 Task: Access and enable experimental features in Chrome.
Action: Mouse moved to (299, 35)
Screenshot: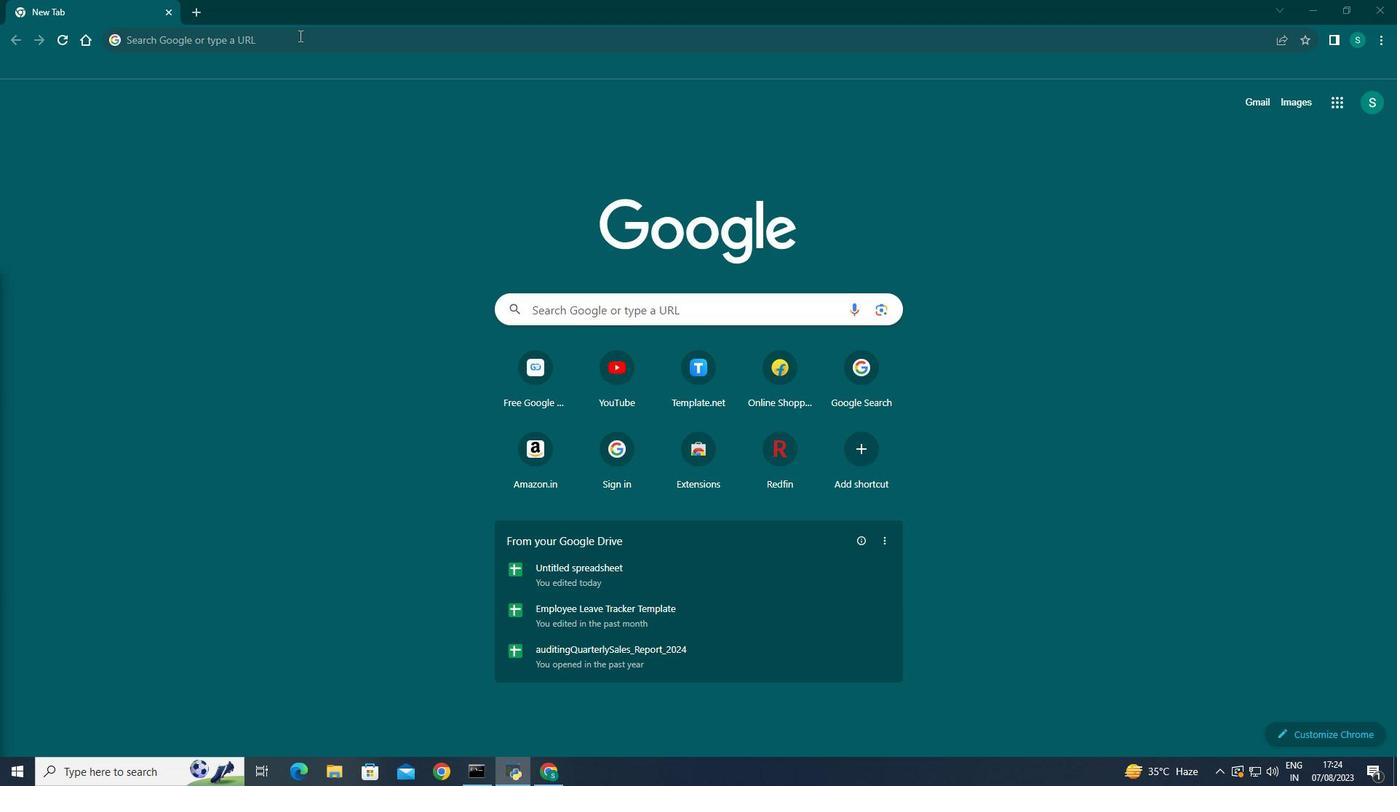 
Action: Mouse pressed left at (299, 35)
Screenshot: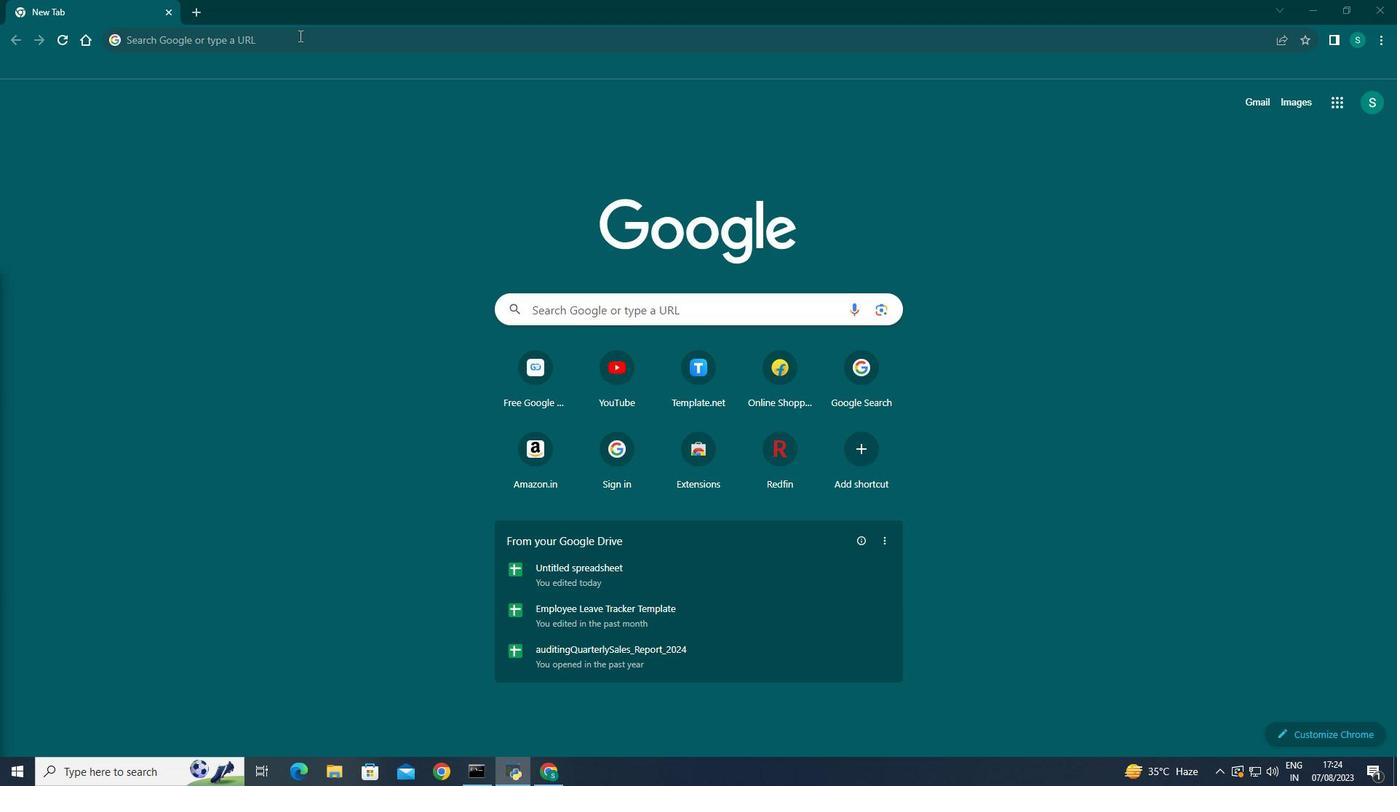 
Action: Key pressed chrome<Key.shift_r>://
Screenshot: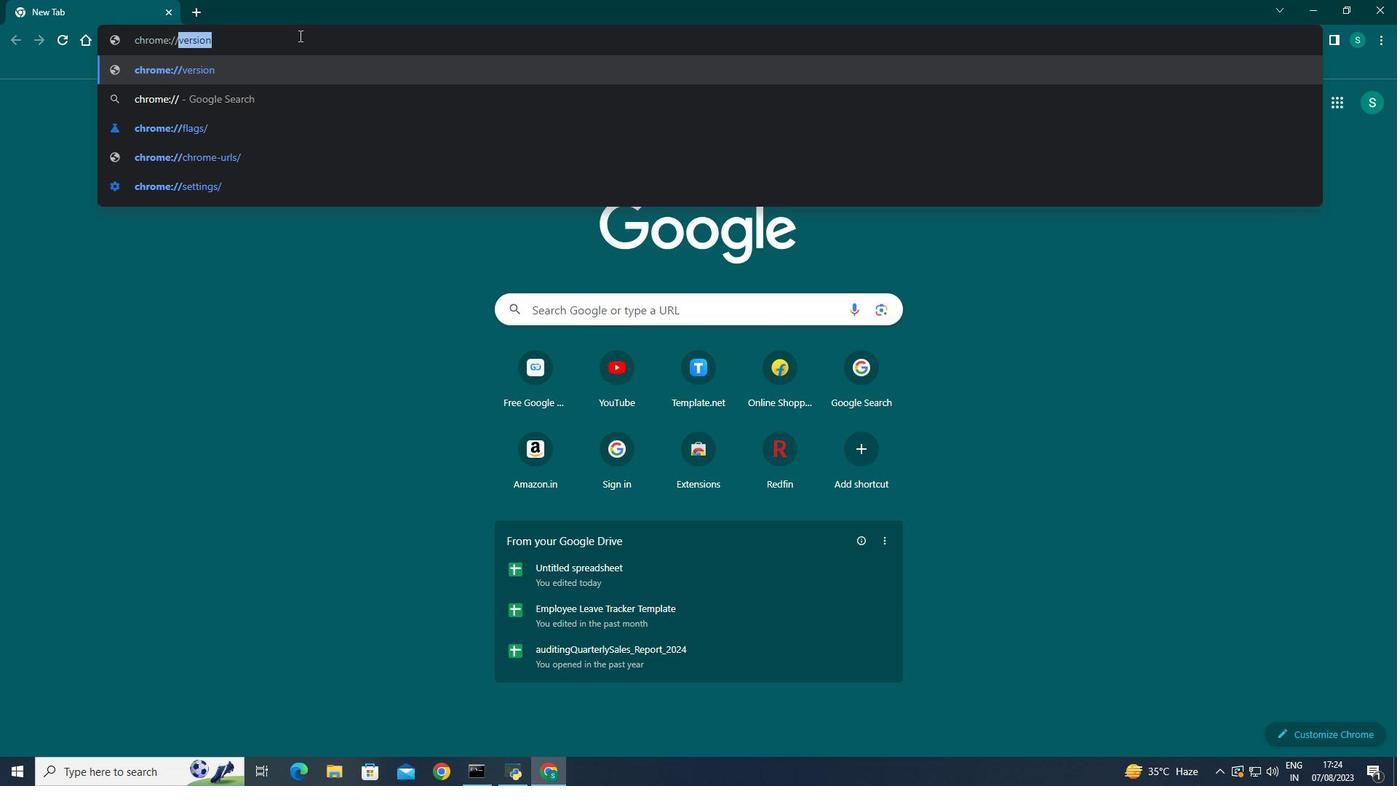 
Action: Mouse moved to (299, 43)
Screenshot: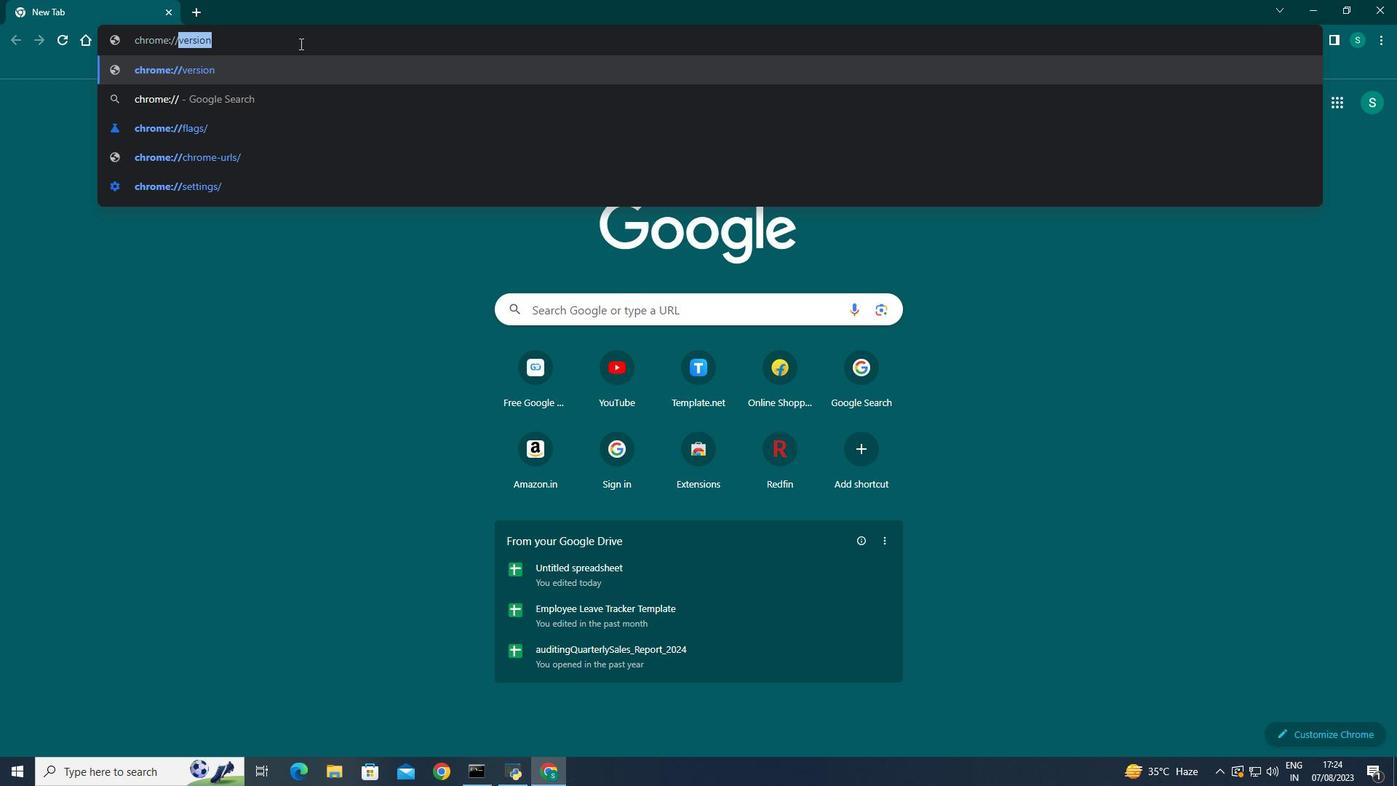 
Action: Key pressed <Key.backspace>fl
Screenshot: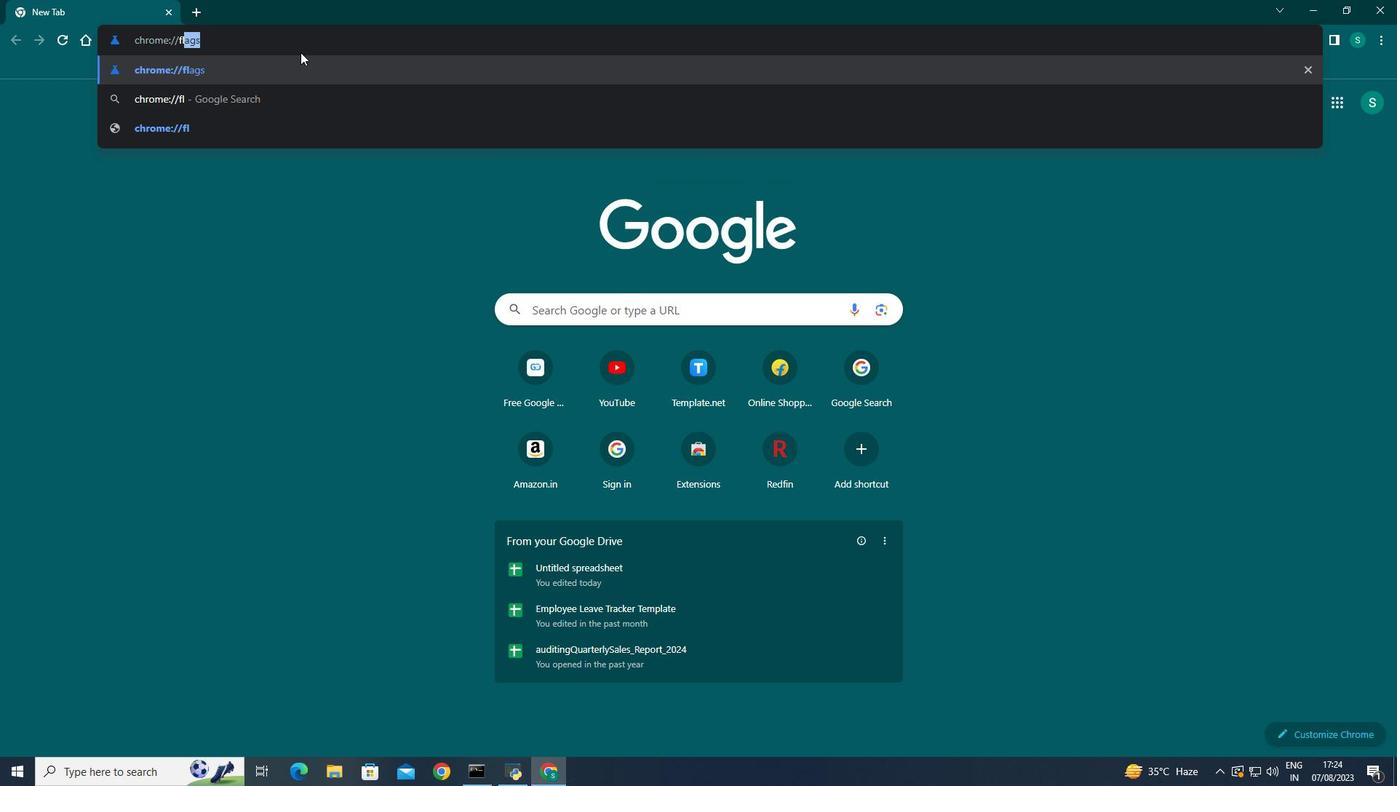 
Action: Mouse moved to (251, 34)
Screenshot: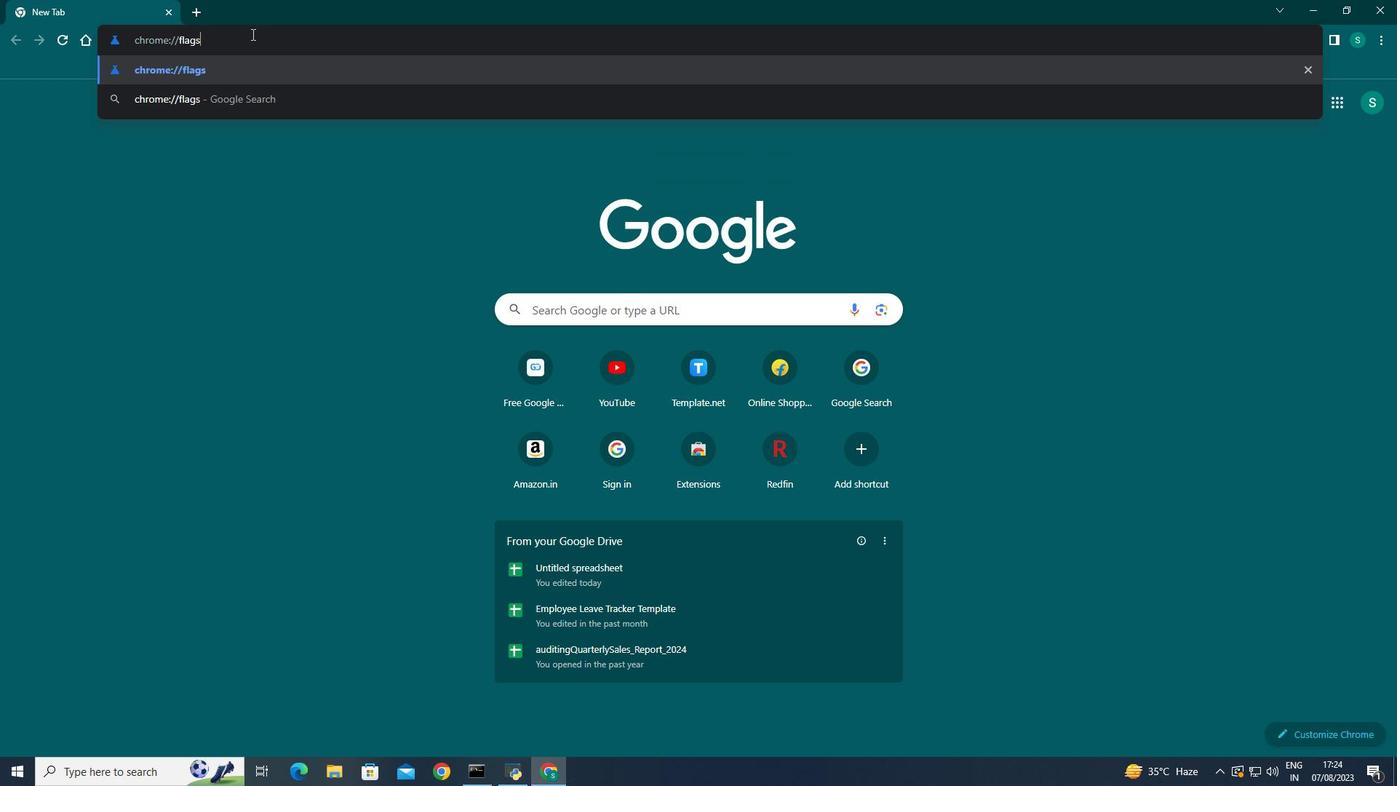 
Action: Mouse pressed left at (251, 34)
Screenshot: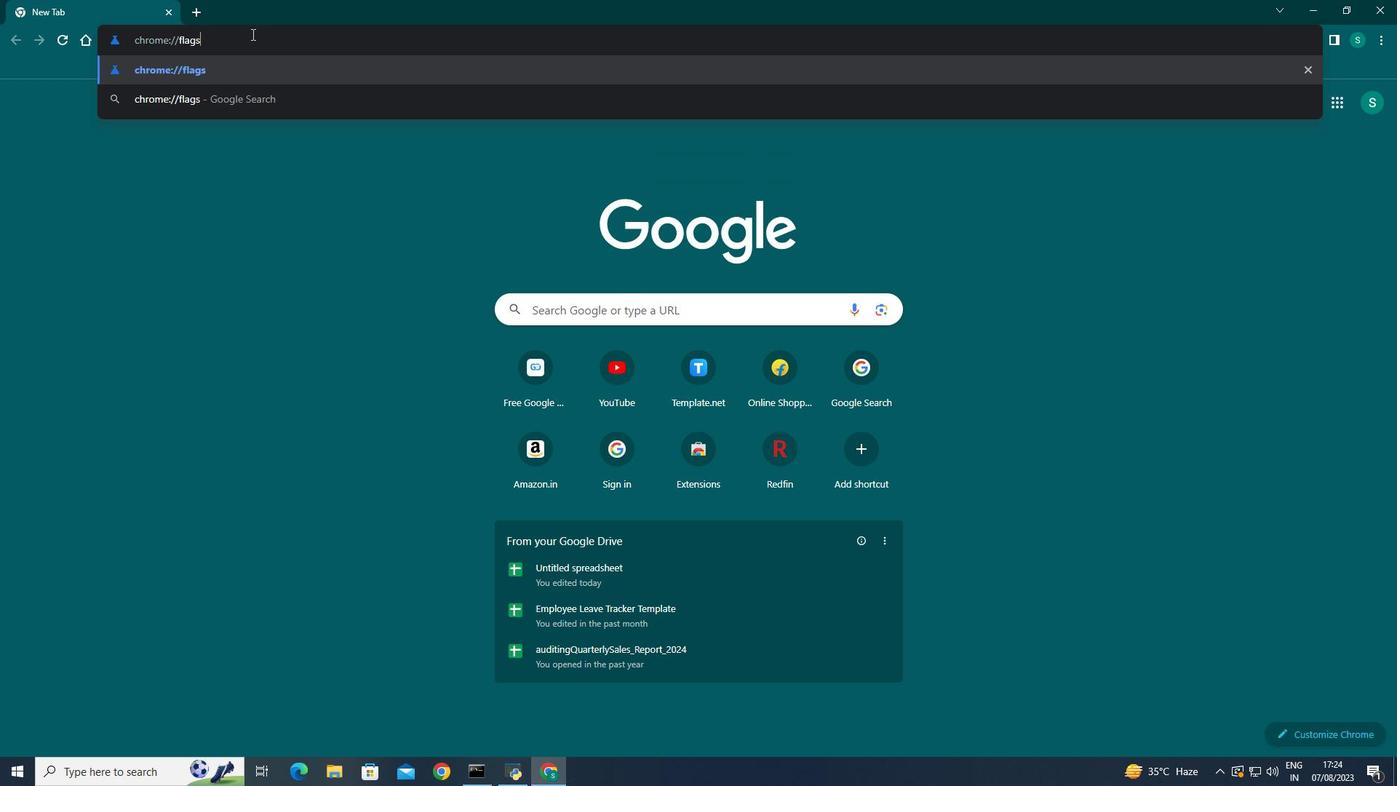 
Action: Key pressed <Key.enter>
Screenshot: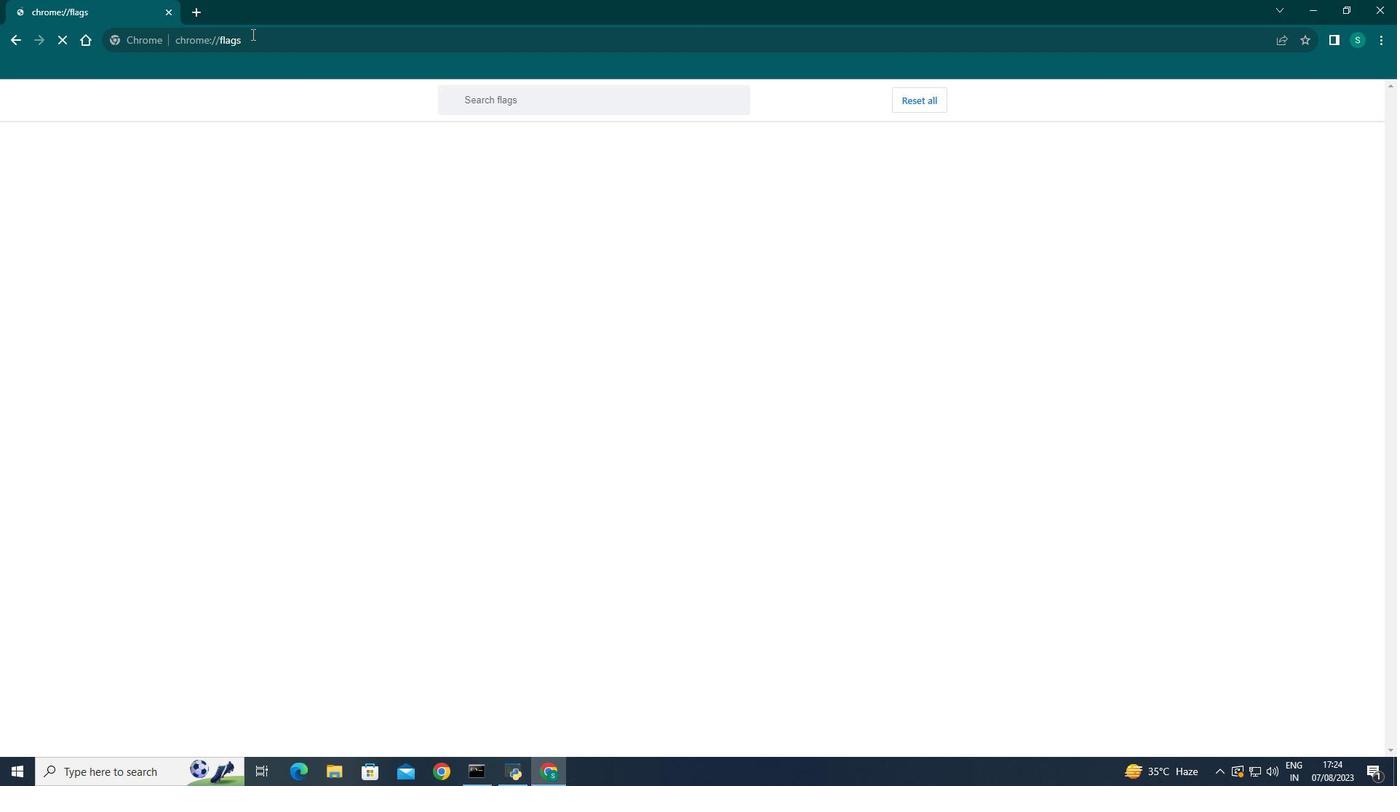 
Action: Mouse moved to (479, 166)
Screenshot: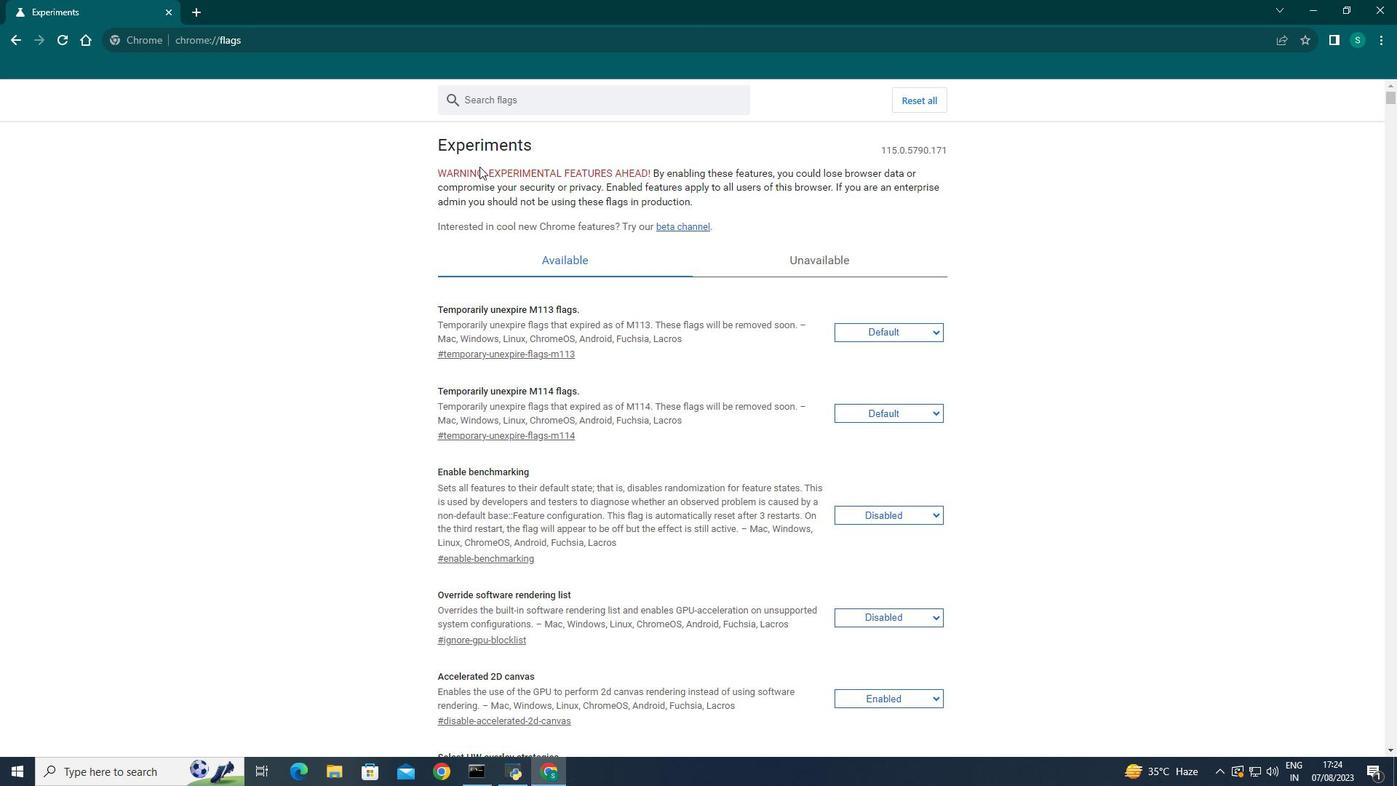 
Action: Mouse pressed left at (479, 166)
Screenshot: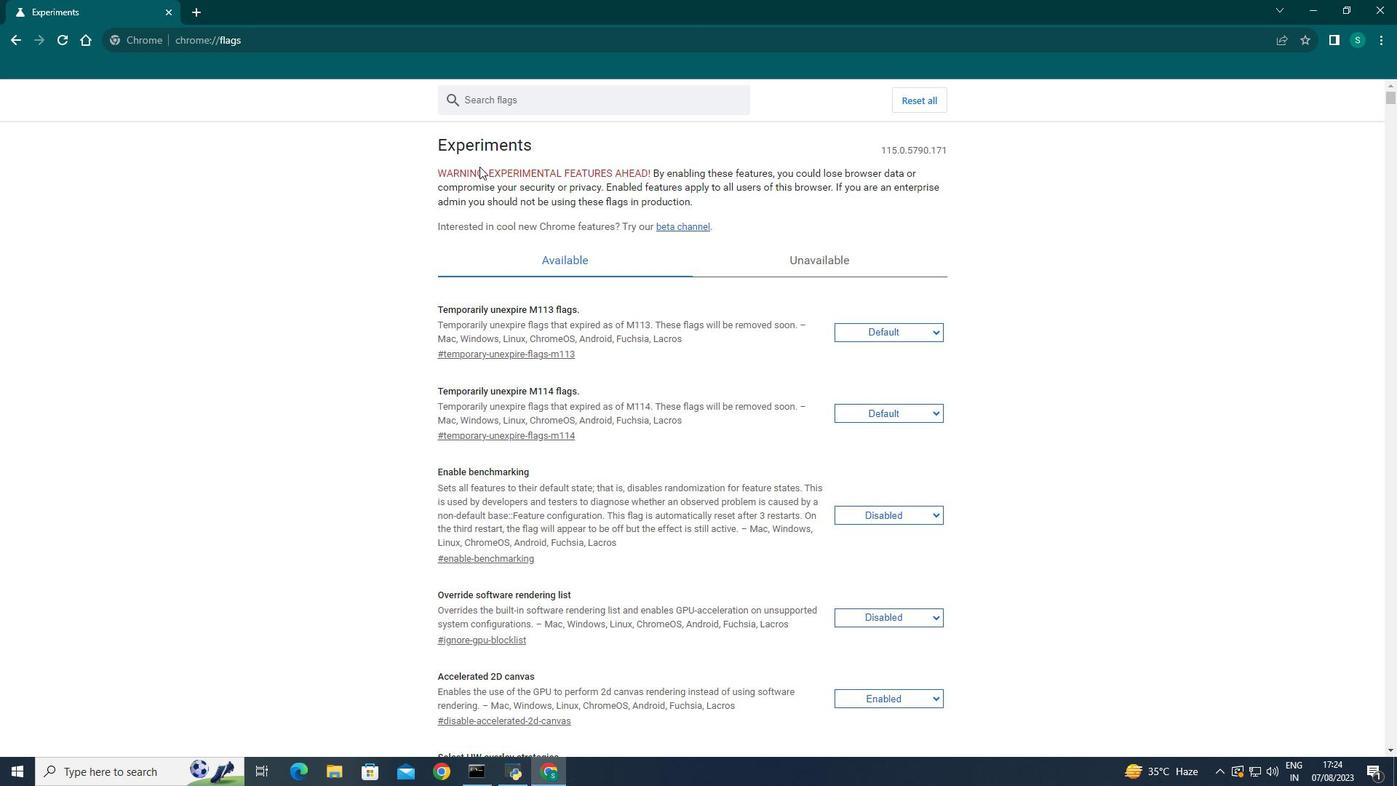
Action: Mouse moved to (674, 326)
Screenshot: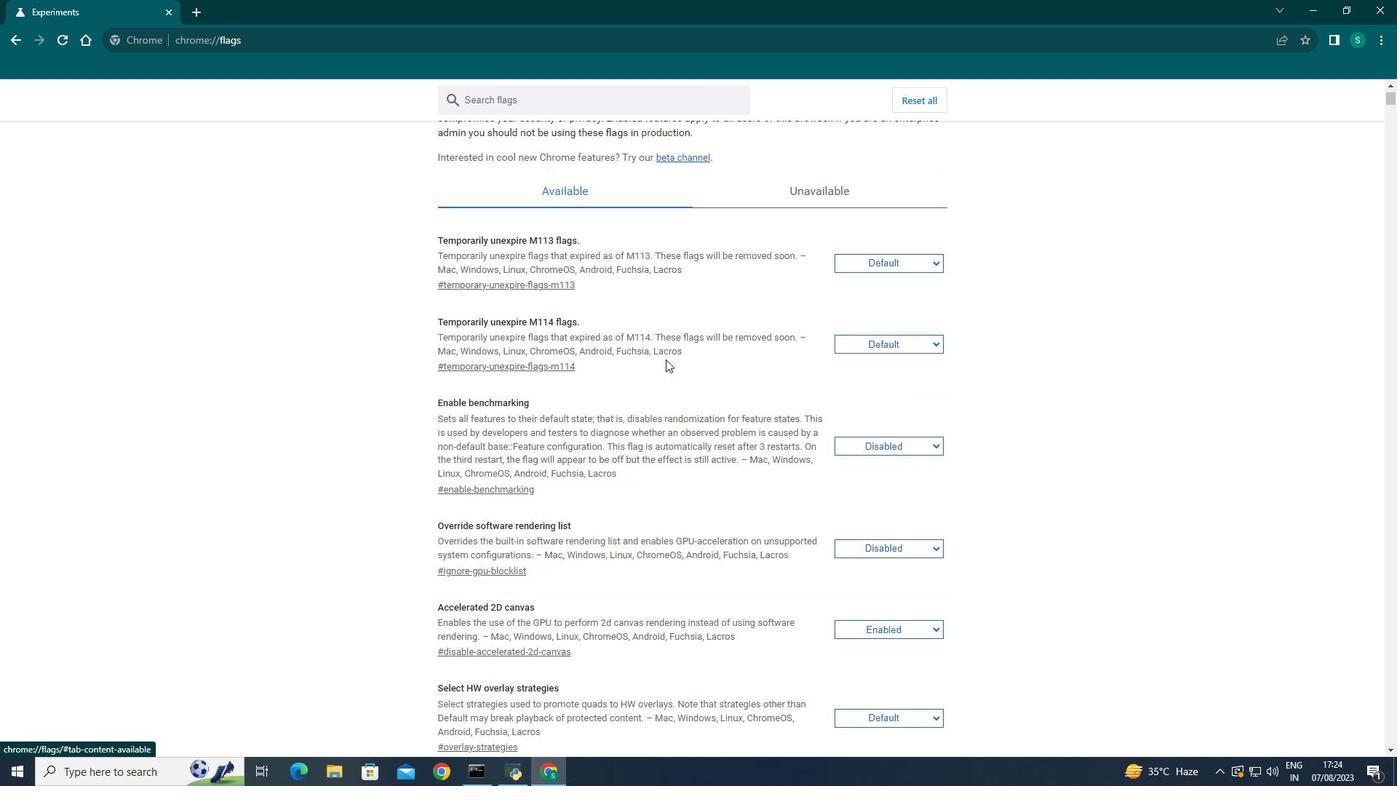 
Action: Mouse scrolled (674, 326) with delta (0, 0)
Screenshot: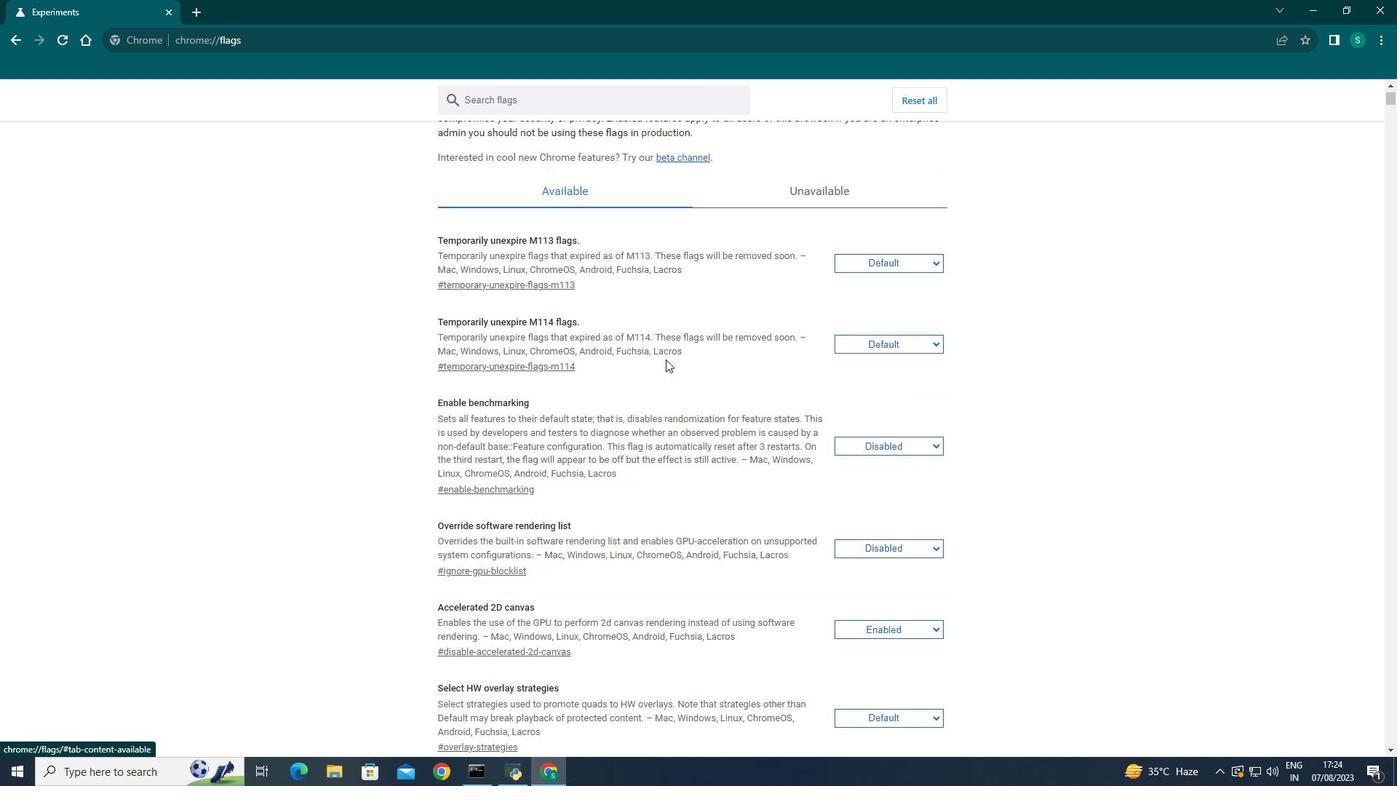 
Action: Mouse moved to (666, 359)
Screenshot: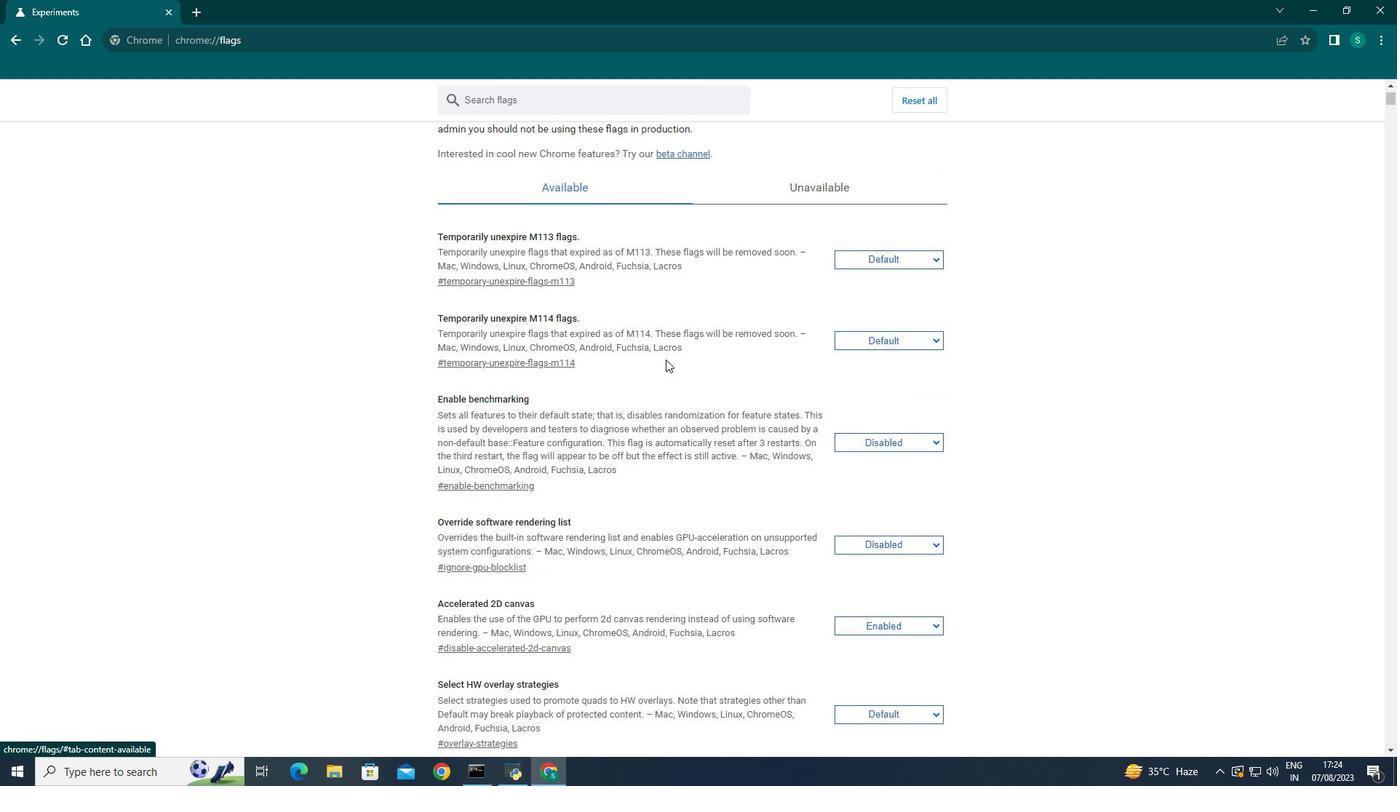 
Action: Mouse scrolled (666, 358) with delta (0, 0)
Screenshot: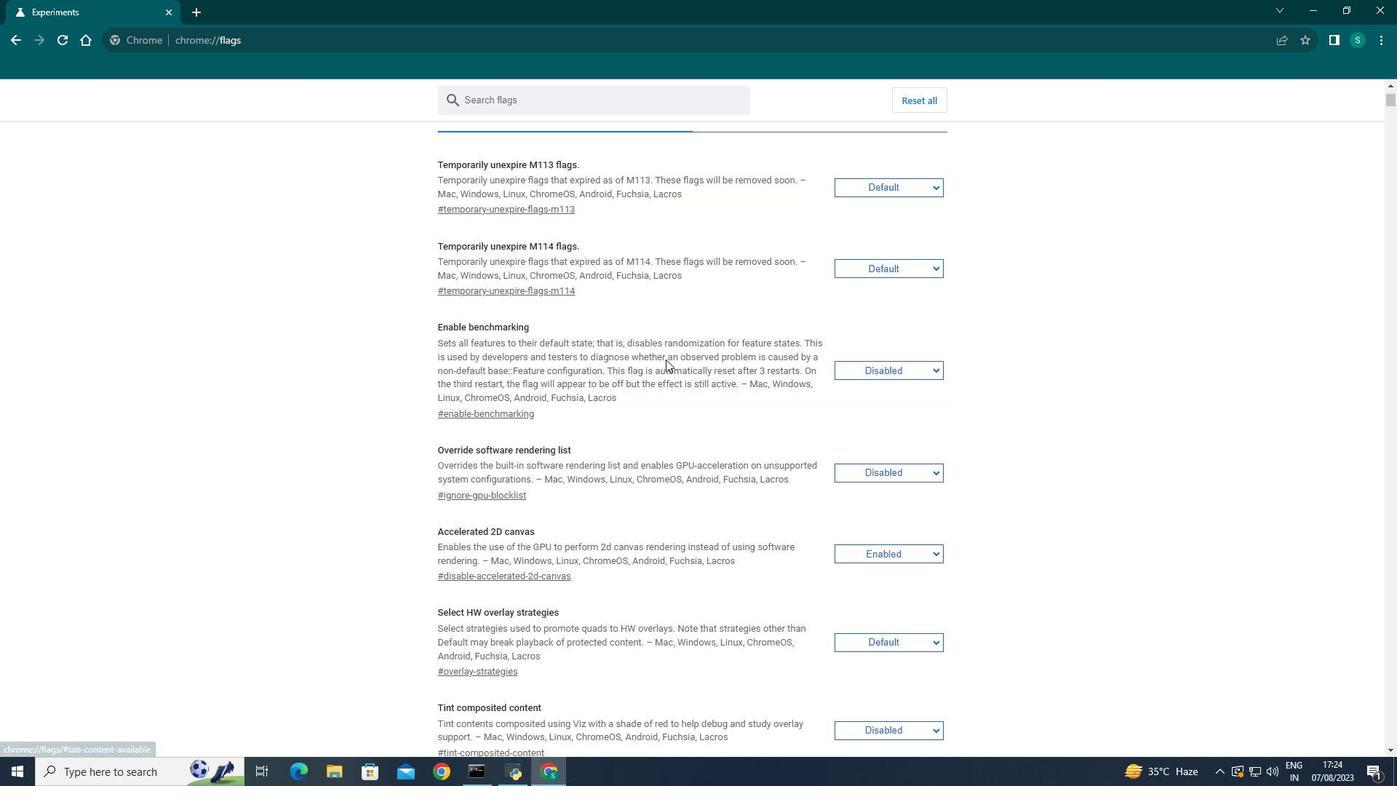 
Action: Mouse scrolled (666, 358) with delta (0, 0)
Screenshot: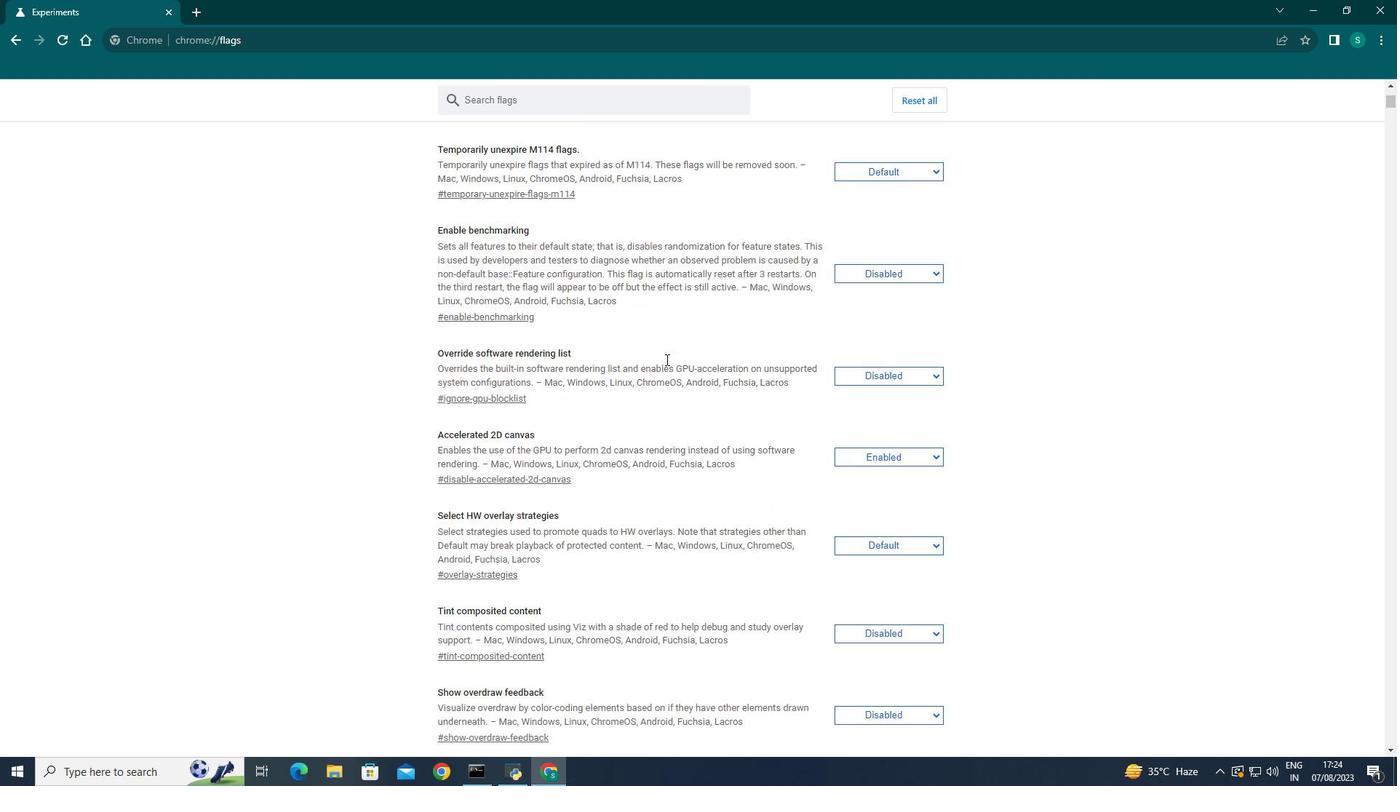 
Action: Mouse scrolled (666, 358) with delta (0, 0)
Screenshot: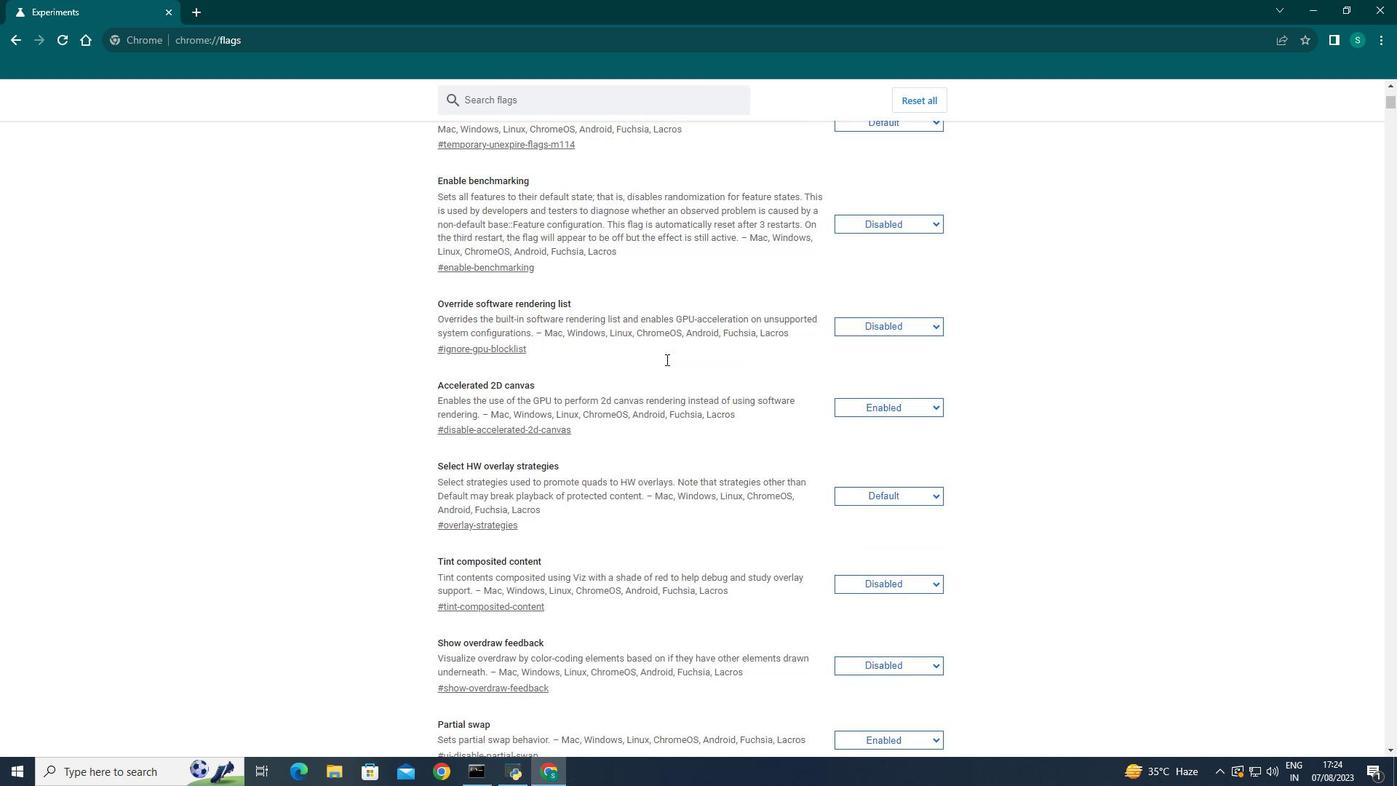 
Action: Mouse moved to (666, 359)
Screenshot: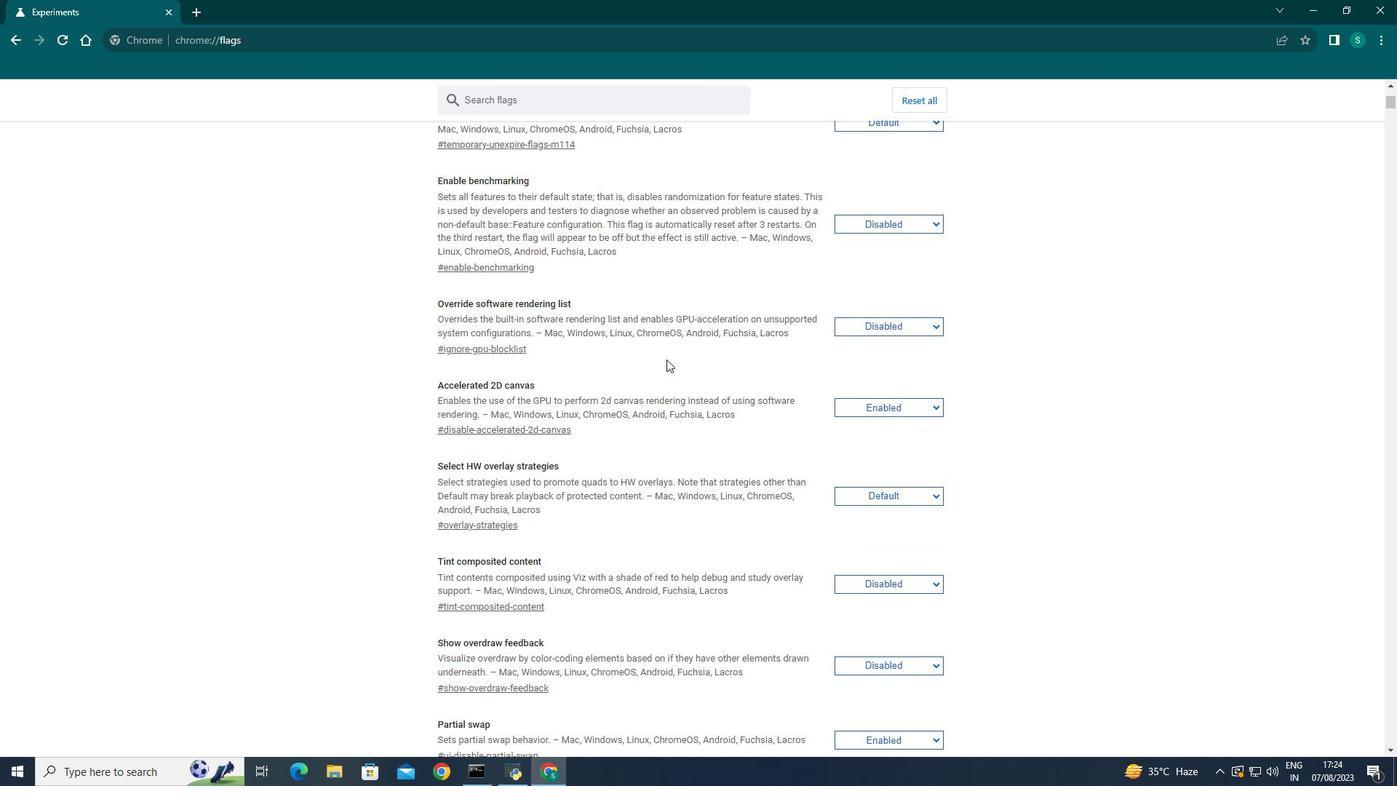 
Action: Mouse scrolled (666, 358) with delta (0, 0)
Screenshot: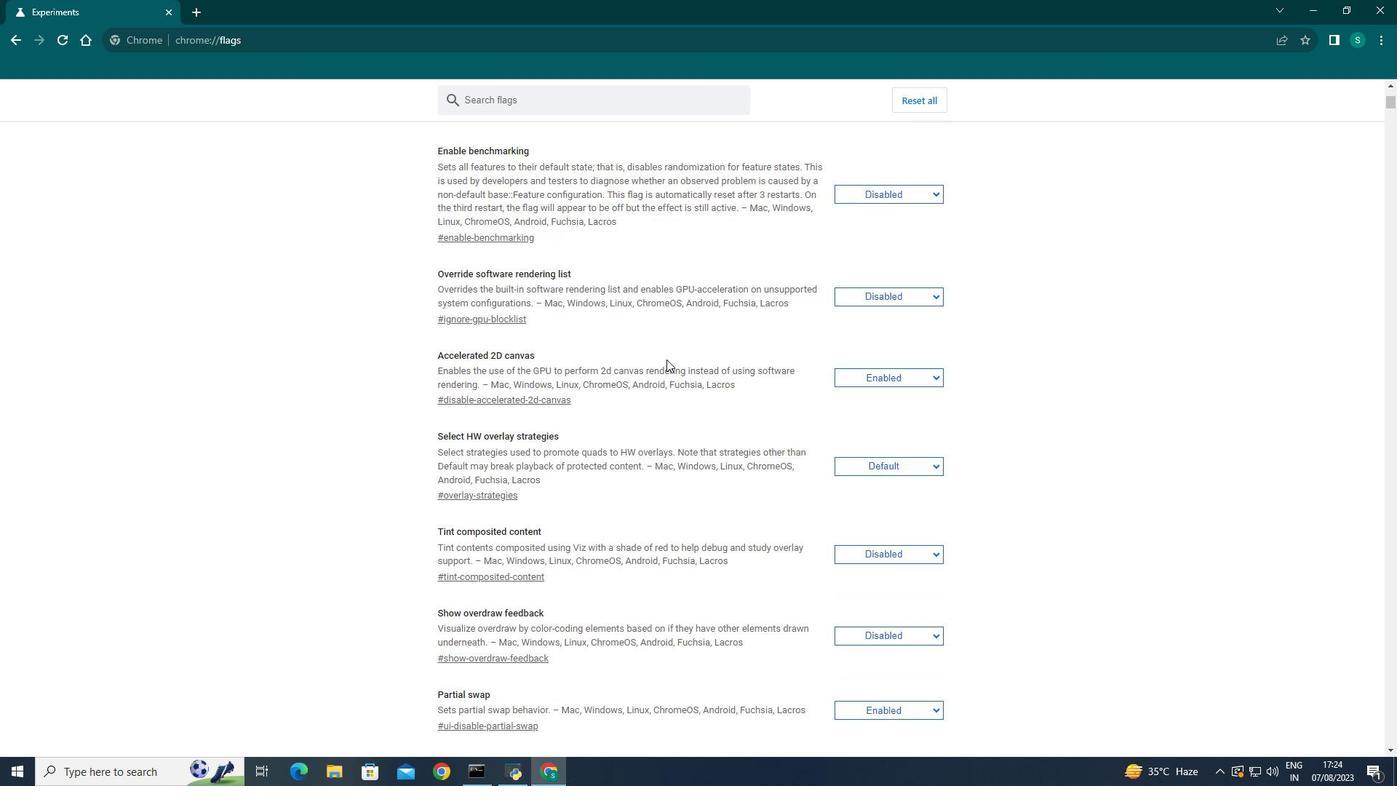 
Action: Mouse scrolled (666, 358) with delta (0, 0)
Screenshot: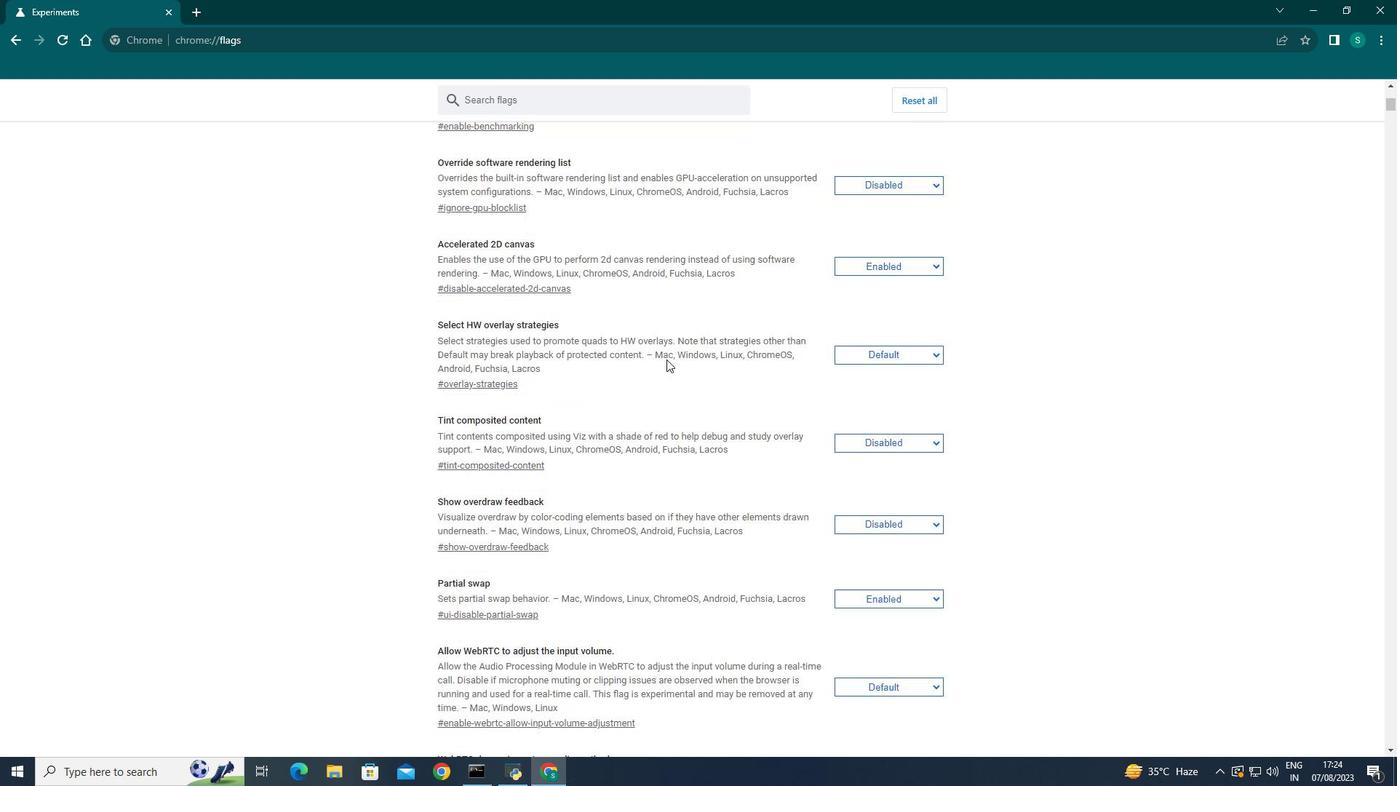 
Action: Mouse scrolled (666, 358) with delta (0, 0)
Screenshot: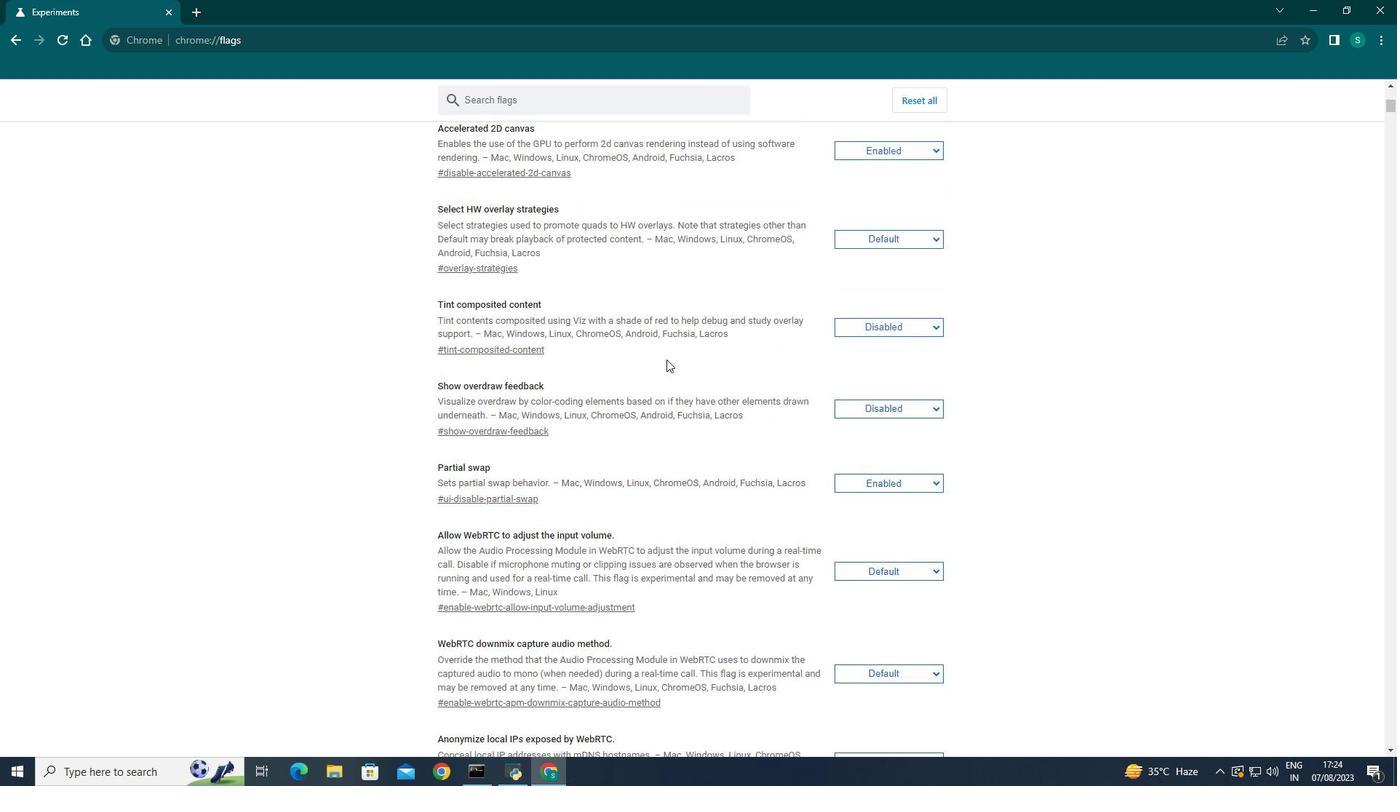 
Action: Mouse scrolled (666, 358) with delta (0, 0)
Screenshot: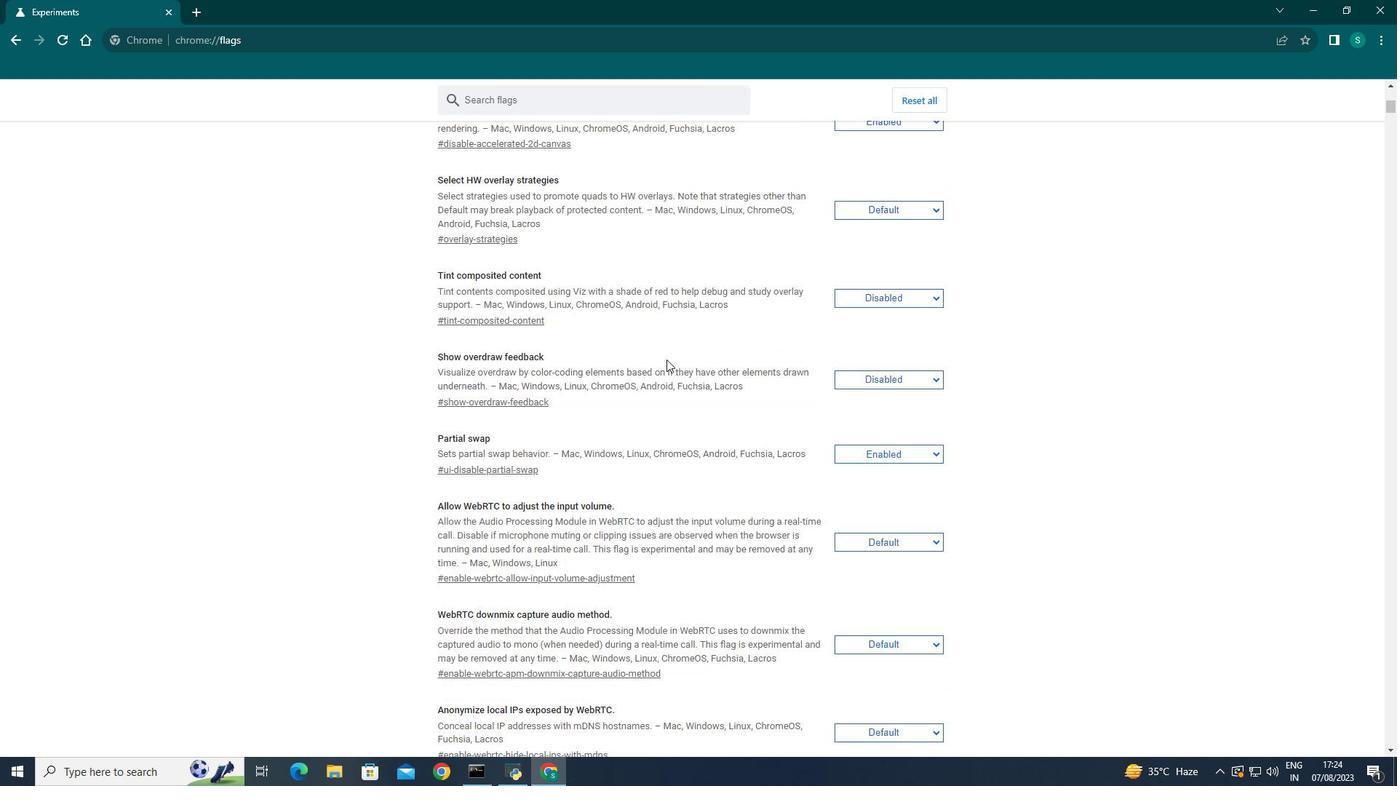 
Action: Mouse moved to (663, 367)
Screenshot: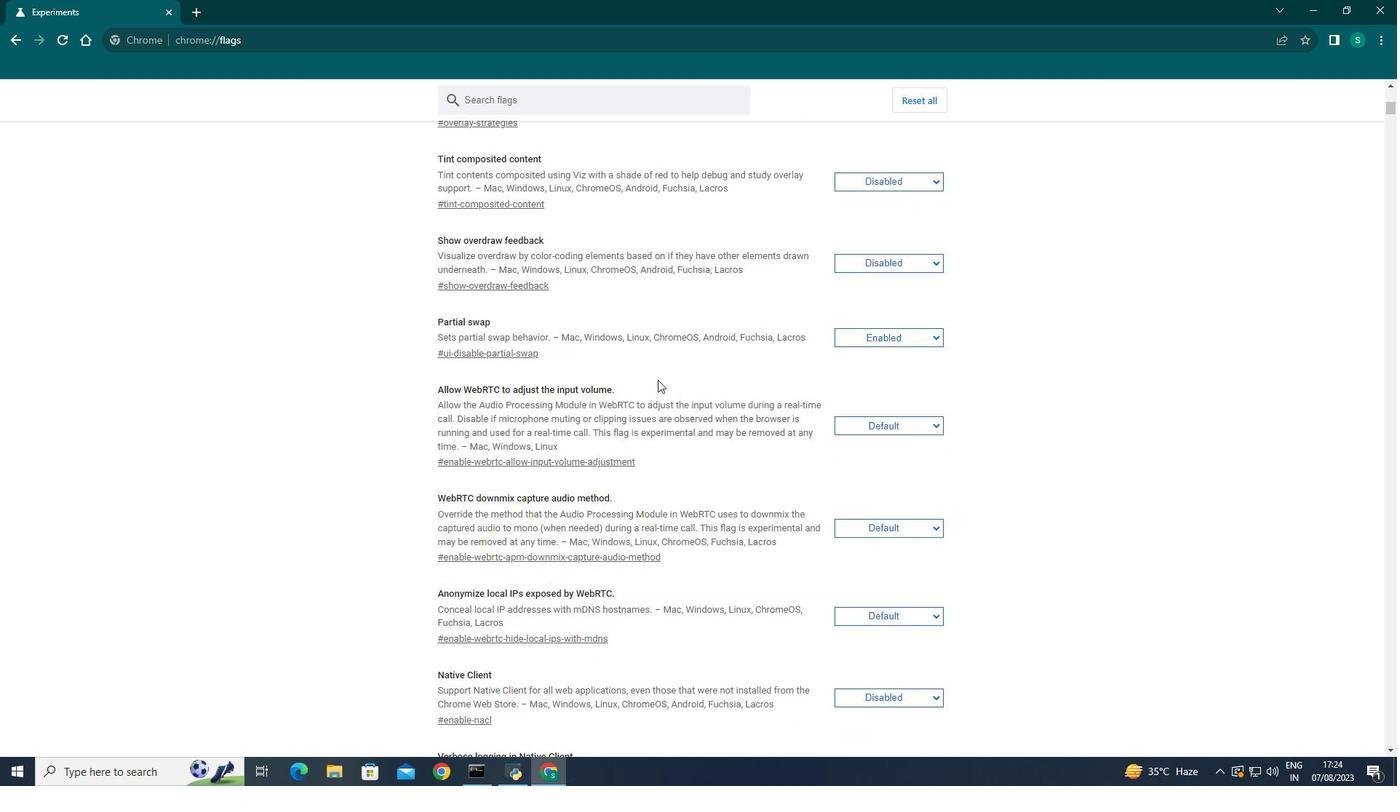 
Action: Mouse scrolled (663, 366) with delta (0, 0)
Screenshot: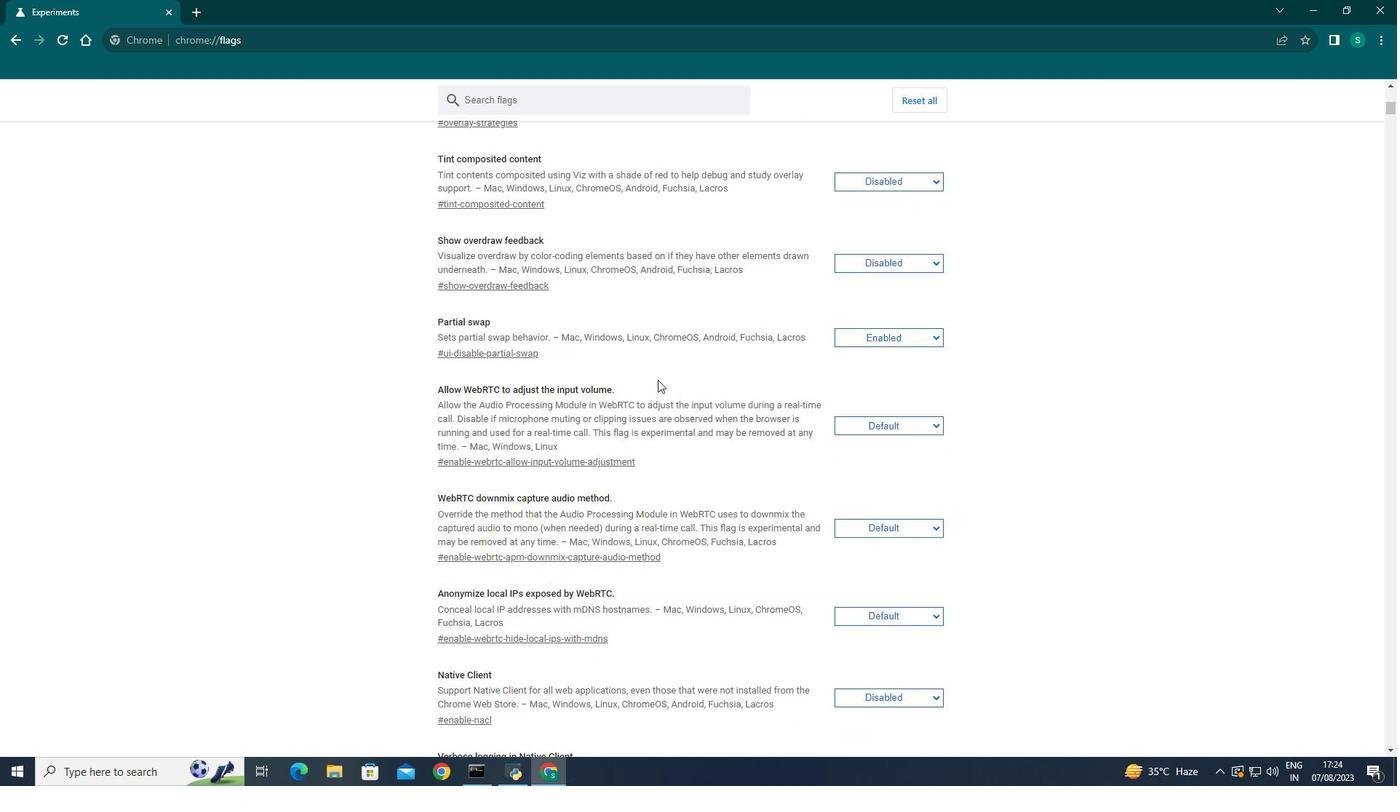
Action: Mouse moved to (660, 373)
Screenshot: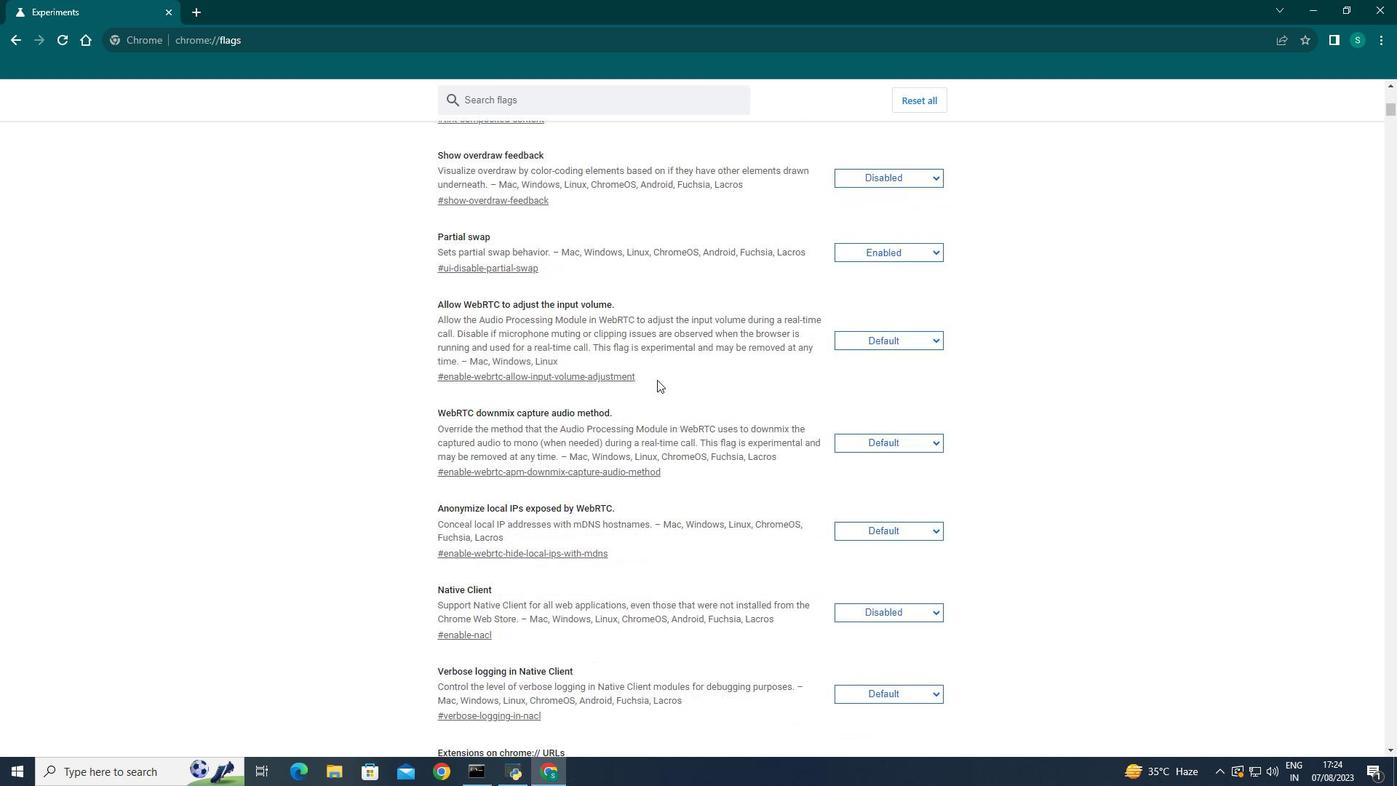 
Action: Mouse scrolled (661, 372) with delta (0, 0)
Screenshot: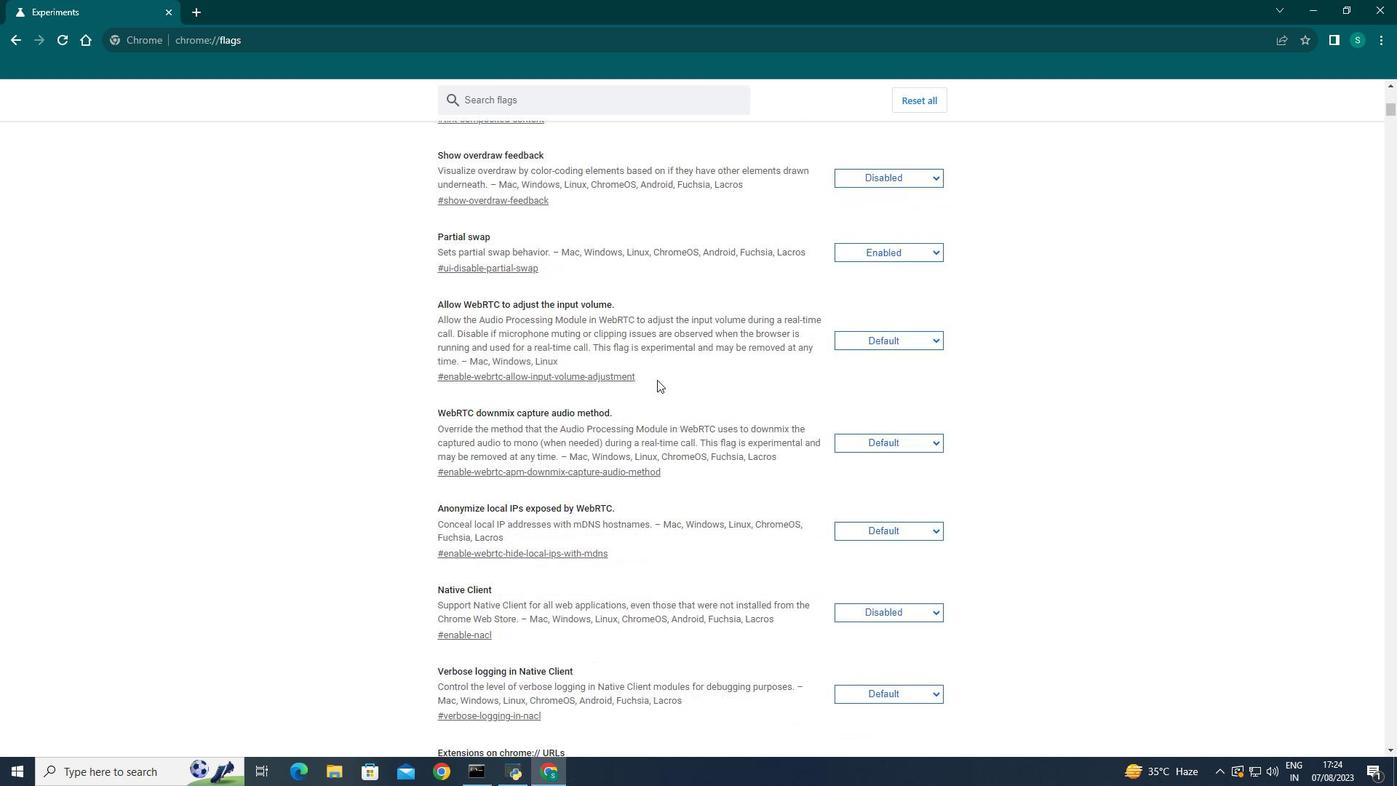 
Action: Mouse moved to (658, 378)
Screenshot: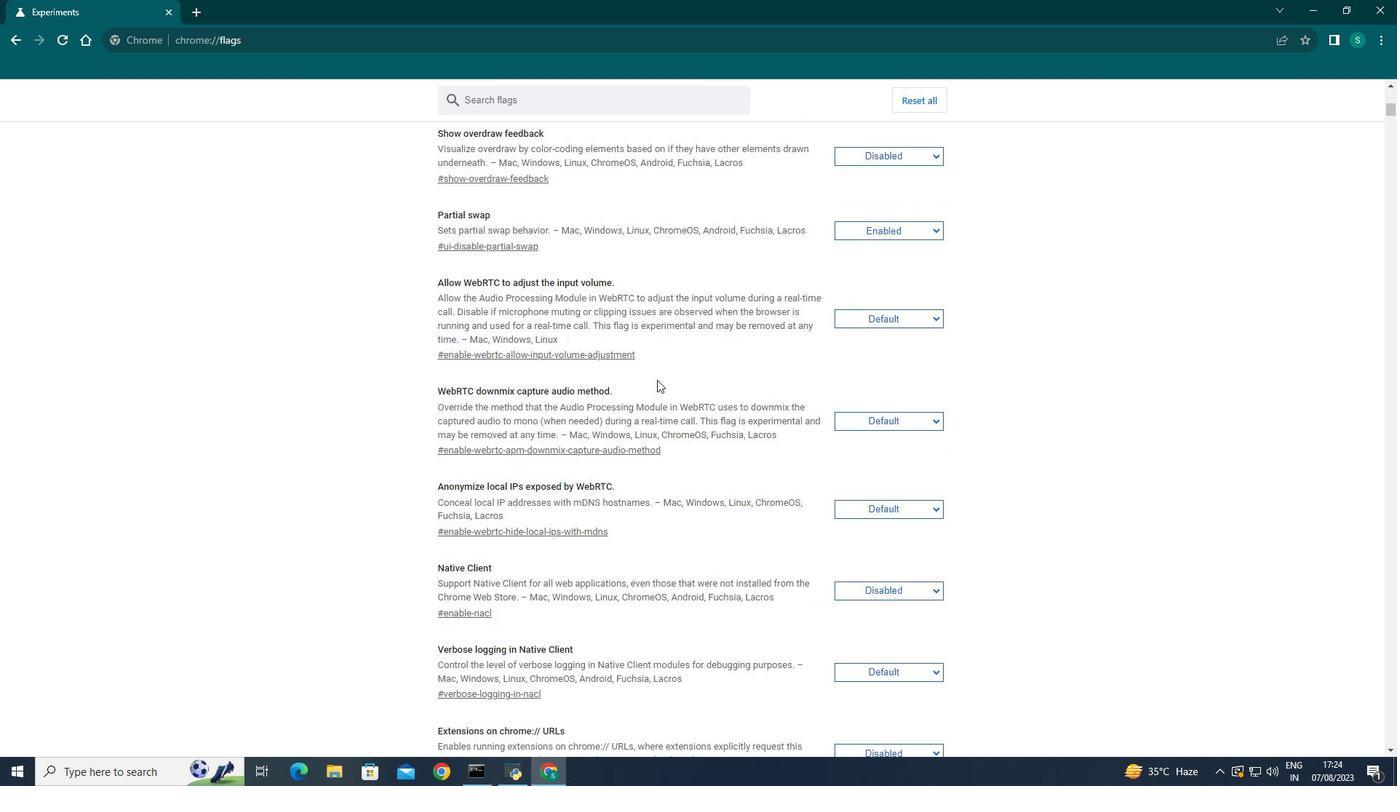 
Action: Mouse scrolled (658, 377) with delta (0, 0)
Screenshot: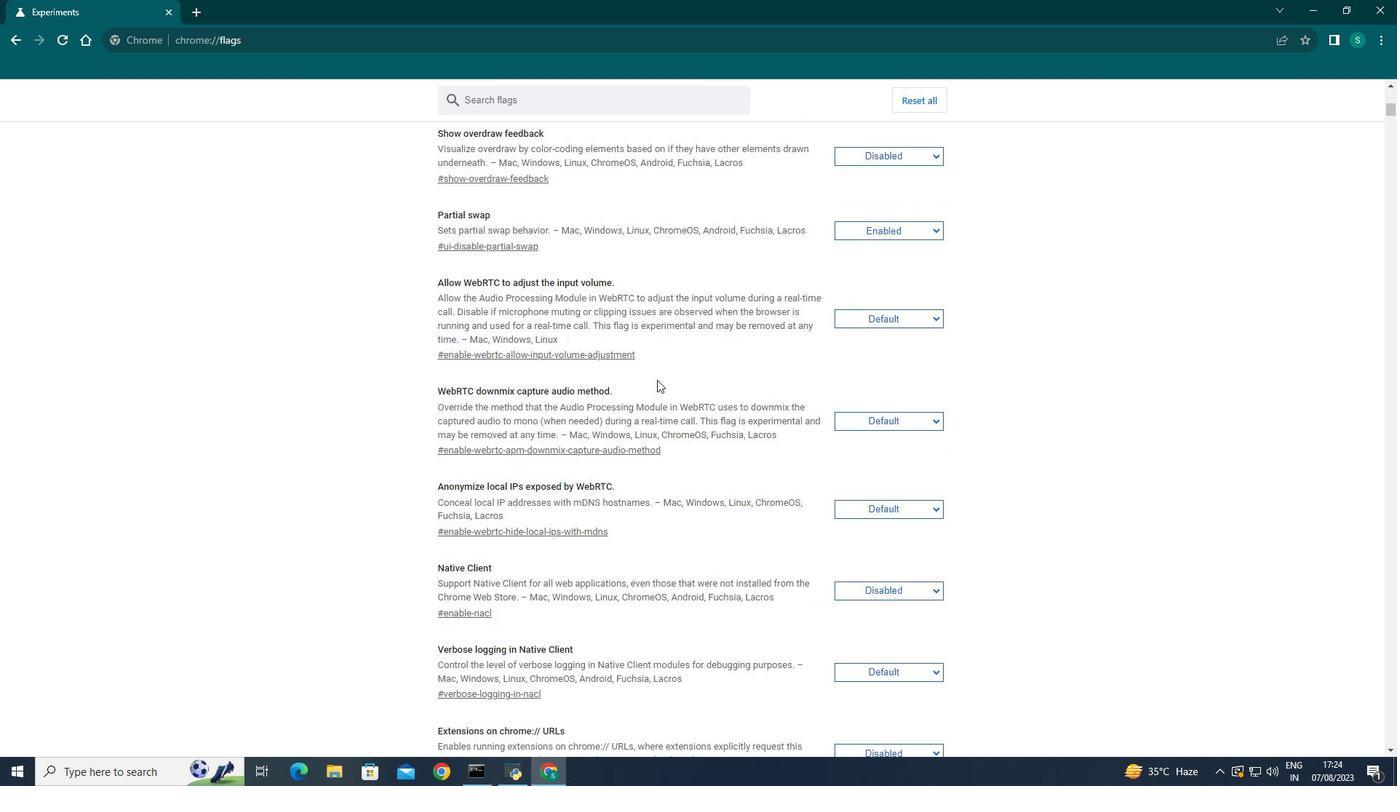 
Action: Mouse moved to (657, 380)
Screenshot: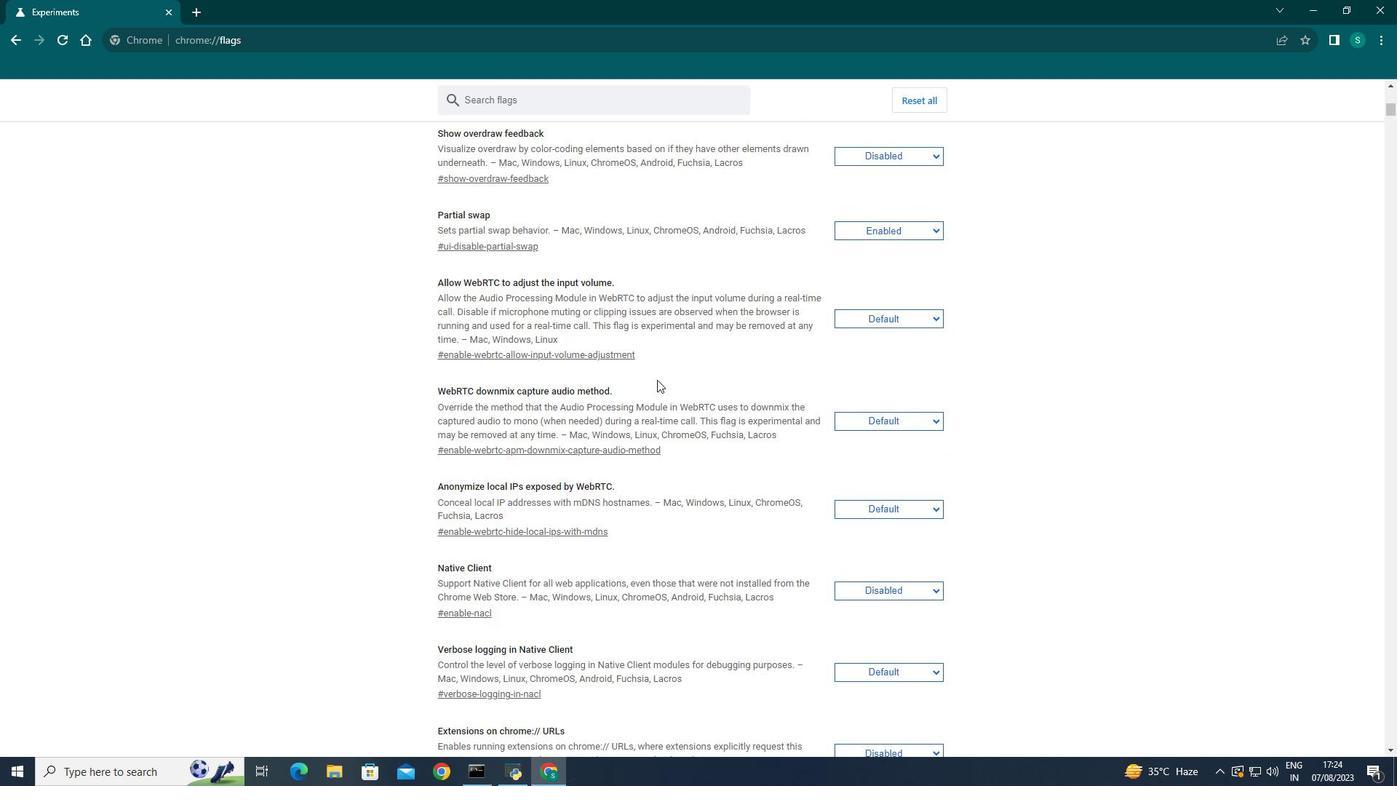 
Action: Mouse scrolled (657, 379) with delta (0, 0)
Screenshot: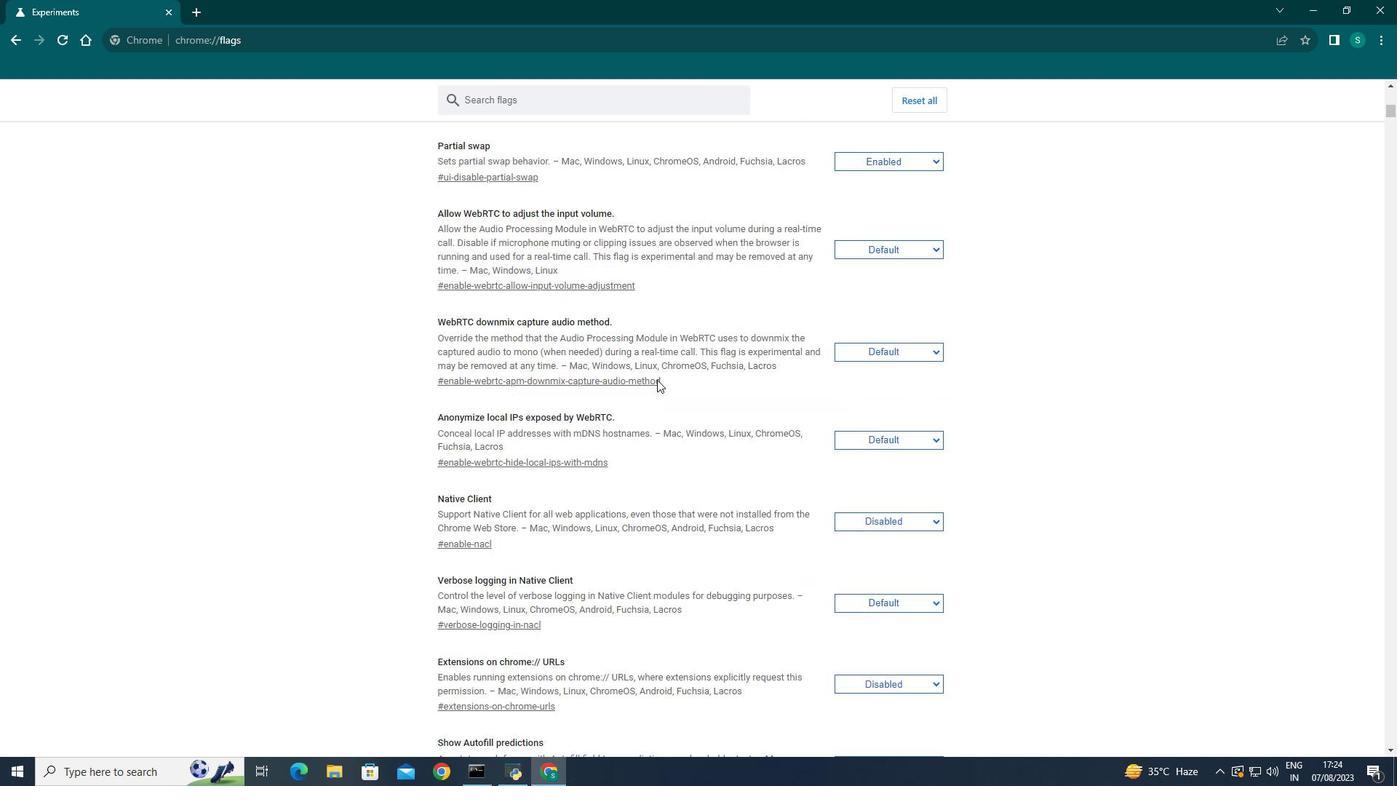 
Action: Mouse scrolled (657, 379) with delta (0, 0)
Screenshot: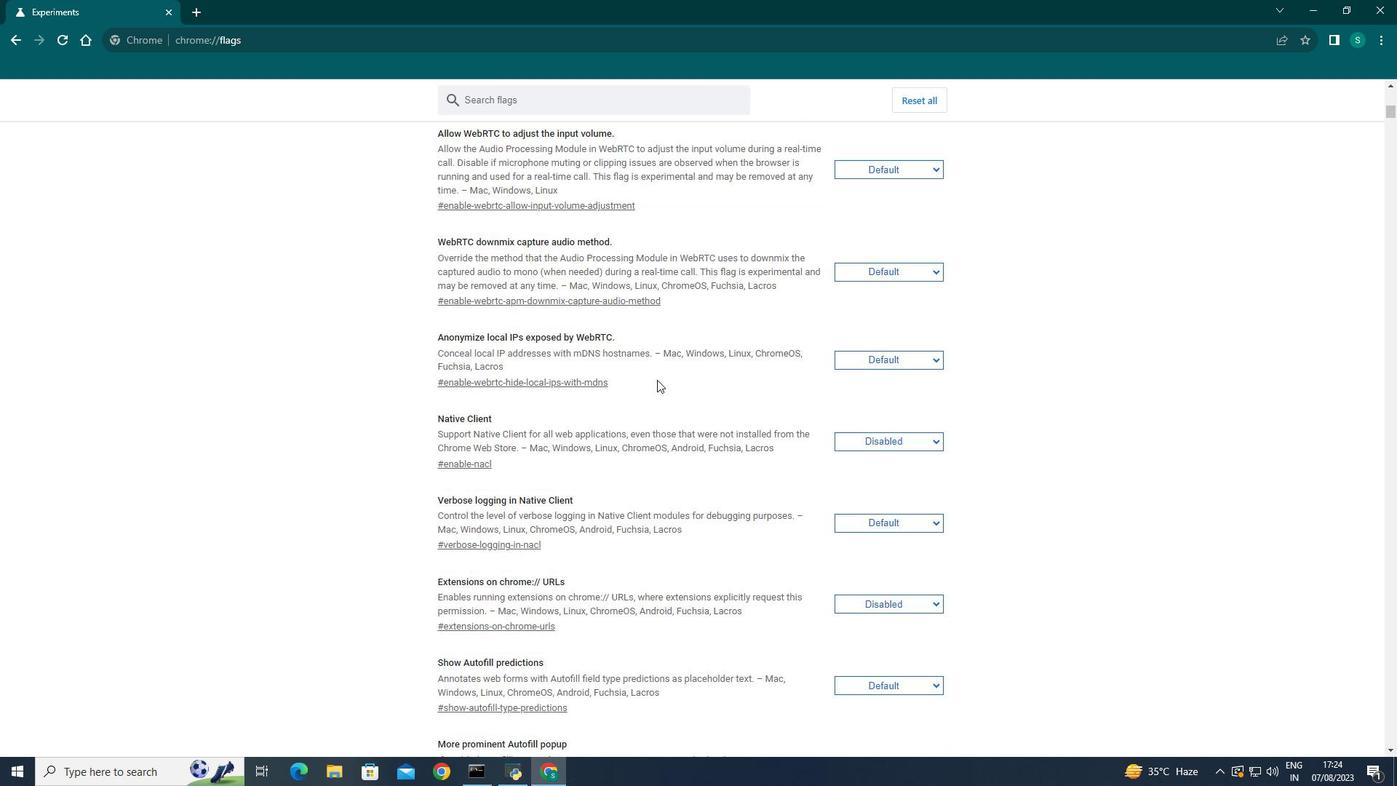 
Action: Mouse scrolled (657, 379) with delta (0, 0)
Screenshot: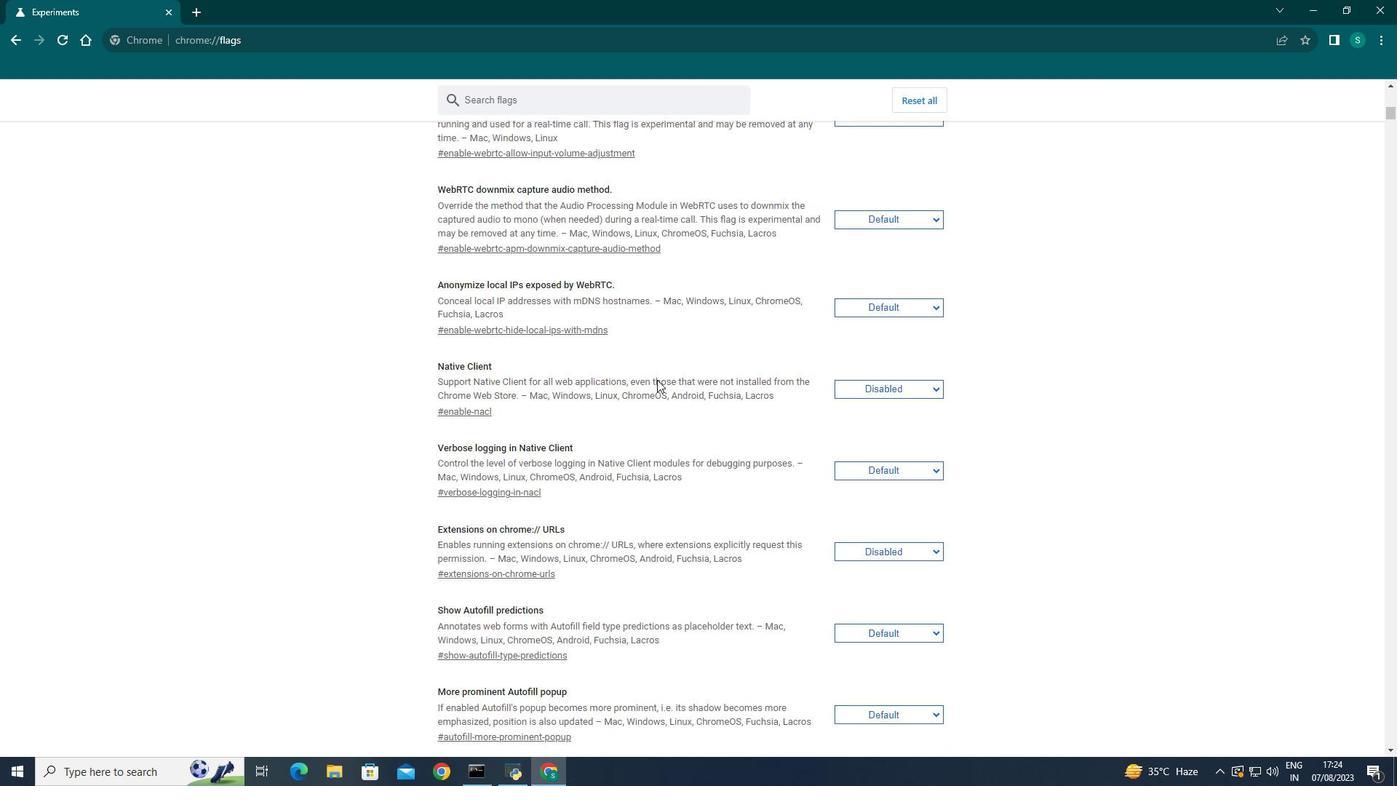
Action: Mouse scrolled (657, 379) with delta (0, 0)
Screenshot: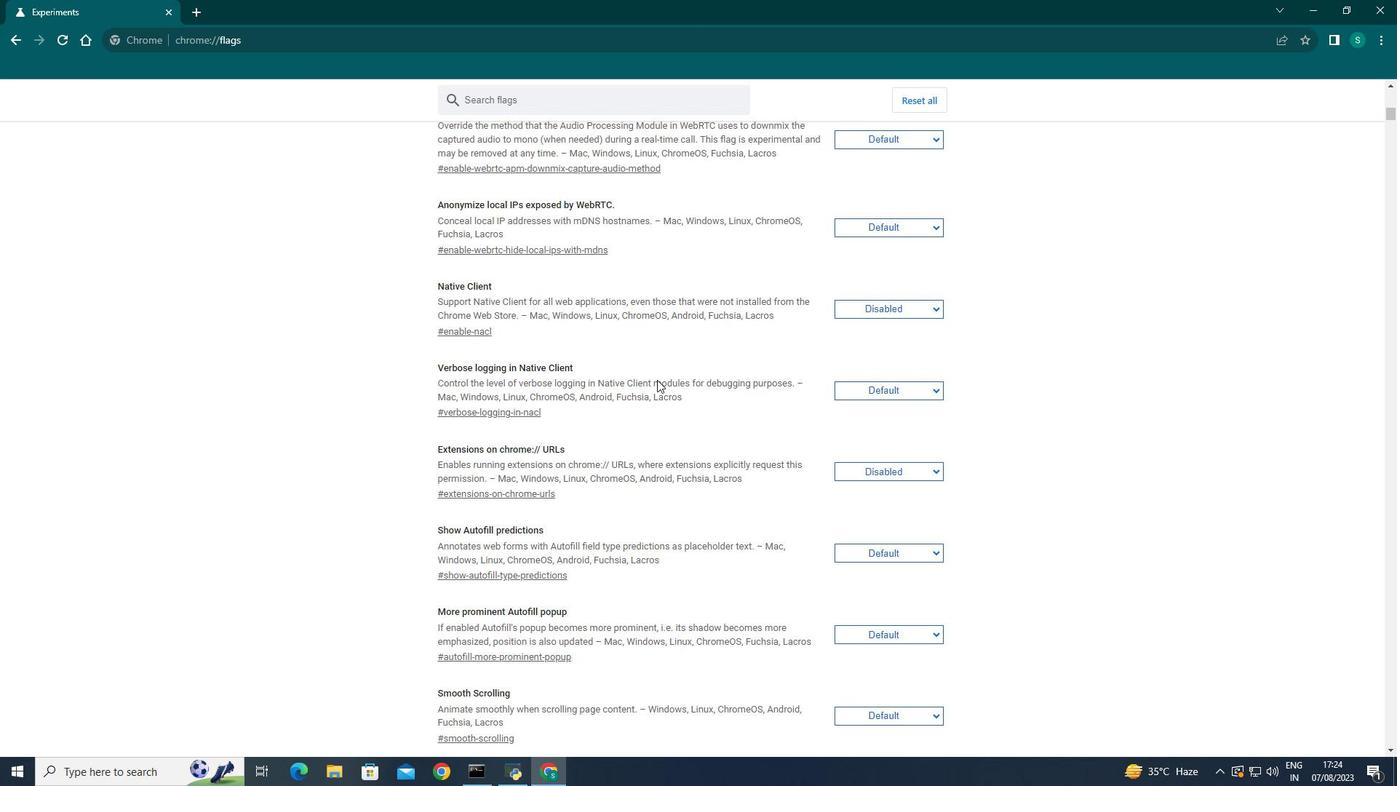
Action: Mouse scrolled (657, 379) with delta (0, 0)
Screenshot: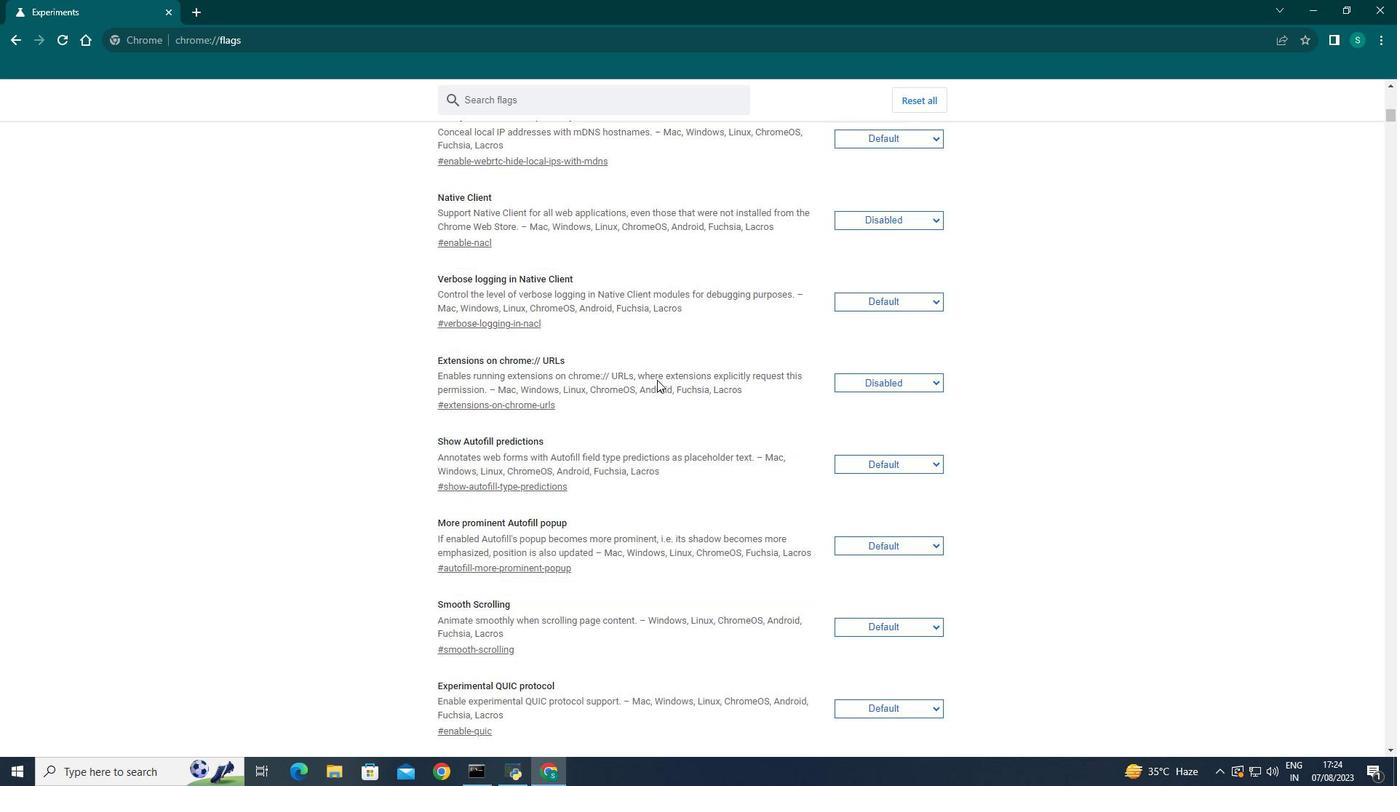 
Action: Mouse scrolled (657, 379) with delta (0, 0)
Screenshot: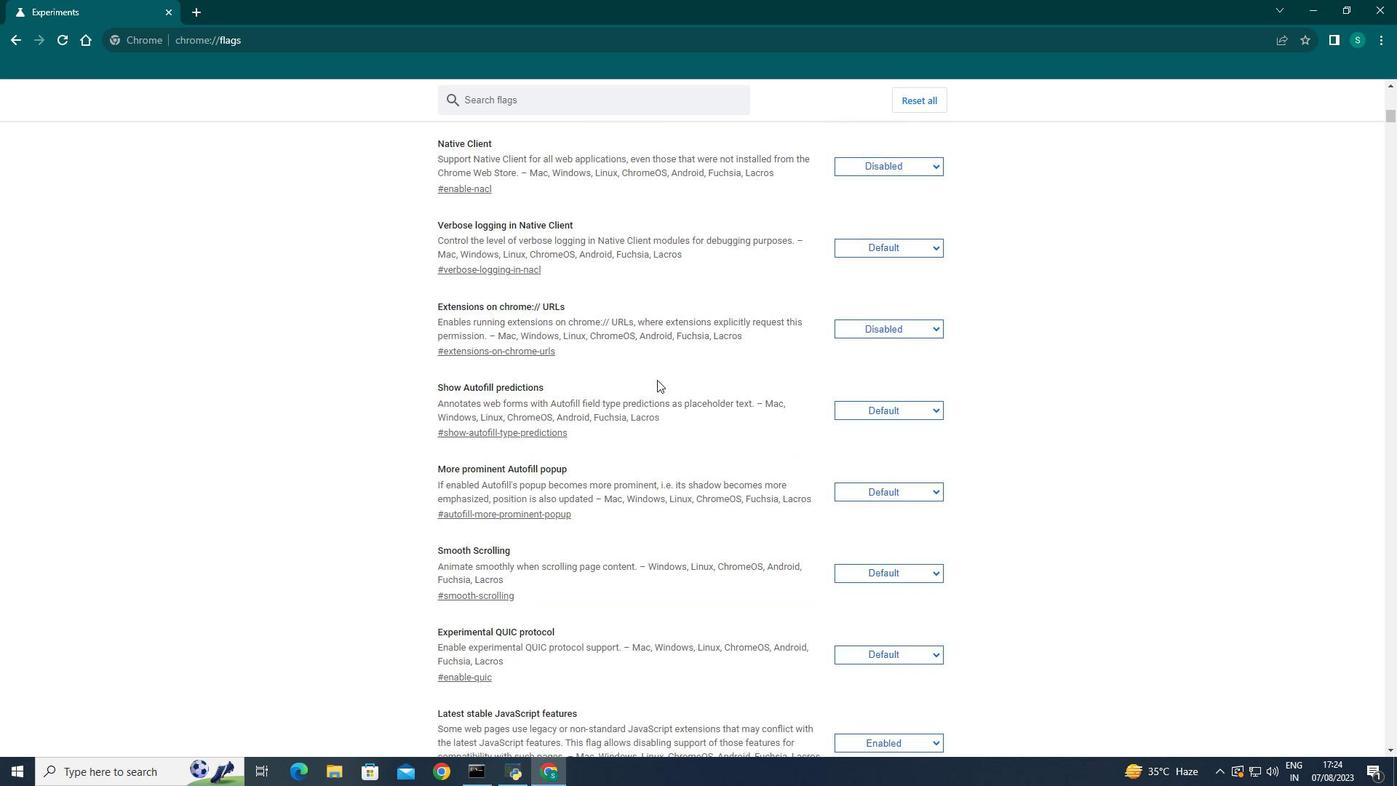 
Action: Mouse scrolled (657, 379) with delta (0, 0)
Screenshot: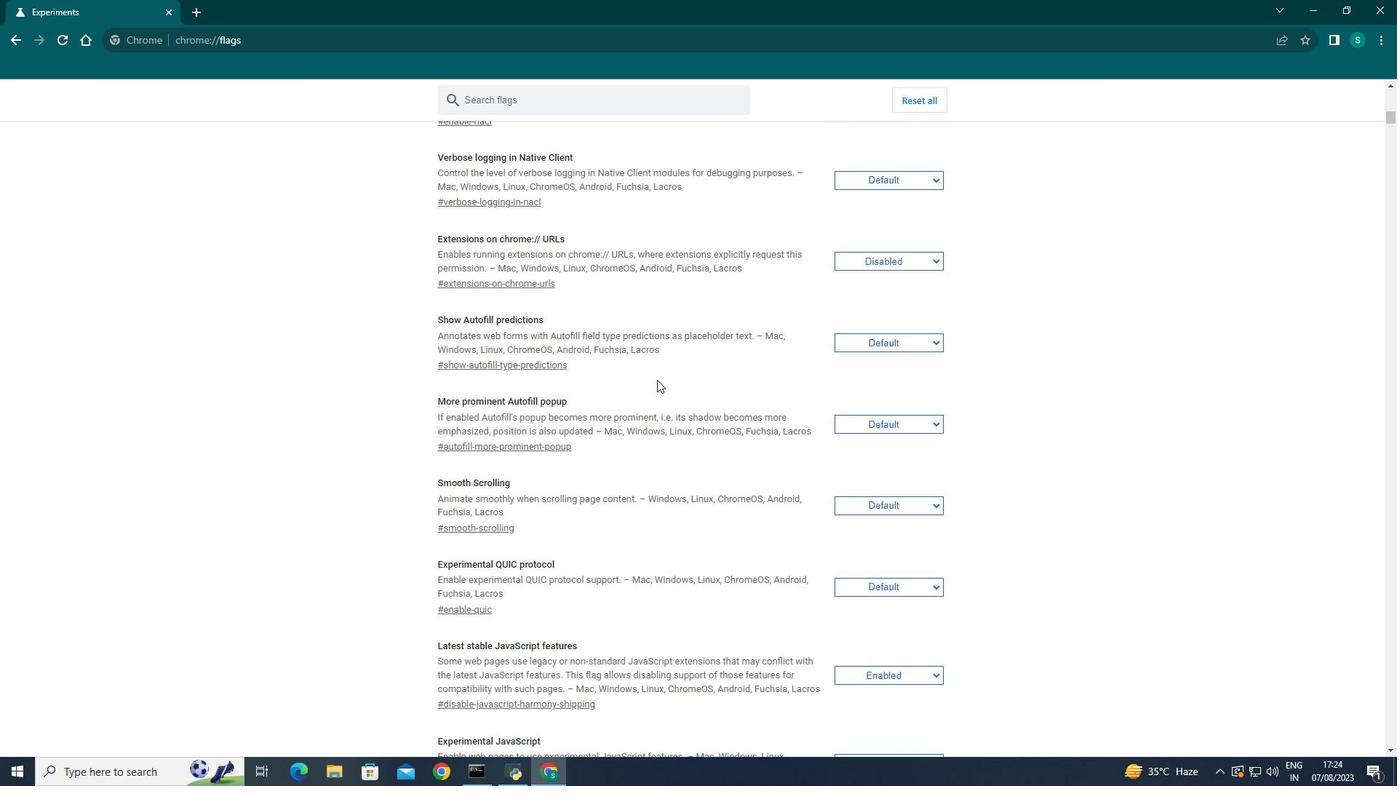 
Action: Mouse scrolled (657, 379) with delta (0, 0)
Screenshot: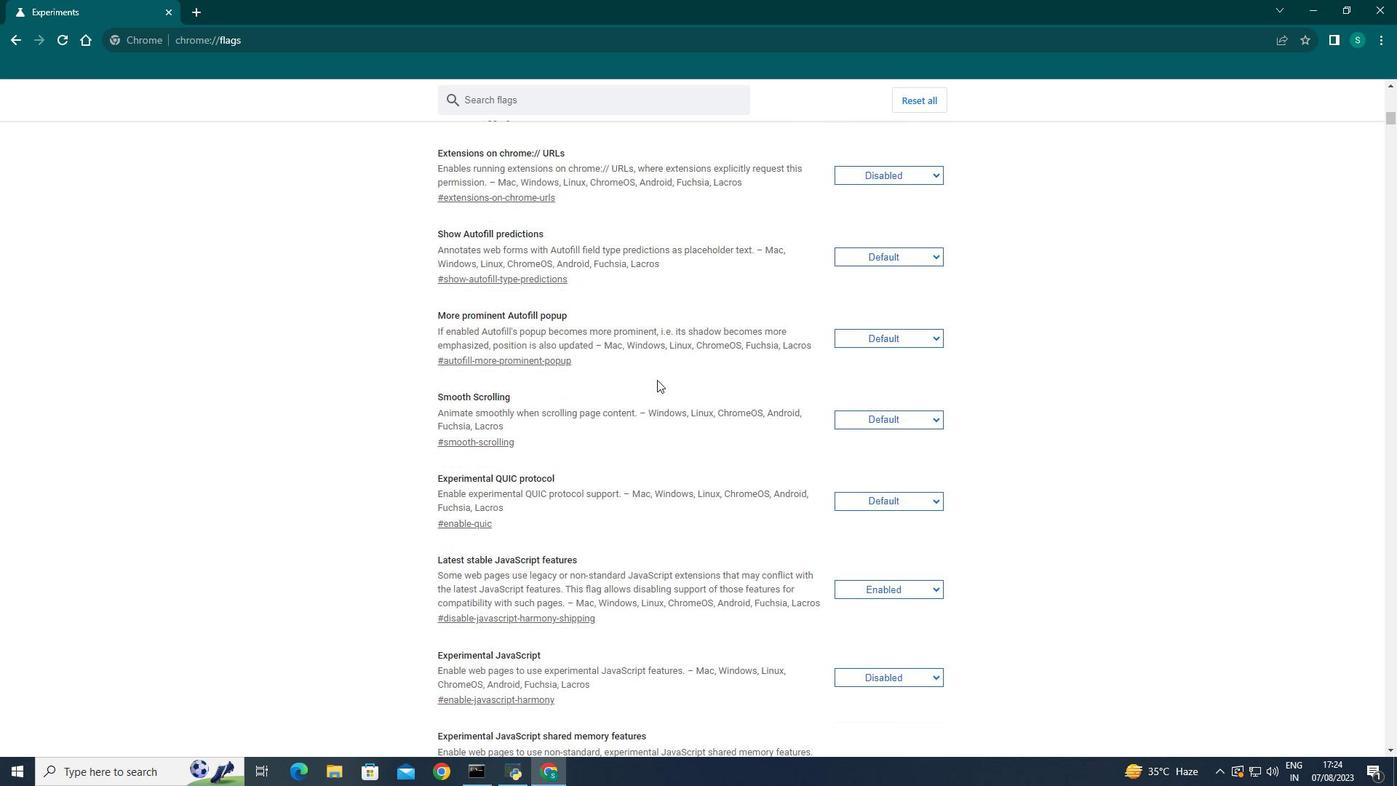 
Action: Mouse scrolled (657, 379) with delta (0, 0)
Screenshot: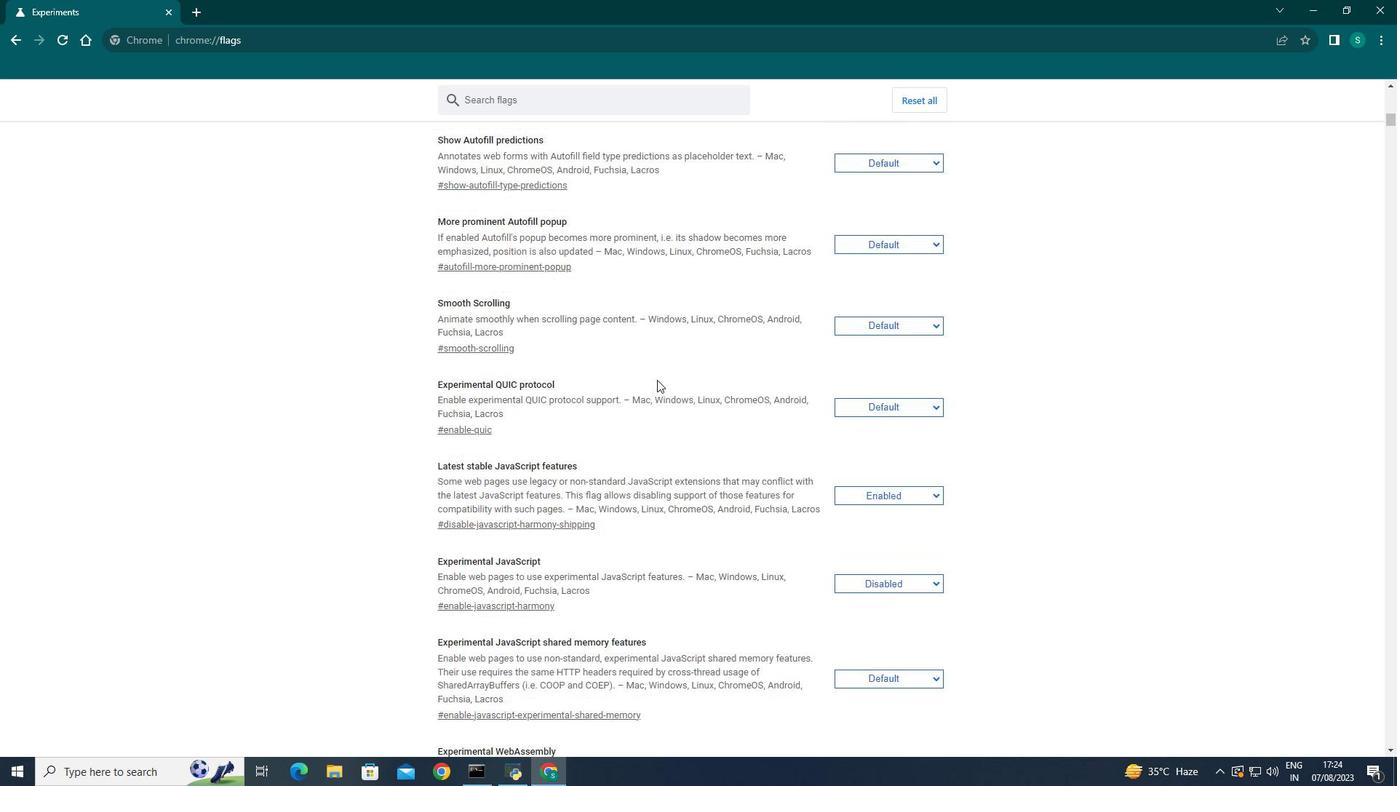 
Action: Mouse scrolled (657, 379) with delta (0, 0)
Screenshot: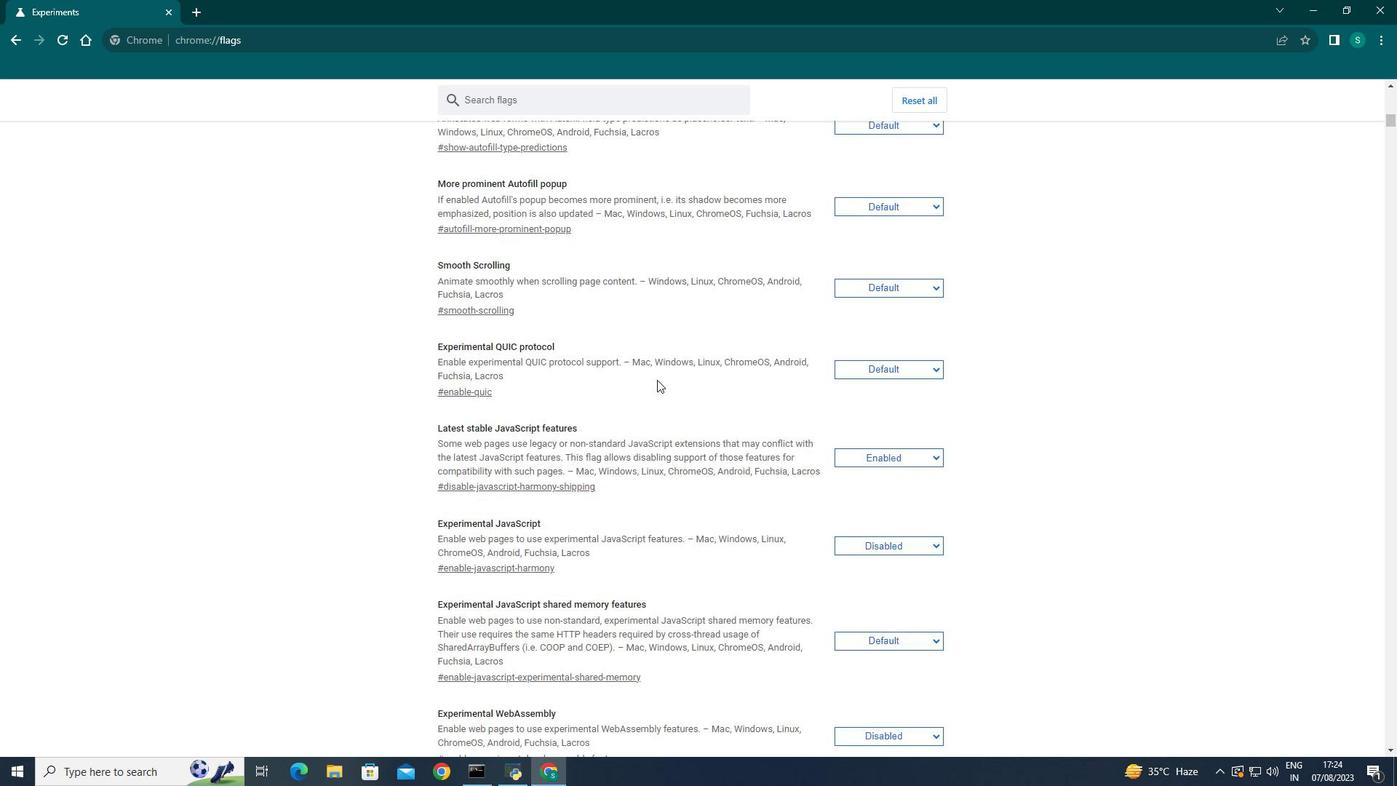 
Action: Mouse scrolled (657, 379) with delta (0, 0)
Screenshot: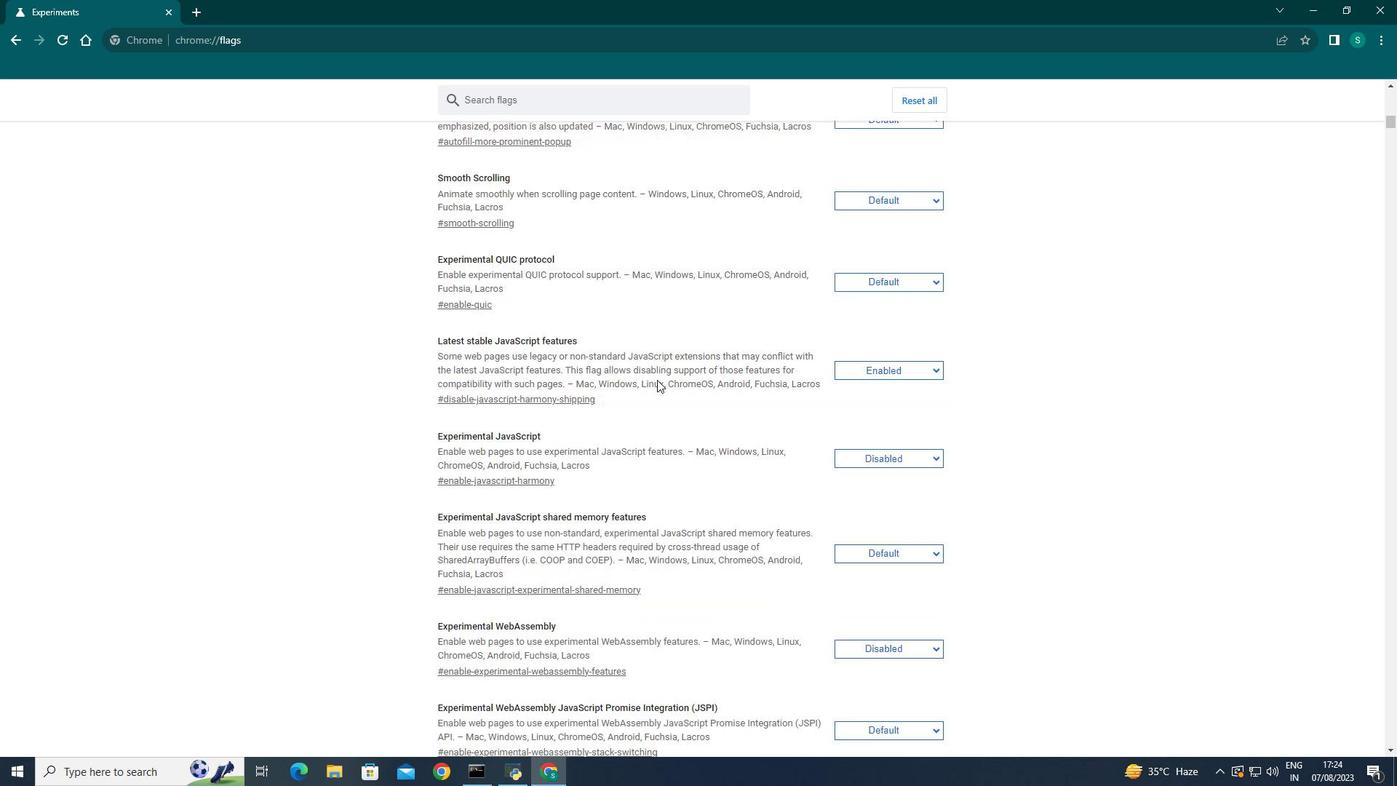 
Action: Mouse moved to (655, 382)
Screenshot: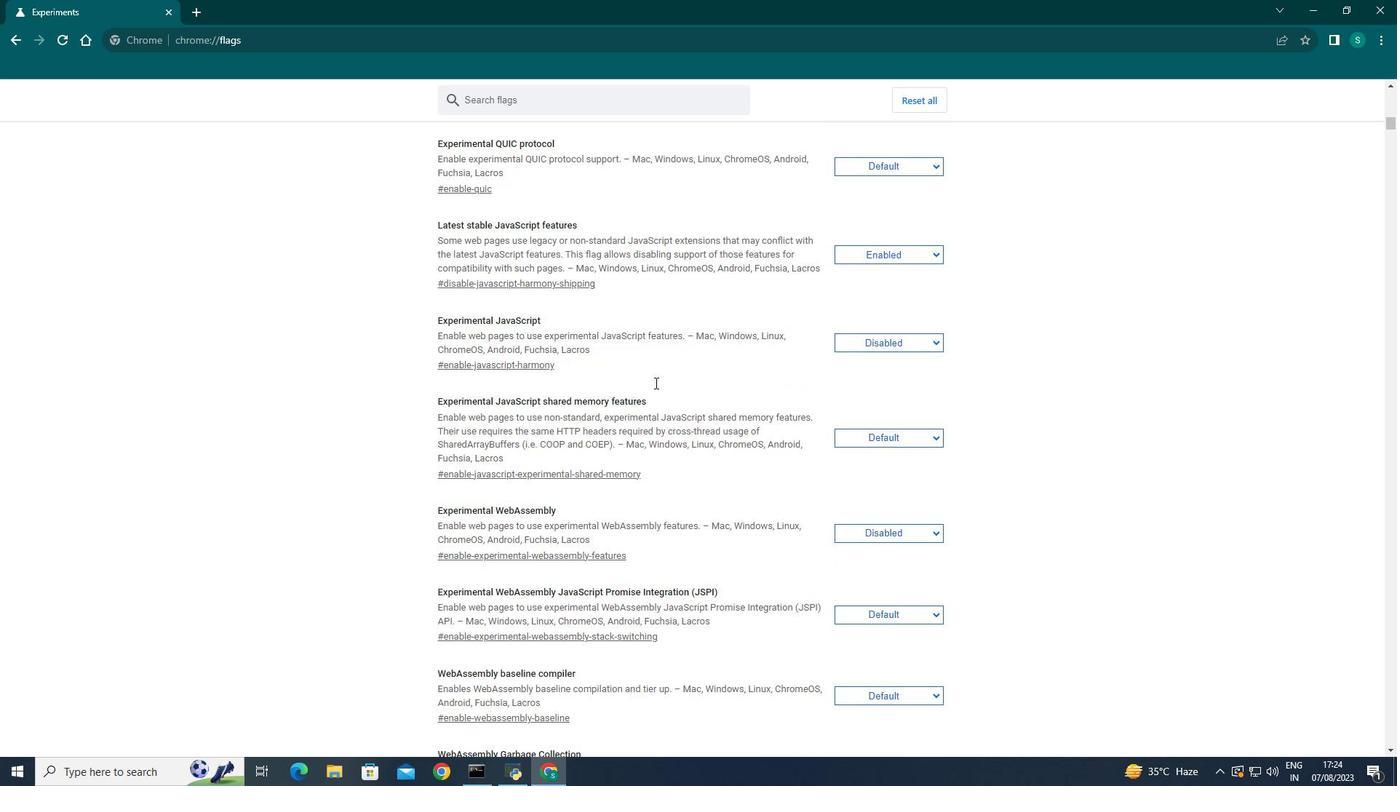 
Action: Mouse scrolled (655, 381) with delta (0, 0)
Screenshot: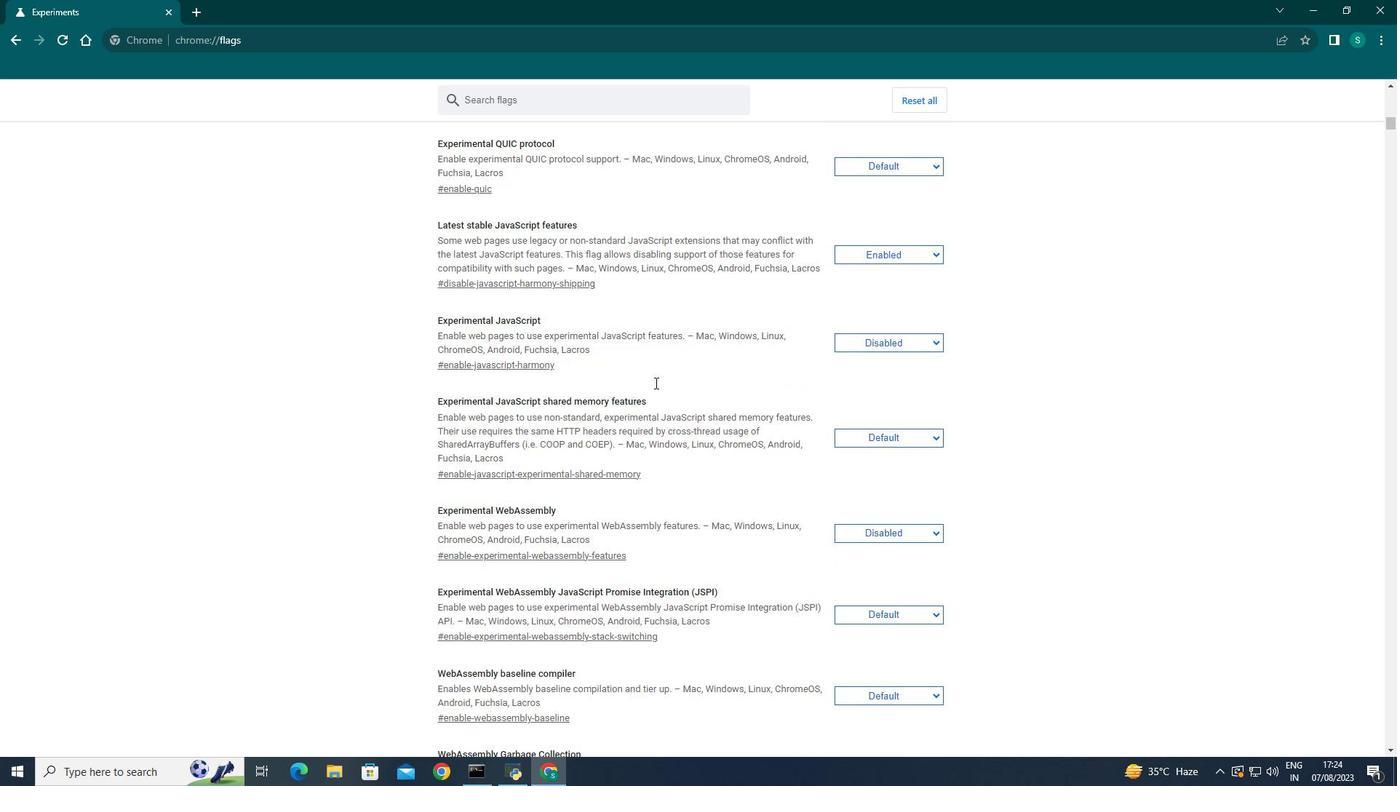 
Action: Mouse scrolled (655, 382) with delta (0, 0)
Screenshot: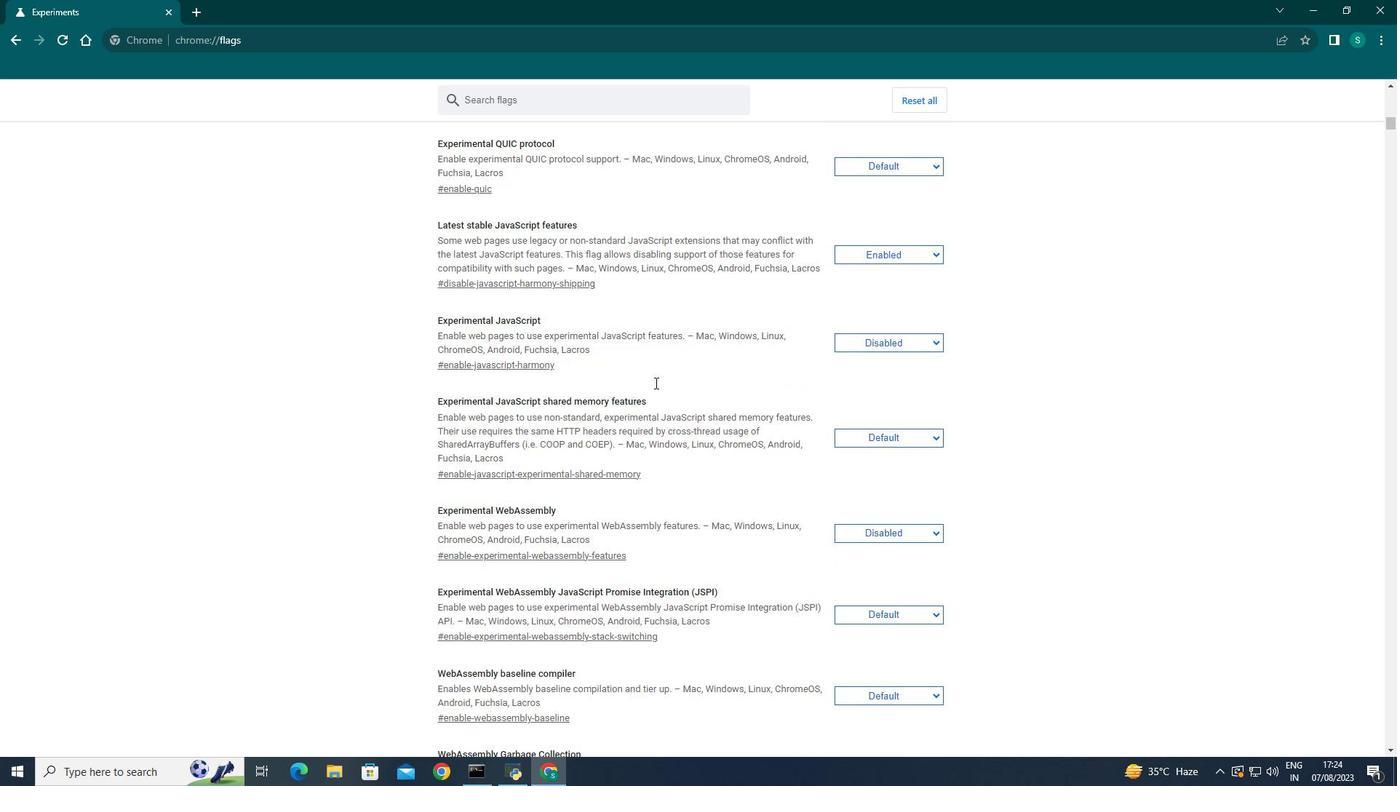 
Action: Mouse scrolled (655, 382) with delta (0, 0)
Screenshot: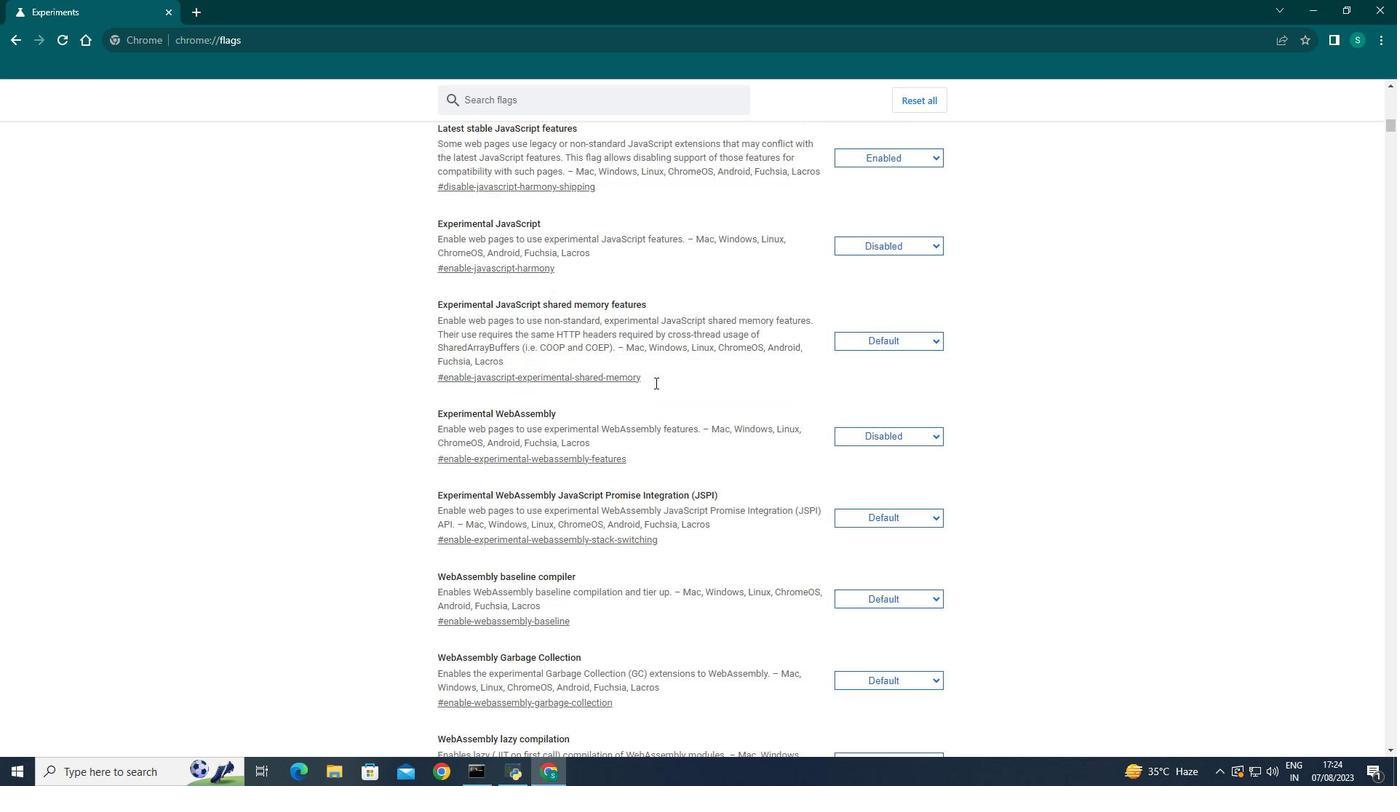 
Action: Mouse scrolled (655, 382) with delta (0, 0)
Screenshot: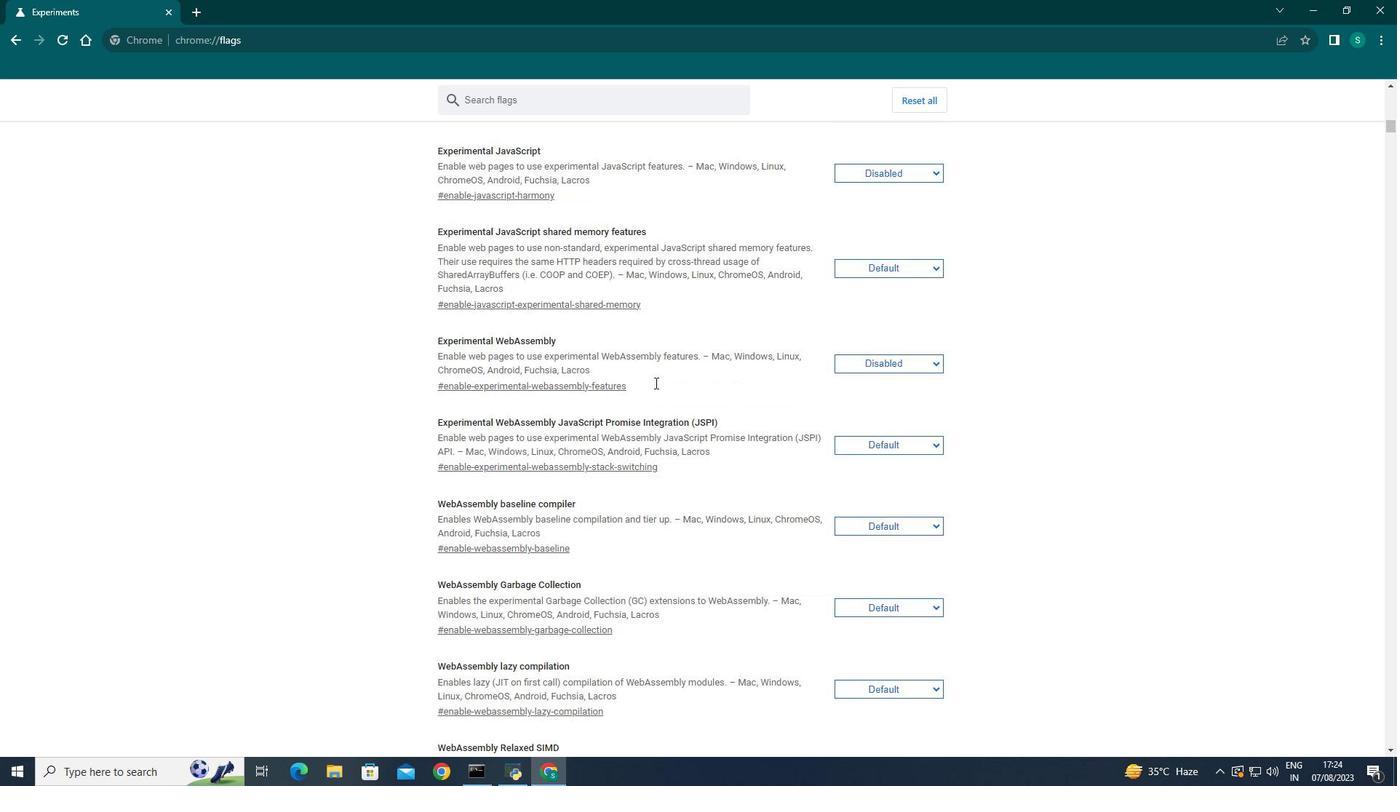 
Action: Mouse scrolled (655, 382) with delta (0, 0)
Screenshot: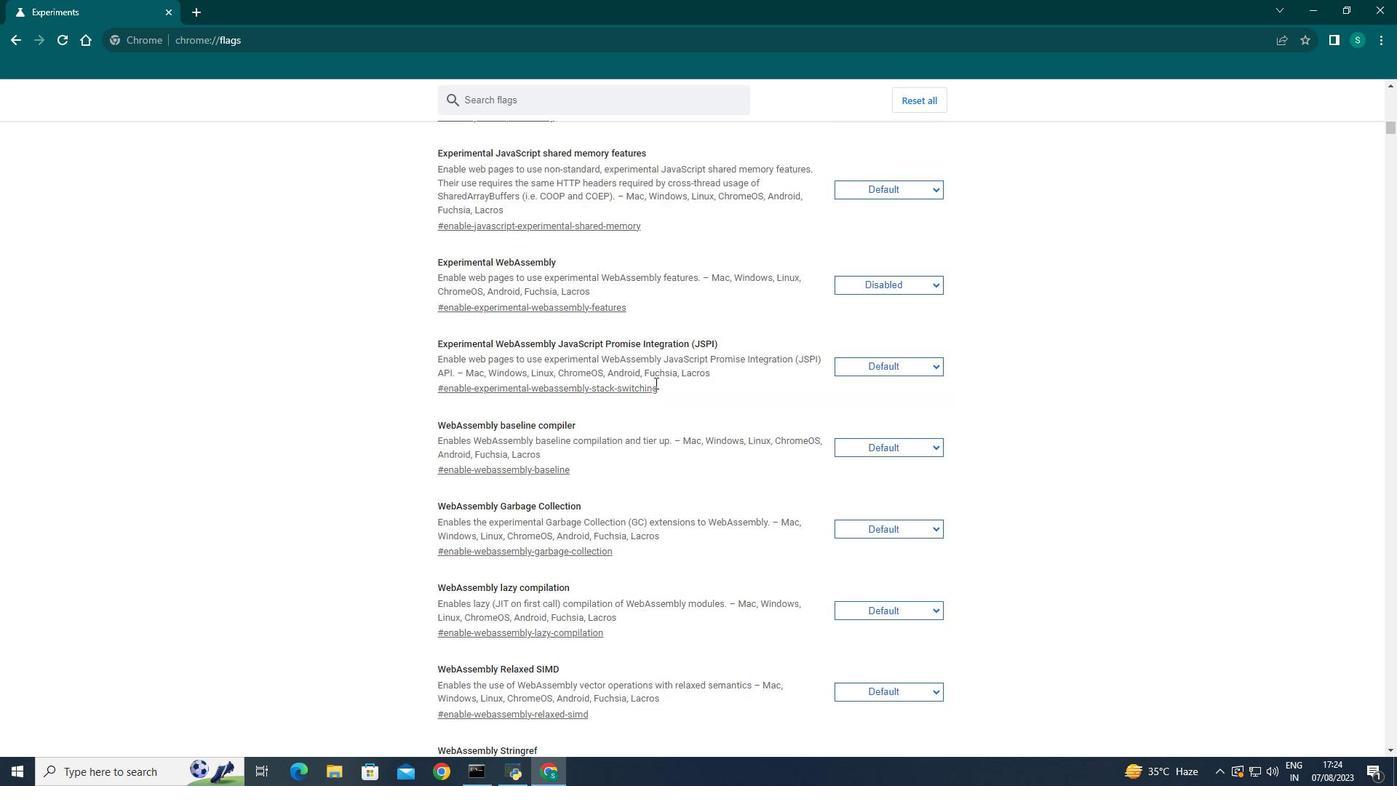 
Action: Mouse scrolled (655, 382) with delta (0, 0)
Screenshot: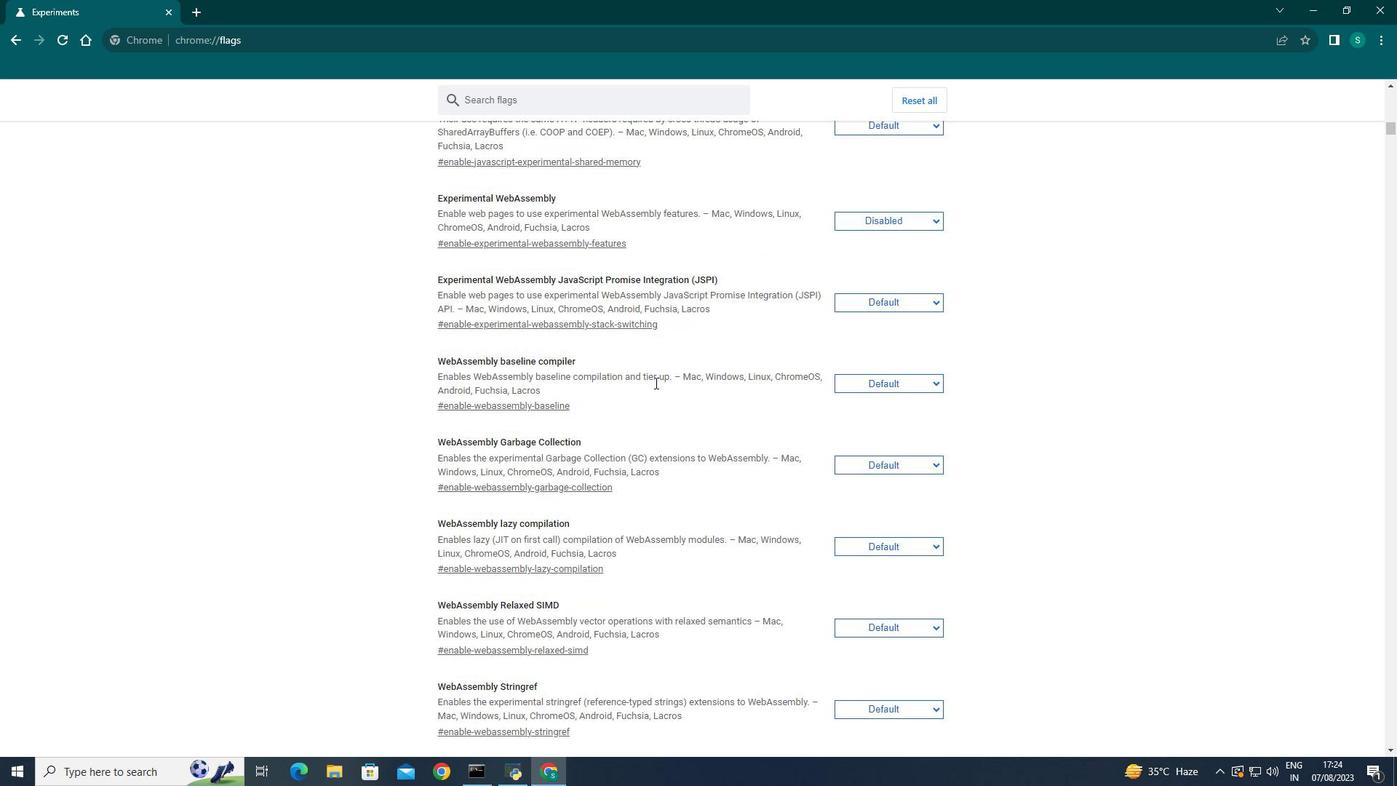 
Action: Mouse scrolled (655, 382) with delta (0, 0)
Screenshot: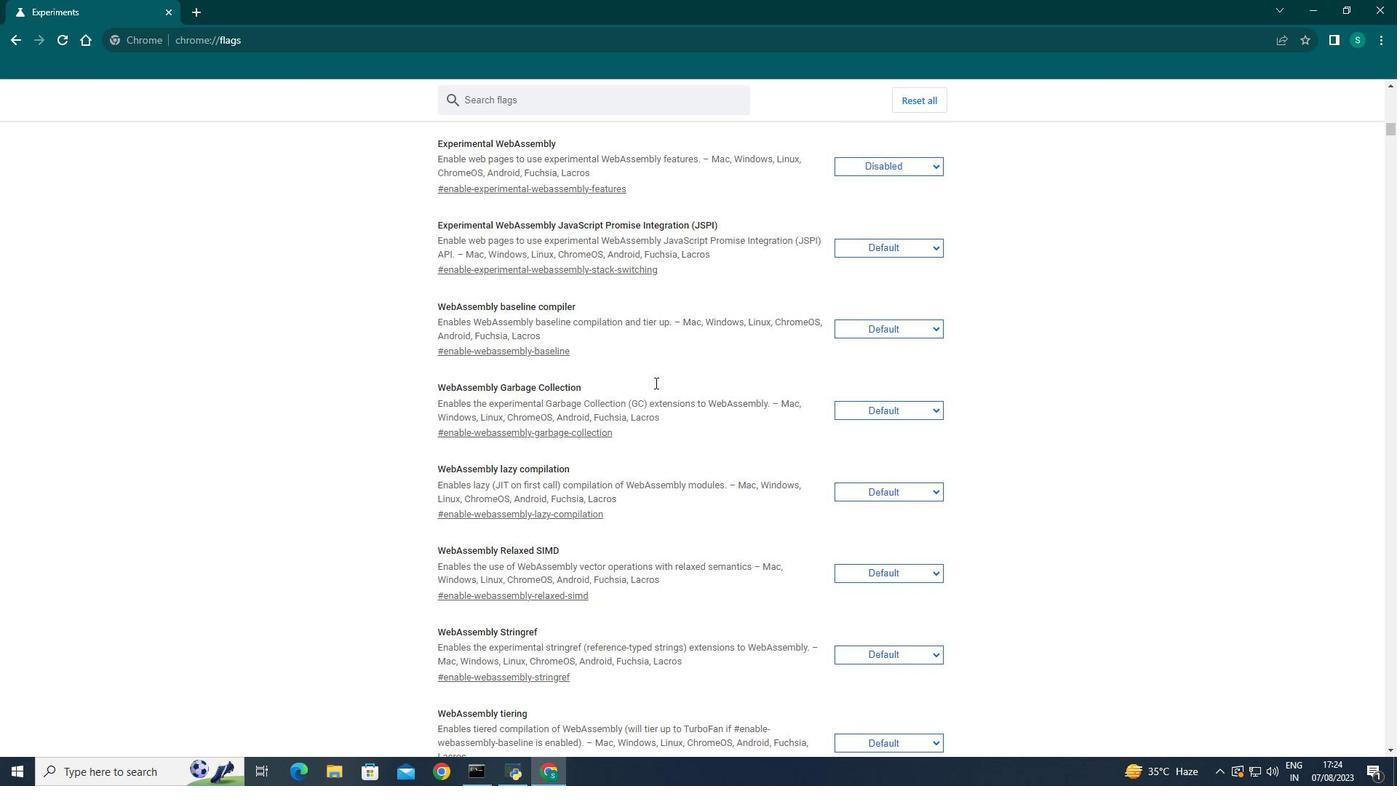 
Action: Mouse scrolled (655, 382) with delta (0, 0)
Screenshot: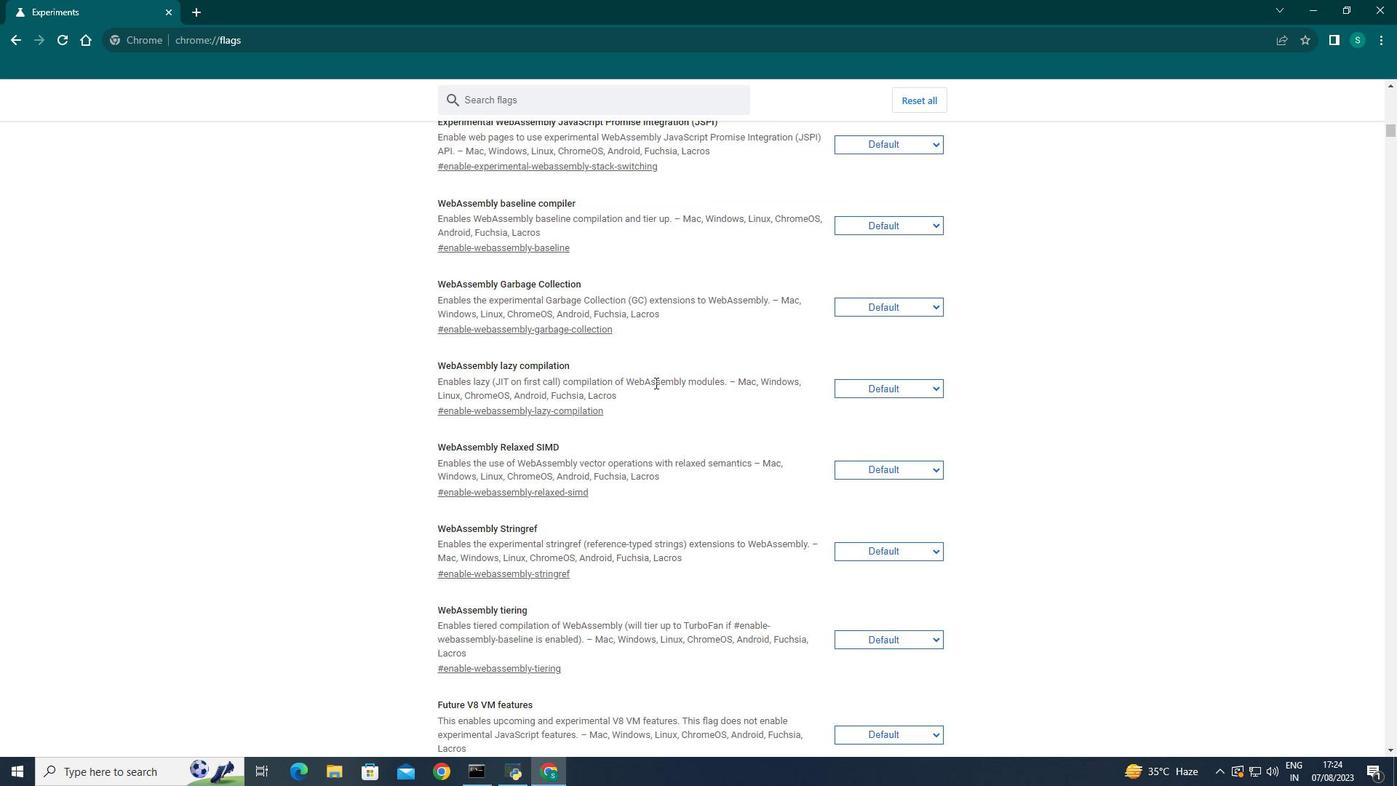 
Action: Mouse scrolled (655, 382) with delta (0, 0)
Screenshot: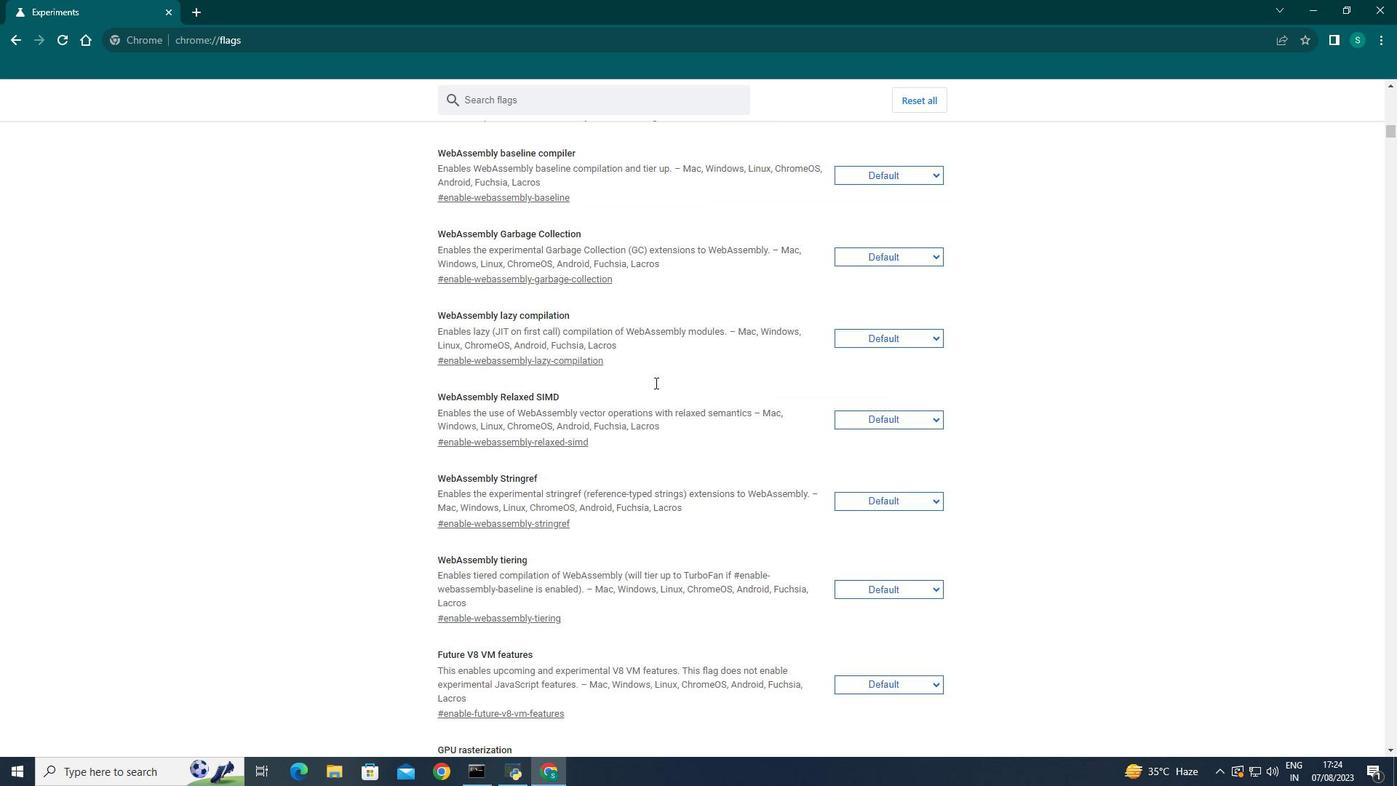 
Action: Mouse scrolled (655, 382) with delta (0, 0)
Screenshot: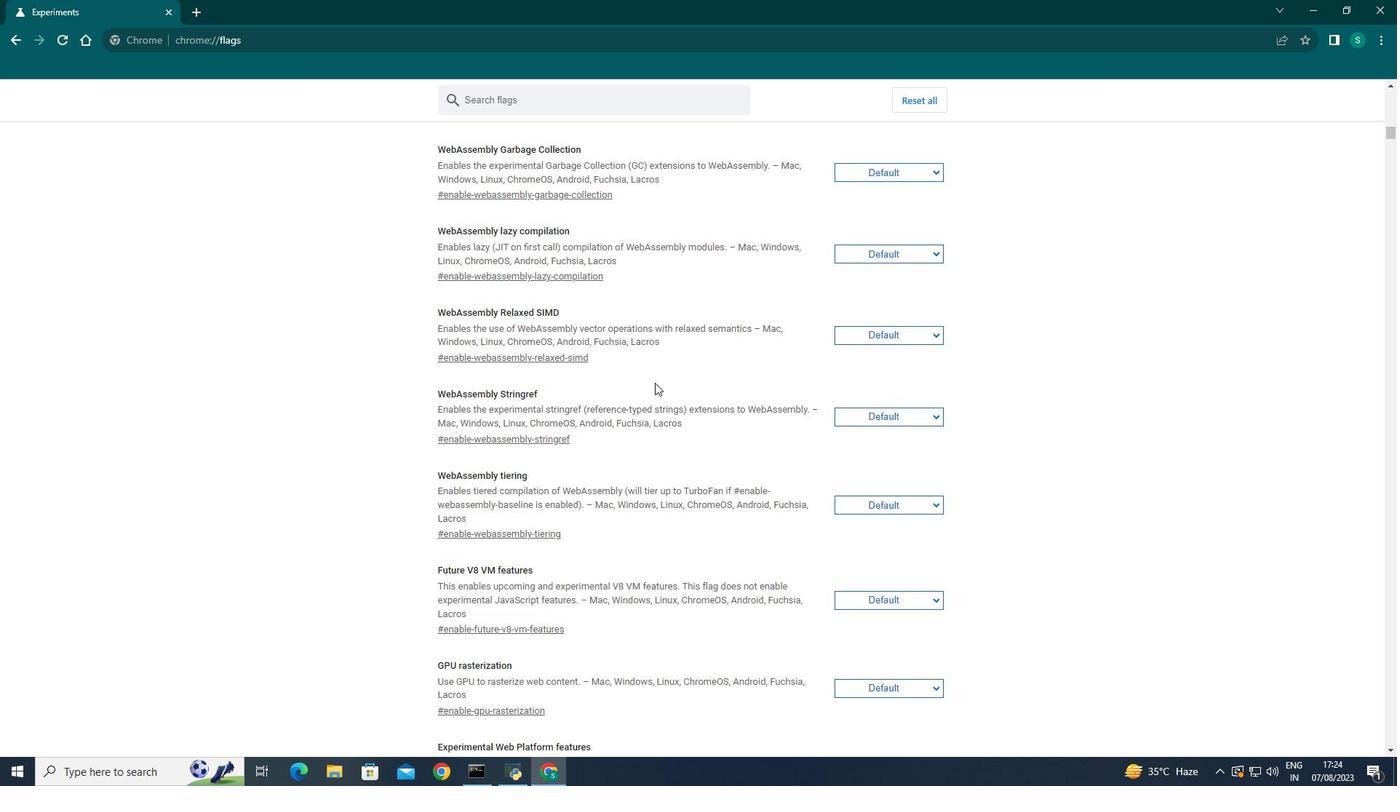 
Action: Mouse scrolled (655, 382) with delta (0, 0)
Screenshot: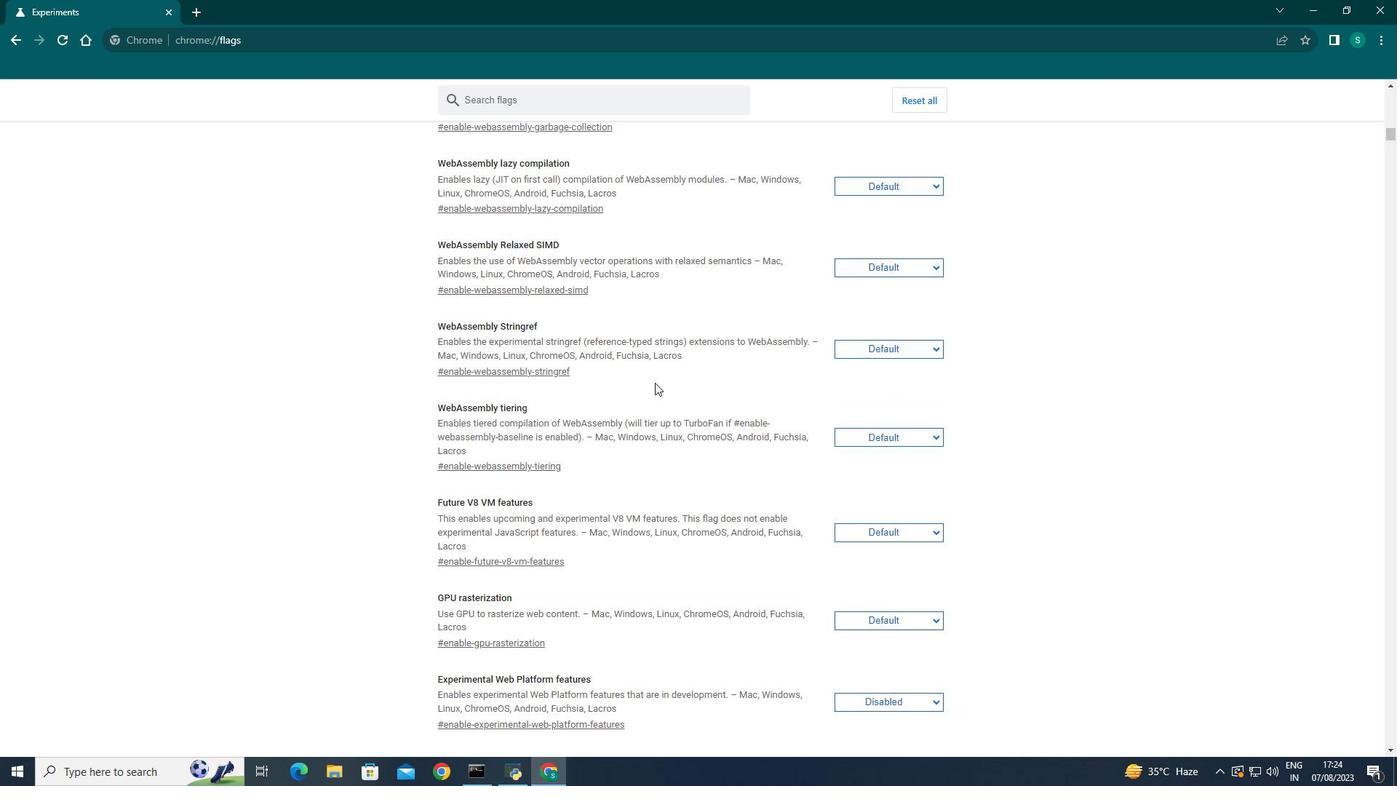 
Action: Mouse scrolled (655, 382) with delta (0, 0)
Screenshot: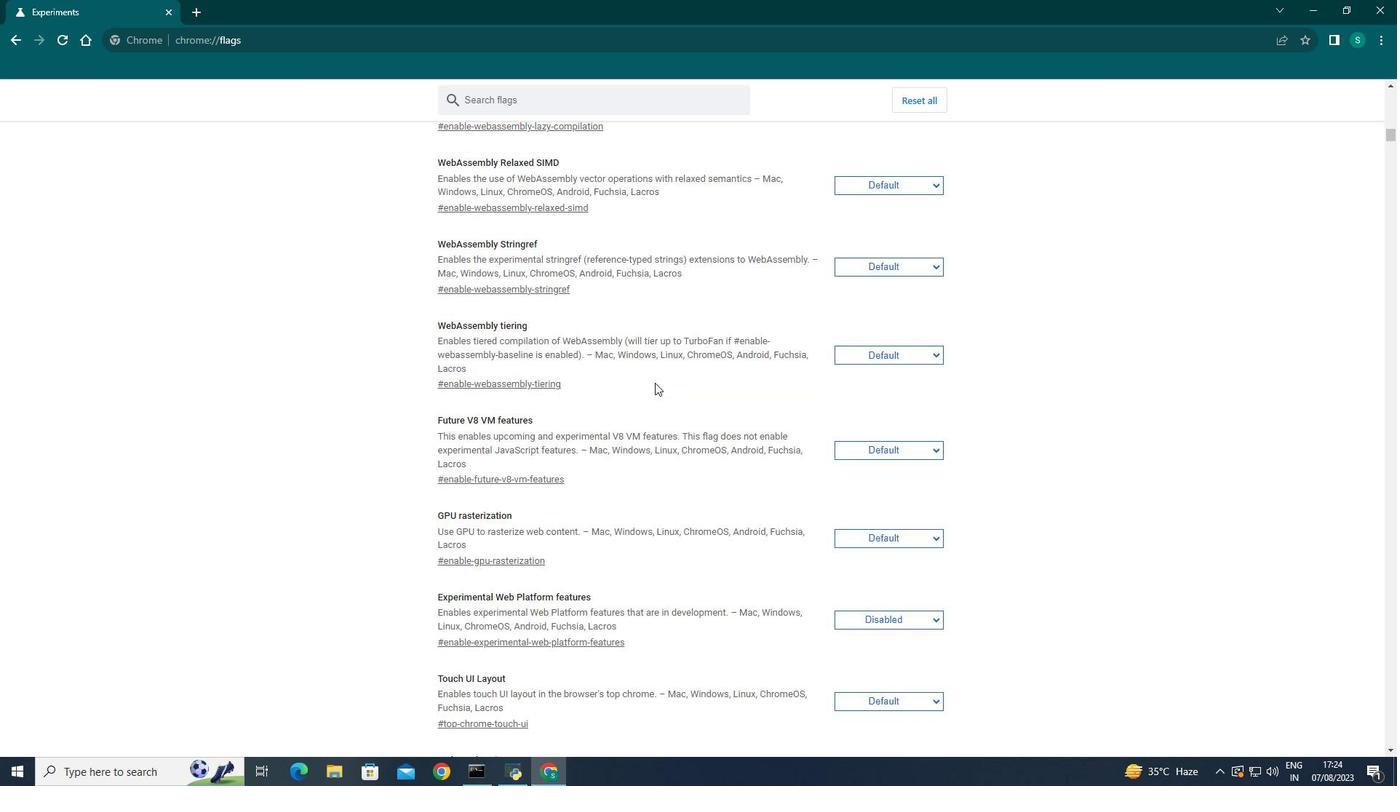 
Action: Mouse scrolled (655, 382) with delta (0, 0)
Screenshot: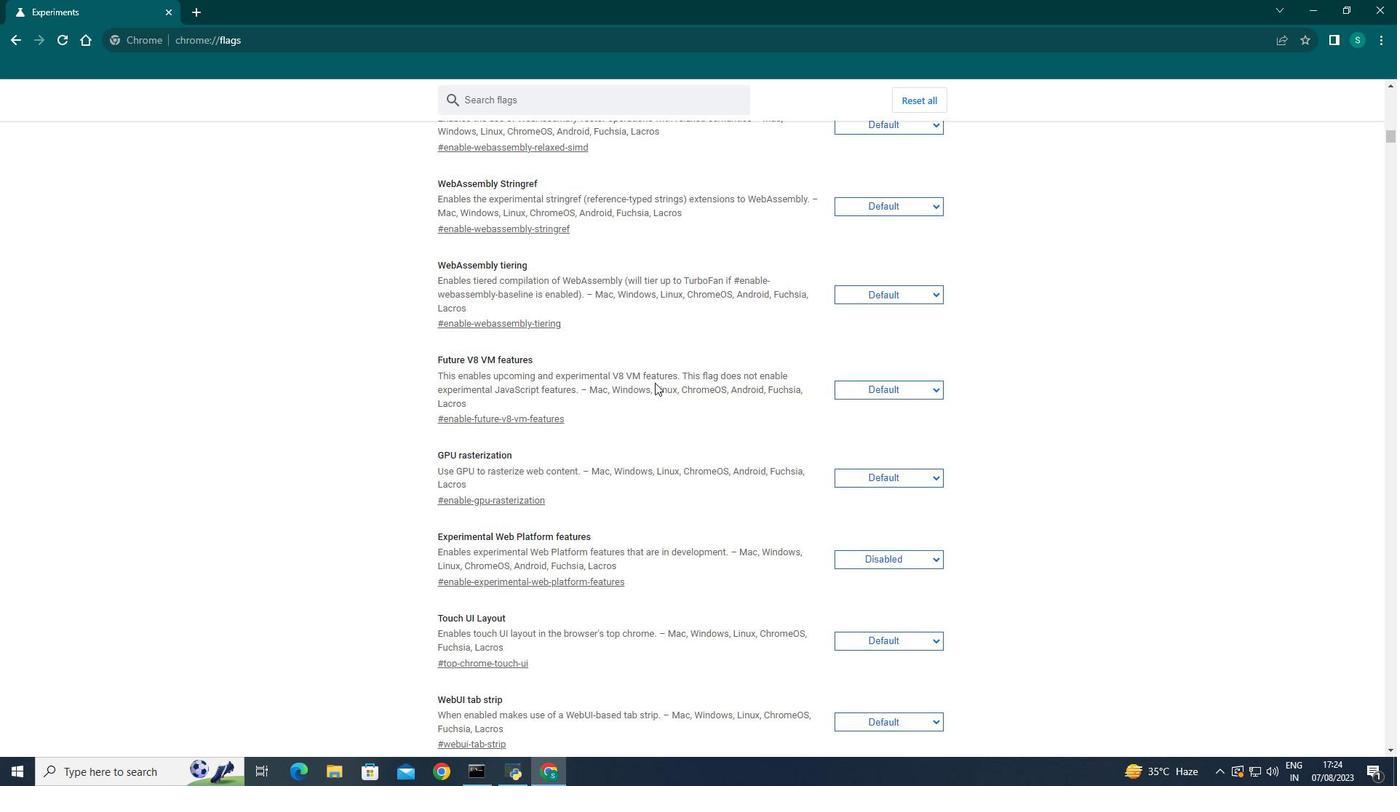 
Action: Mouse scrolled (655, 382) with delta (0, 0)
Screenshot: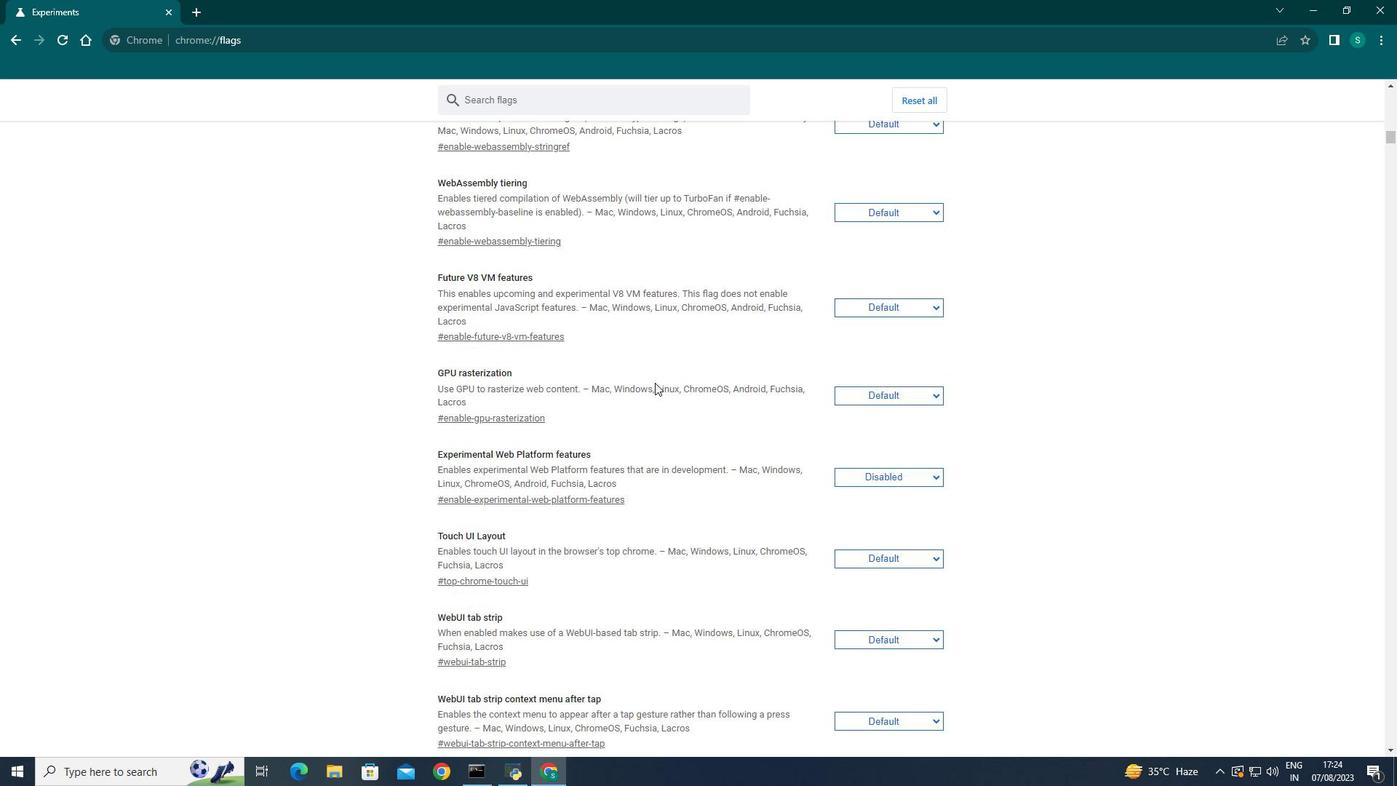 
Action: Mouse scrolled (655, 382) with delta (0, 0)
Screenshot: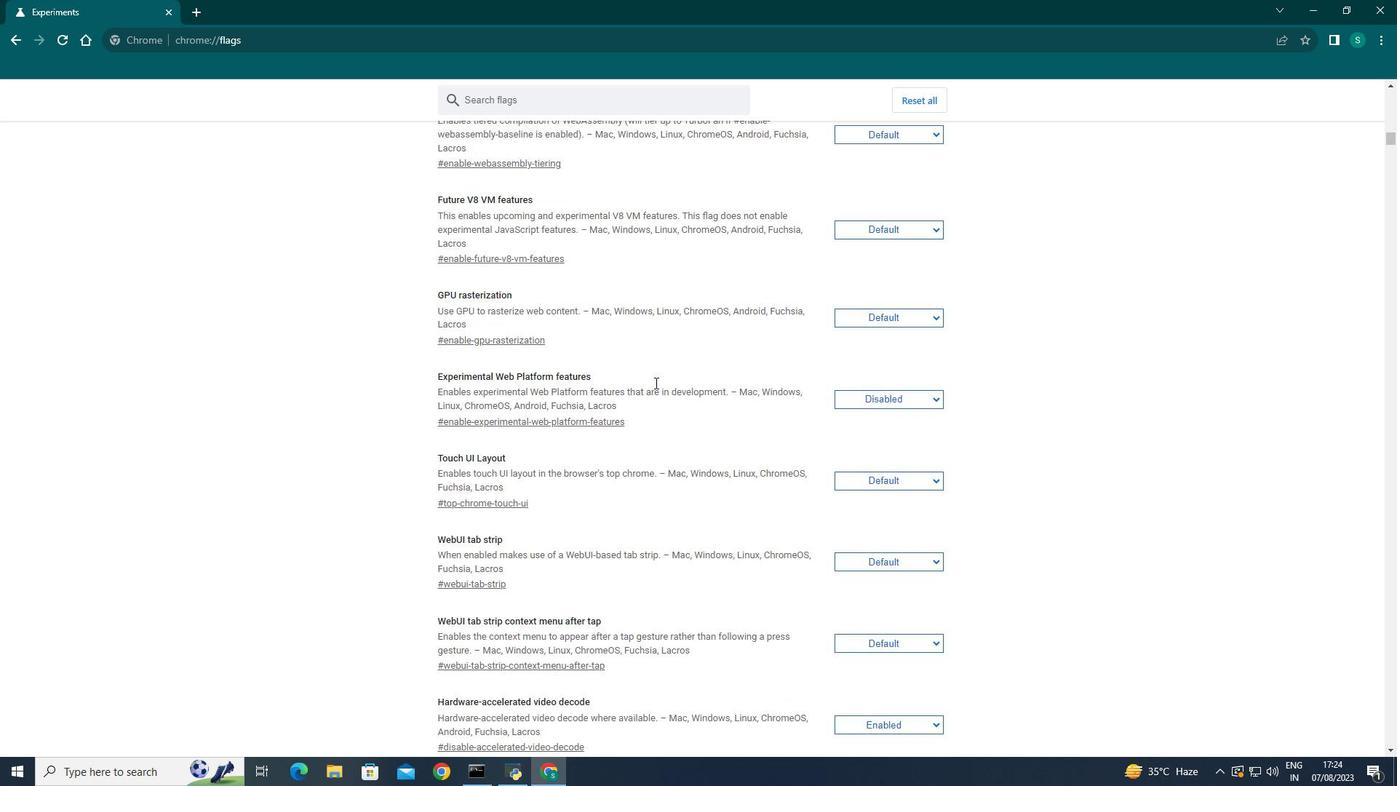 
Action: Mouse scrolled (655, 382) with delta (0, 0)
Screenshot: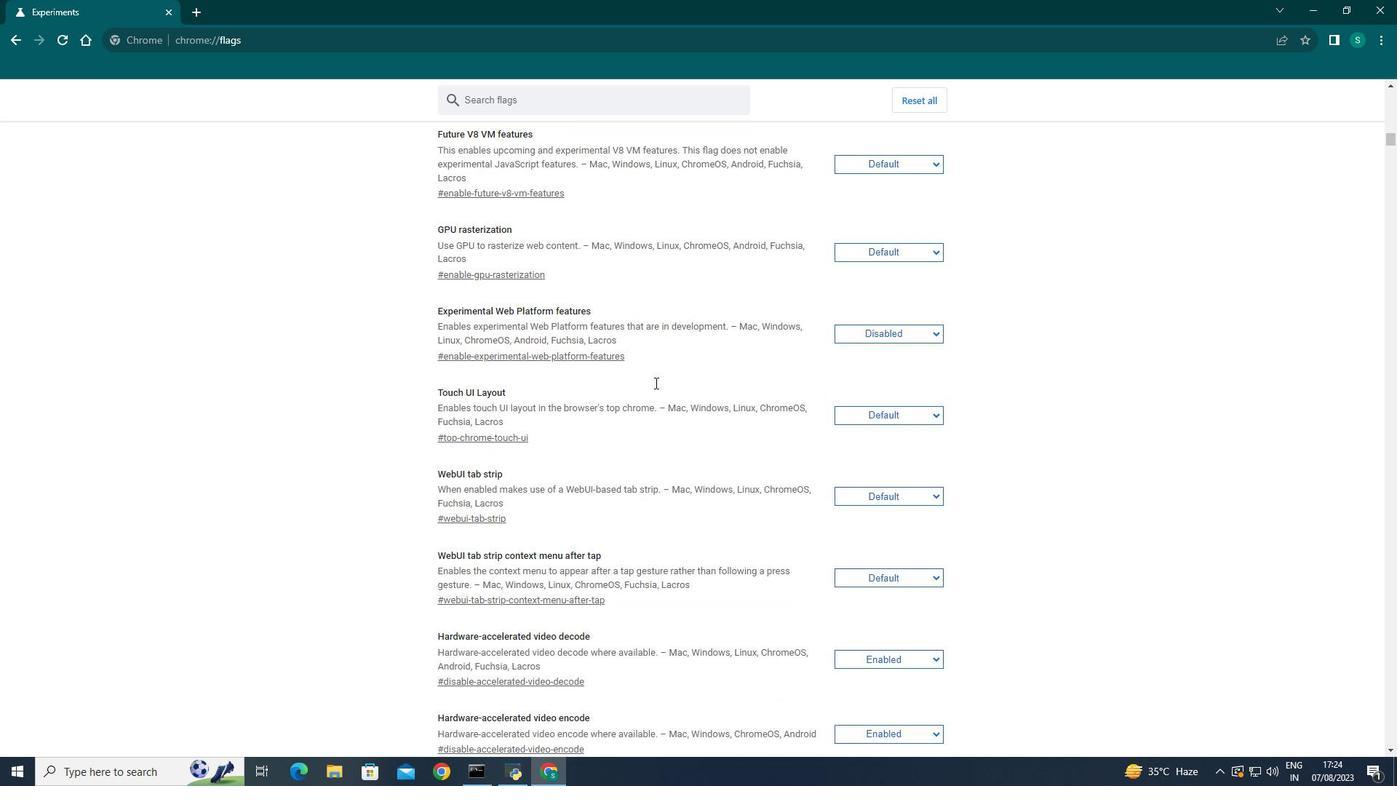 
Action: Mouse scrolled (655, 382) with delta (0, 0)
Screenshot: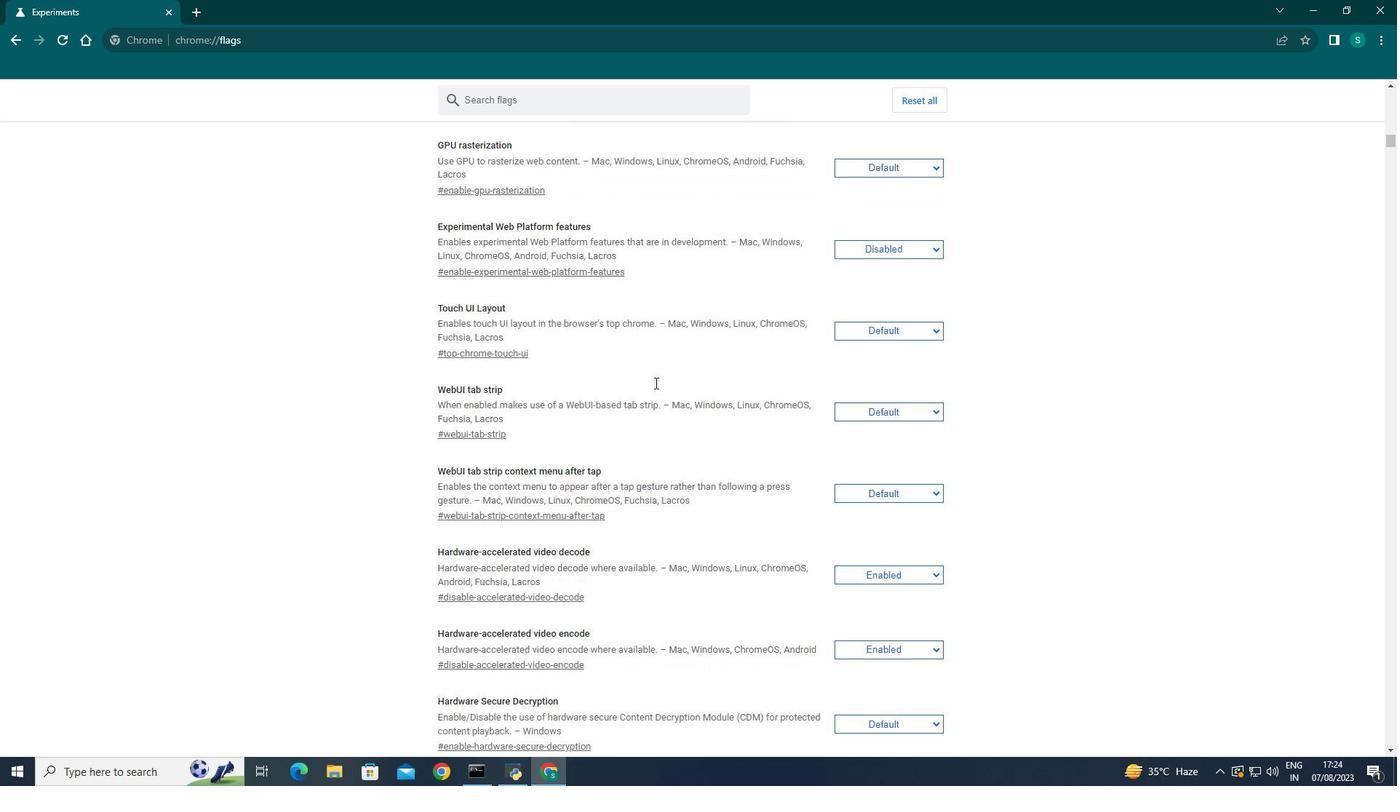 
Action: Mouse scrolled (655, 382) with delta (0, 0)
Screenshot: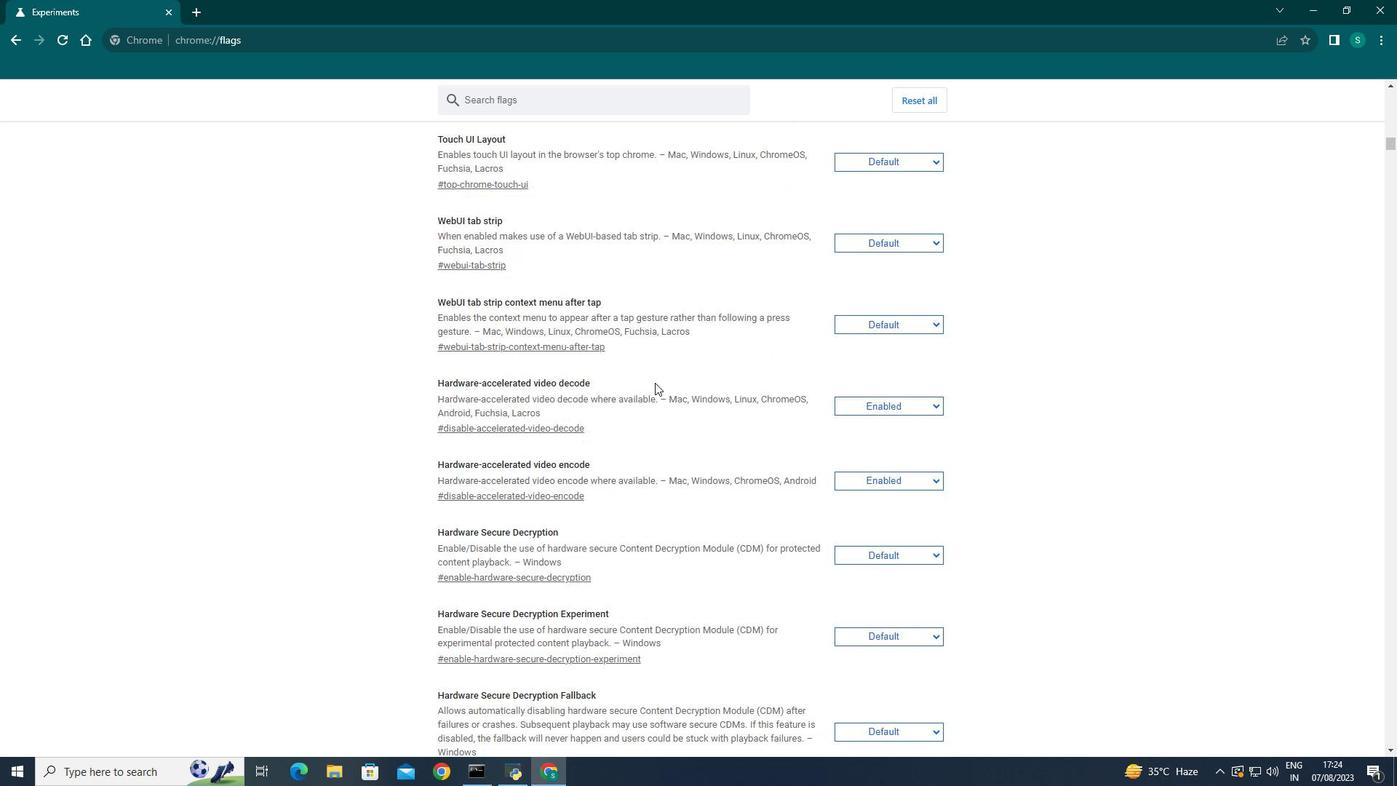 
Action: Mouse scrolled (655, 382) with delta (0, 0)
Screenshot: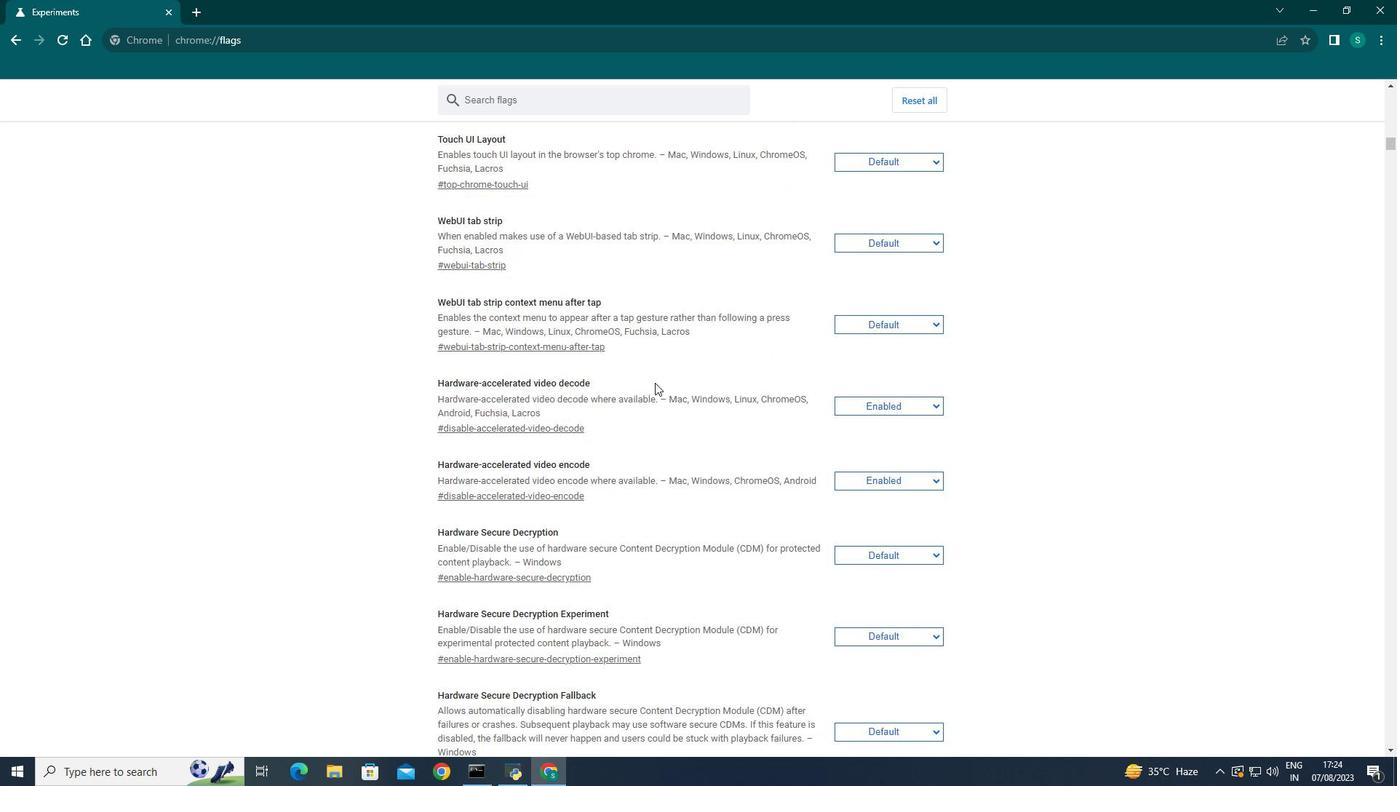 
Action: Mouse scrolled (655, 382) with delta (0, 0)
Screenshot: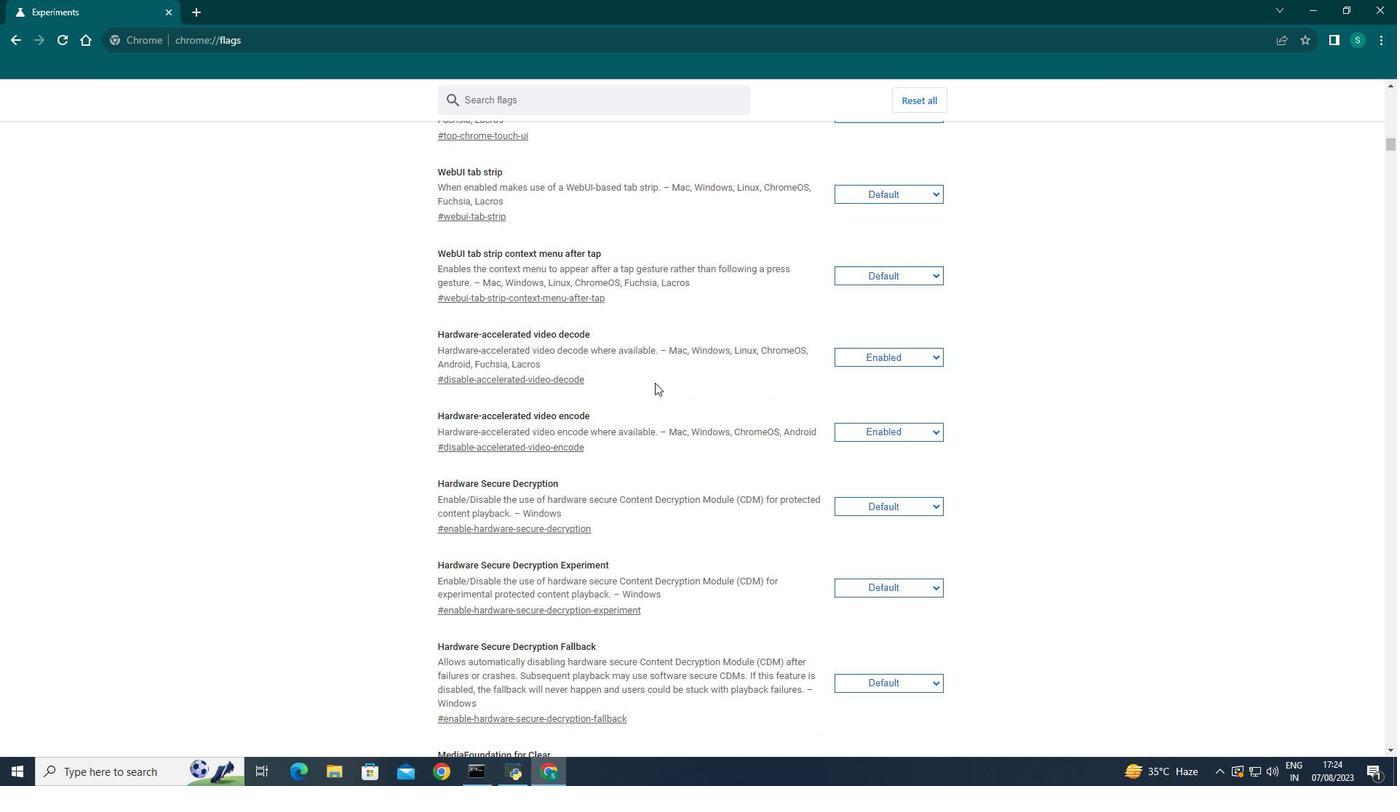 
Action: Mouse scrolled (655, 383) with delta (0, 0)
Screenshot: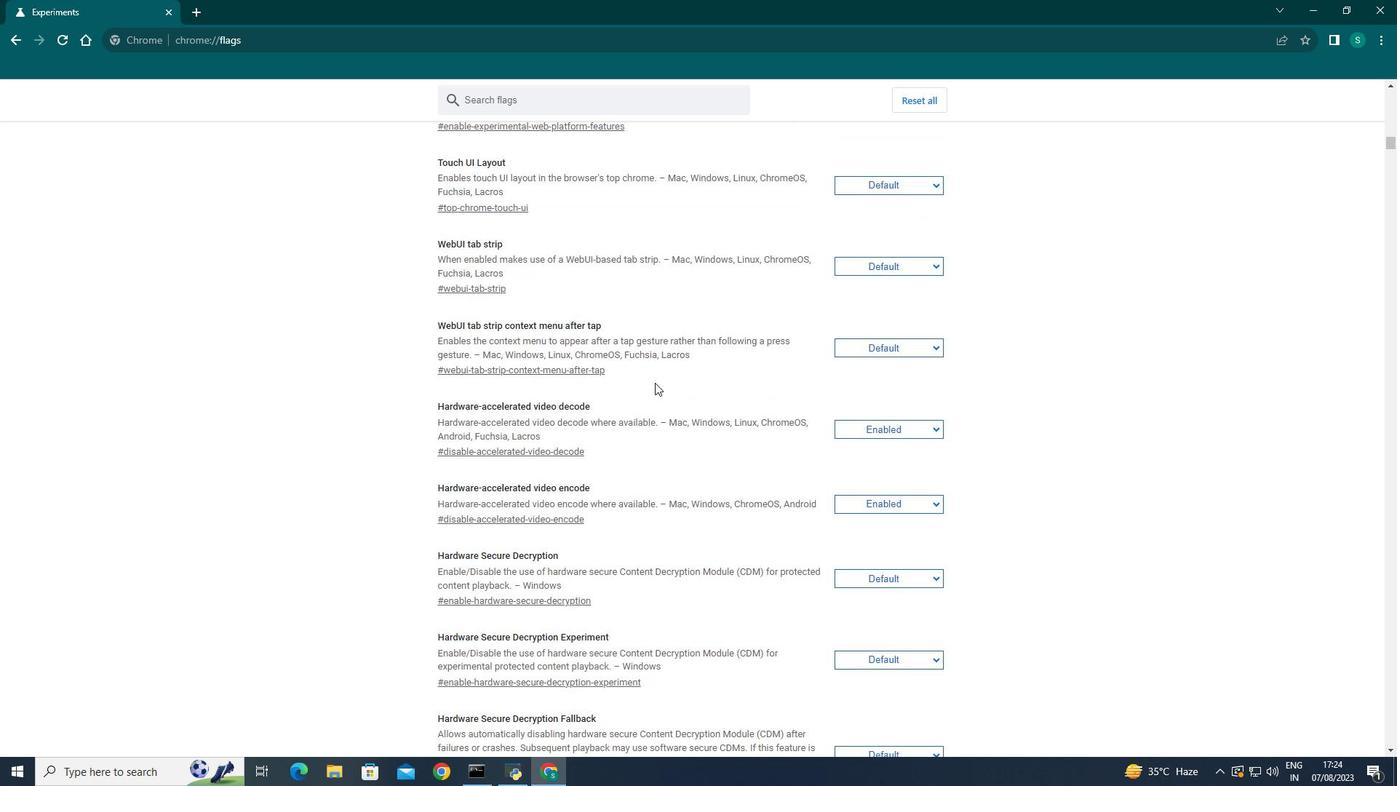 
Action: Mouse scrolled (655, 382) with delta (0, 0)
Screenshot: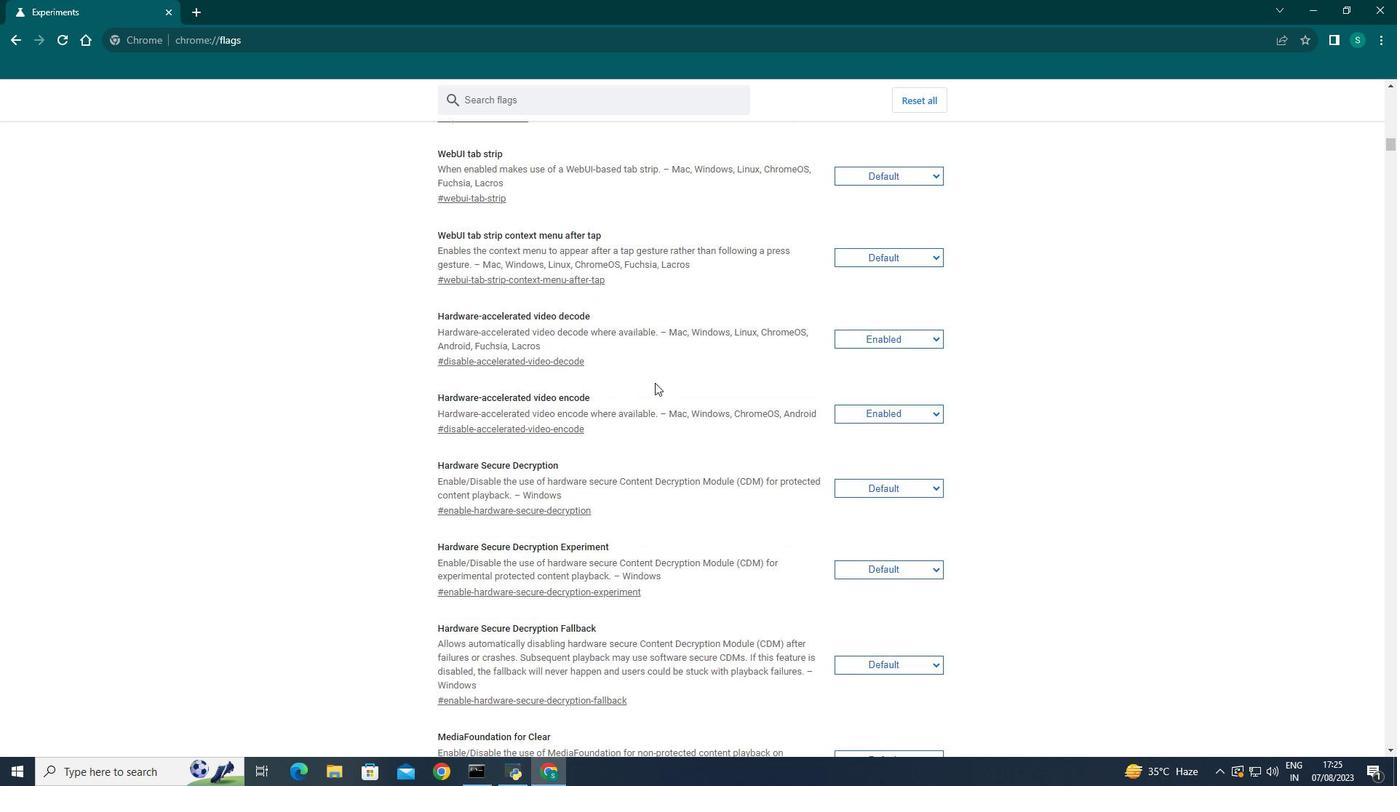 
Action: Mouse scrolled (655, 382) with delta (0, 0)
Screenshot: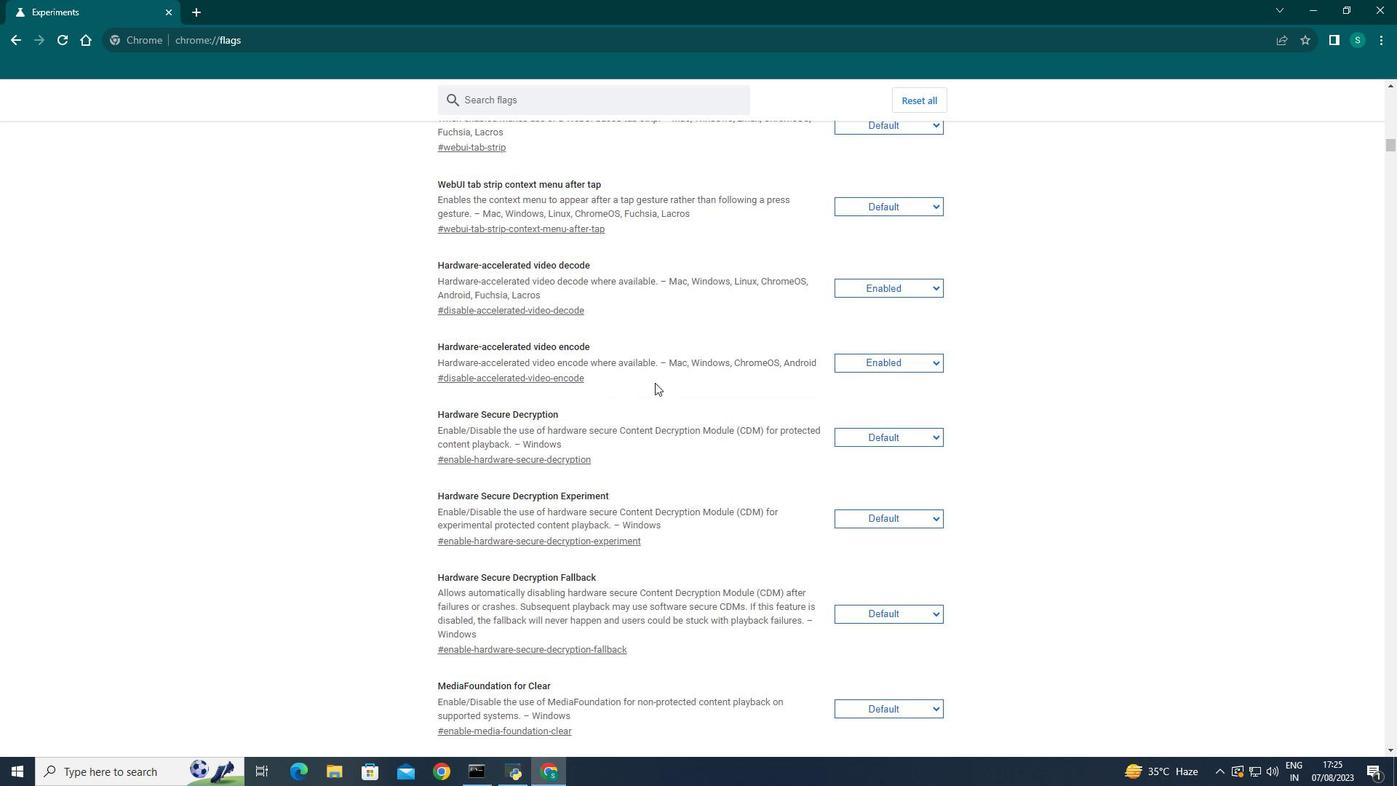 
Action: Mouse scrolled (655, 382) with delta (0, 0)
Screenshot: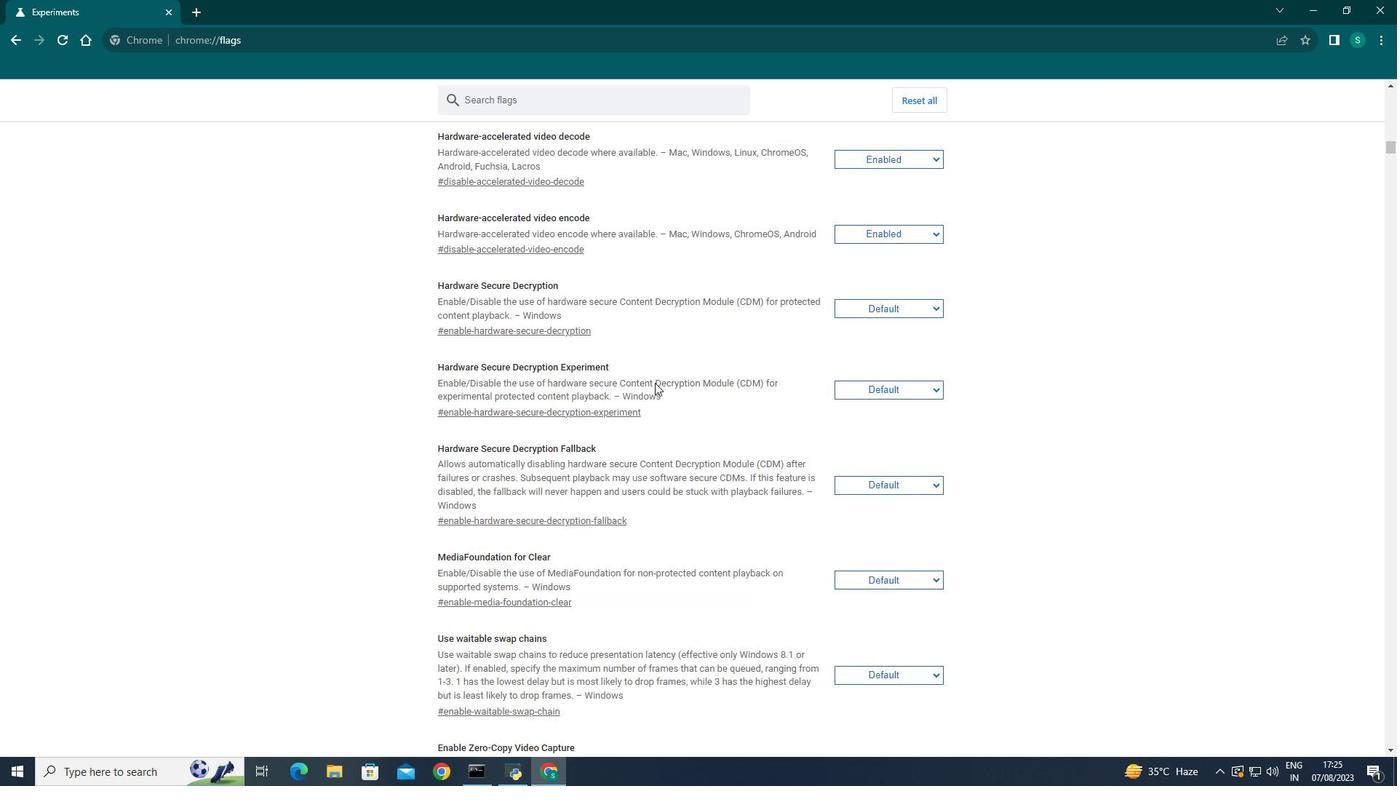 
Action: Mouse scrolled (655, 382) with delta (0, 0)
Screenshot: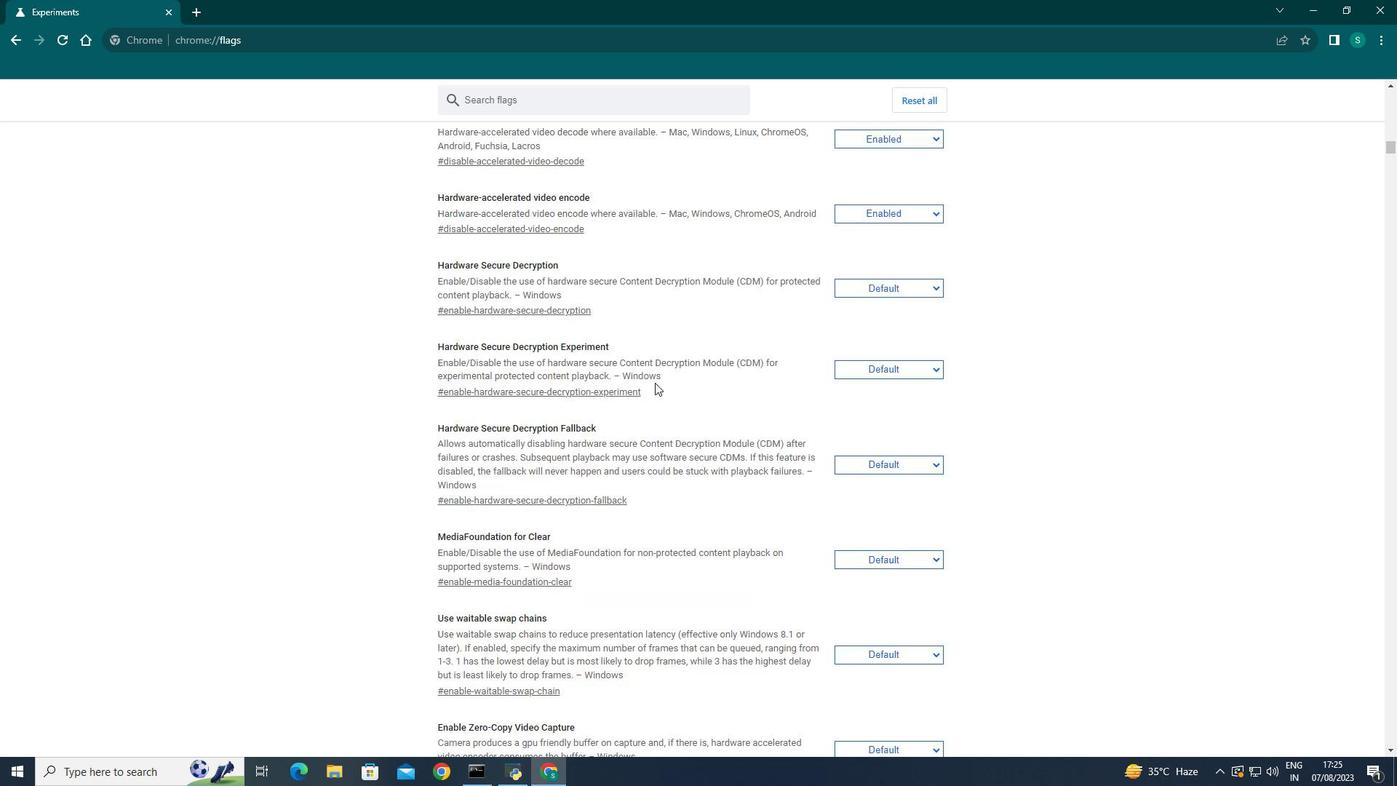 
Action: Mouse scrolled (655, 382) with delta (0, 0)
Screenshot: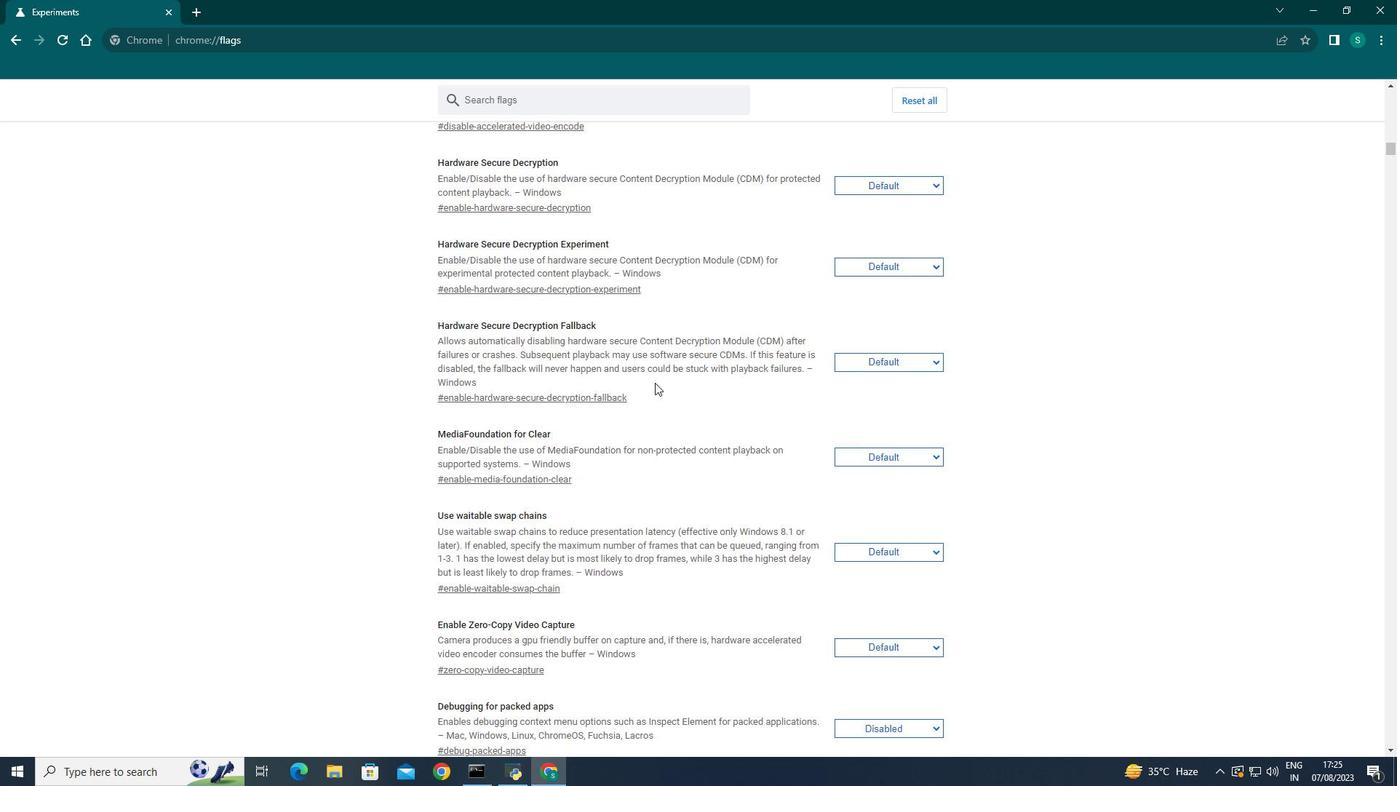 
Action: Mouse scrolled (655, 382) with delta (0, 0)
Screenshot: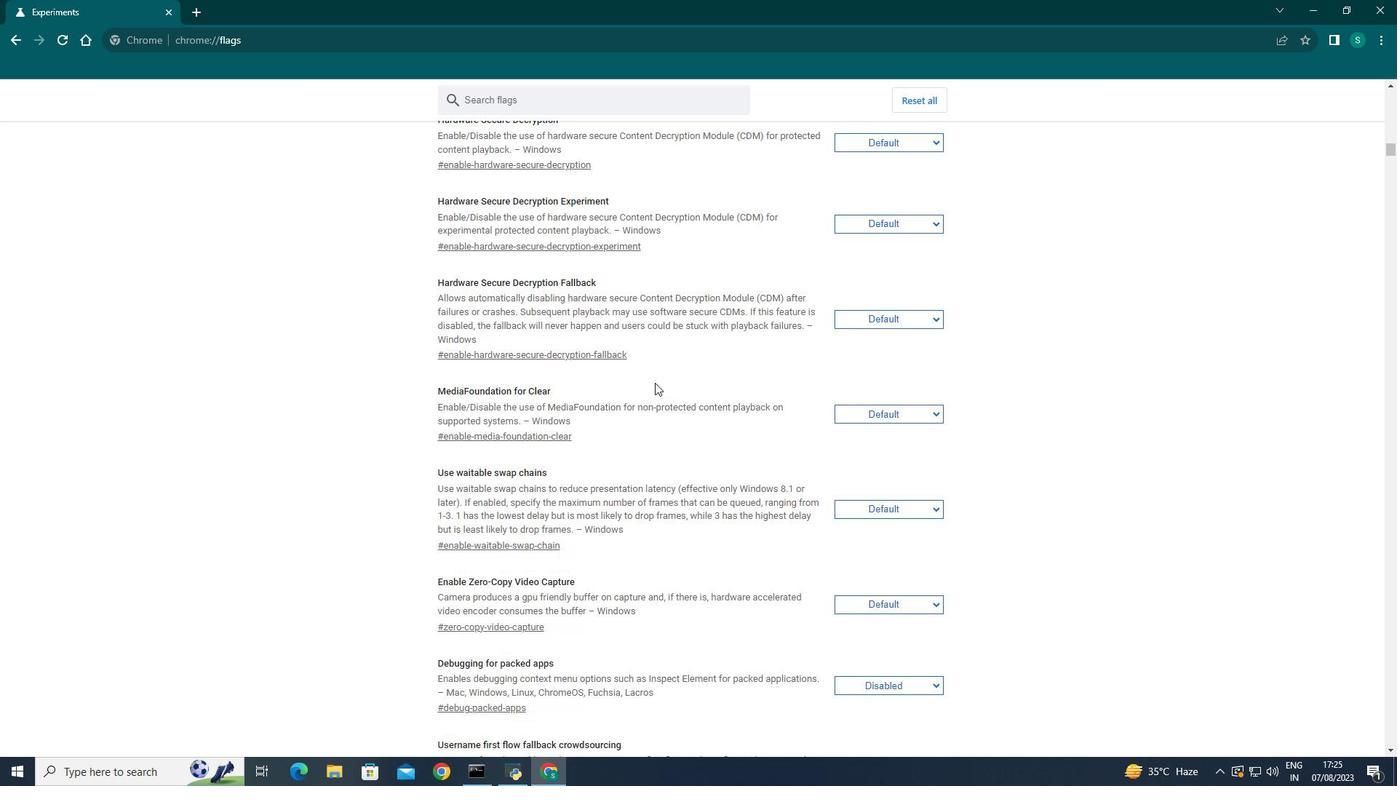 
Action: Mouse scrolled (655, 382) with delta (0, 0)
Screenshot: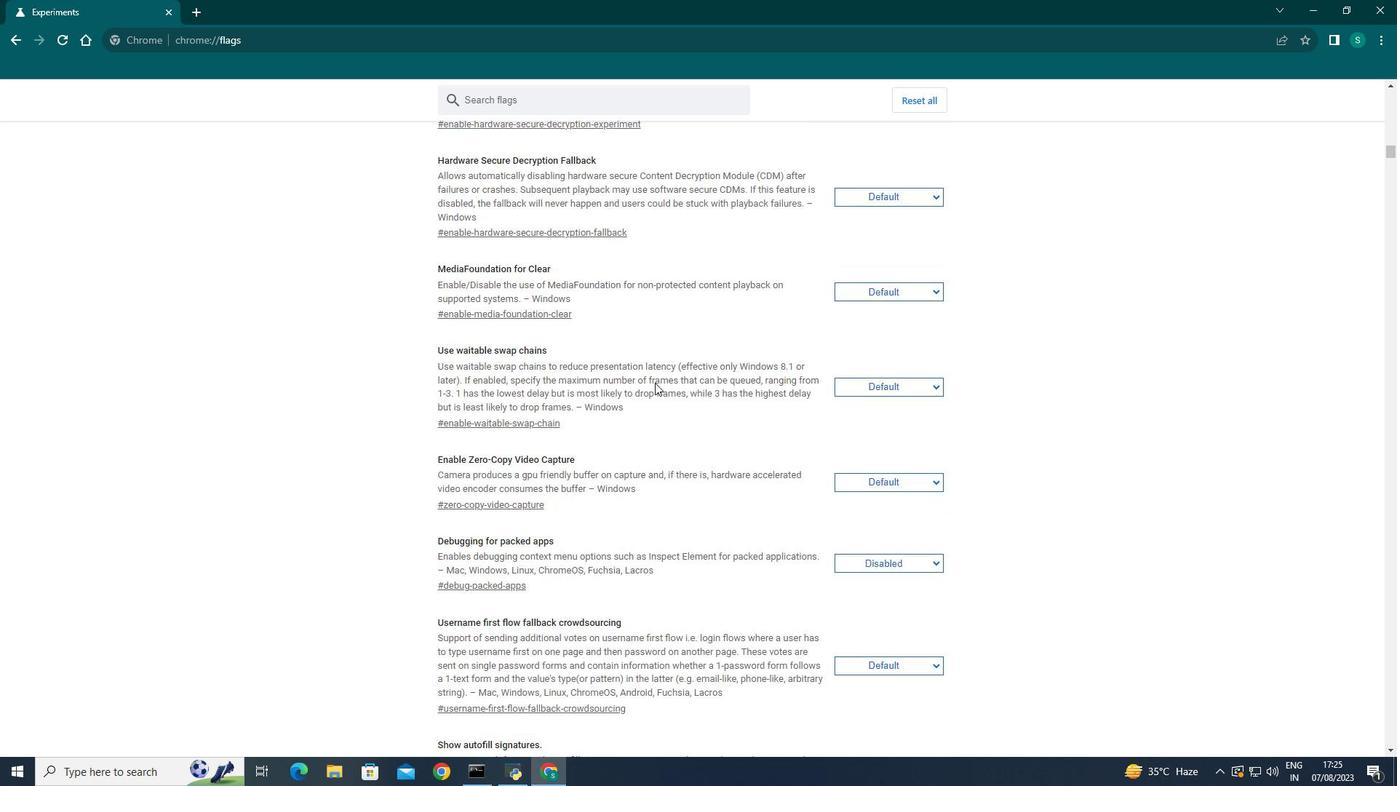 
Action: Mouse scrolled (655, 382) with delta (0, 0)
Screenshot: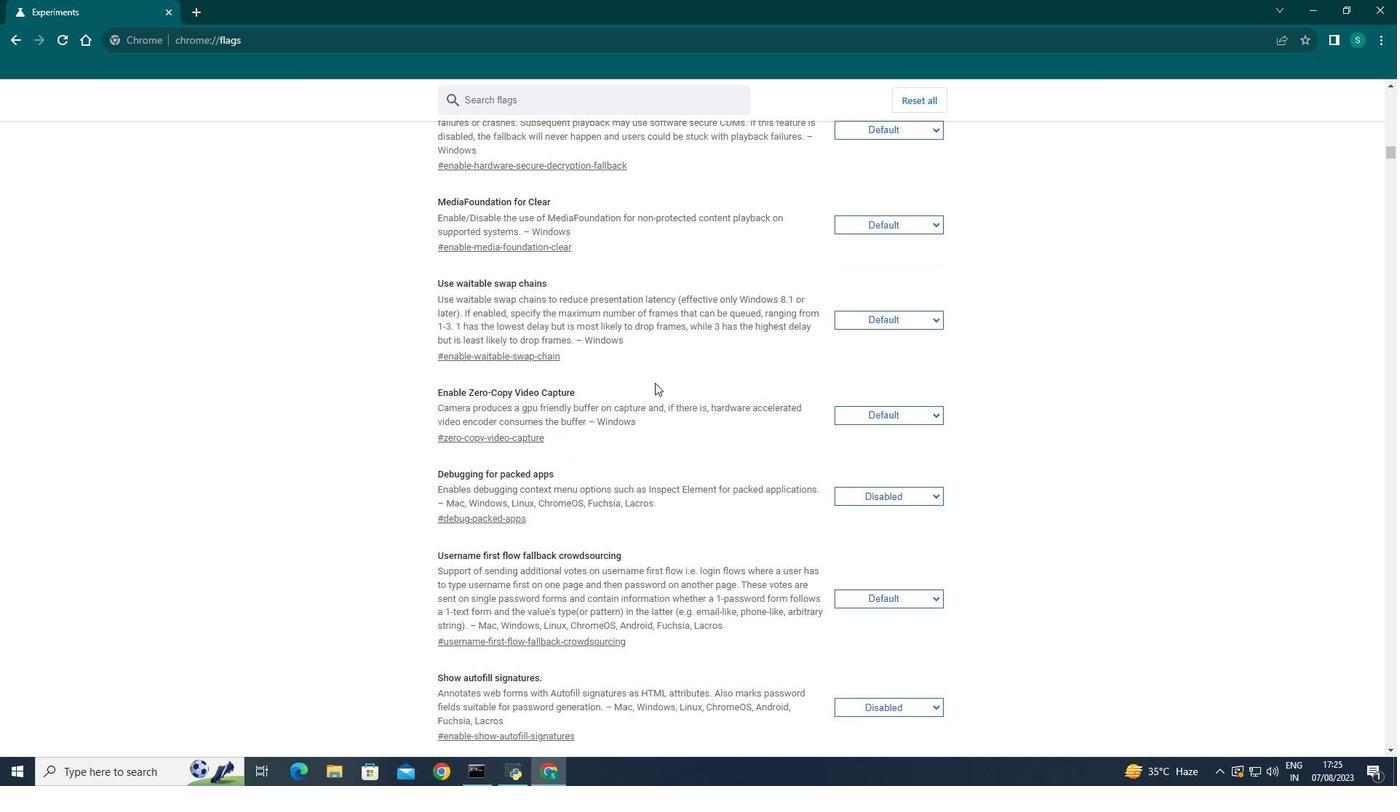 
Action: Mouse scrolled (655, 382) with delta (0, 0)
Screenshot: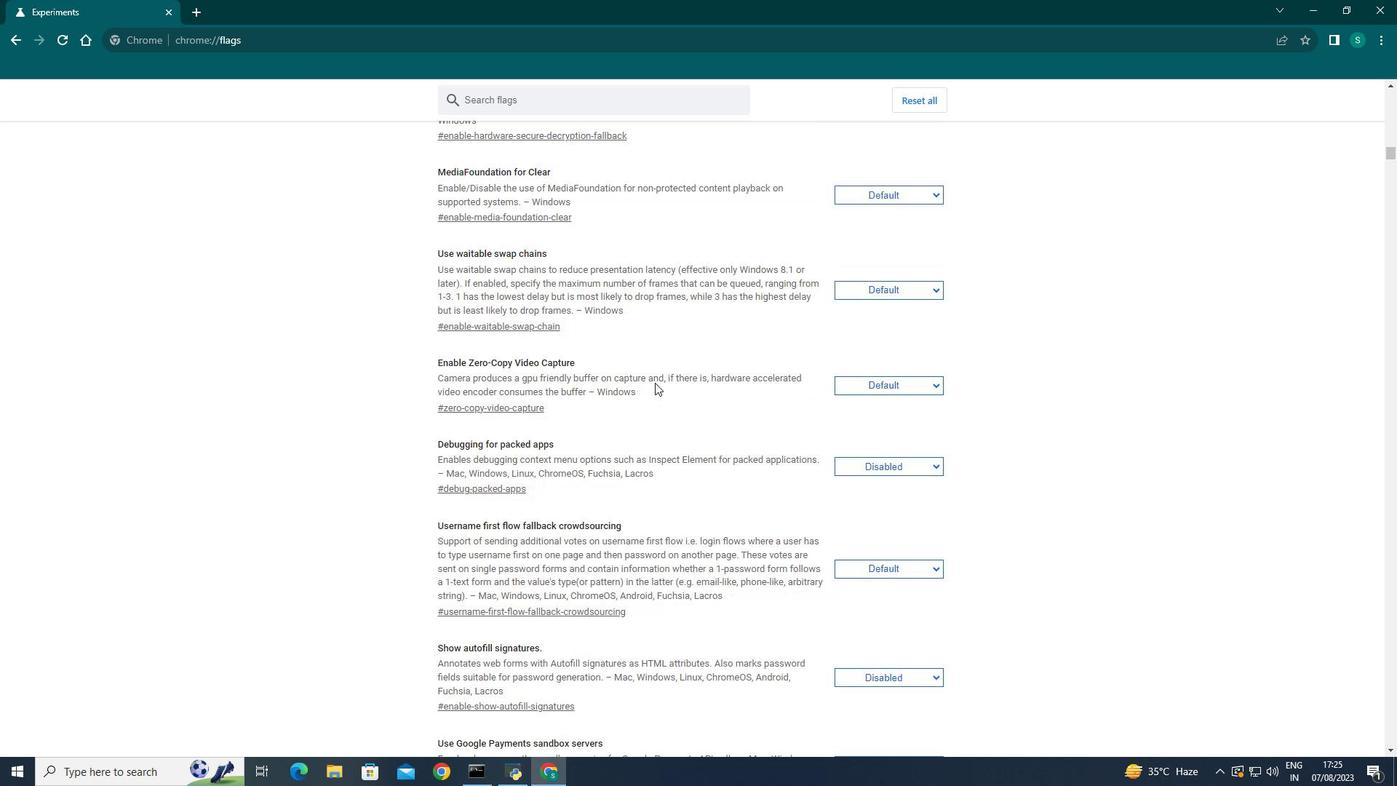 
Action: Mouse scrolled (655, 382) with delta (0, 0)
Screenshot: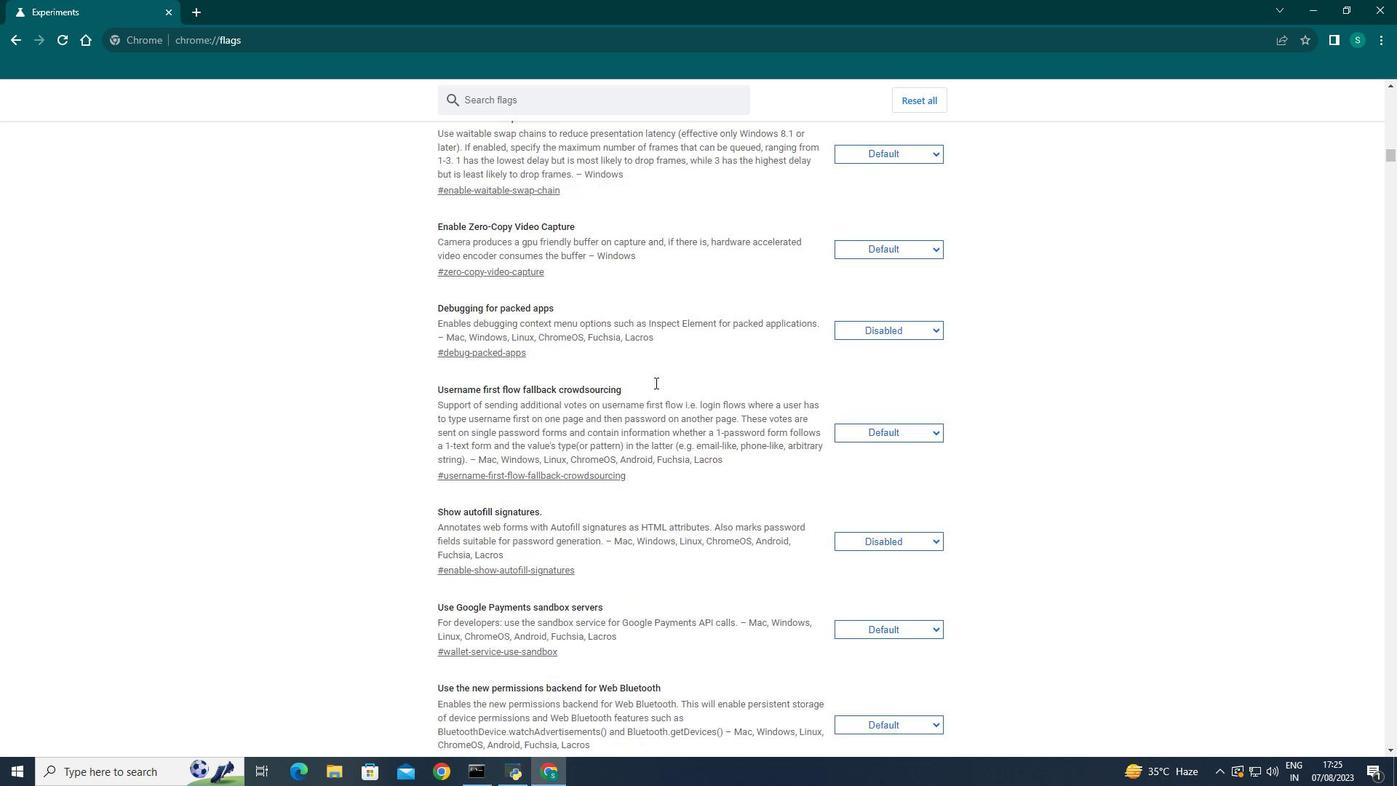 
Action: Mouse scrolled (655, 382) with delta (0, 0)
Screenshot: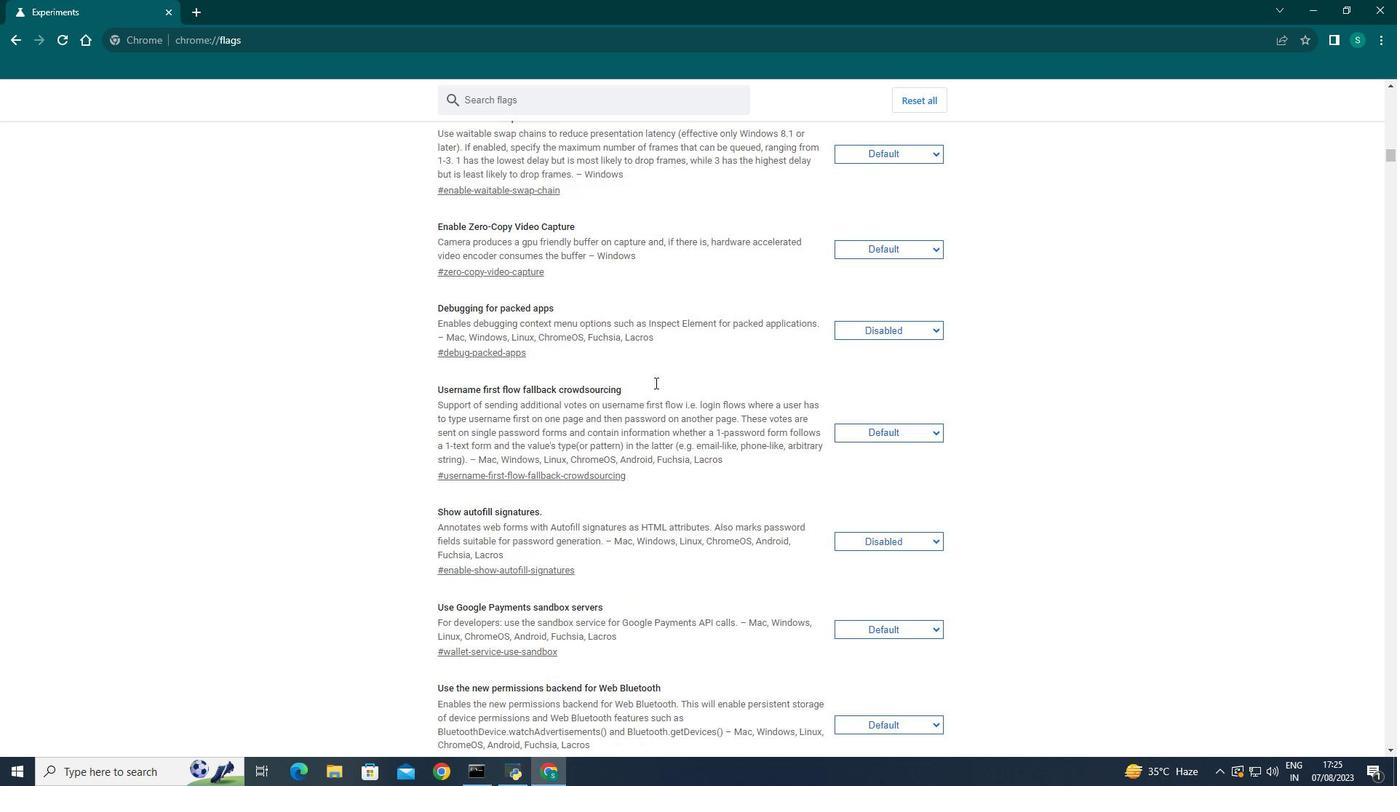 
Action: Mouse scrolled (655, 382) with delta (0, 0)
Screenshot: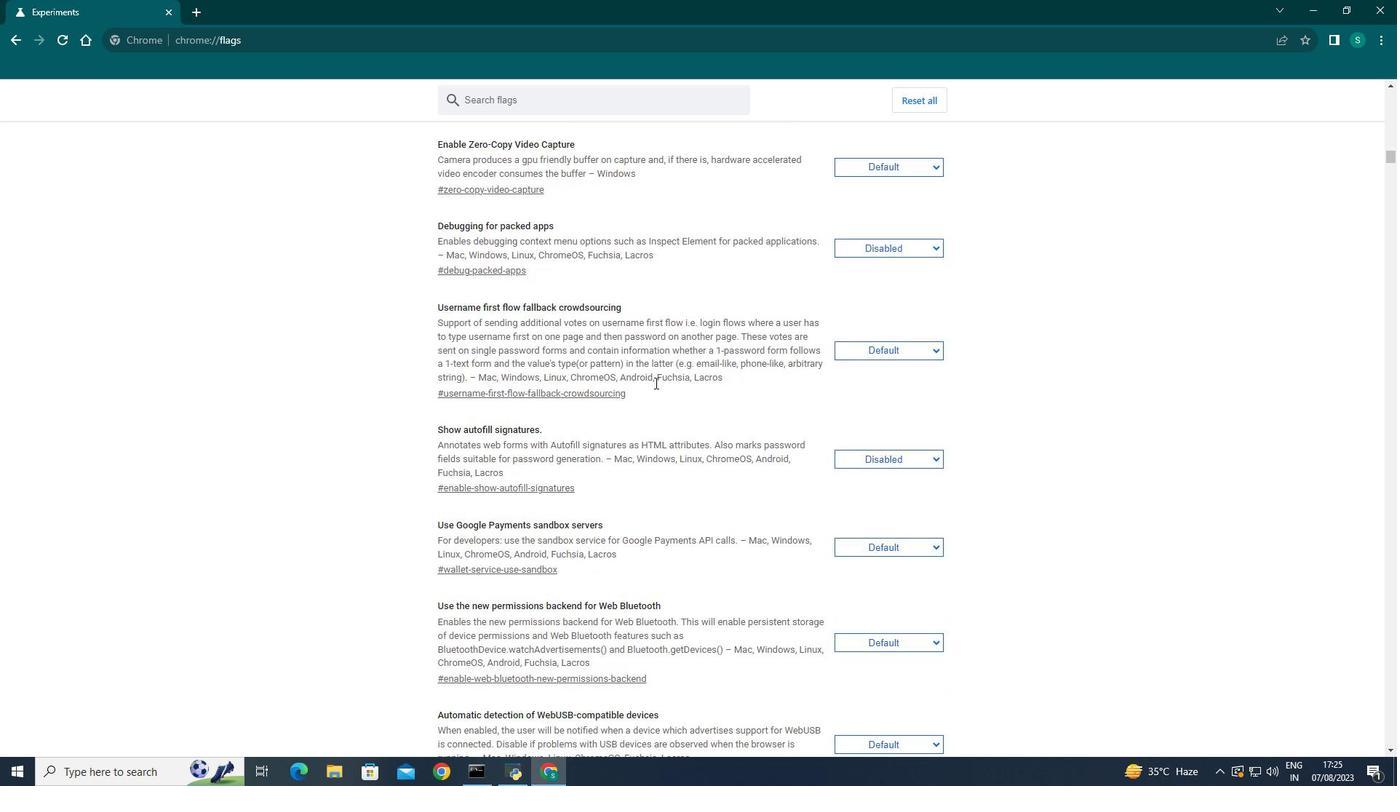 
Action: Mouse scrolled (655, 382) with delta (0, 0)
Screenshot: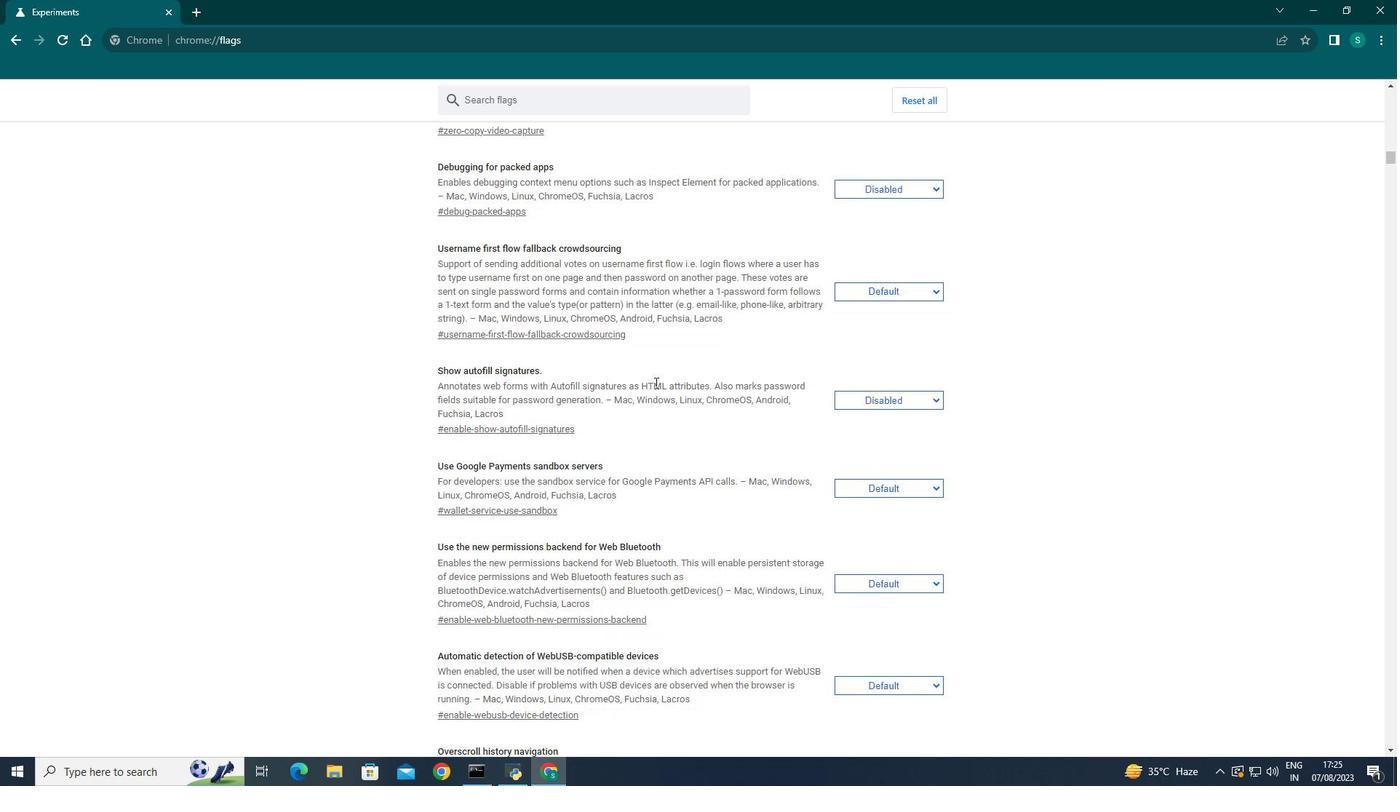 
Action: Mouse scrolled (655, 382) with delta (0, 0)
Screenshot: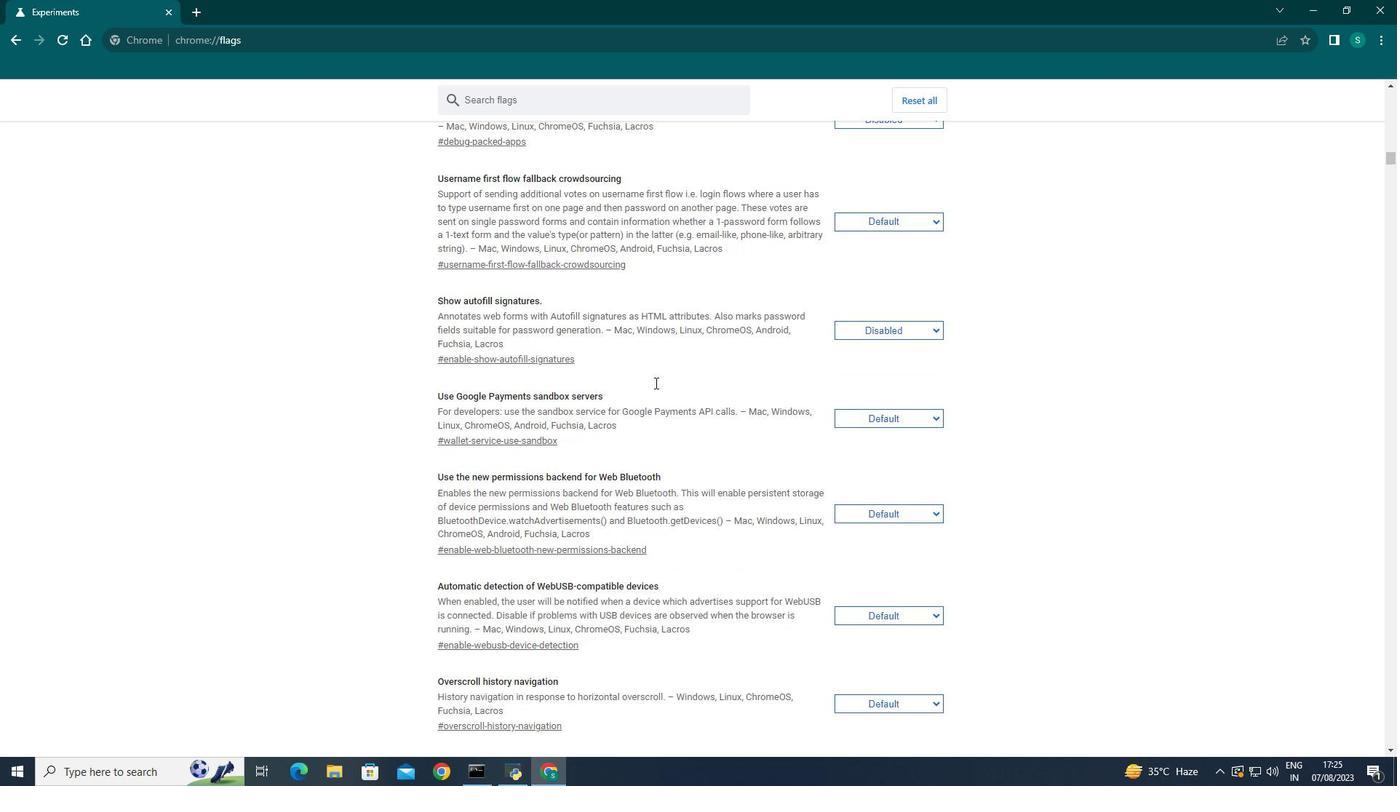 
Action: Mouse scrolled (655, 382) with delta (0, 0)
Screenshot: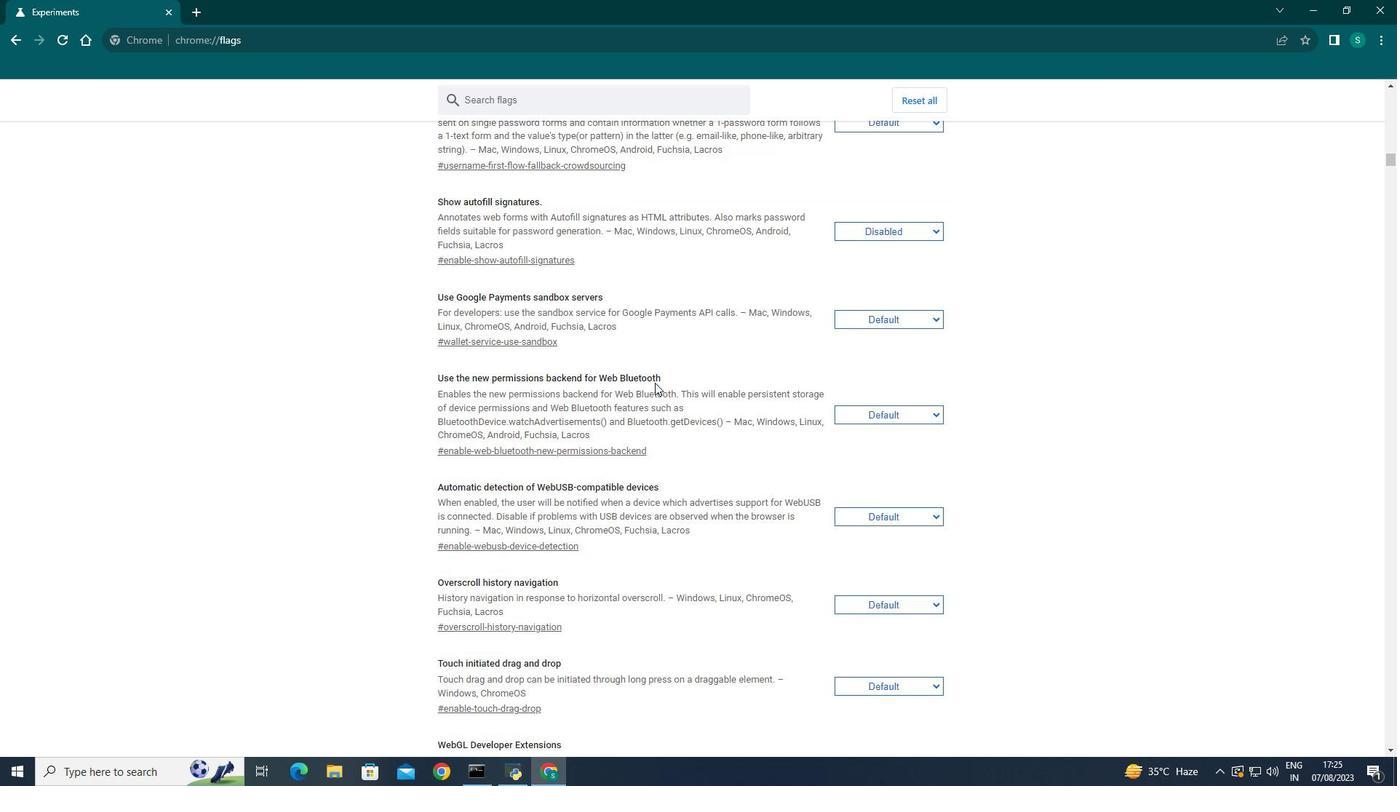 
Action: Mouse scrolled (655, 382) with delta (0, 0)
Screenshot: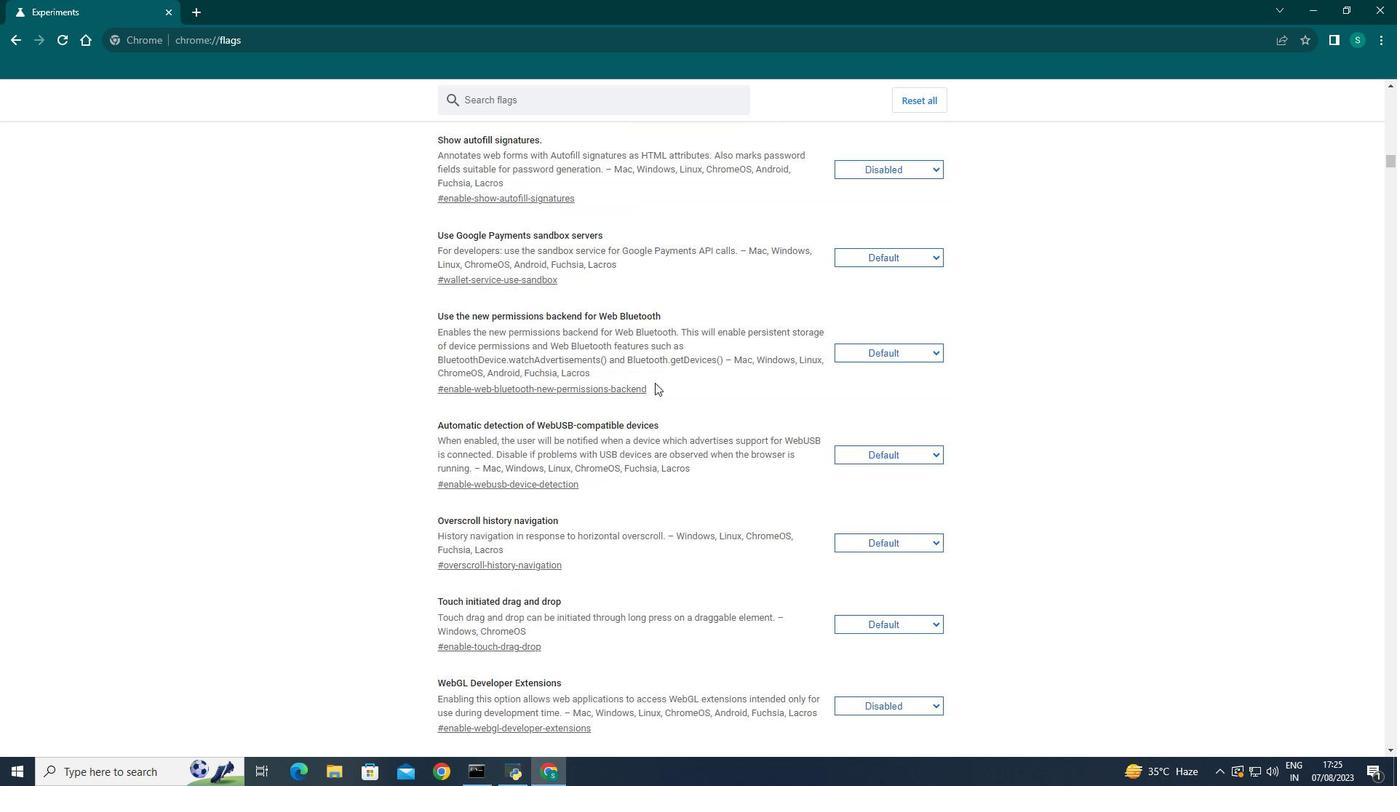 
Action: Mouse scrolled (655, 382) with delta (0, 0)
Screenshot: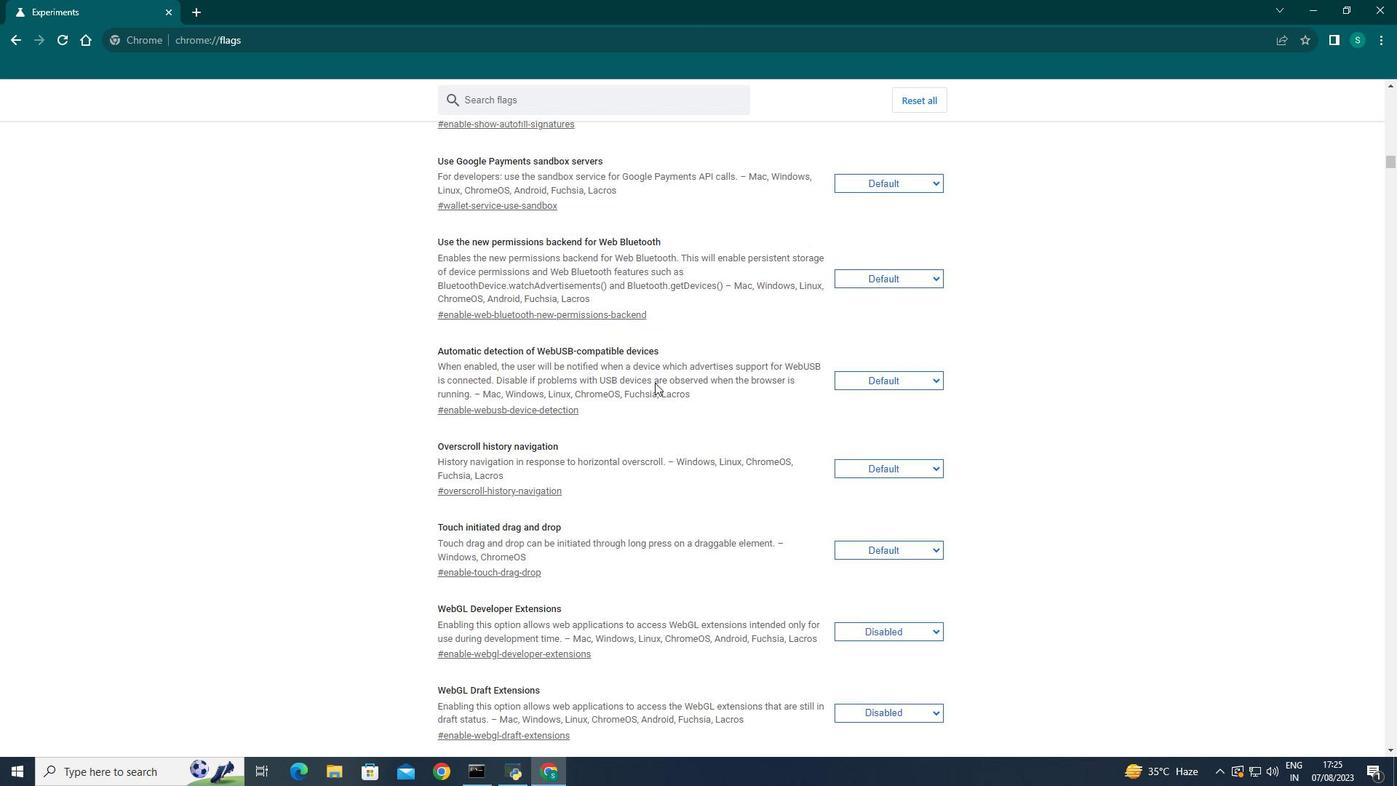 
Action: Mouse scrolled (655, 382) with delta (0, 0)
Screenshot: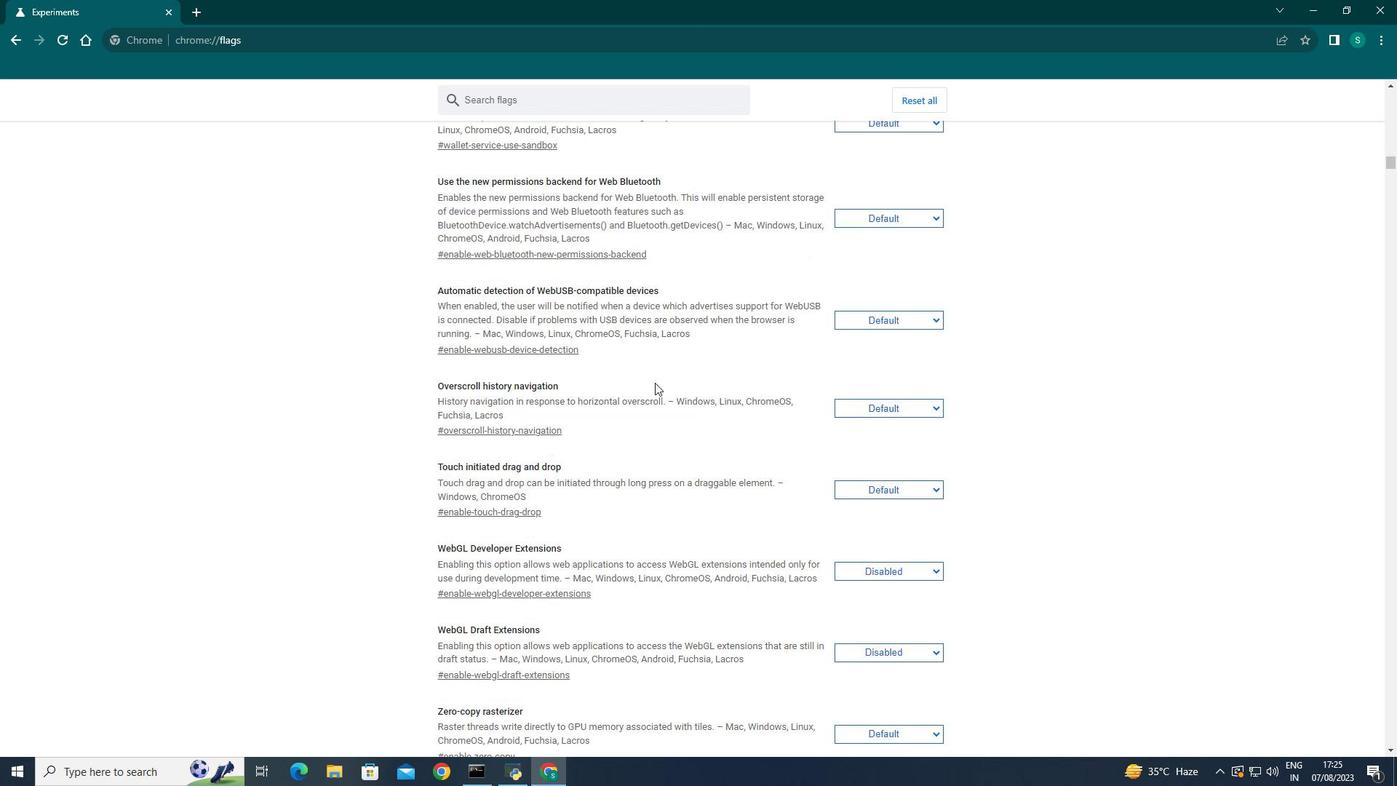 
Action: Mouse scrolled (655, 382) with delta (0, 0)
Screenshot: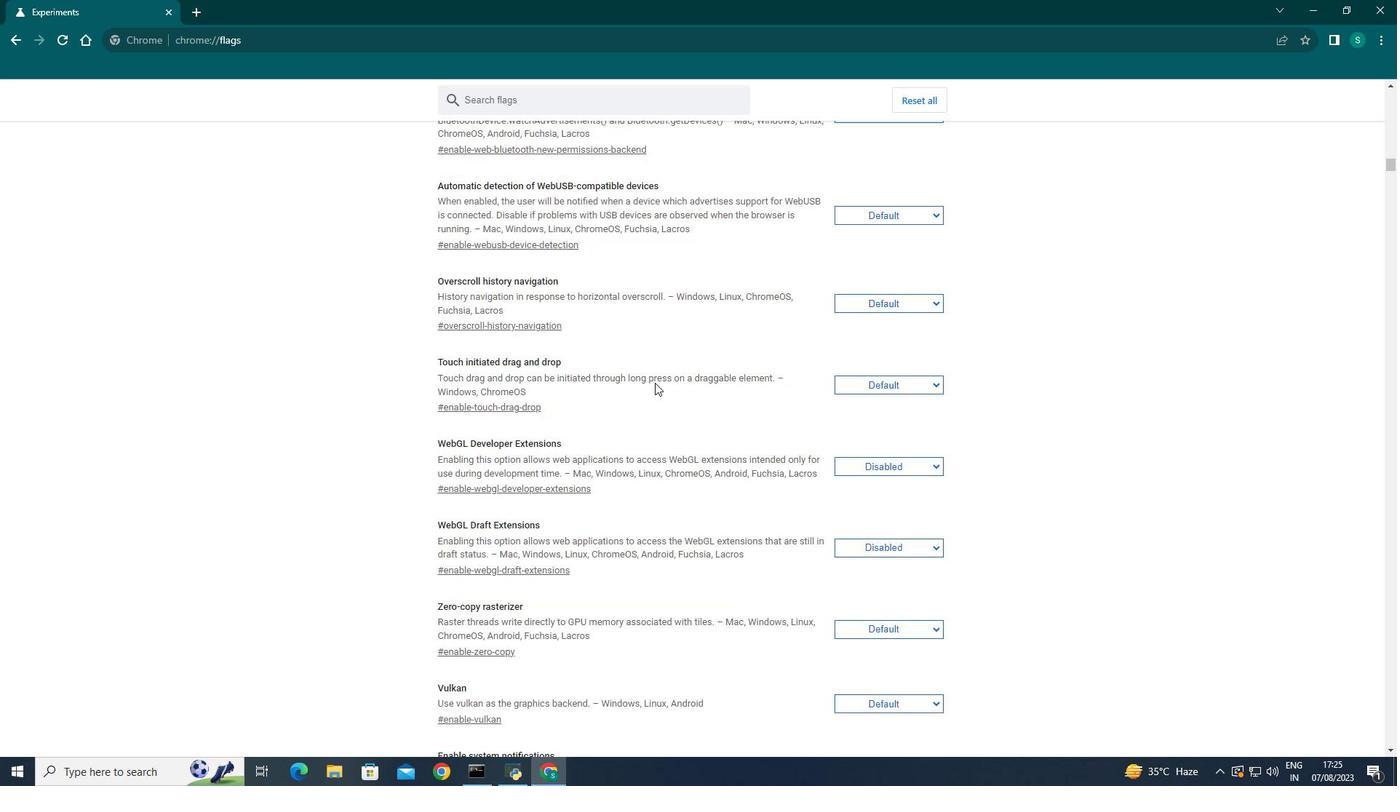 
Action: Mouse scrolled (655, 382) with delta (0, 0)
Screenshot: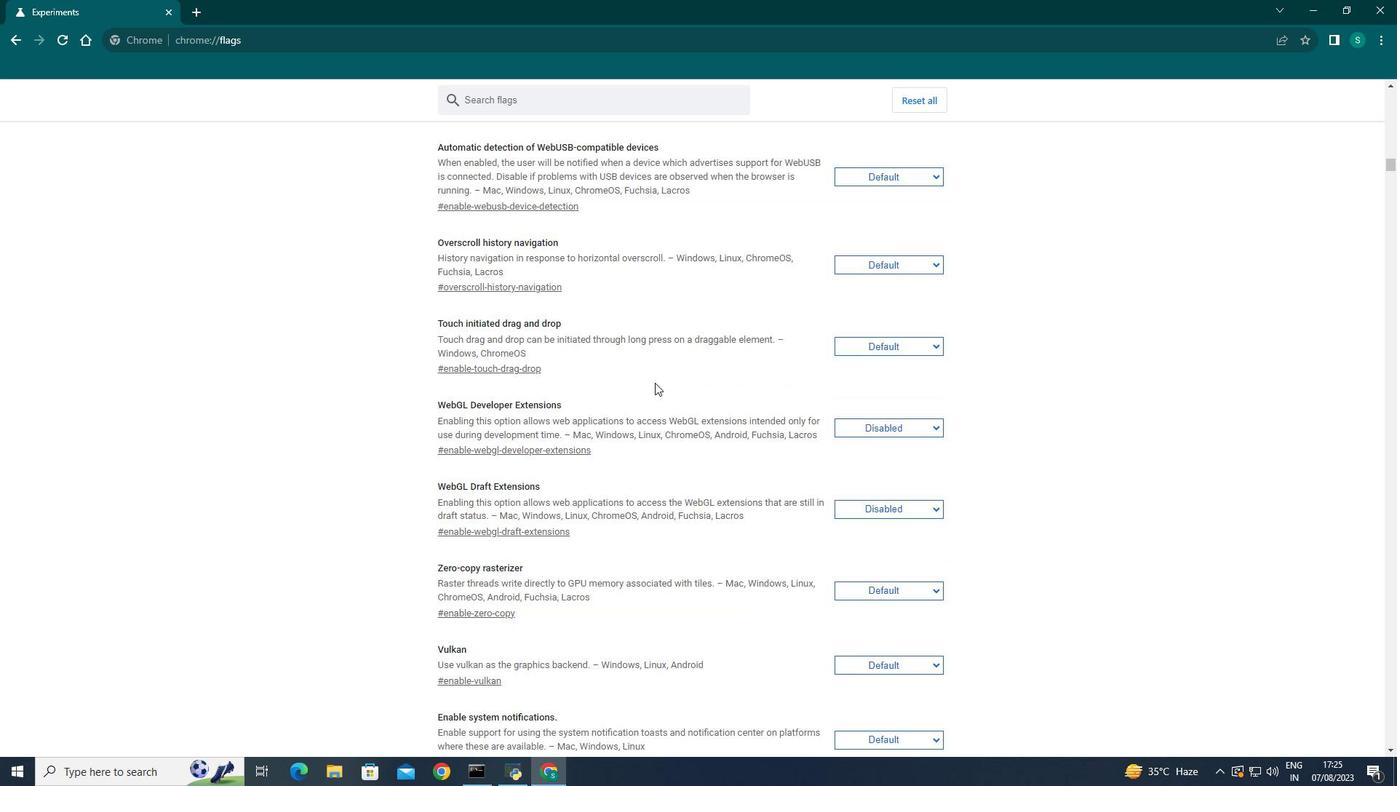 
Action: Mouse scrolled (655, 382) with delta (0, 0)
Screenshot: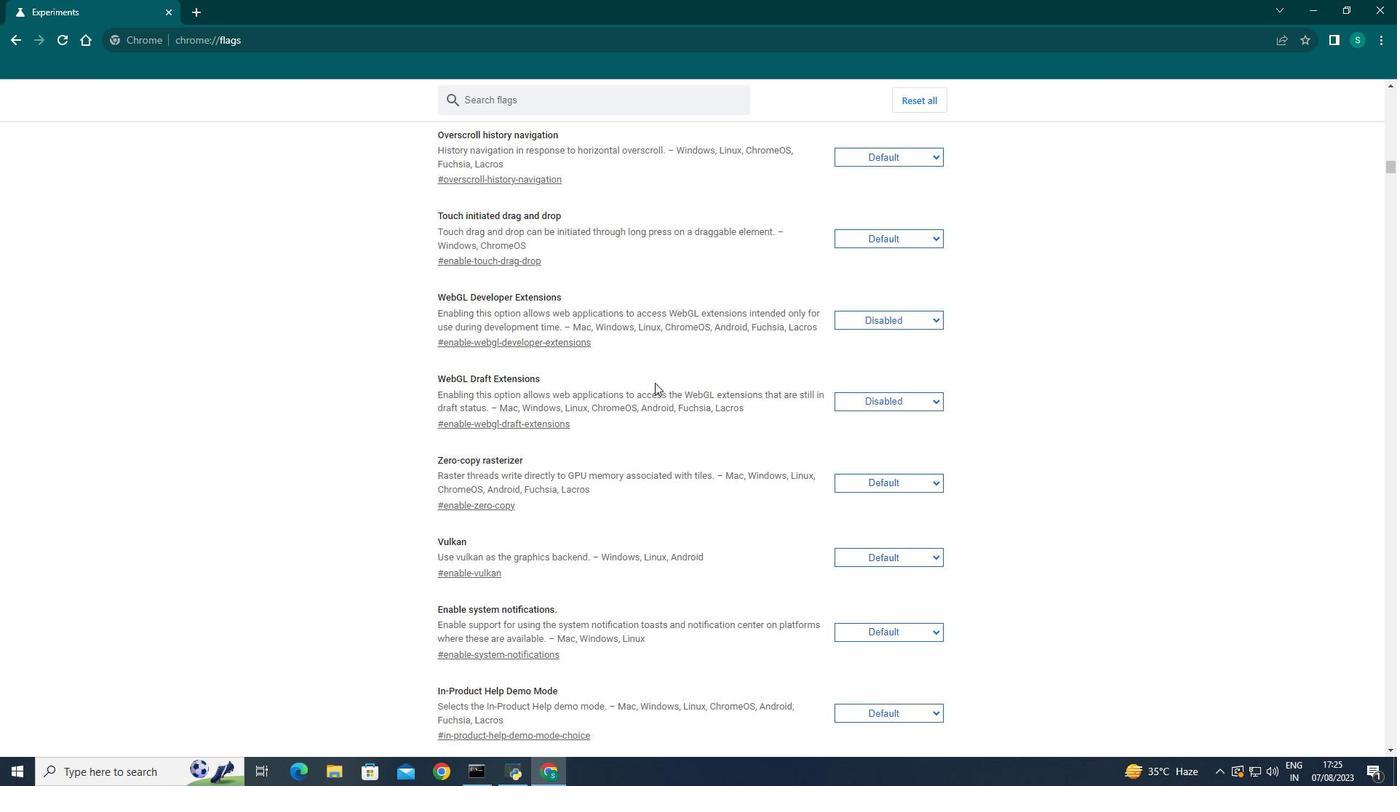 
Action: Mouse scrolled (655, 382) with delta (0, 0)
Screenshot: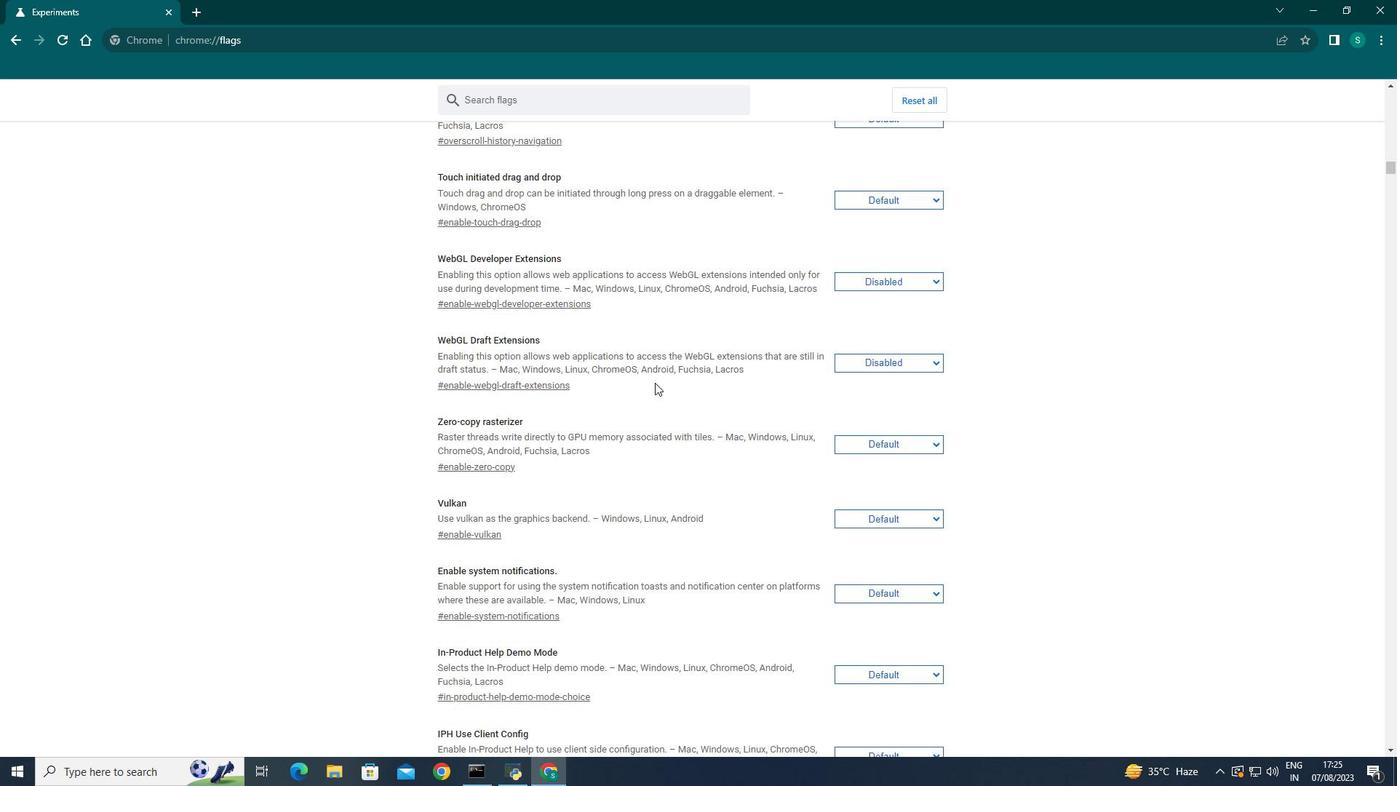 
Action: Mouse scrolled (655, 382) with delta (0, 0)
Screenshot: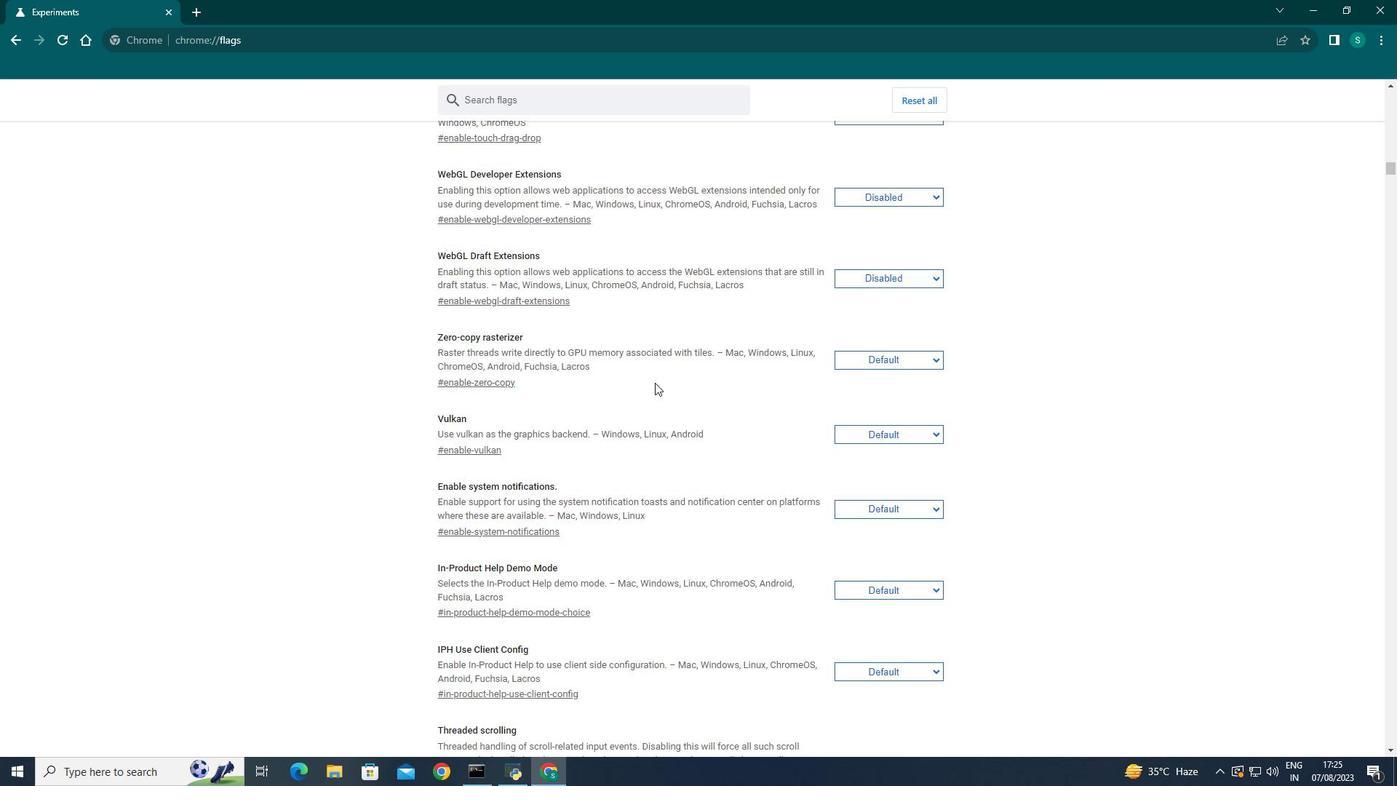 
Action: Mouse scrolled (655, 382) with delta (0, 0)
Screenshot: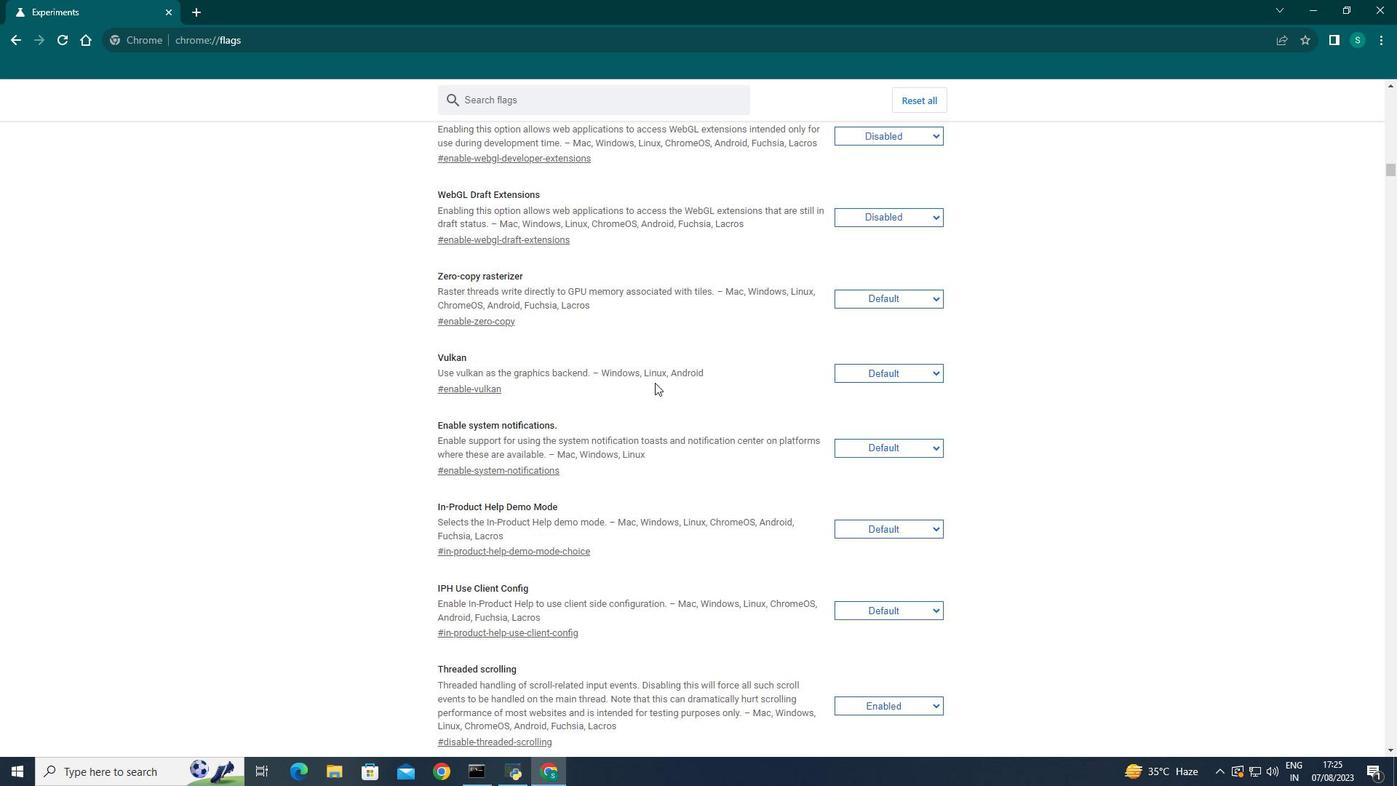 
Action: Mouse scrolled (655, 382) with delta (0, 0)
Screenshot: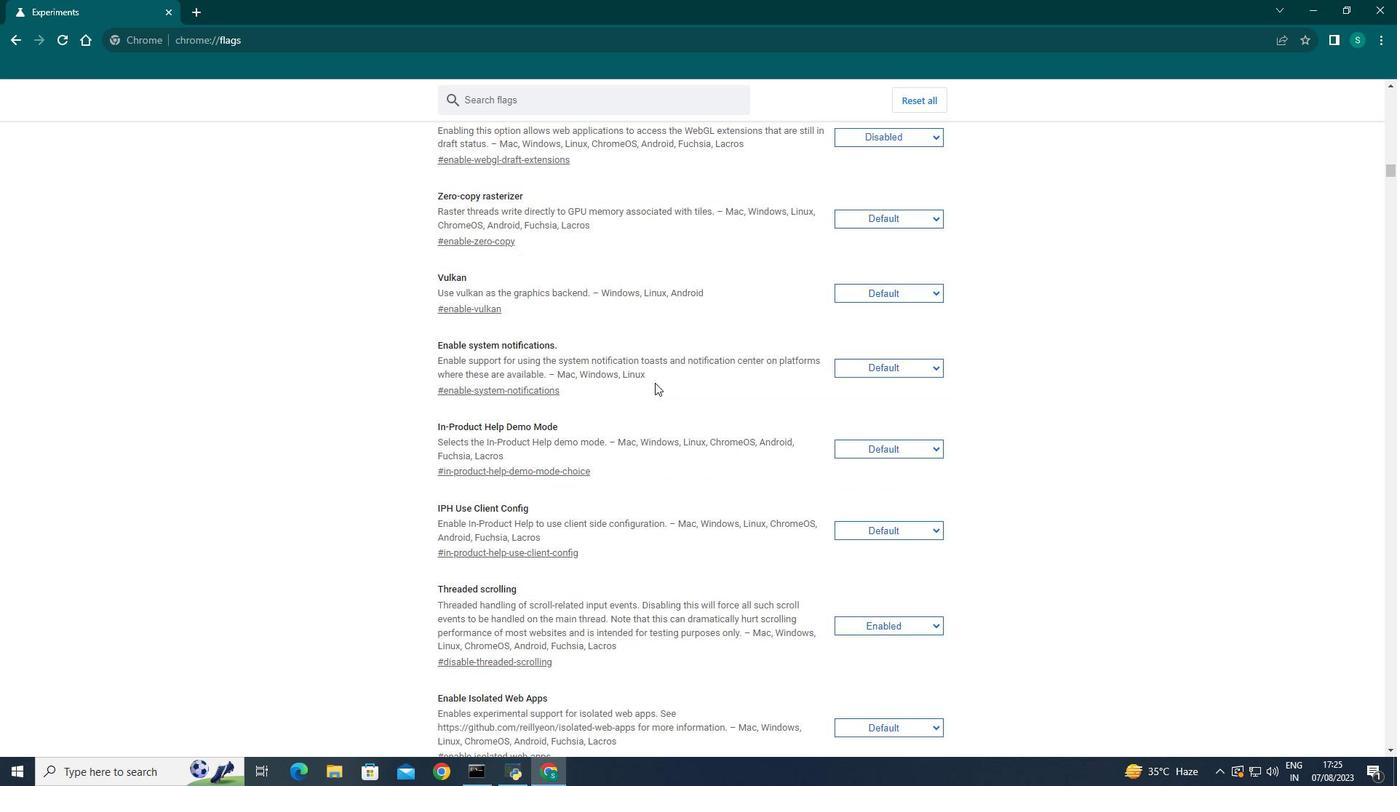 
Action: Mouse scrolled (655, 382) with delta (0, 0)
Screenshot: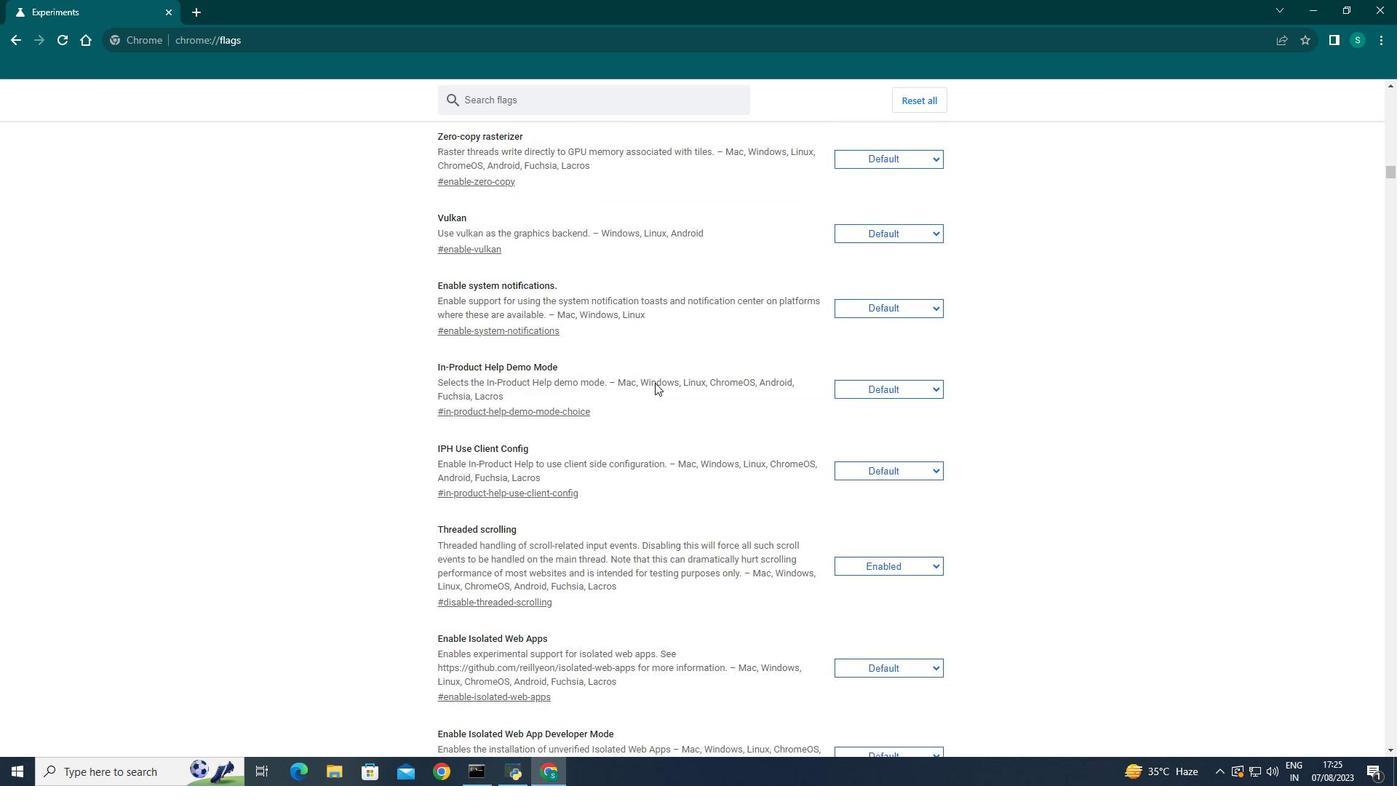 
Action: Mouse scrolled (655, 382) with delta (0, 0)
Screenshot: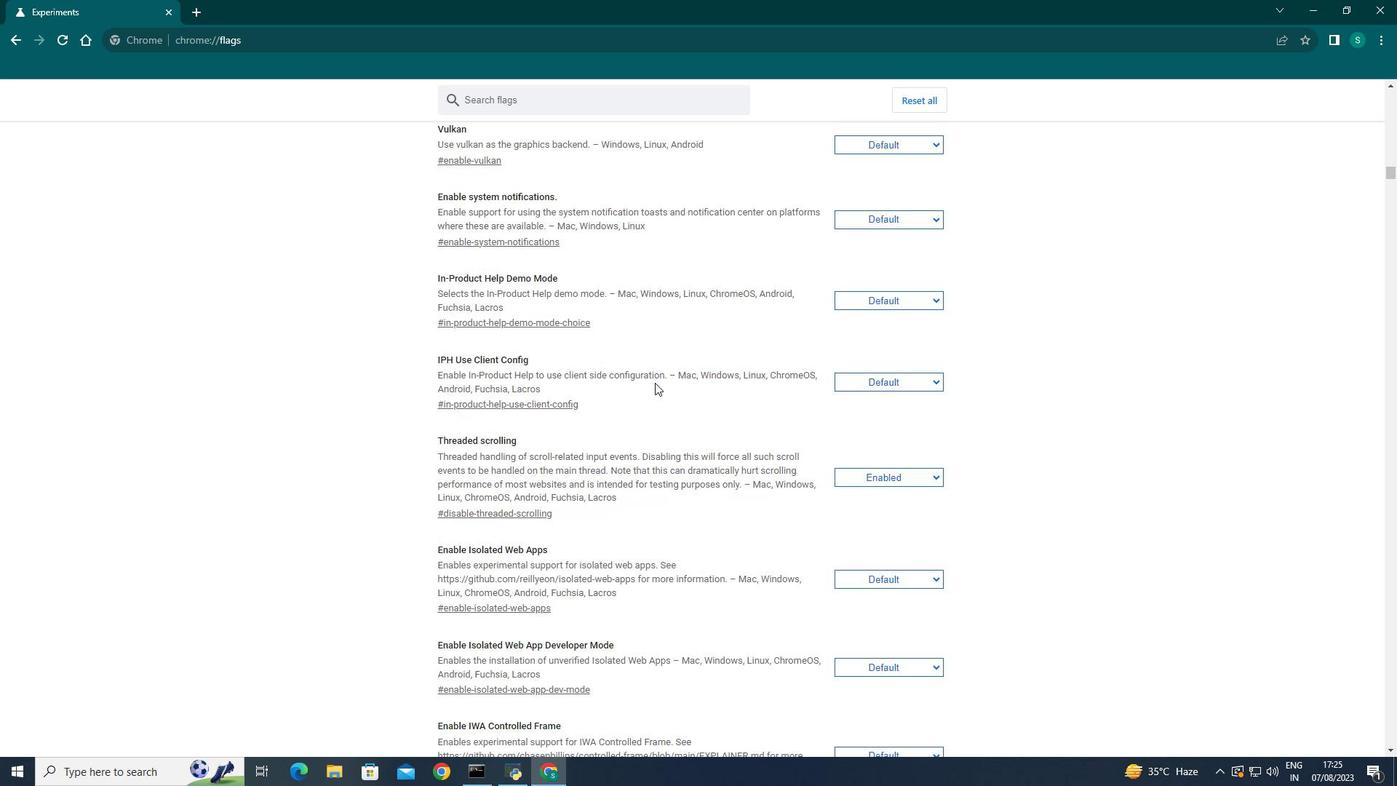
Action: Mouse scrolled (655, 382) with delta (0, 0)
Screenshot: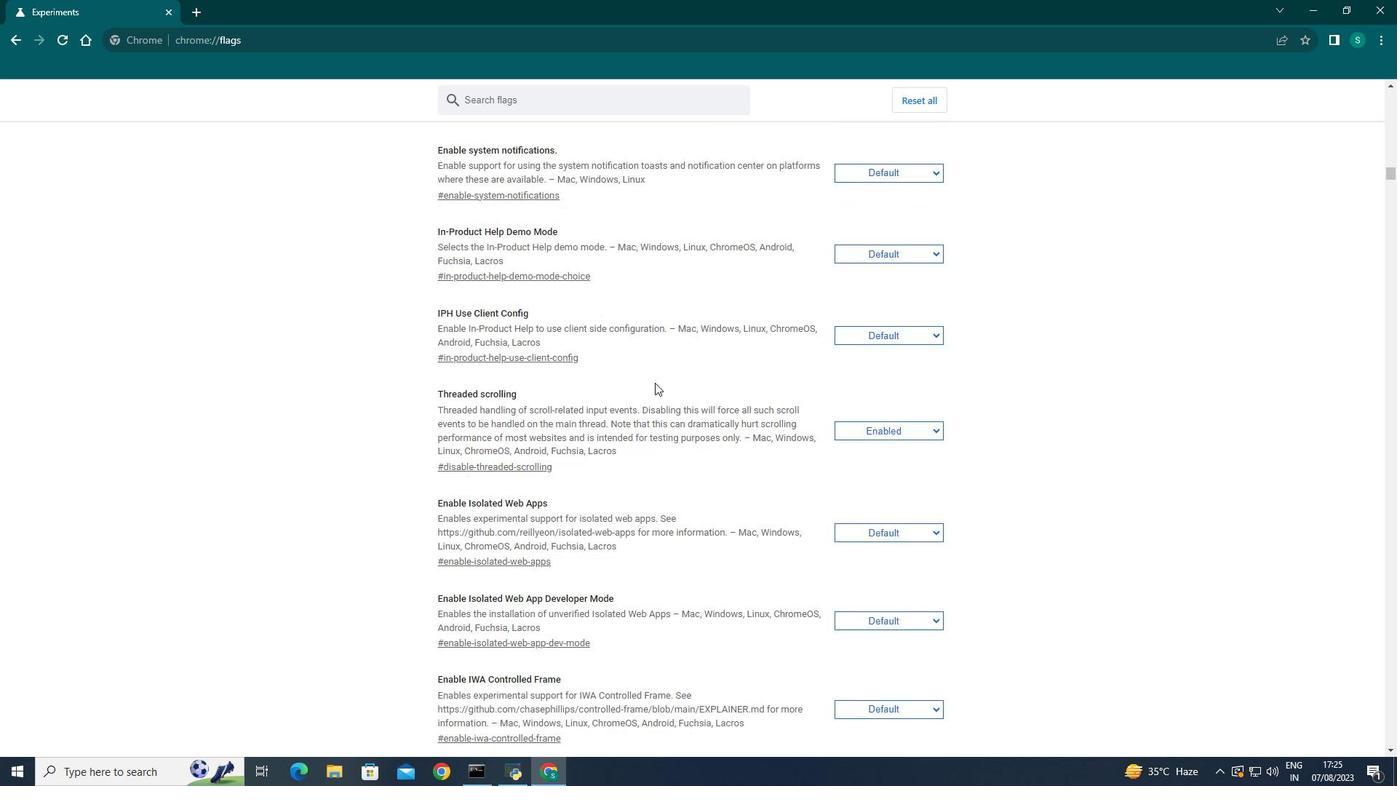 
Action: Mouse scrolled (655, 382) with delta (0, 0)
Screenshot: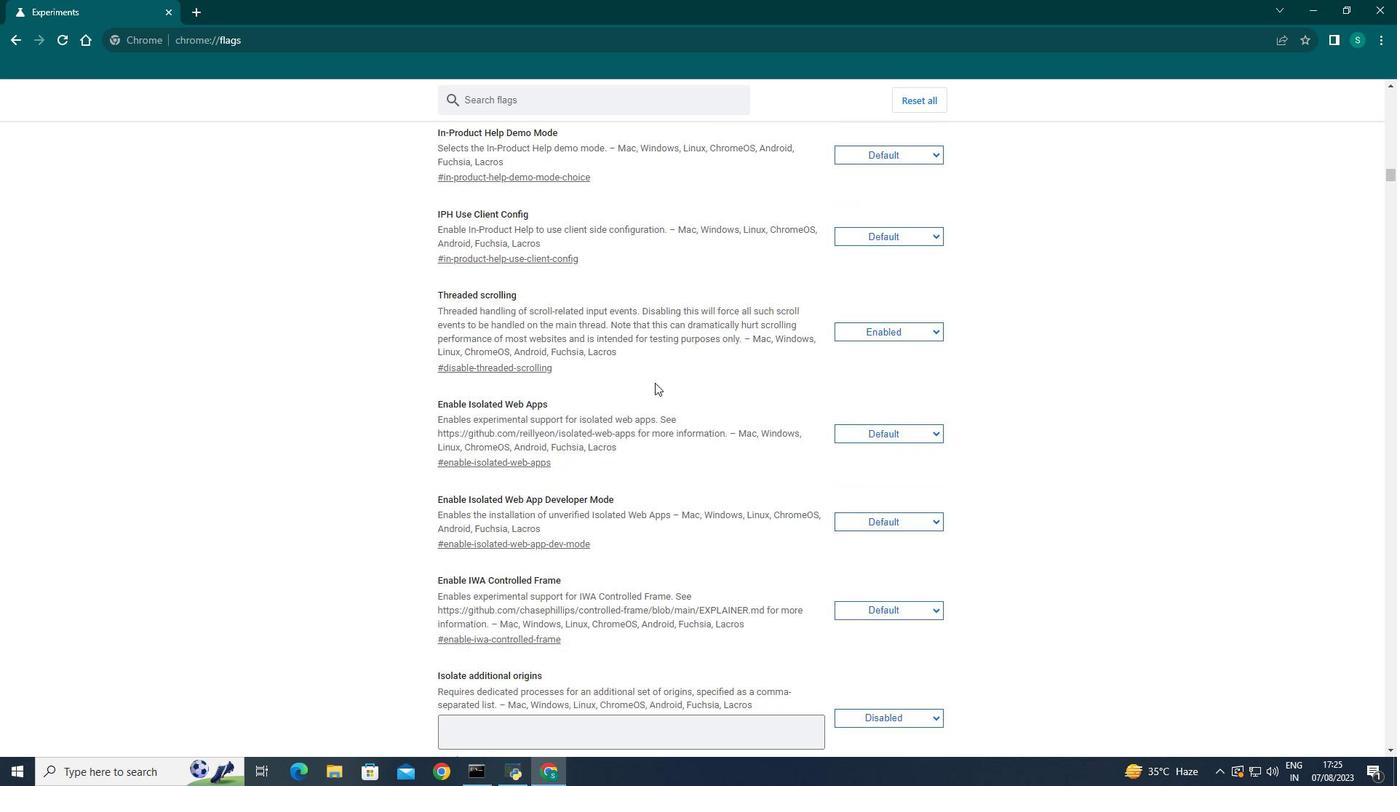
Action: Mouse scrolled (655, 382) with delta (0, 0)
Screenshot: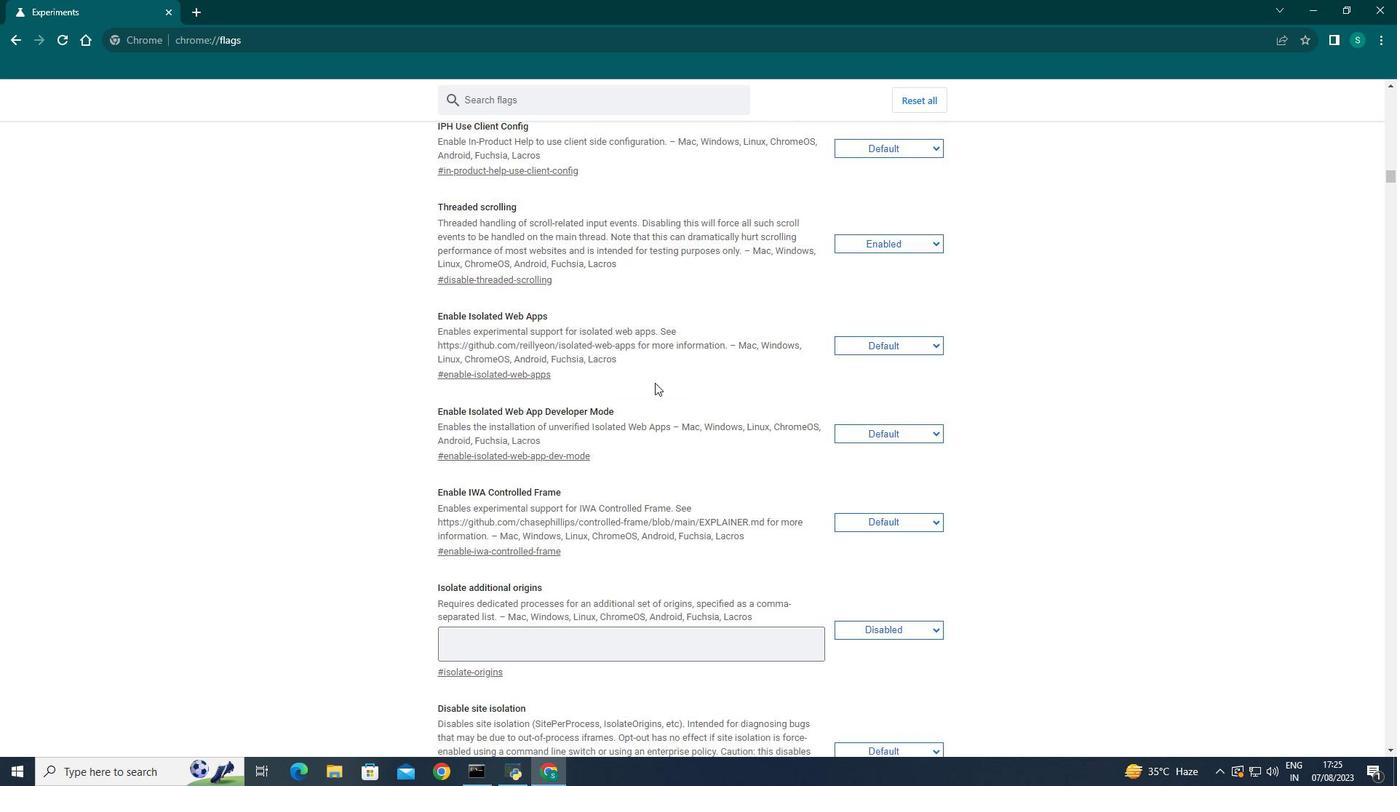 
Action: Mouse scrolled (655, 382) with delta (0, 0)
Screenshot: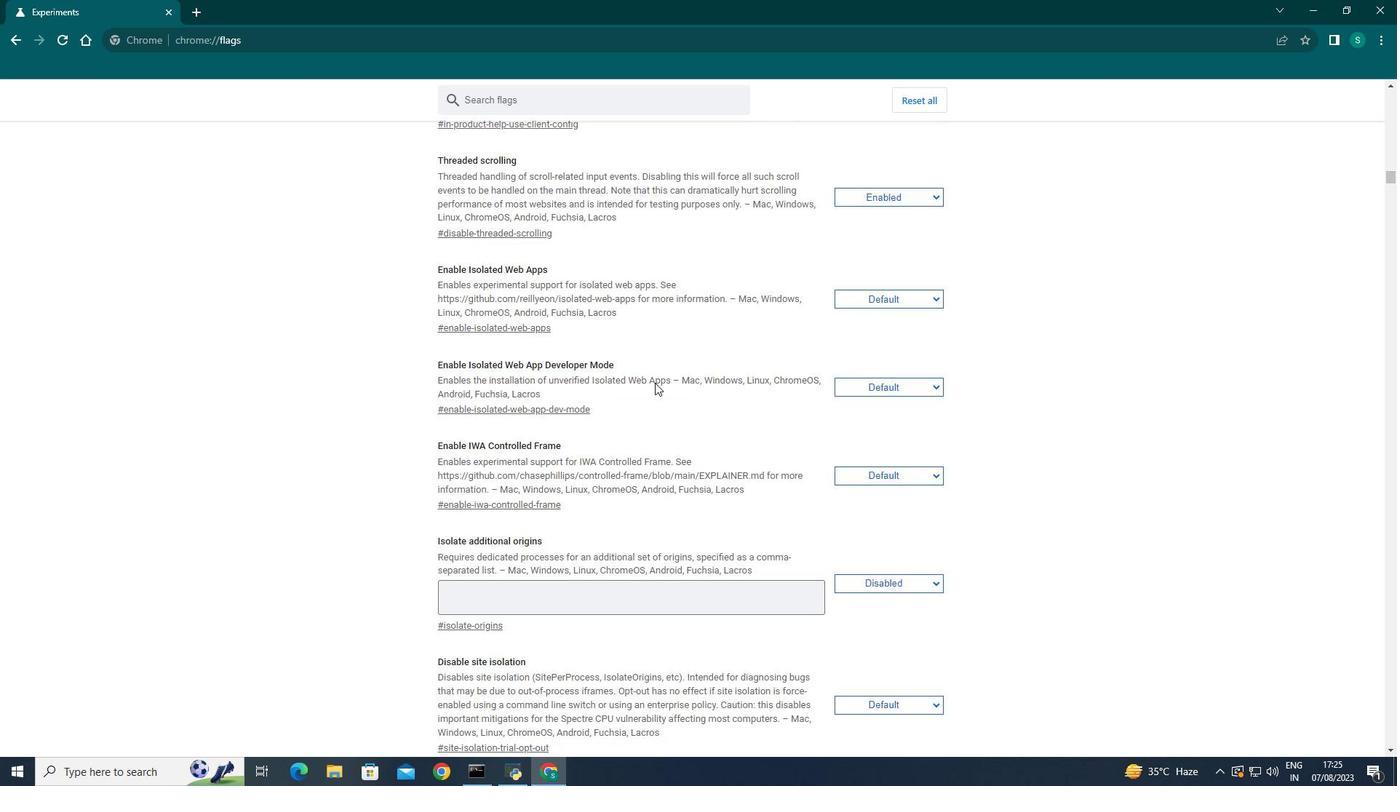 
Action: Mouse scrolled (655, 382) with delta (0, 0)
Screenshot: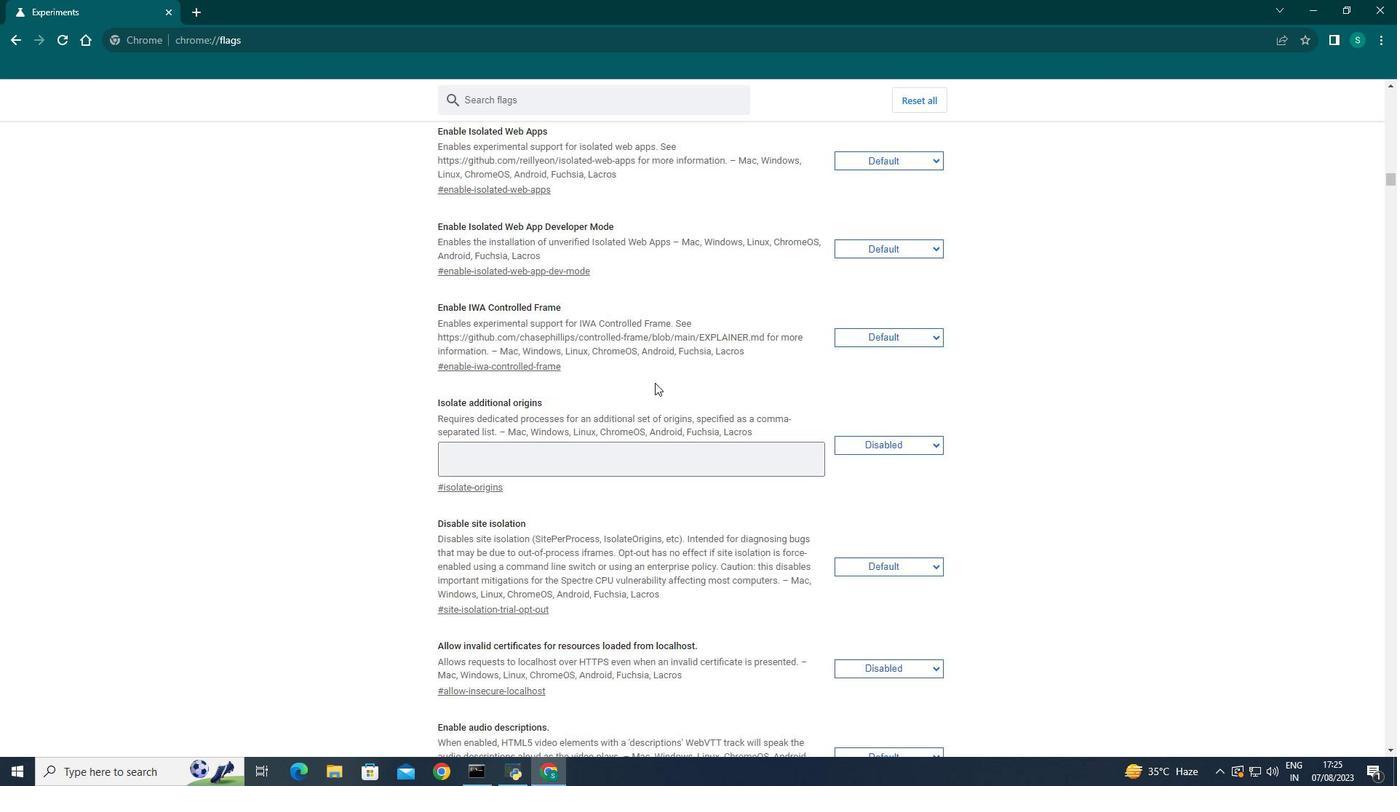 
Action: Mouse scrolled (655, 382) with delta (0, 0)
Screenshot: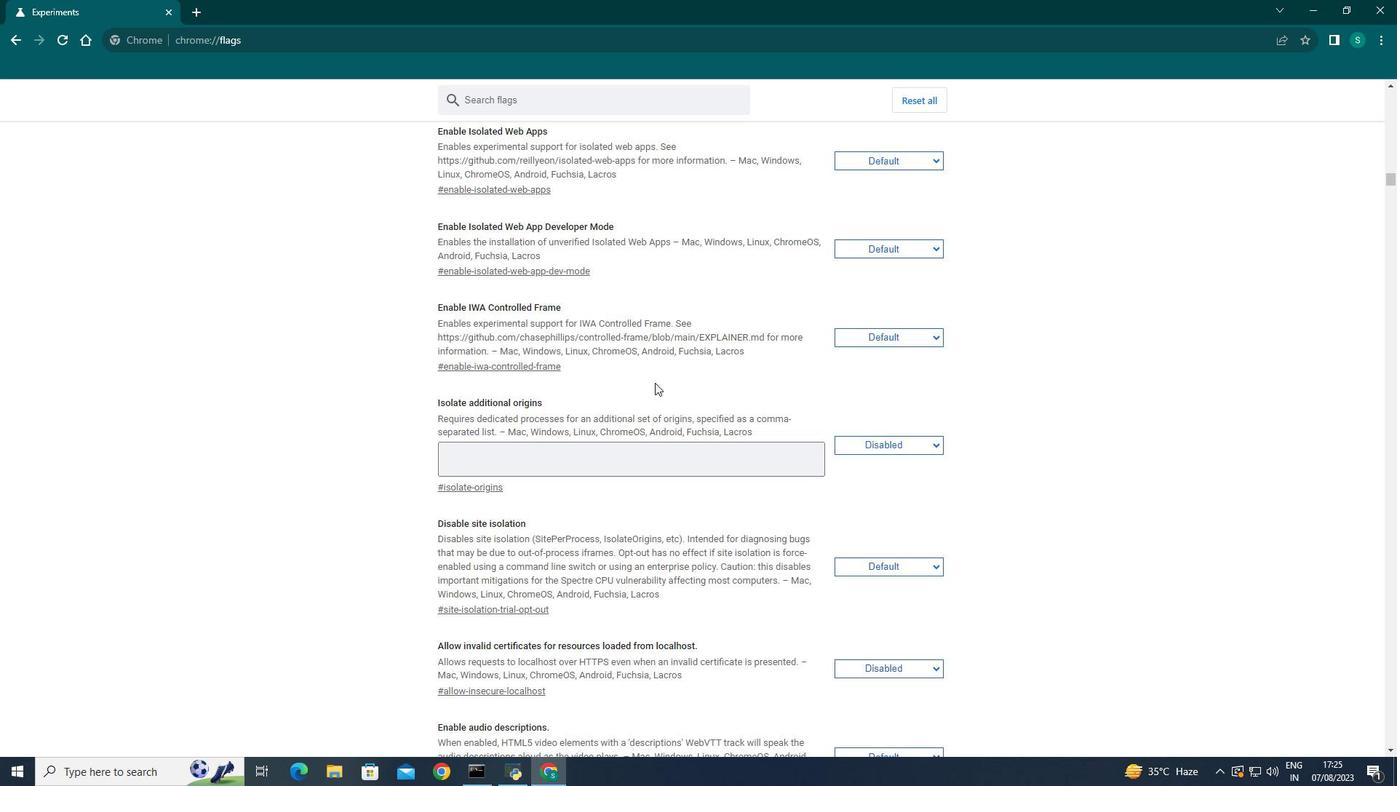 
Action: Mouse scrolled (655, 382) with delta (0, 0)
Screenshot: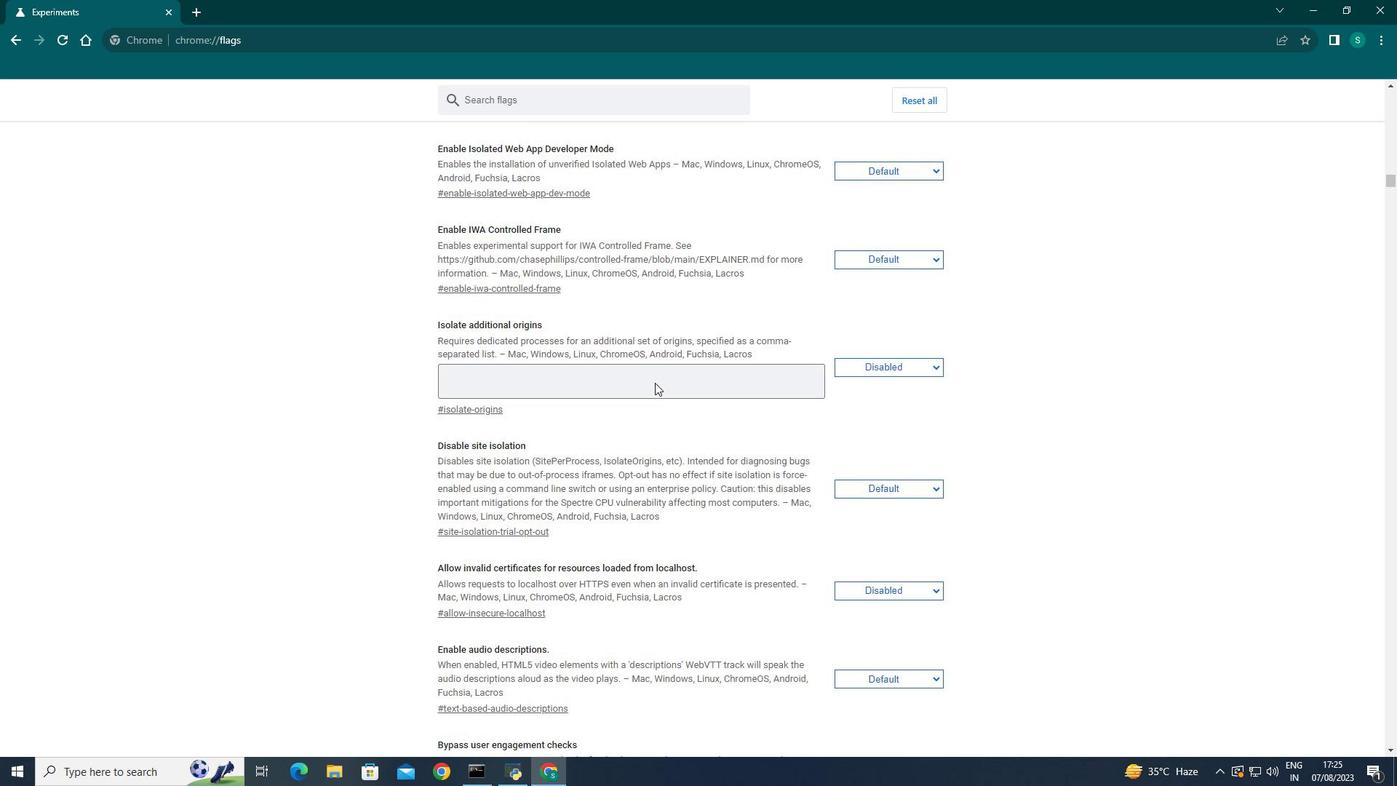 
Action: Mouse scrolled (655, 382) with delta (0, 0)
Screenshot: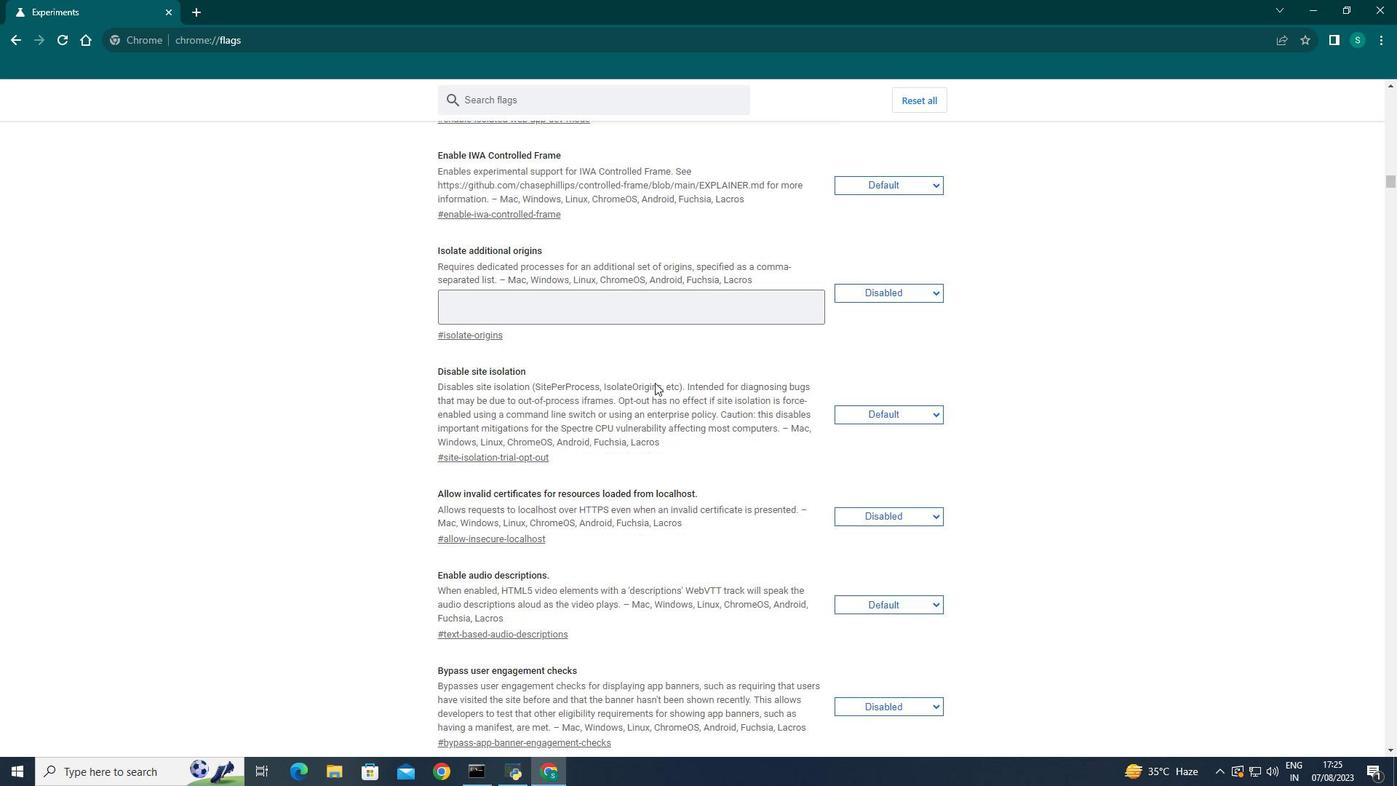 
Action: Mouse scrolled (655, 382) with delta (0, 0)
Screenshot: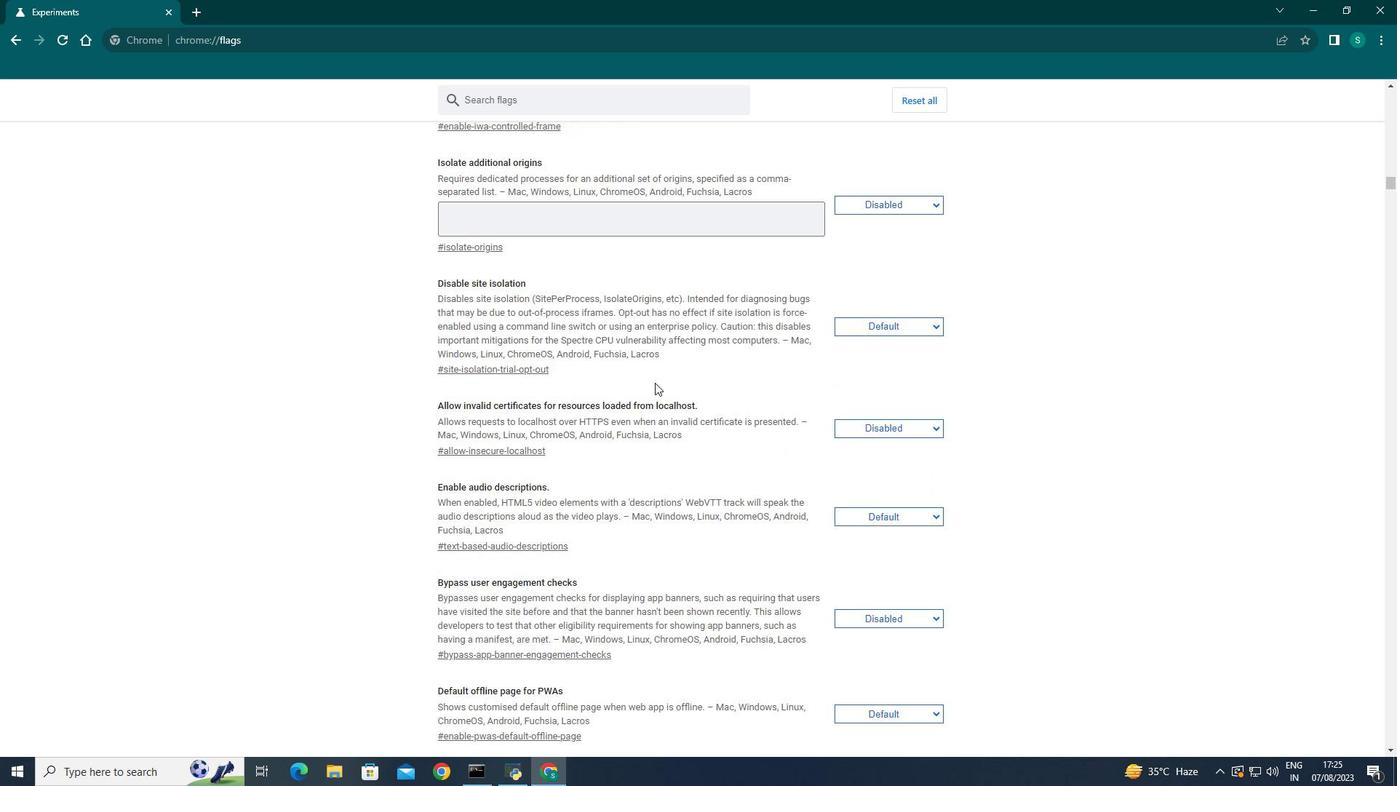 
Action: Mouse scrolled (655, 382) with delta (0, 0)
Screenshot: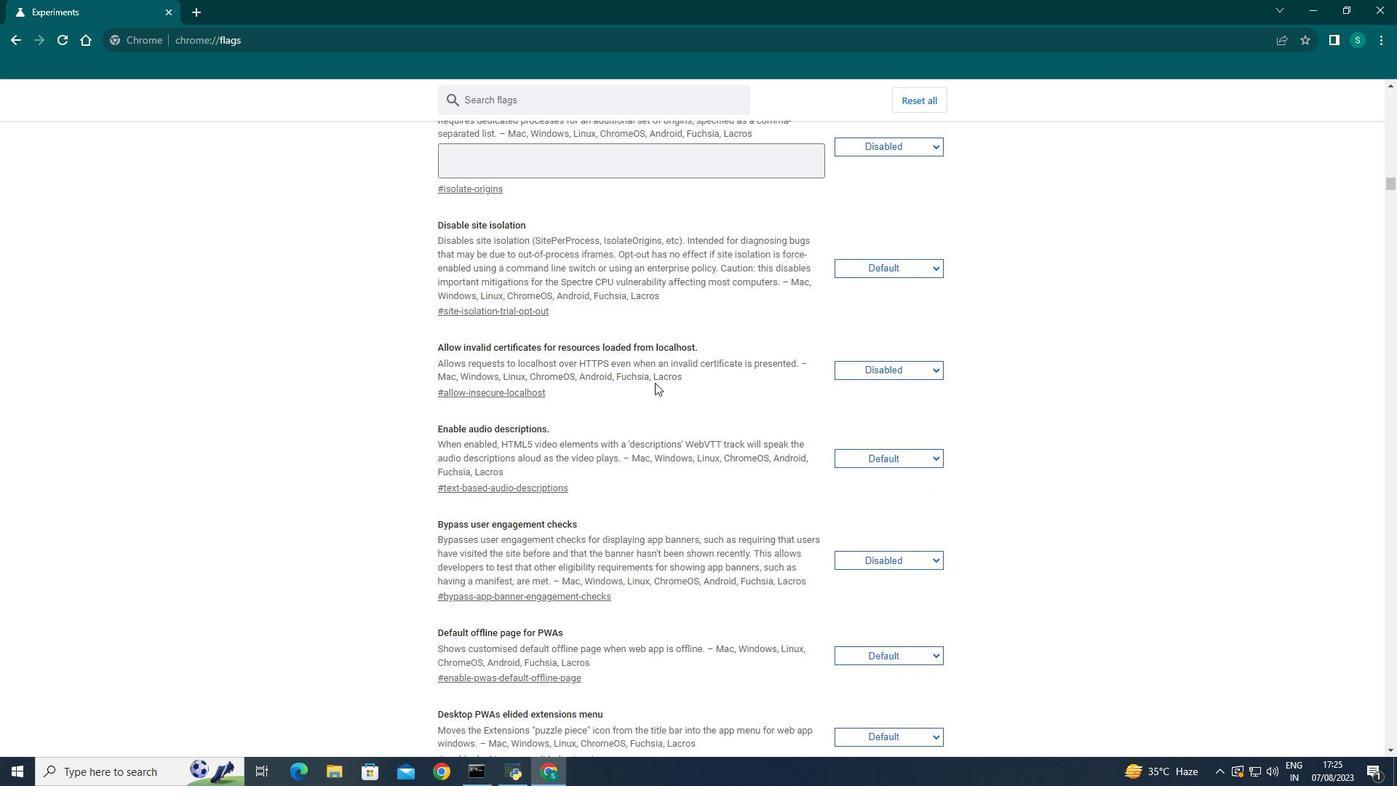 
Action: Mouse scrolled (655, 382) with delta (0, 0)
Screenshot: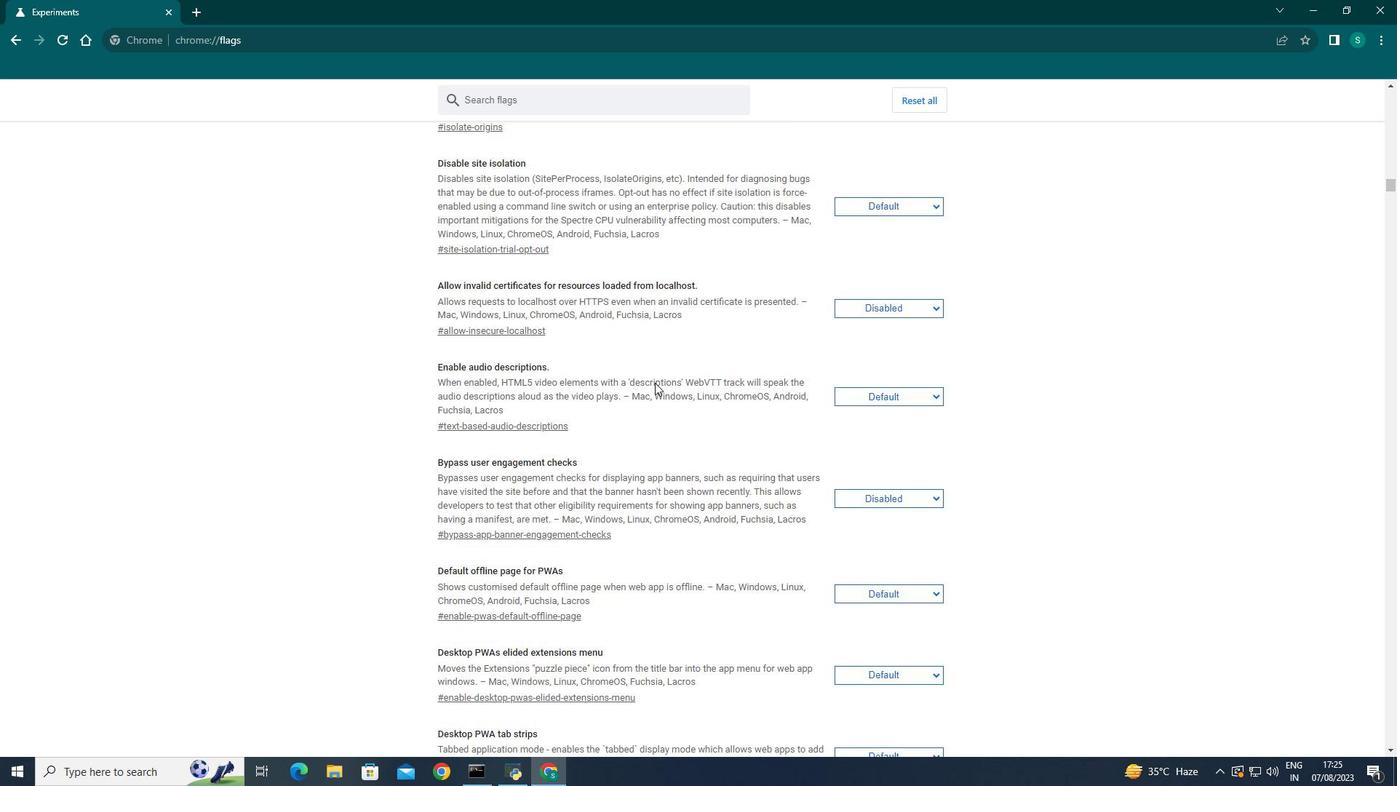 
Action: Mouse scrolled (655, 382) with delta (0, 0)
Screenshot: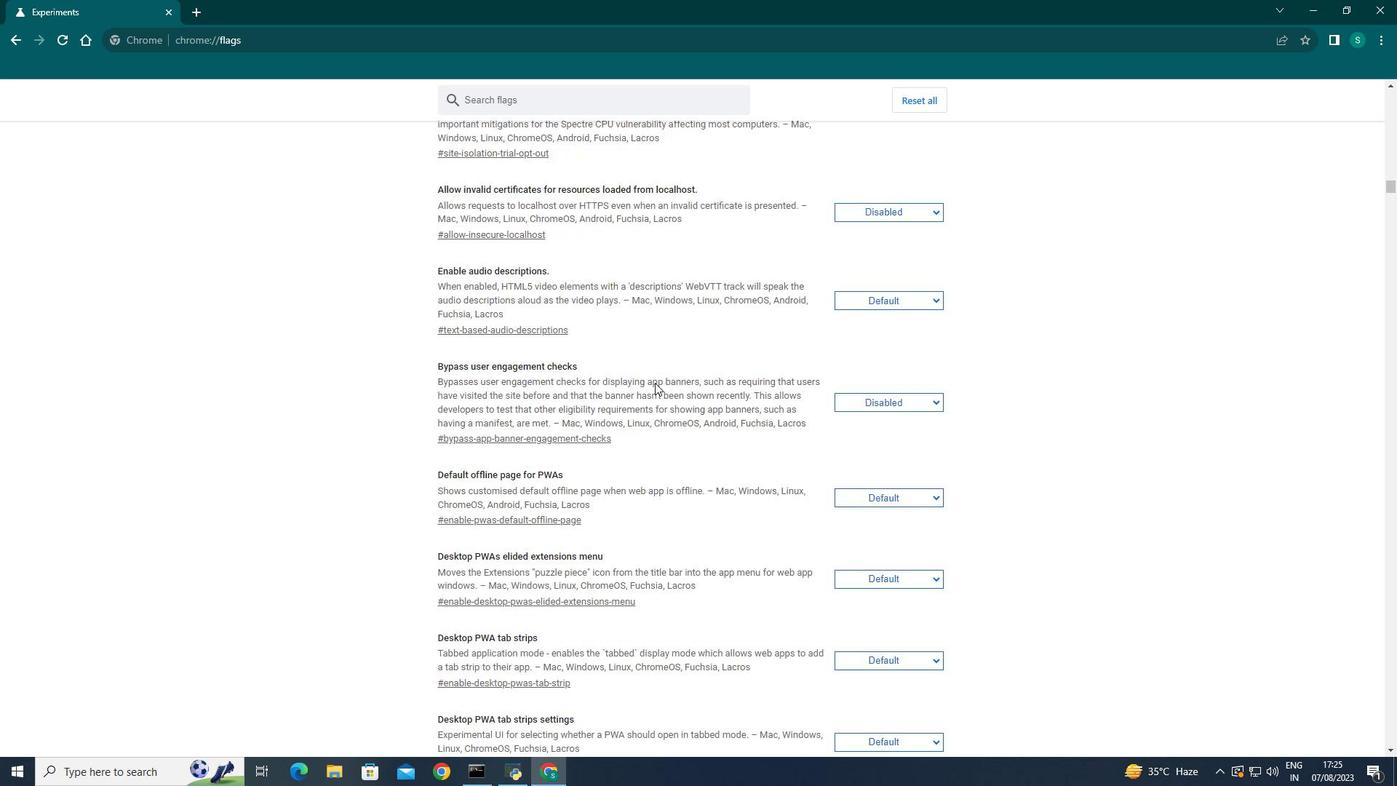 
Action: Mouse scrolled (655, 382) with delta (0, 0)
Screenshot: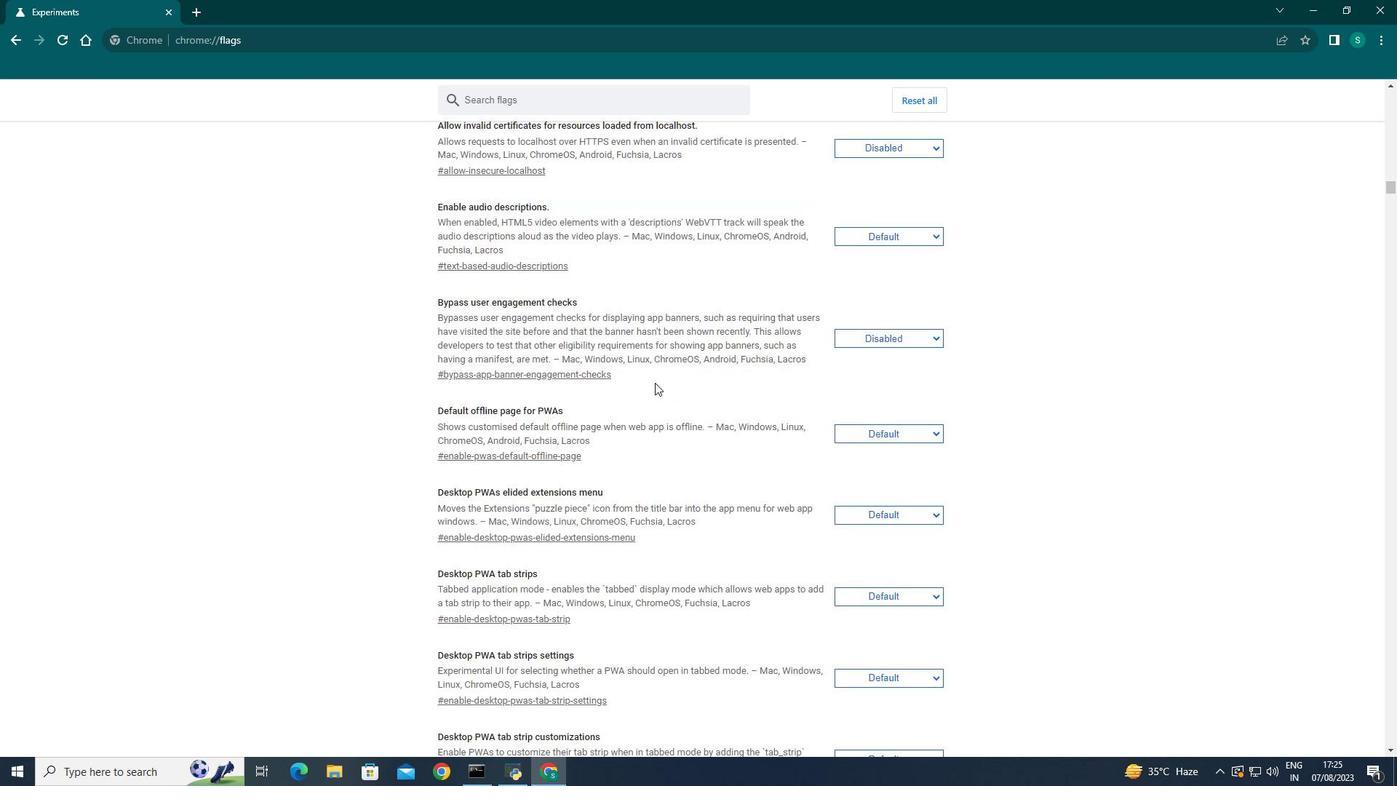
Action: Mouse scrolled (655, 382) with delta (0, 0)
Screenshot: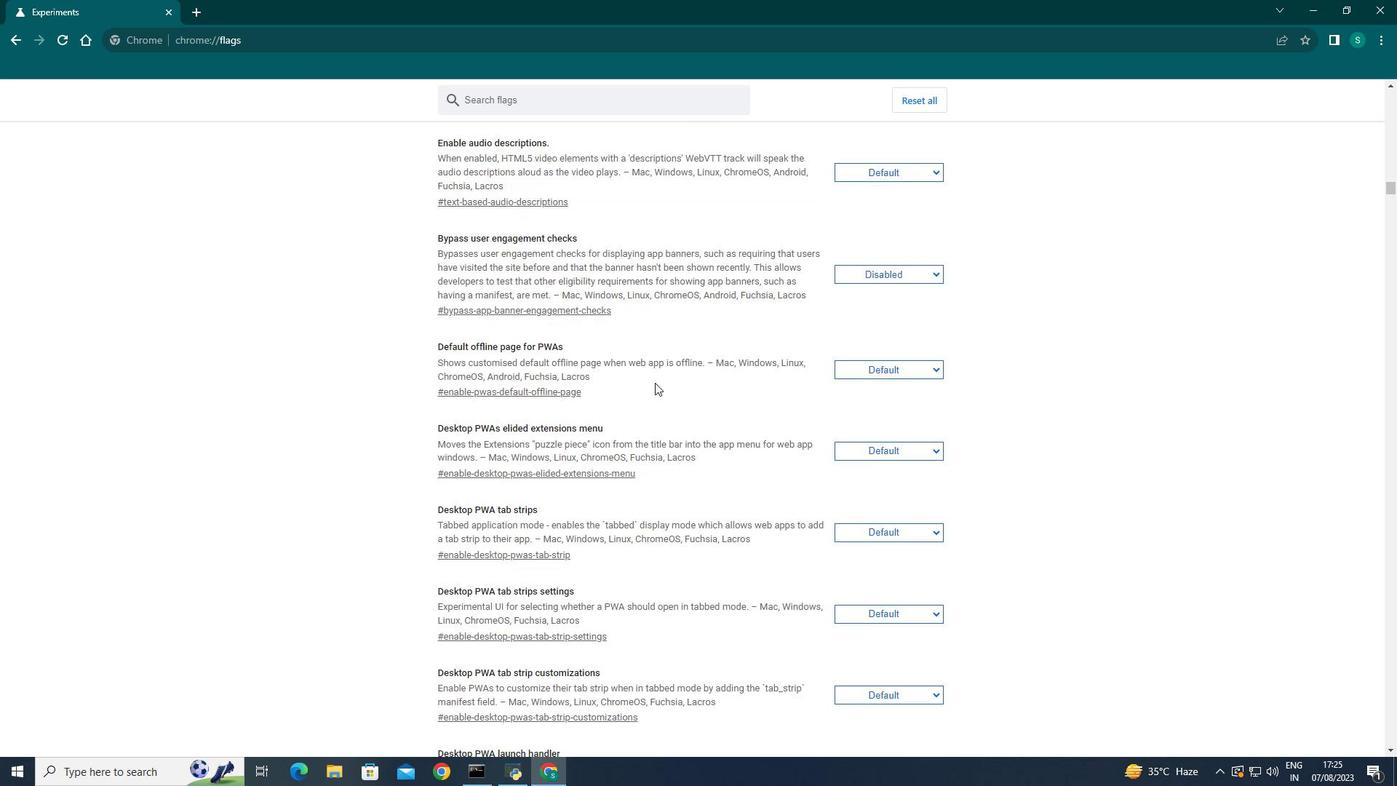 
Action: Mouse scrolled (655, 382) with delta (0, 0)
Screenshot: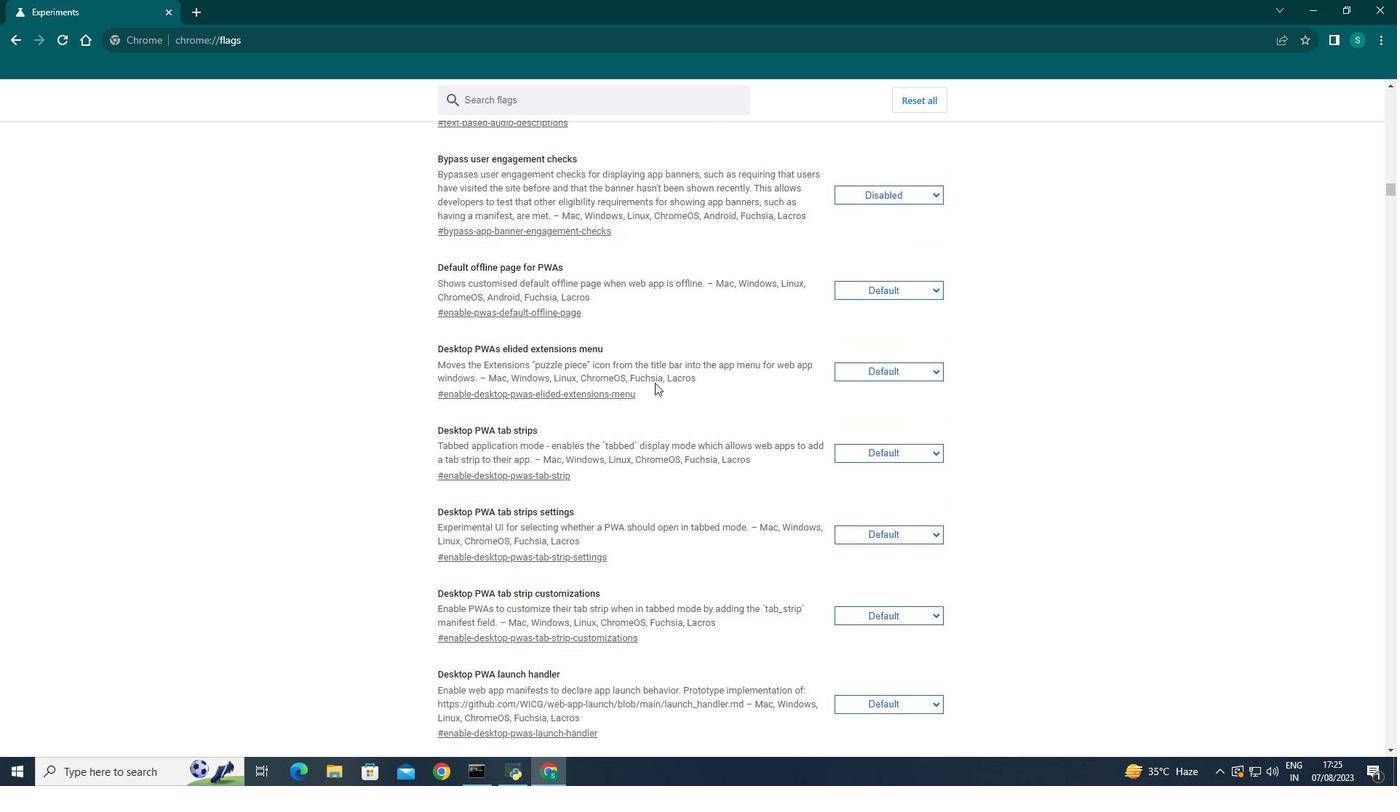 
Action: Mouse scrolled (655, 382) with delta (0, 0)
Screenshot: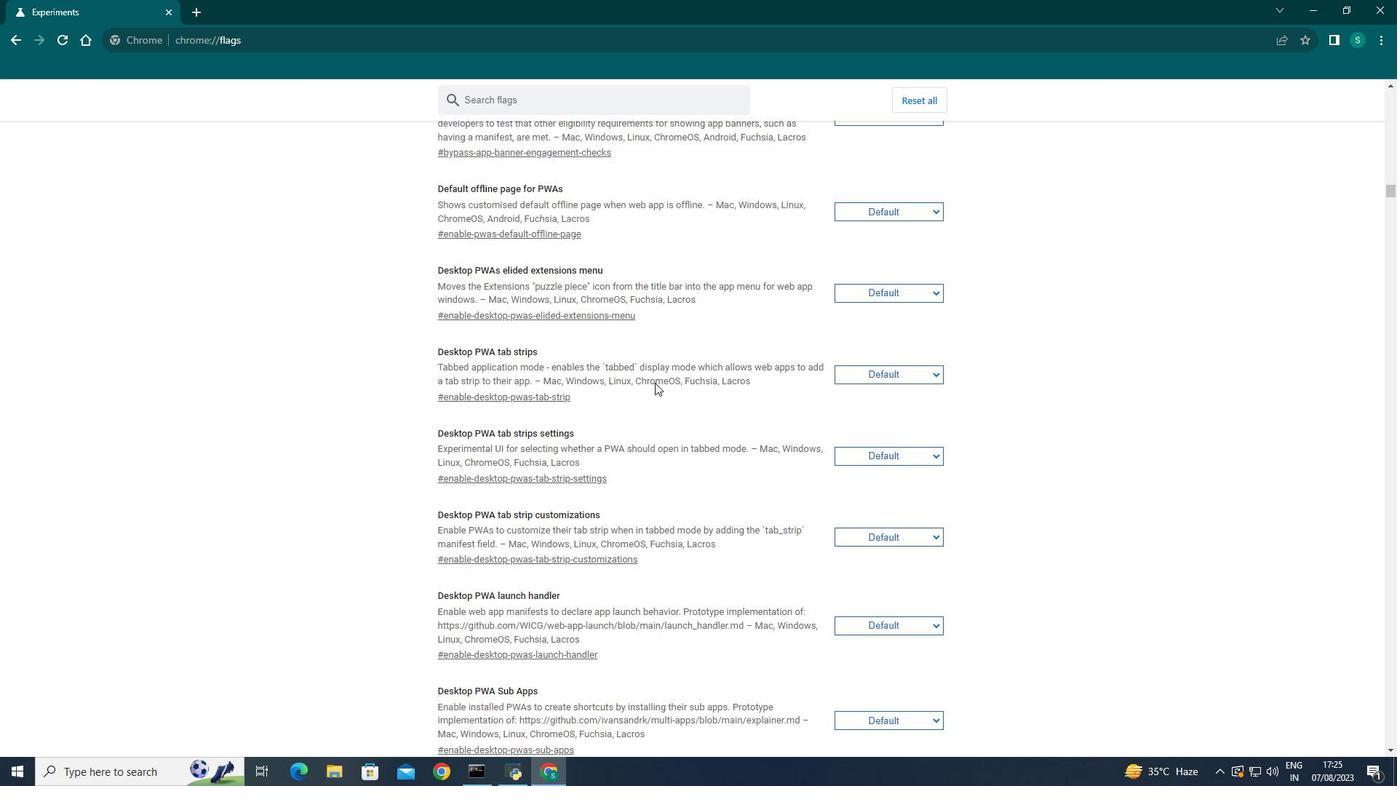 
Action: Mouse scrolled (655, 382) with delta (0, 0)
Screenshot: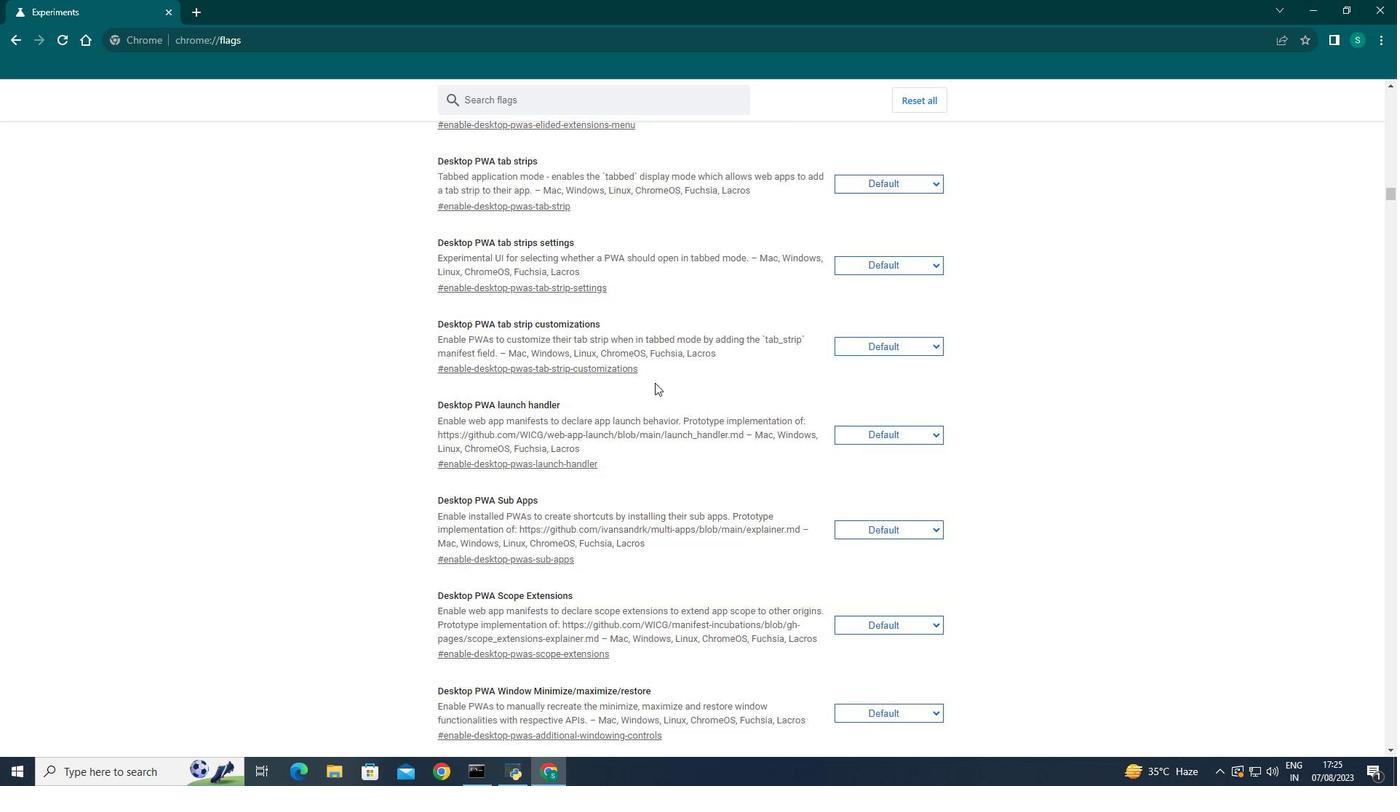 
Action: Mouse scrolled (655, 382) with delta (0, 0)
Screenshot: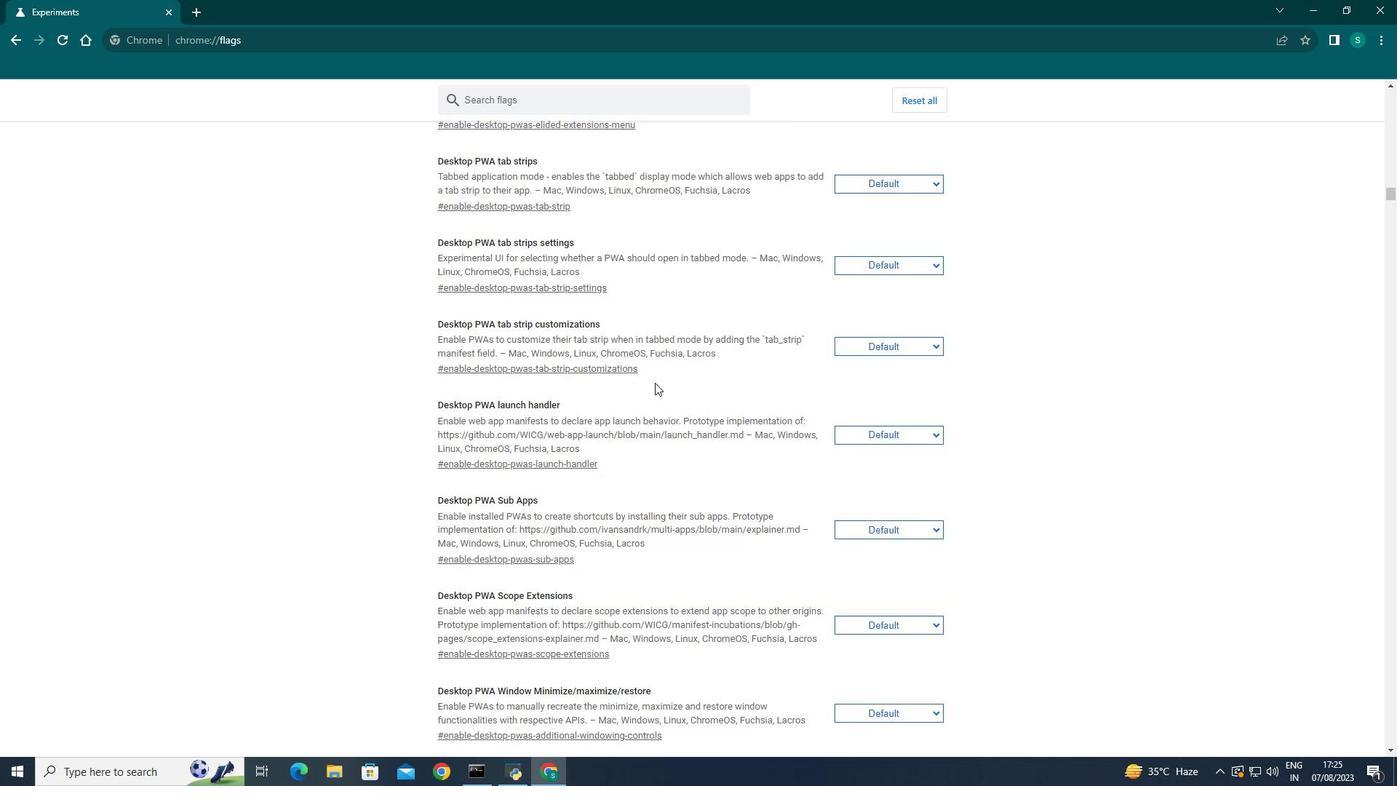 
Action: Mouse scrolled (655, 382) with delta (0, 0)
Screenshot: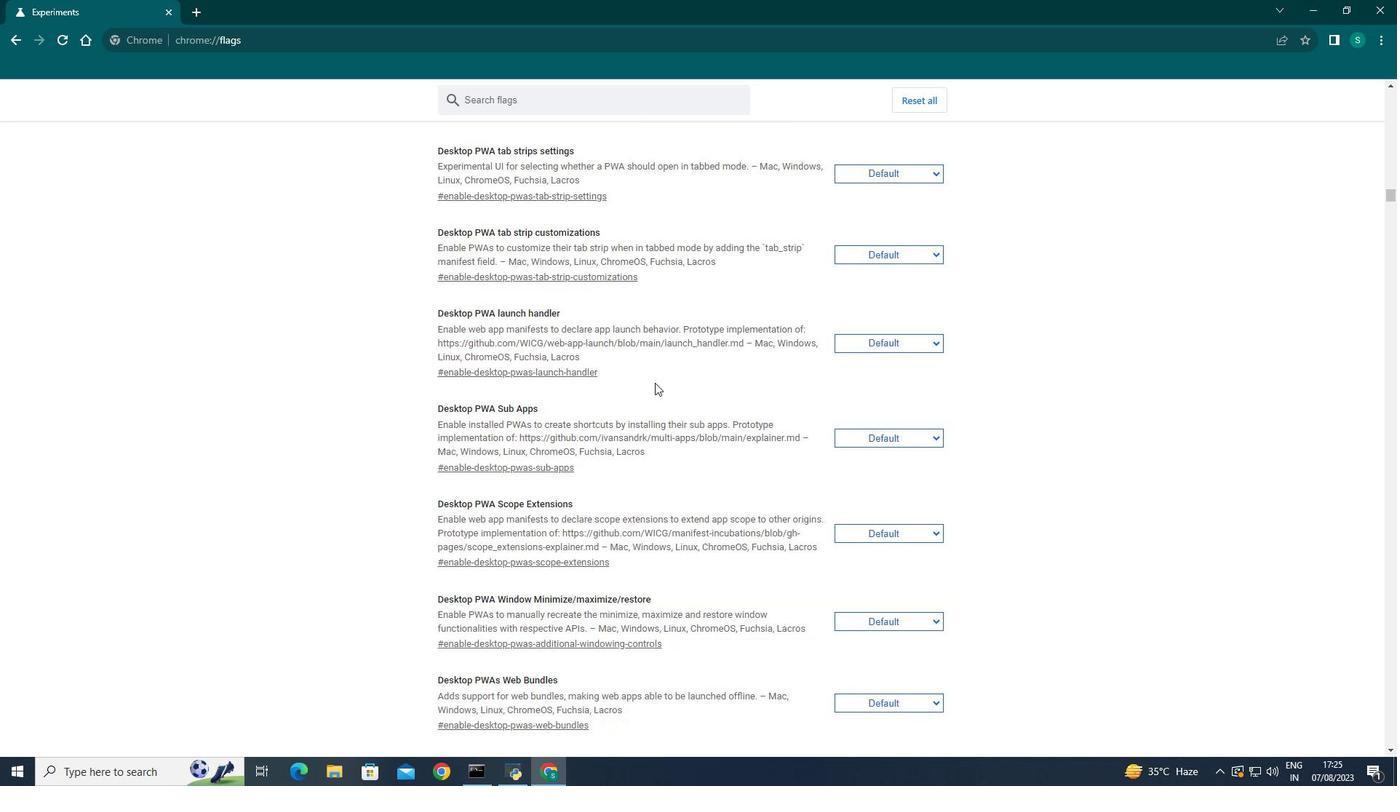
Action: Mouse scrolled (655, 382) with delta (0, 0)
Screenshot: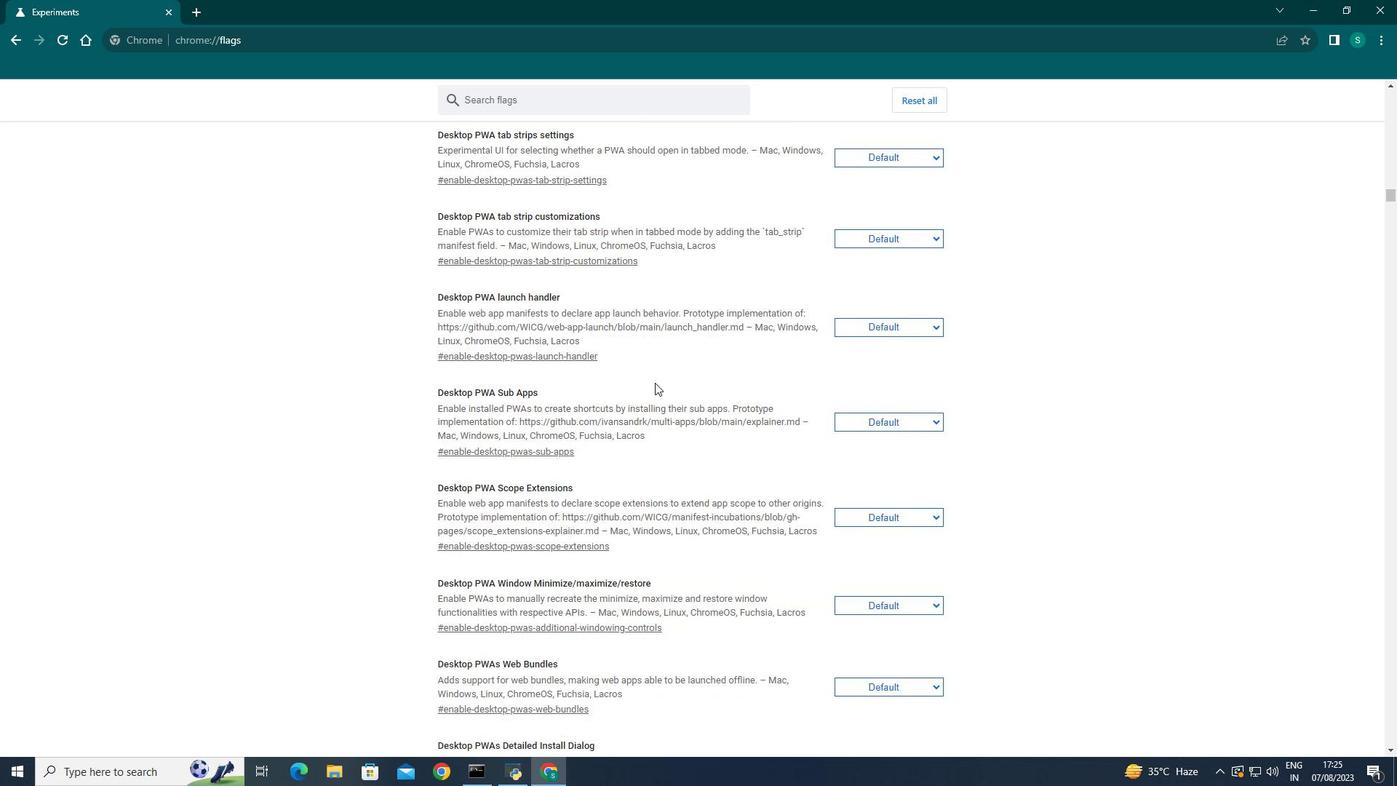 
Action: Mouse scrolled (655, 382) with delta (0, 0)
Screenshot: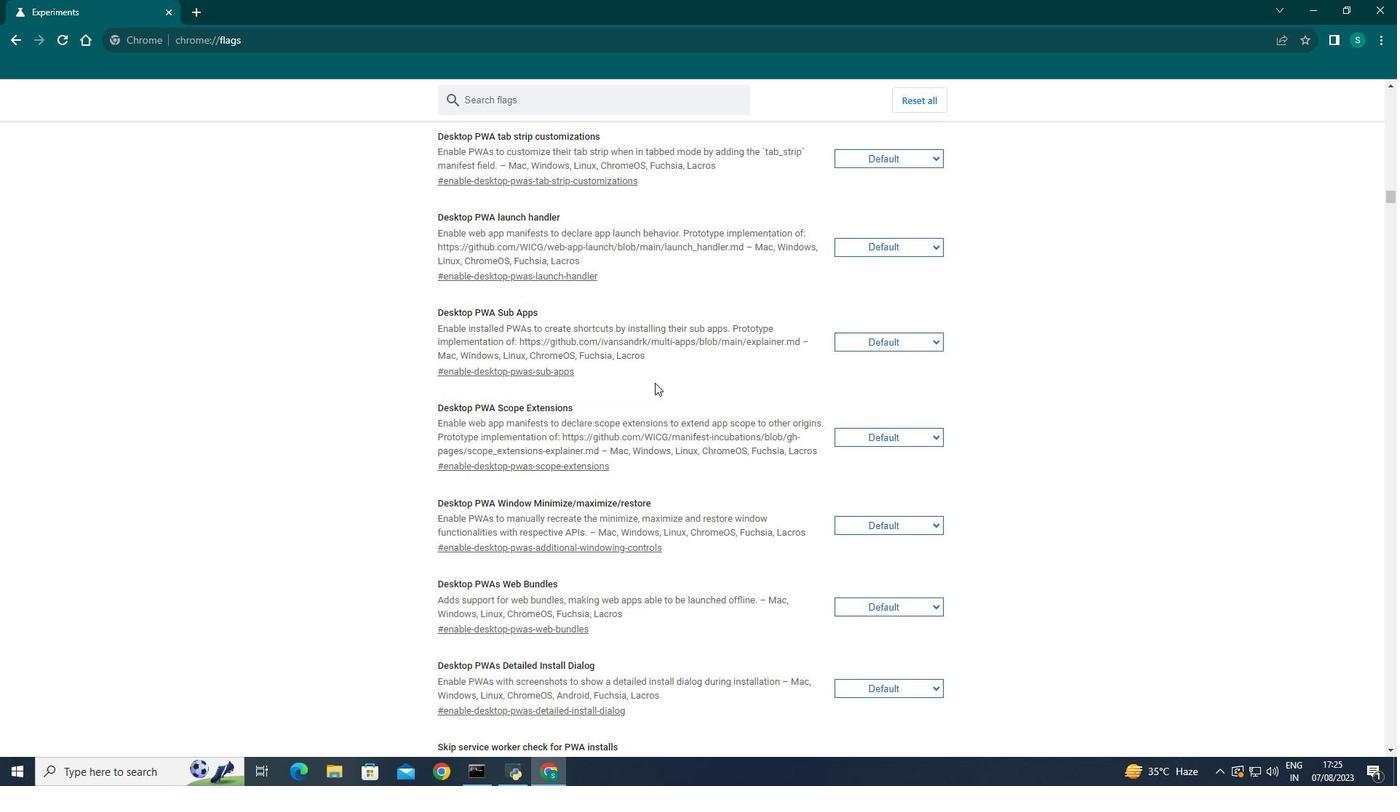
Action: Mouse scrolled (655, 382) with delta (0, 0)
Screenshot: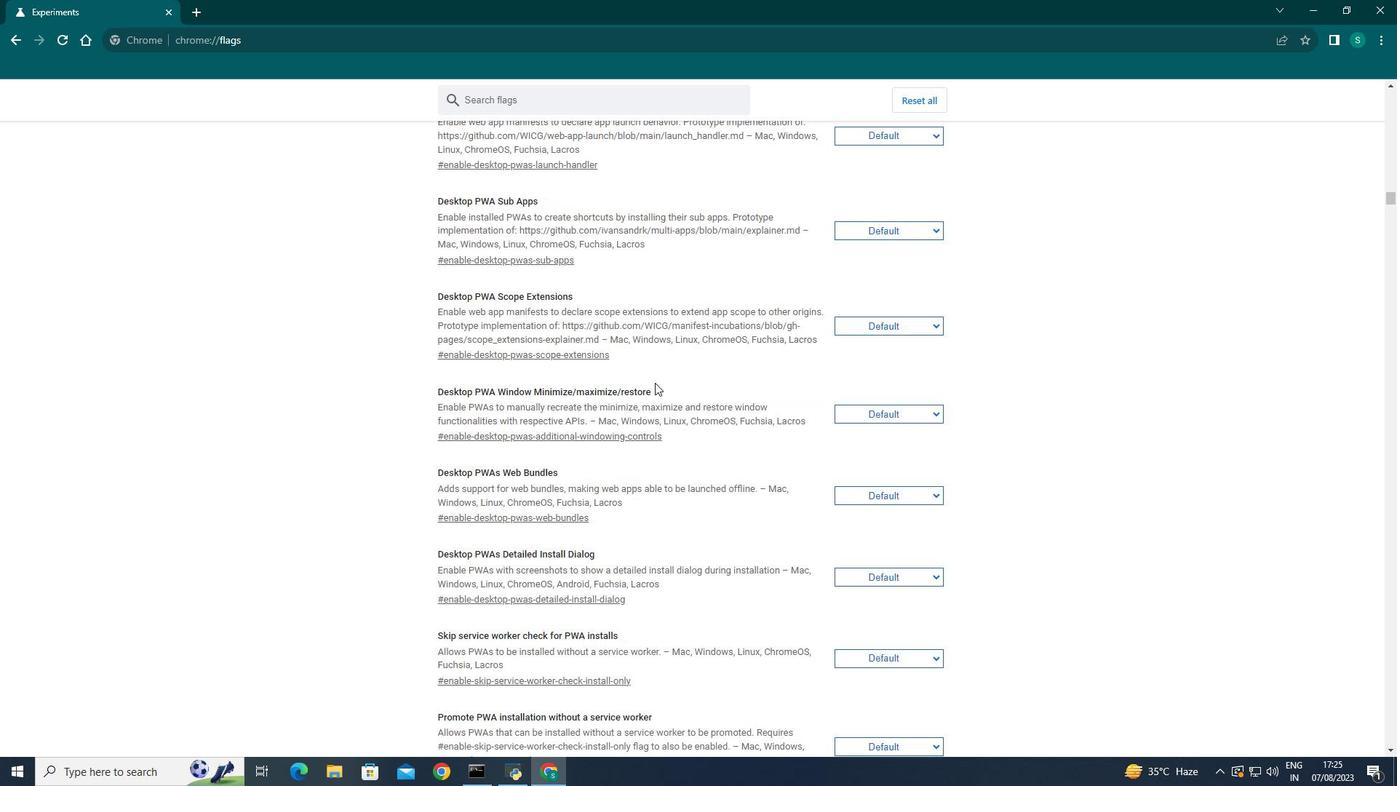 
Action: Mouse scrolled (655, 382) with delta (0, 0)
Screenshot: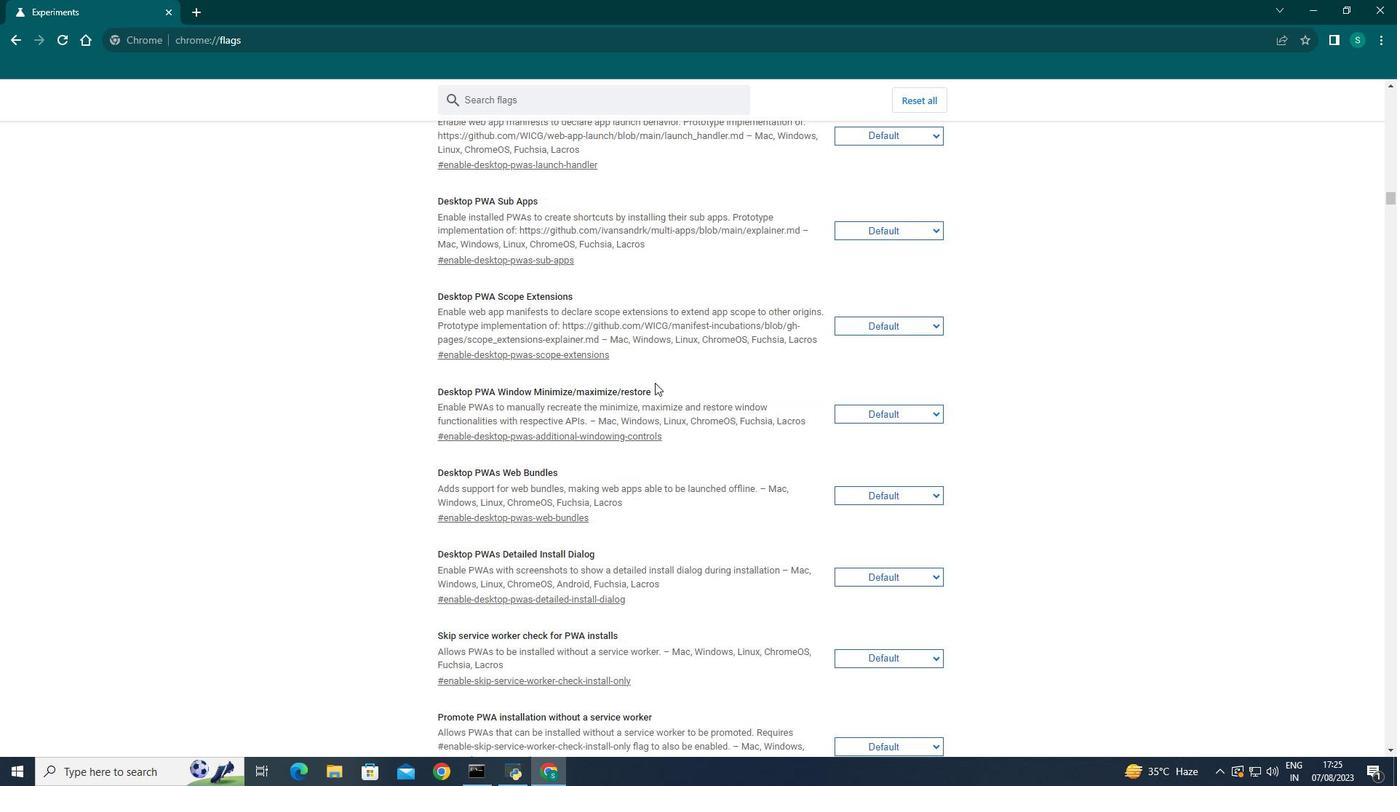 
Action: Mouse scrolled (655, 382) with delta (0, 0)
Screenshot: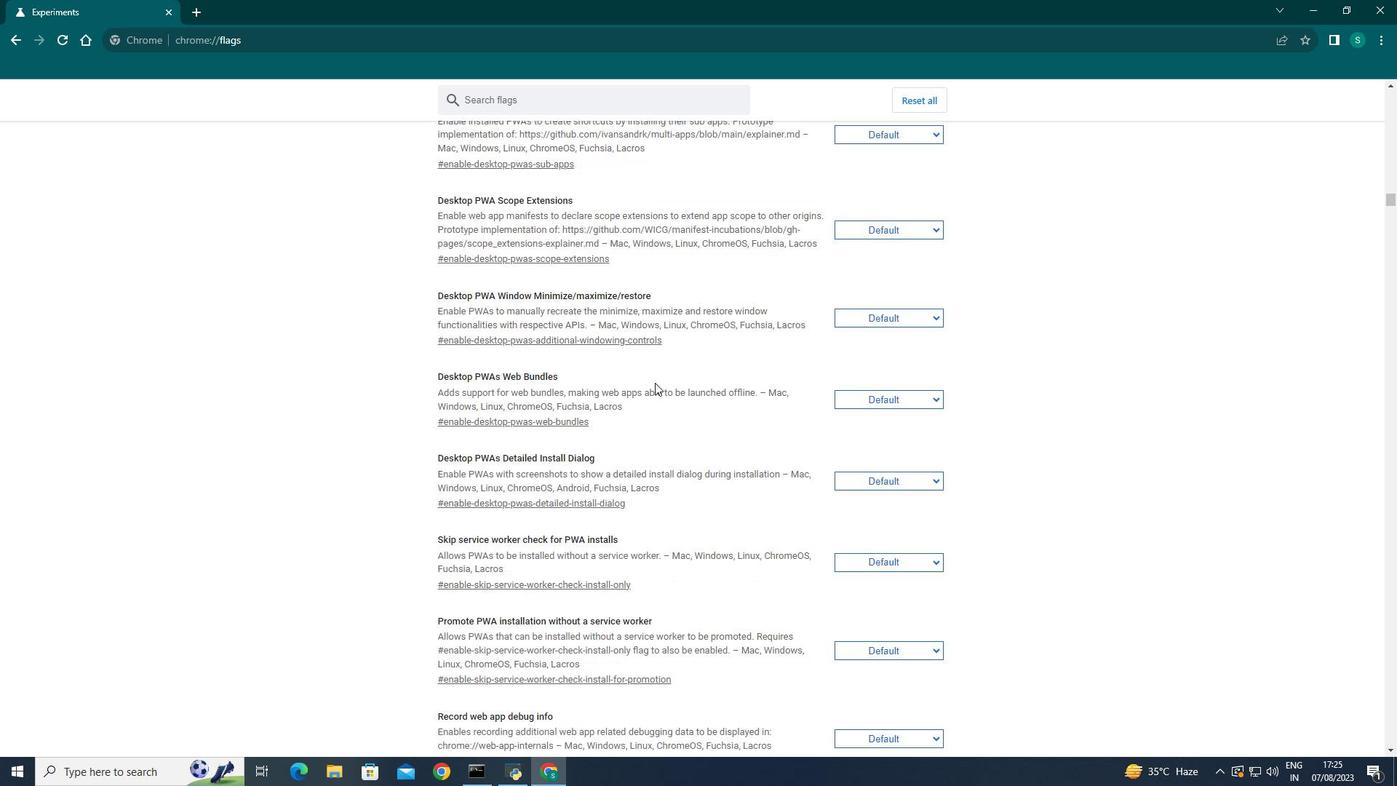 
Action: Mouse scrolled (655, 382) with delta (0, 0)
Screenshot: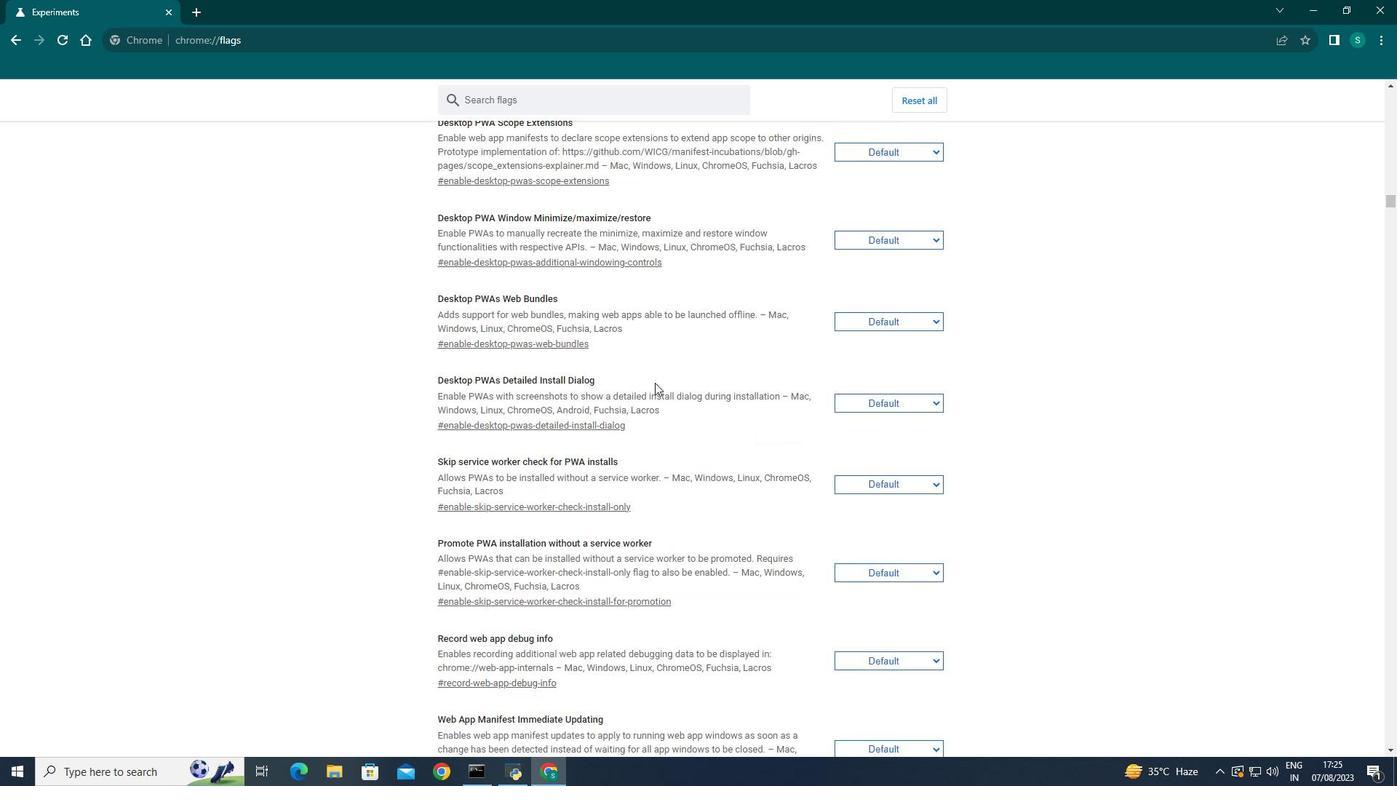 
Action: Mouse scrolled (655, 382) with delta (0, 0)
Screenshot: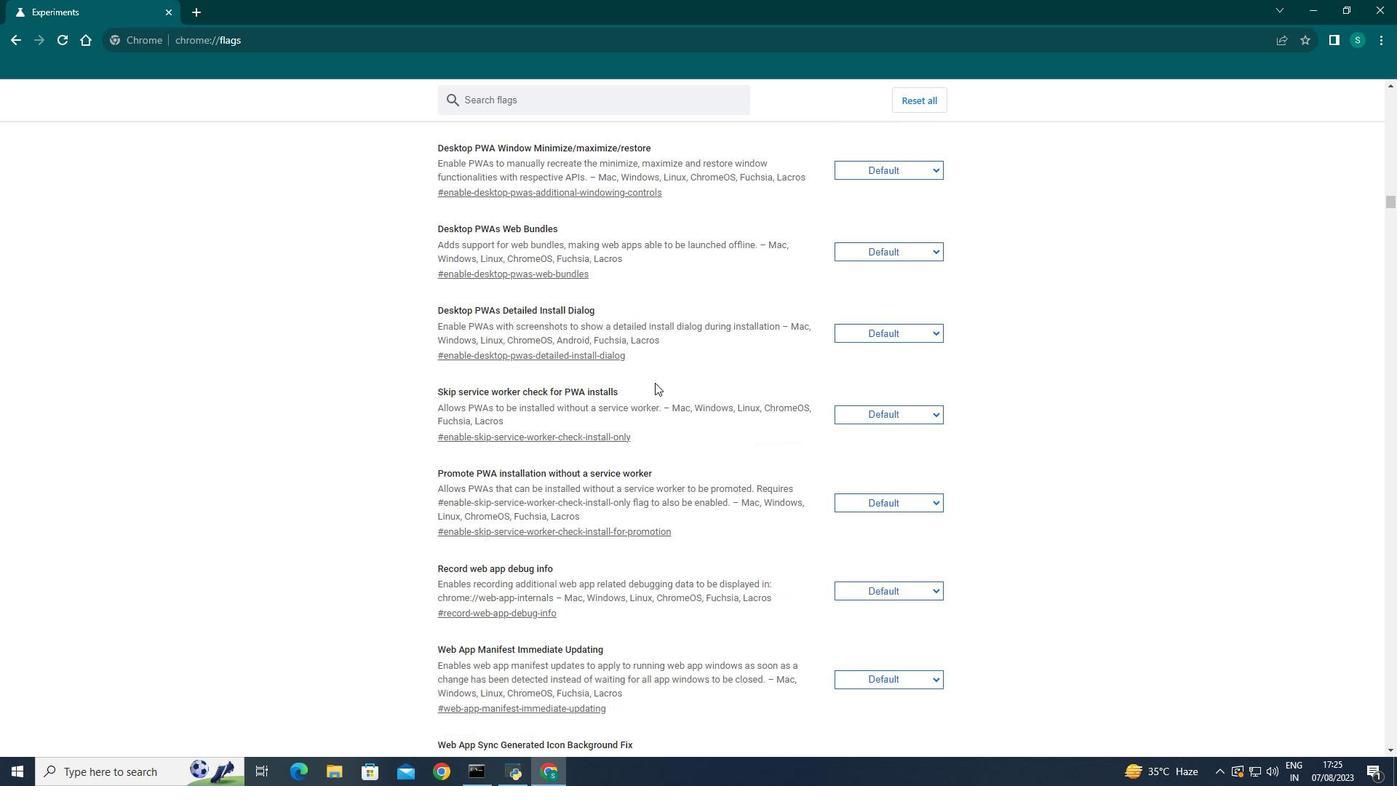 
Action: Mouse scrolled (655, 382) with delta (0, 0)
Screenshot: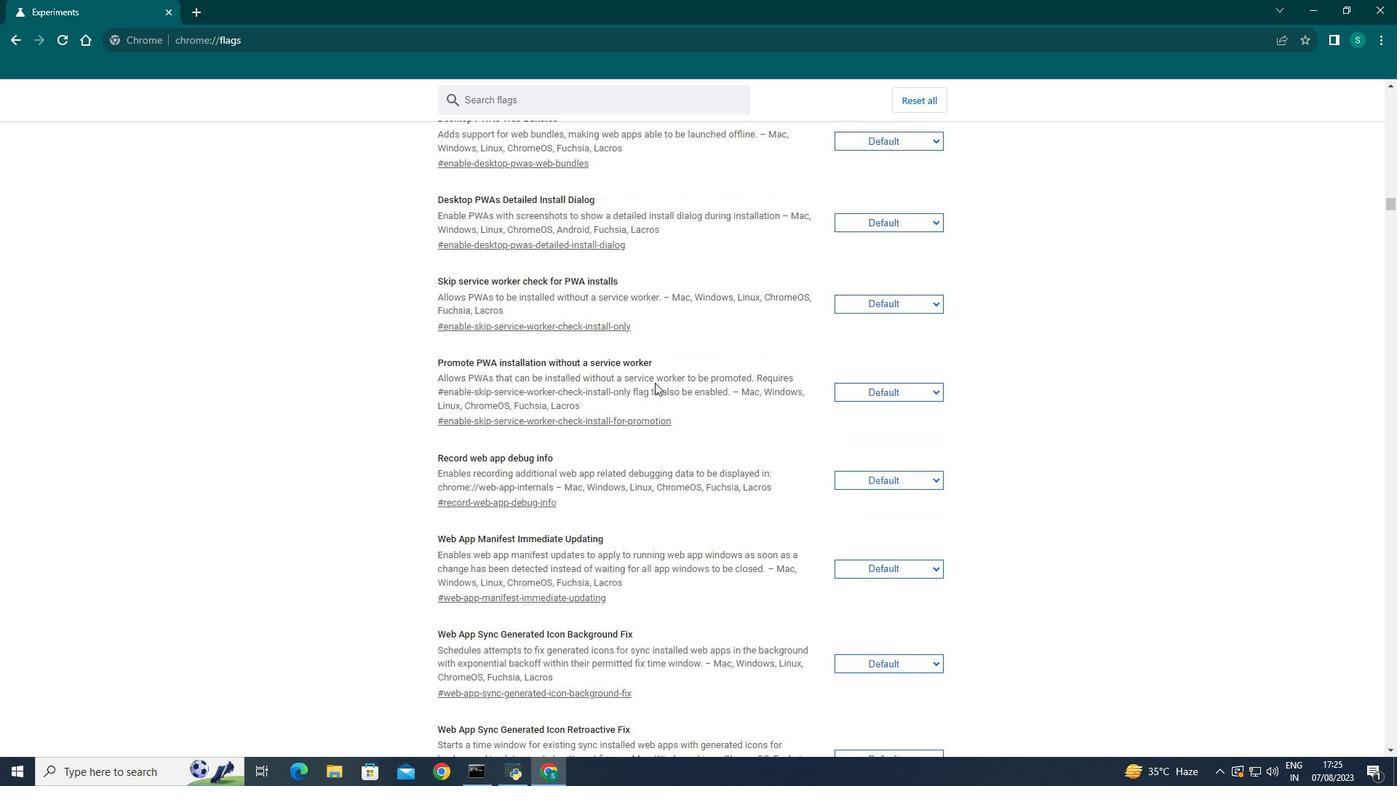 
Action: Mouse scrolled (655, 382) with delta (0, 0)
Screenshot: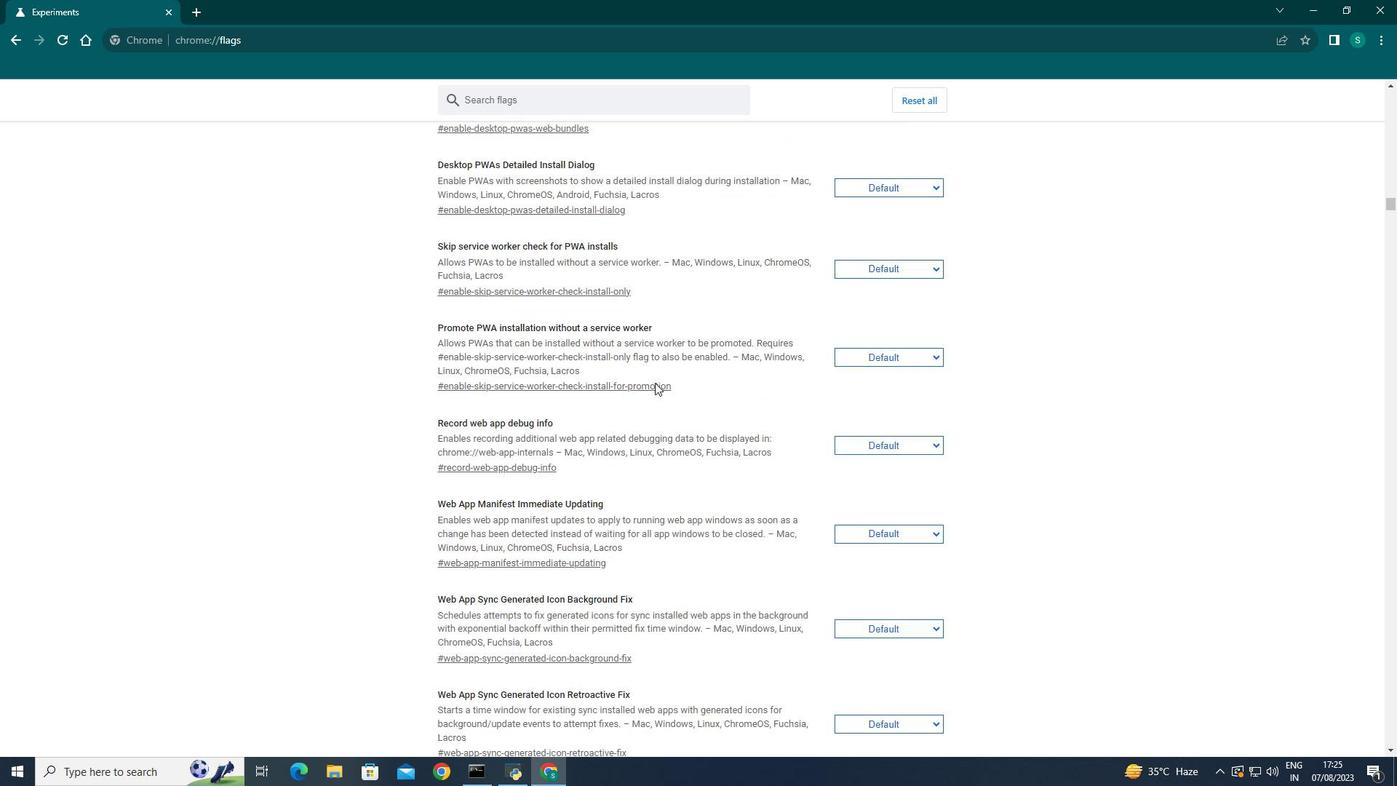 
Action: Mouse scrolled (655, 382) with delta (0, 0)
Screenshot: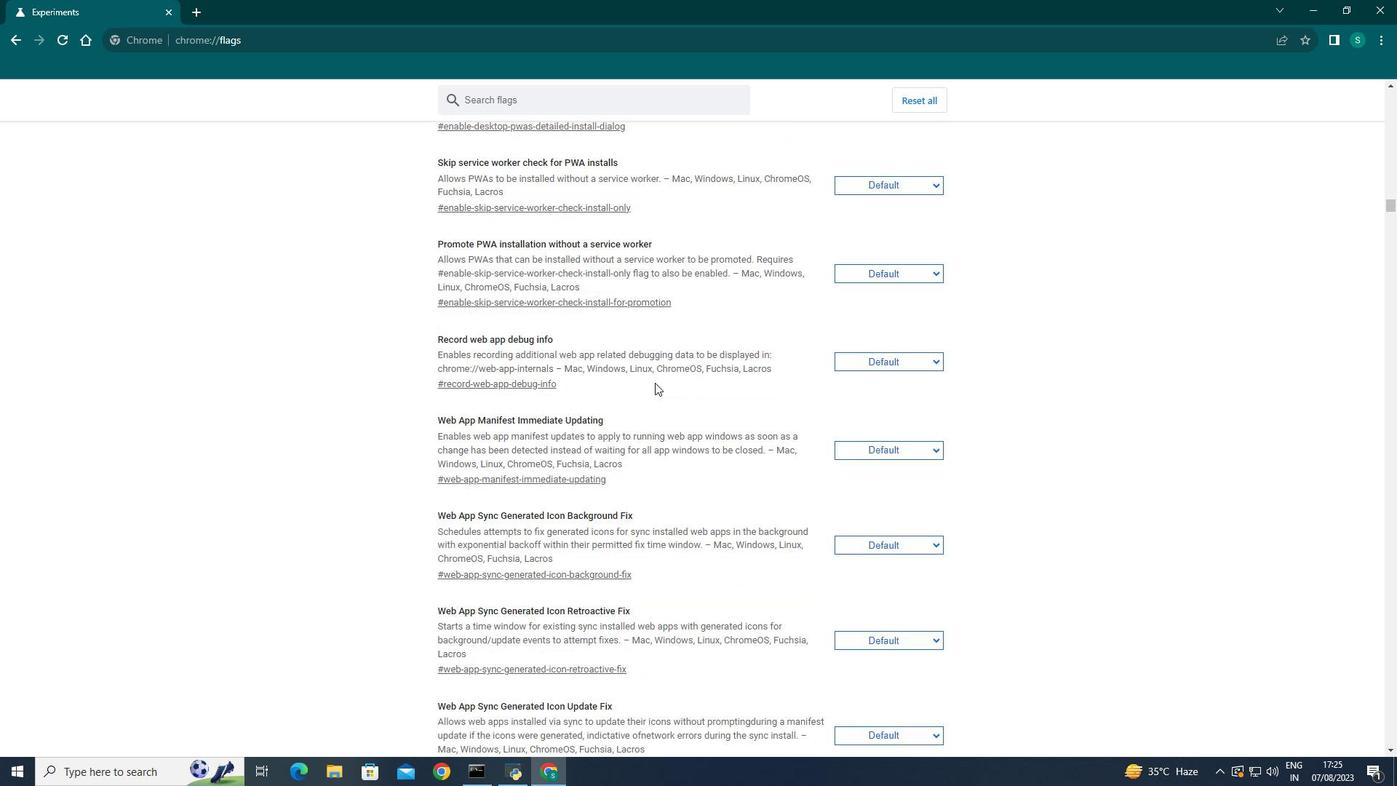 
Action: Mouse scrolled (655, 382) with delta (0, 0)
Screenshot: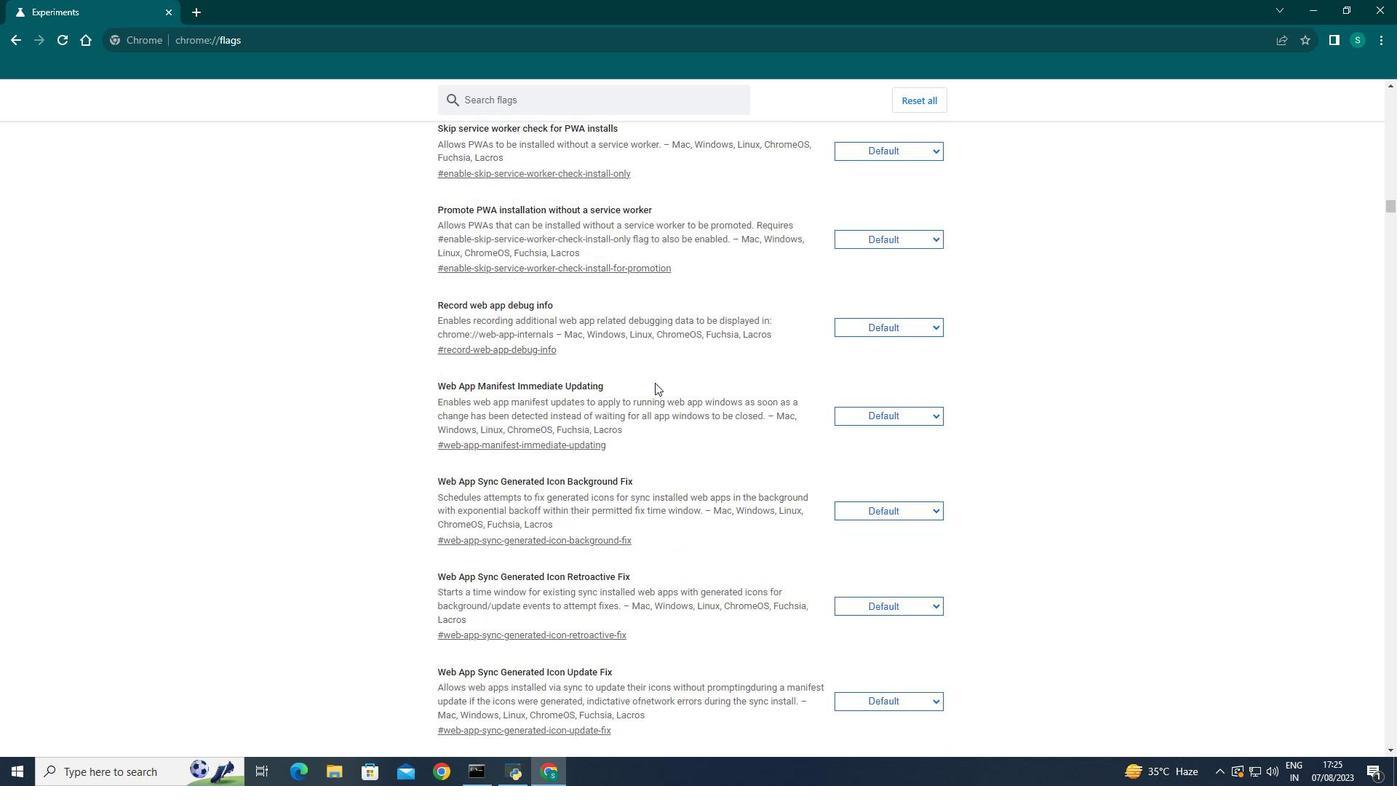 
Action: Mouse scrolled (655, 382) with delta (0, 0)
Screenshot: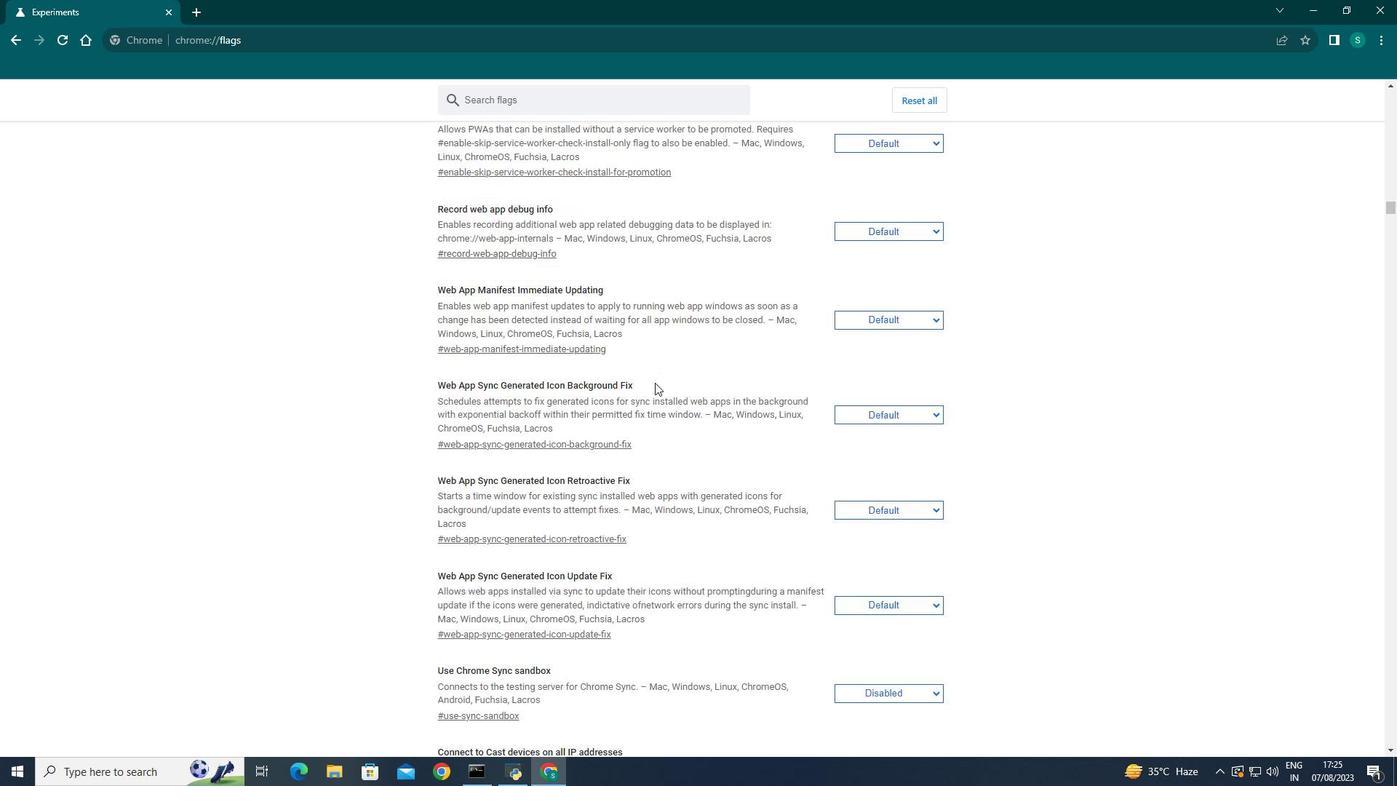 
Action: Mouse scrolled (655, 382) with delta (0, 0)
Screenshot: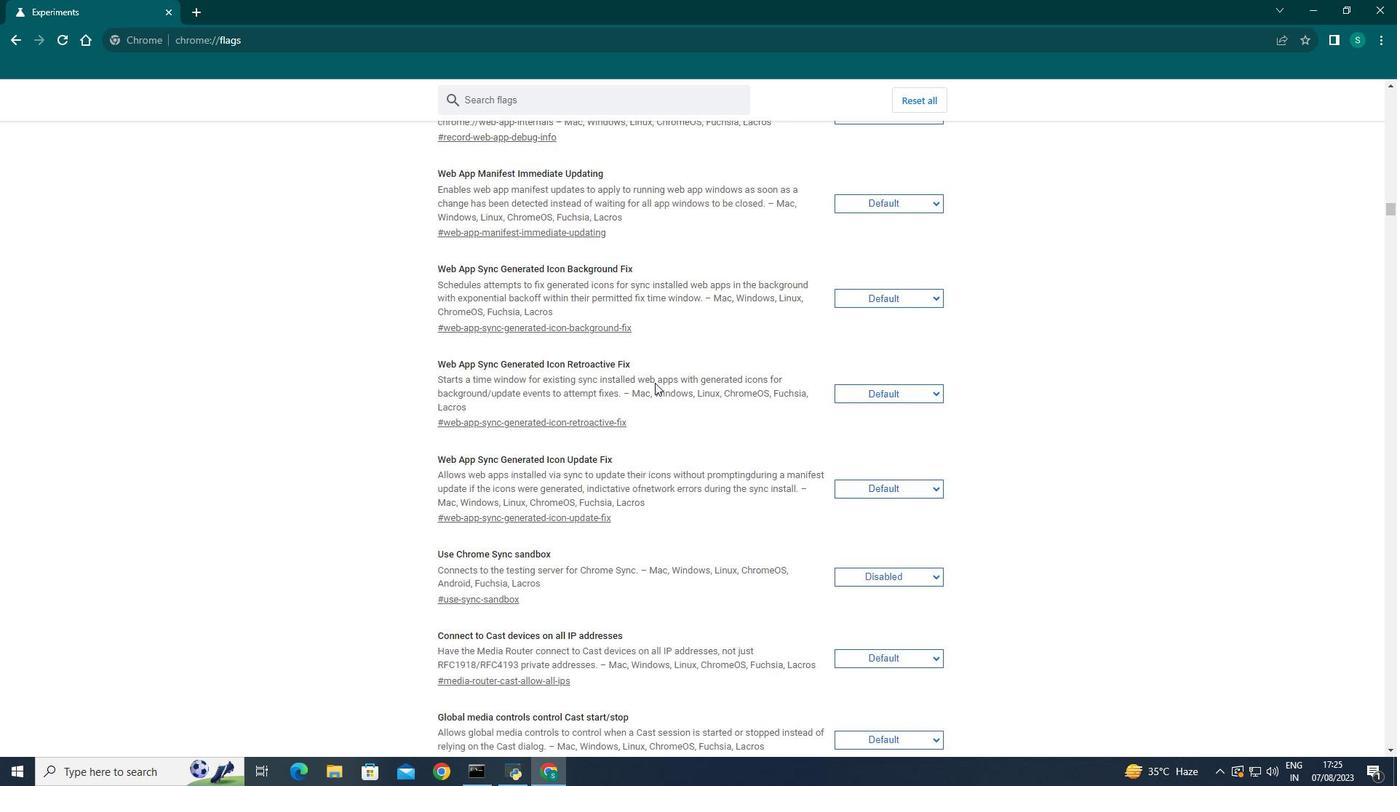 
Action: Mouse scrolled (655, 382) with delta (0, 0)
Screenshot: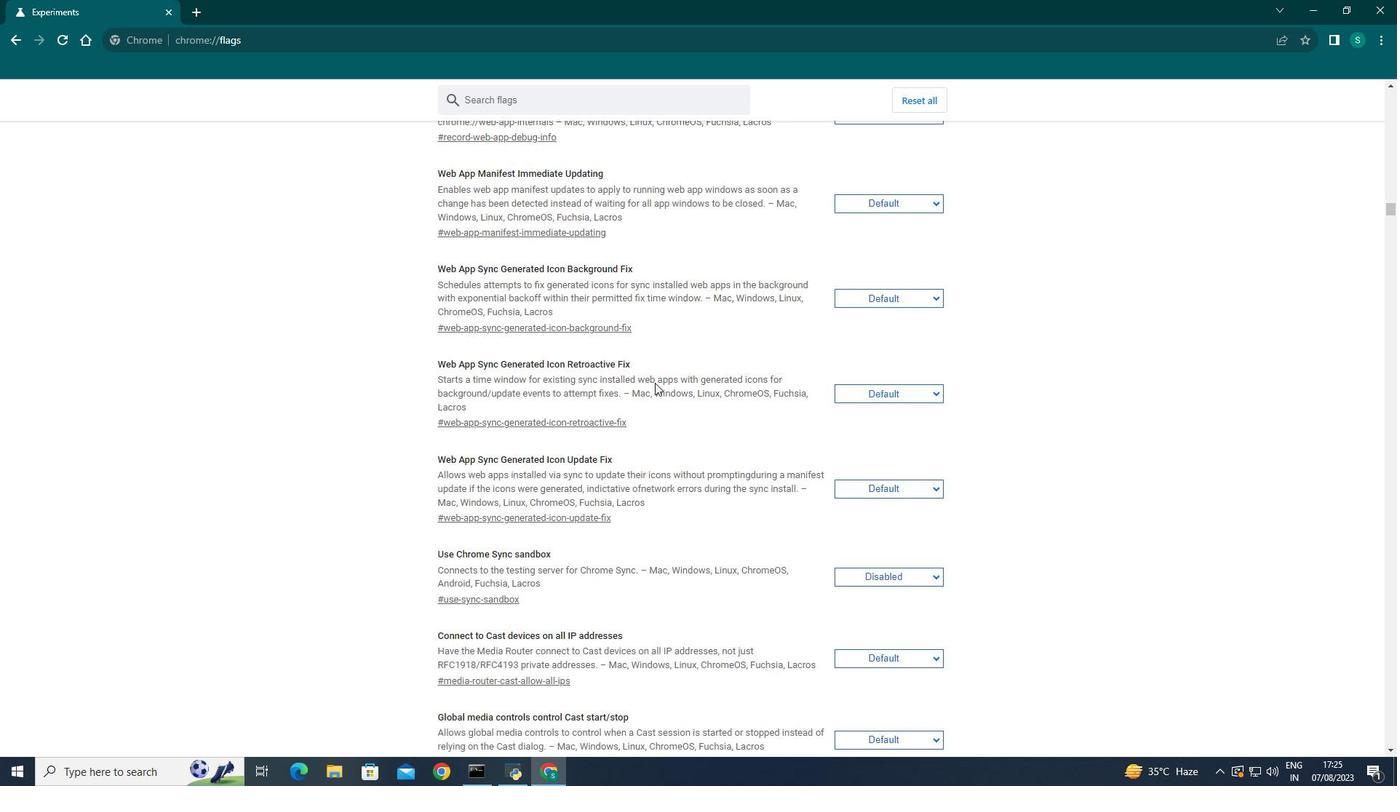 
Action: Mouse scrolled (655, 382) with delta (0, 0)
Screenshot: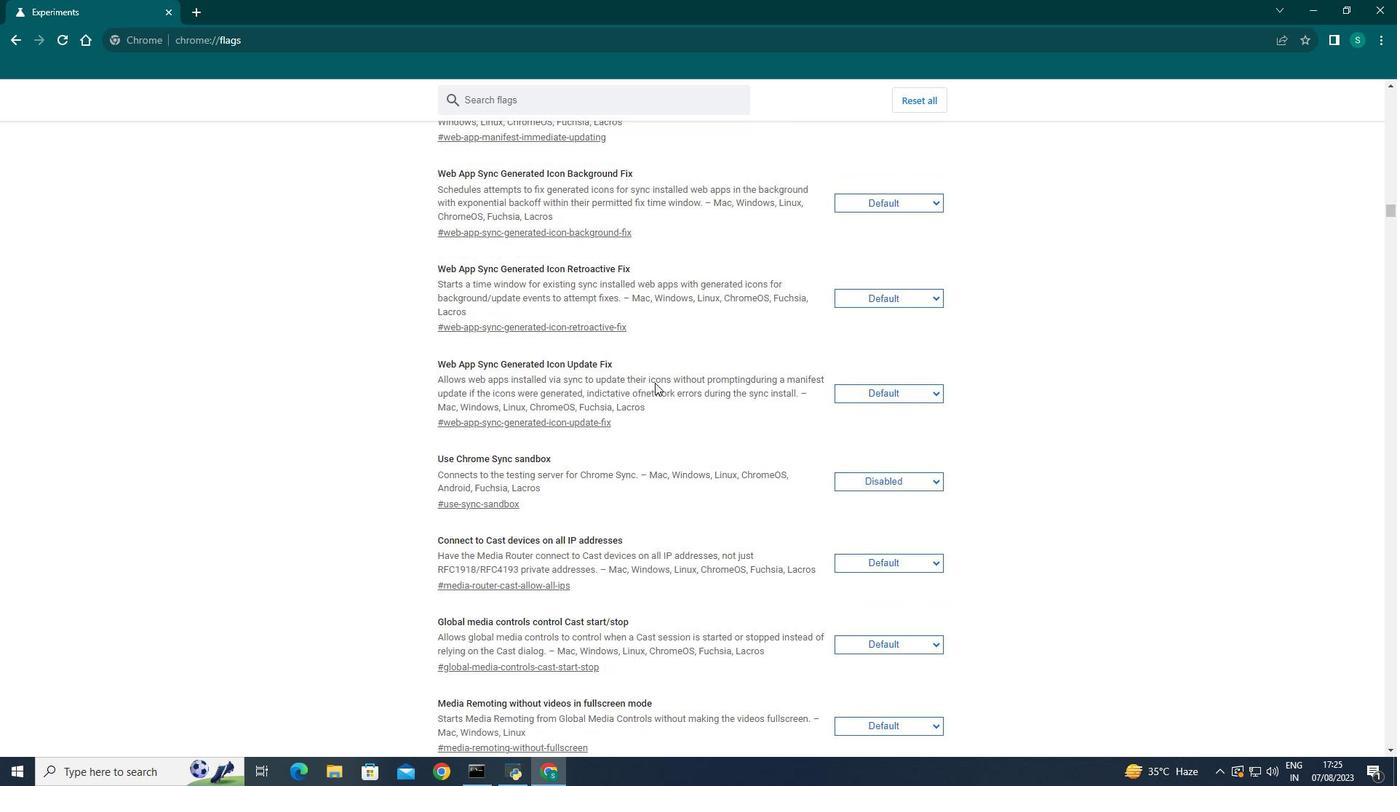 
Action: Mouse scrolled (655, 382) with delta (0, 0)
Screenshot: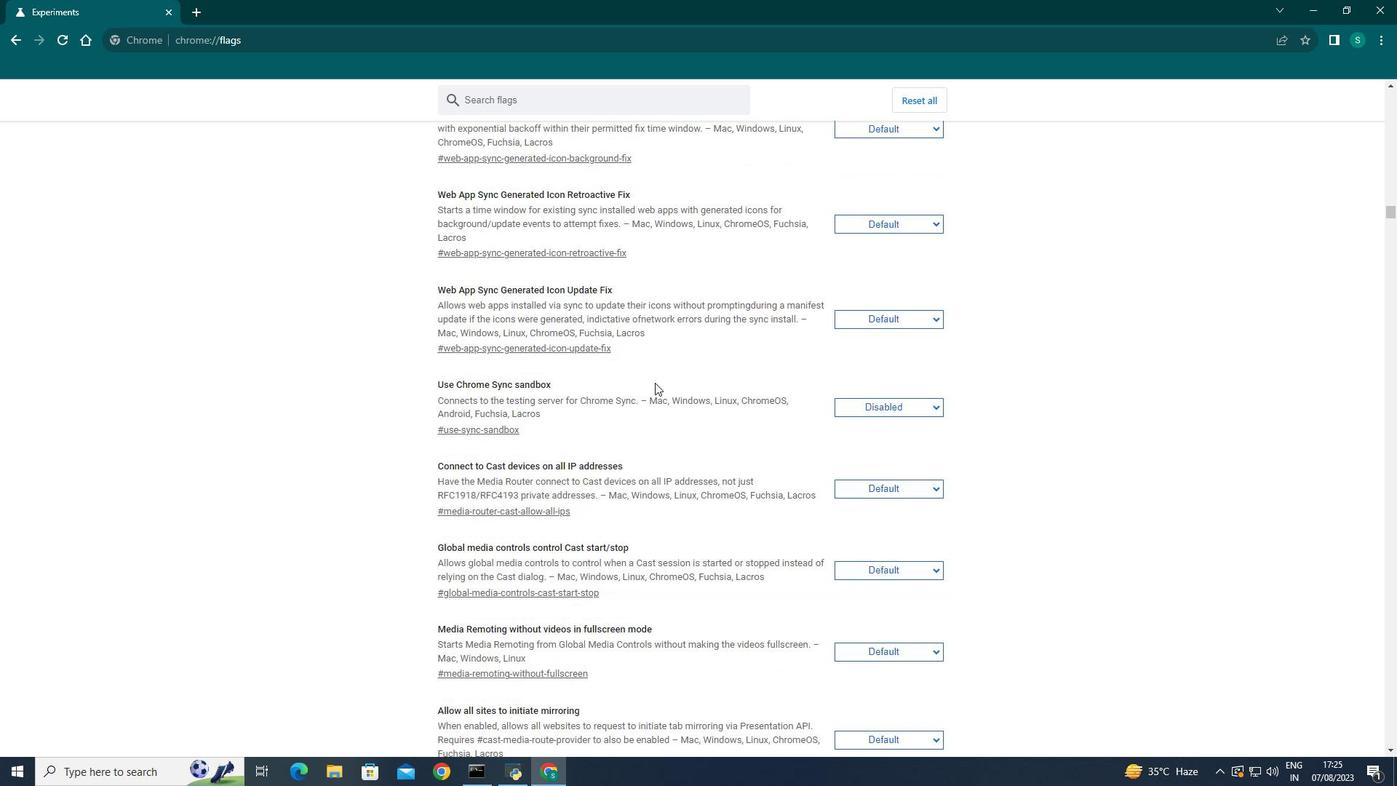 
Action: Mouse scrolled (655, 382) with delta (0, 0)
Screenshot: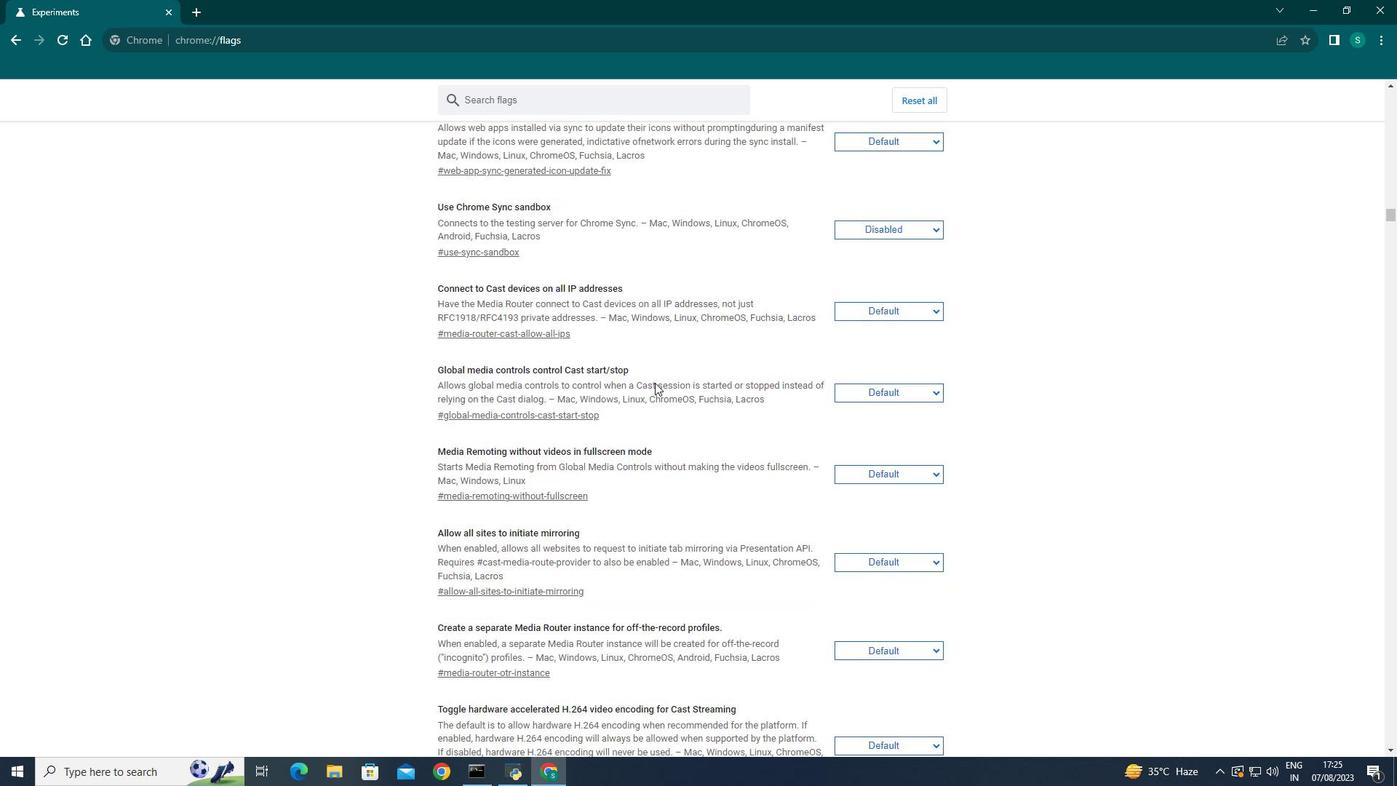
Action: Mouse scrolled (655, 382) with delta (0, 0)
Screenshot: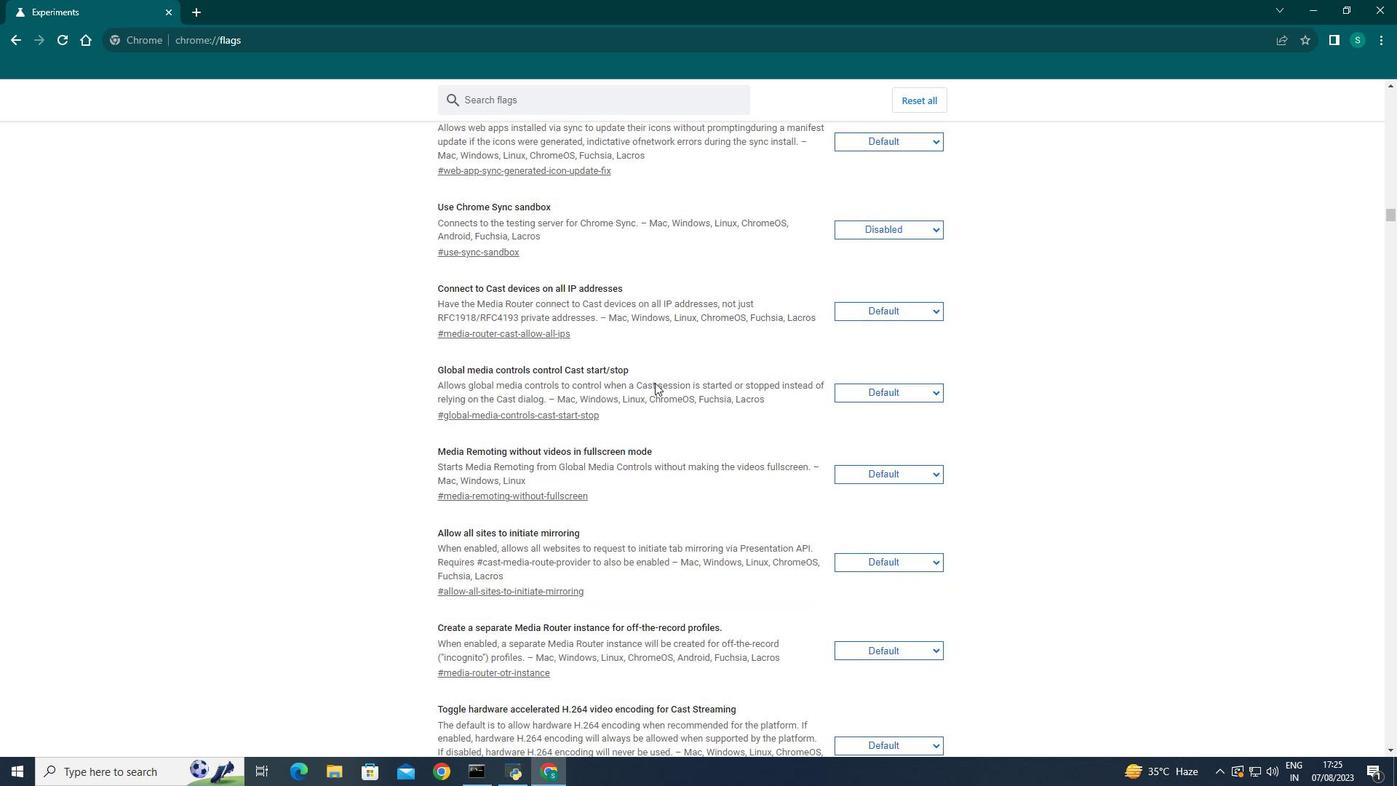 
Action: Mouse scrolled (655, 382) with delta (0, 0)
Screenshot: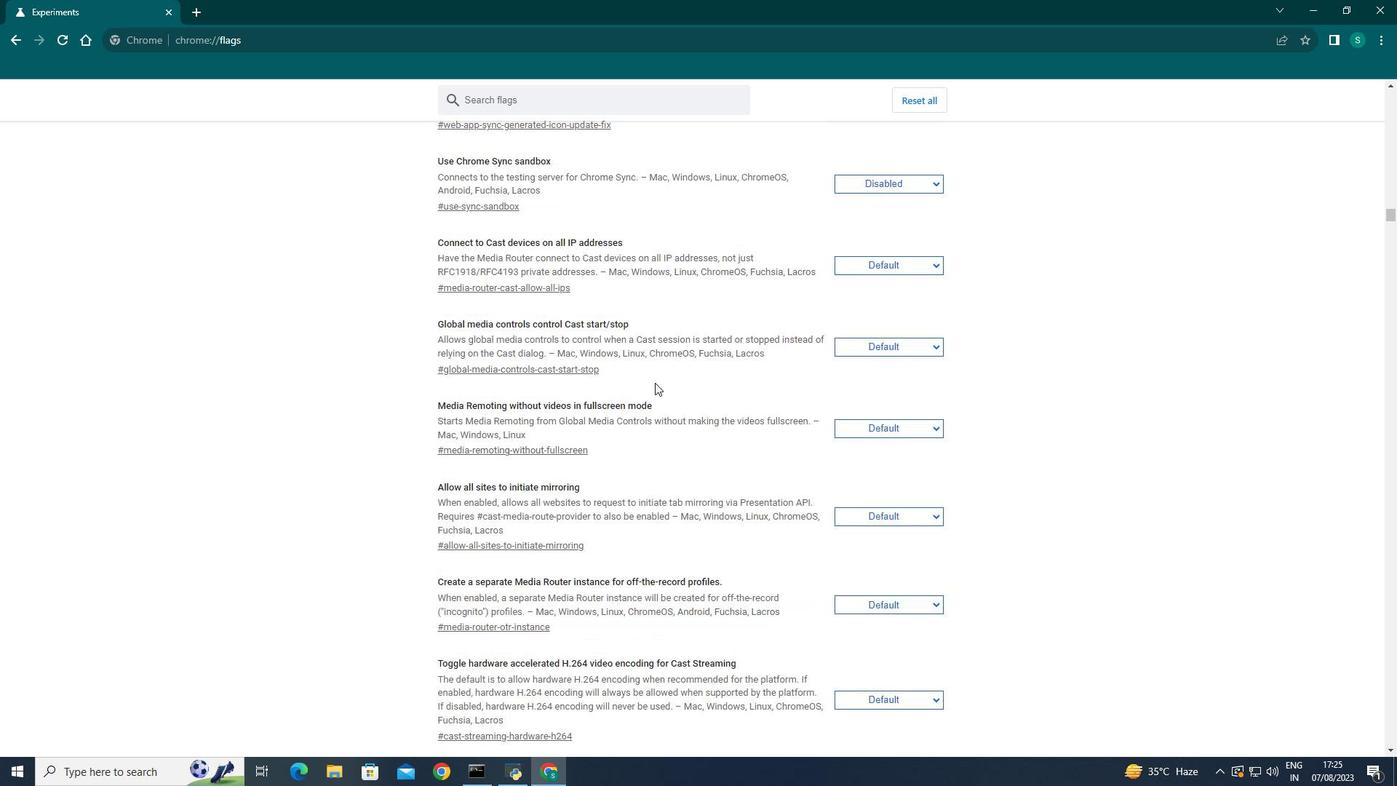 
Action: Mouse scrolled (655, 382) with delta (0, 0)
Screenshot: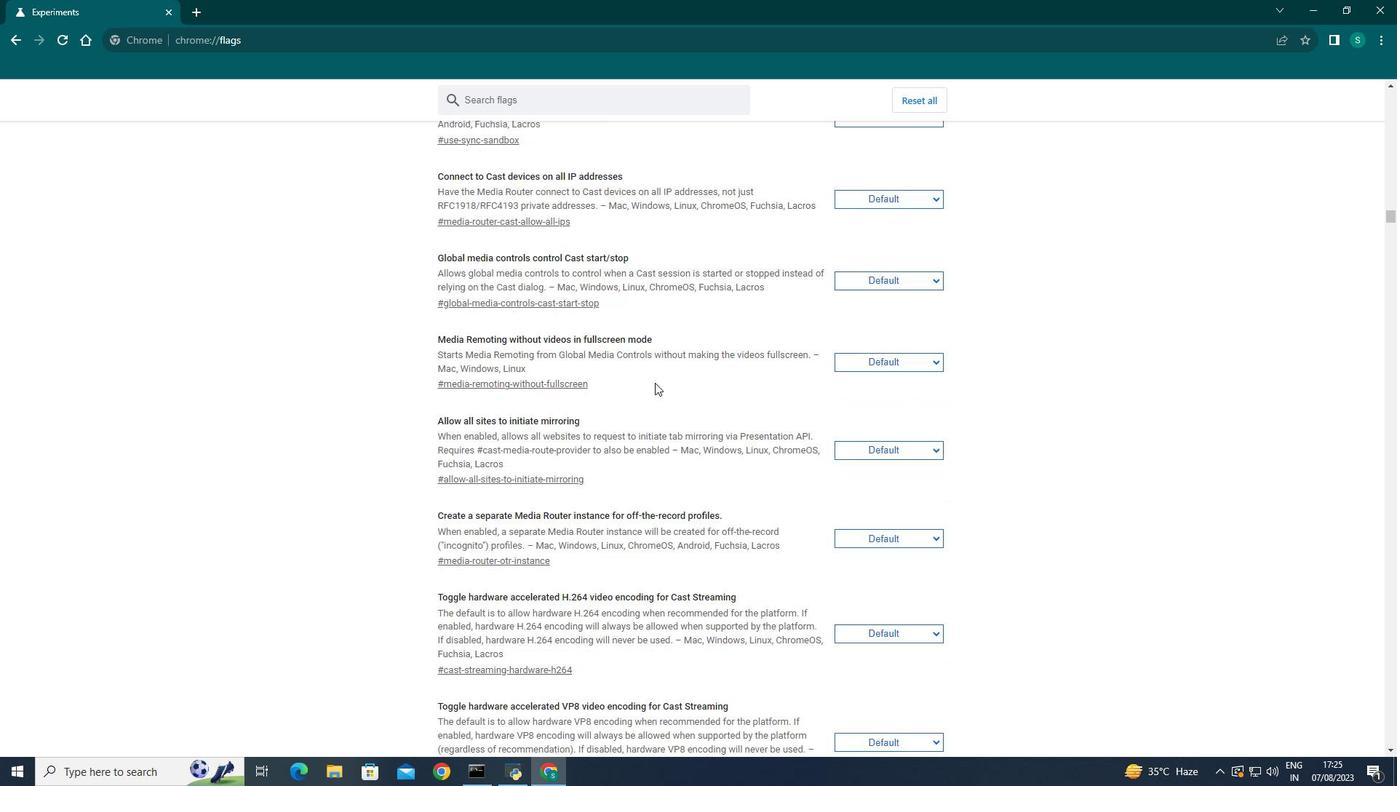 
Action: Mouse scrolled (655, 382) with delta (0, 0)
Screenshot: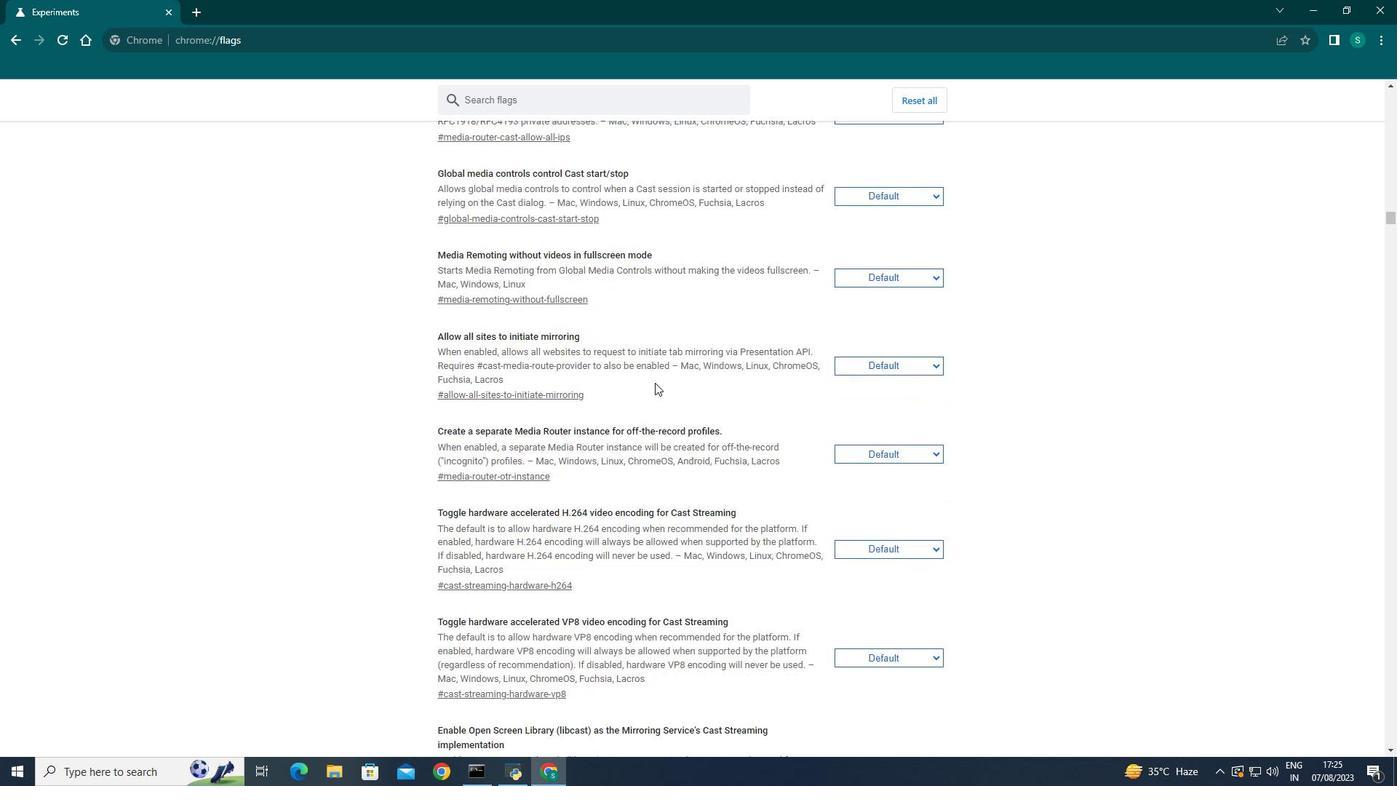 
Action: Mouse scrolled (655, 382) with delta (0, 0)
Screenshot: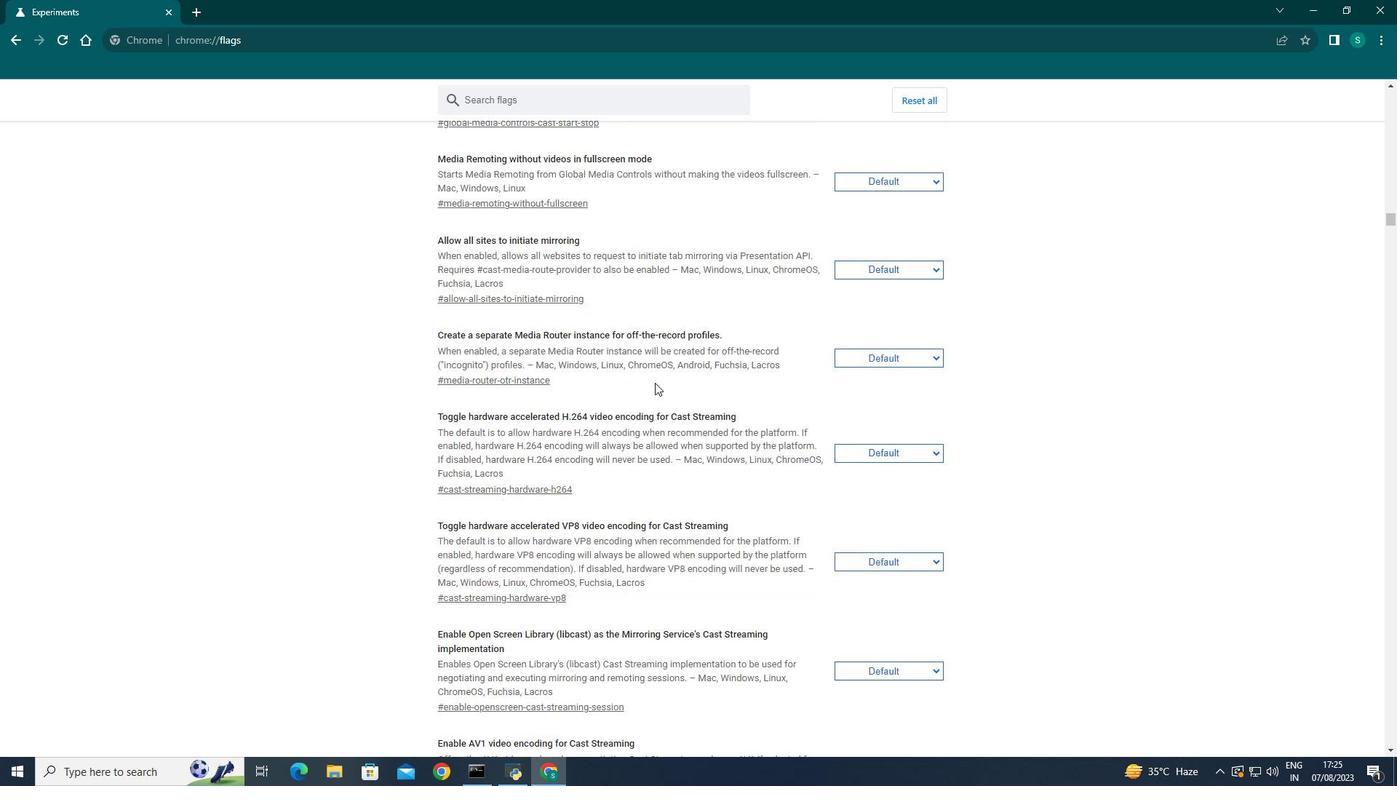 
Action: Mouse scrolled (655, 382) with delta (0, 0)
Screenshot: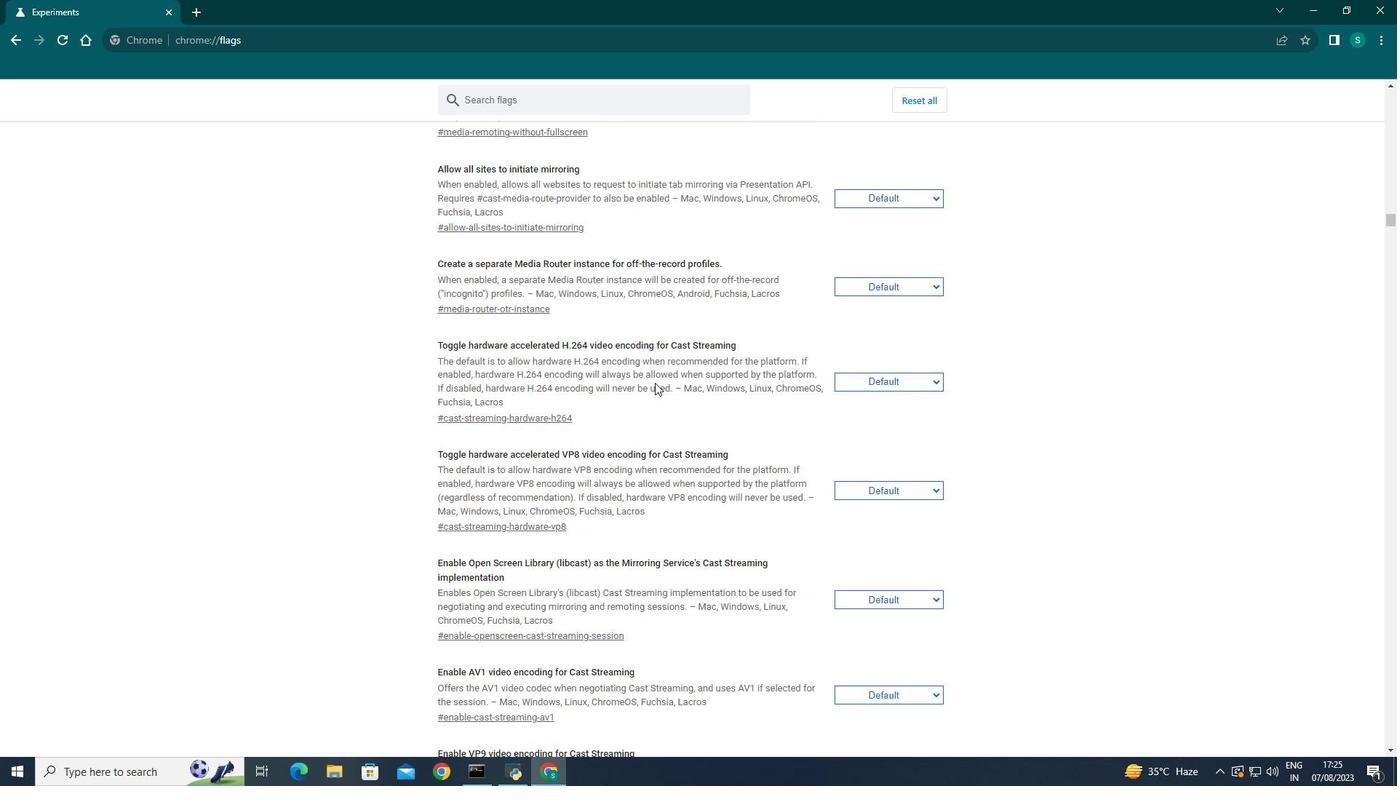 
Action: Mouse scrolled (655, 382) with delta (0, 0)
Screenshot: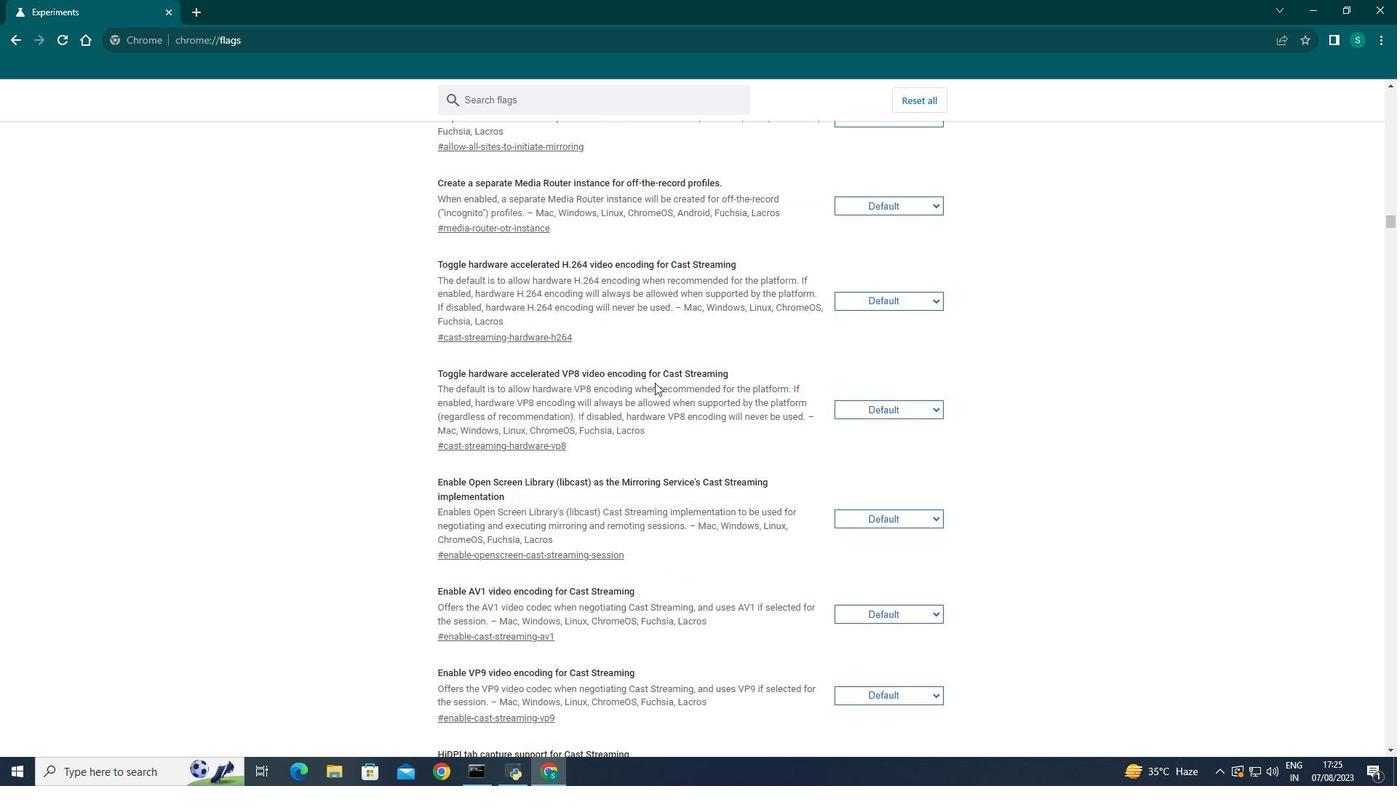 
Action: Mouse scrolled (655, 382) with delta (0, 0)
Screenshot: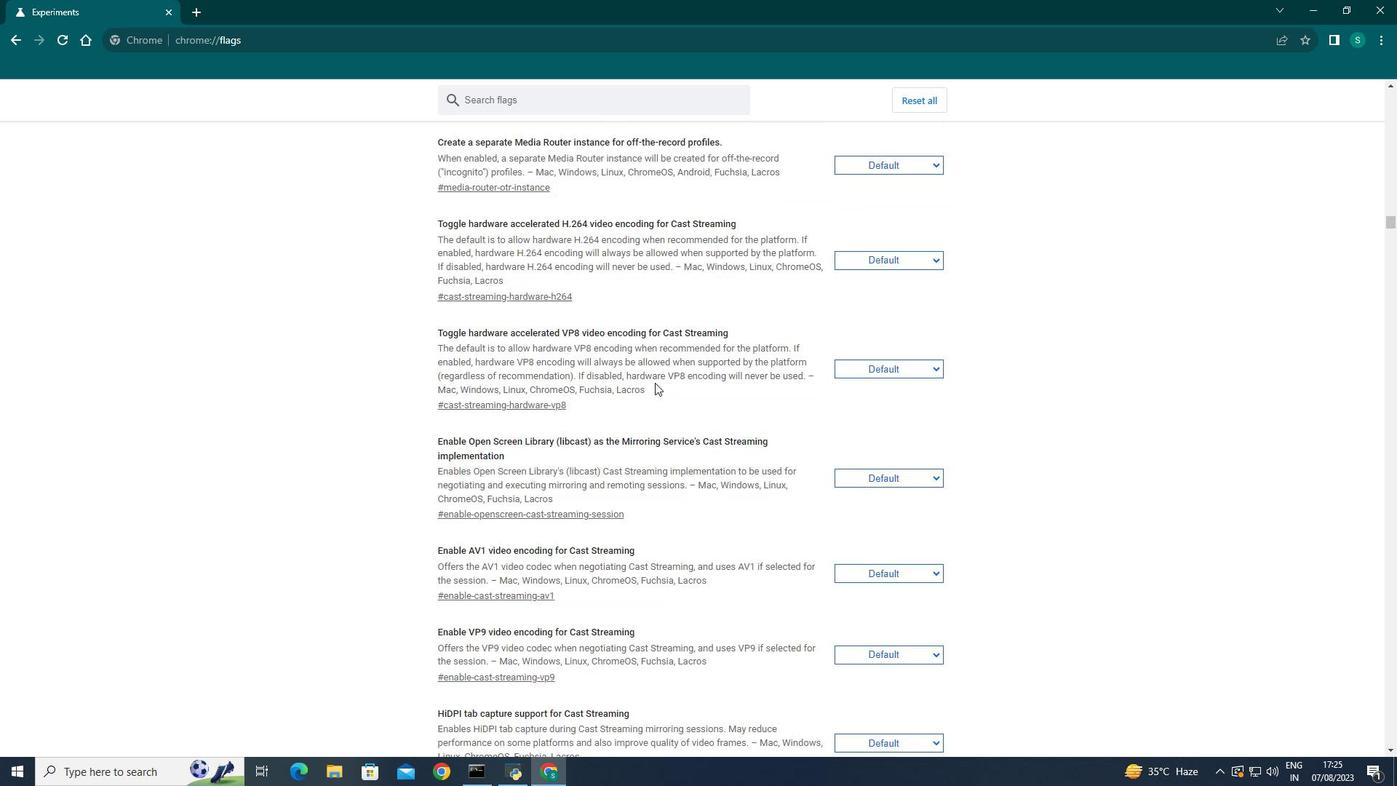 
Action: Mouse scrolled (655, 382) with delta (0, 0)
Screenshot: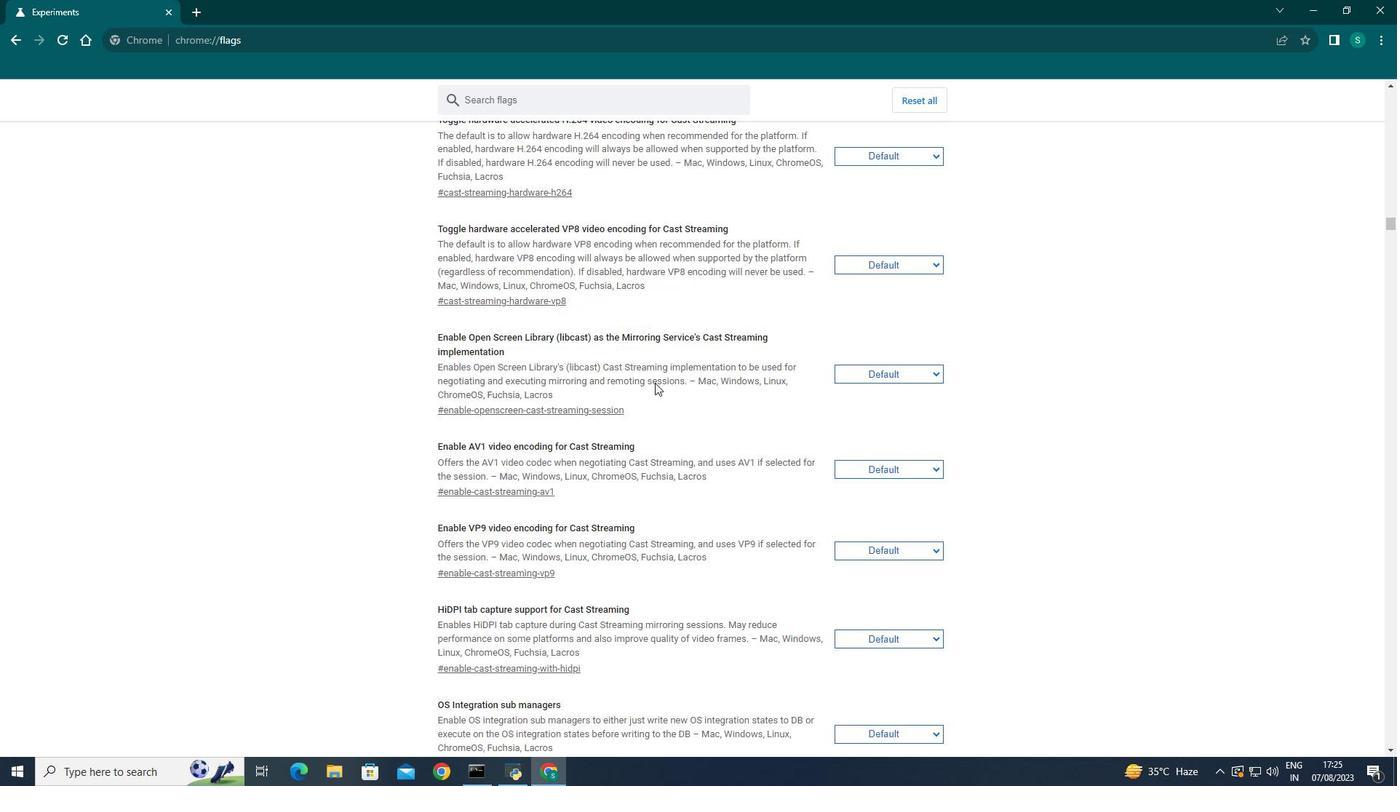 
Action: Mouse scrolled (655, 382) with delta (0, 0)
Screenshot: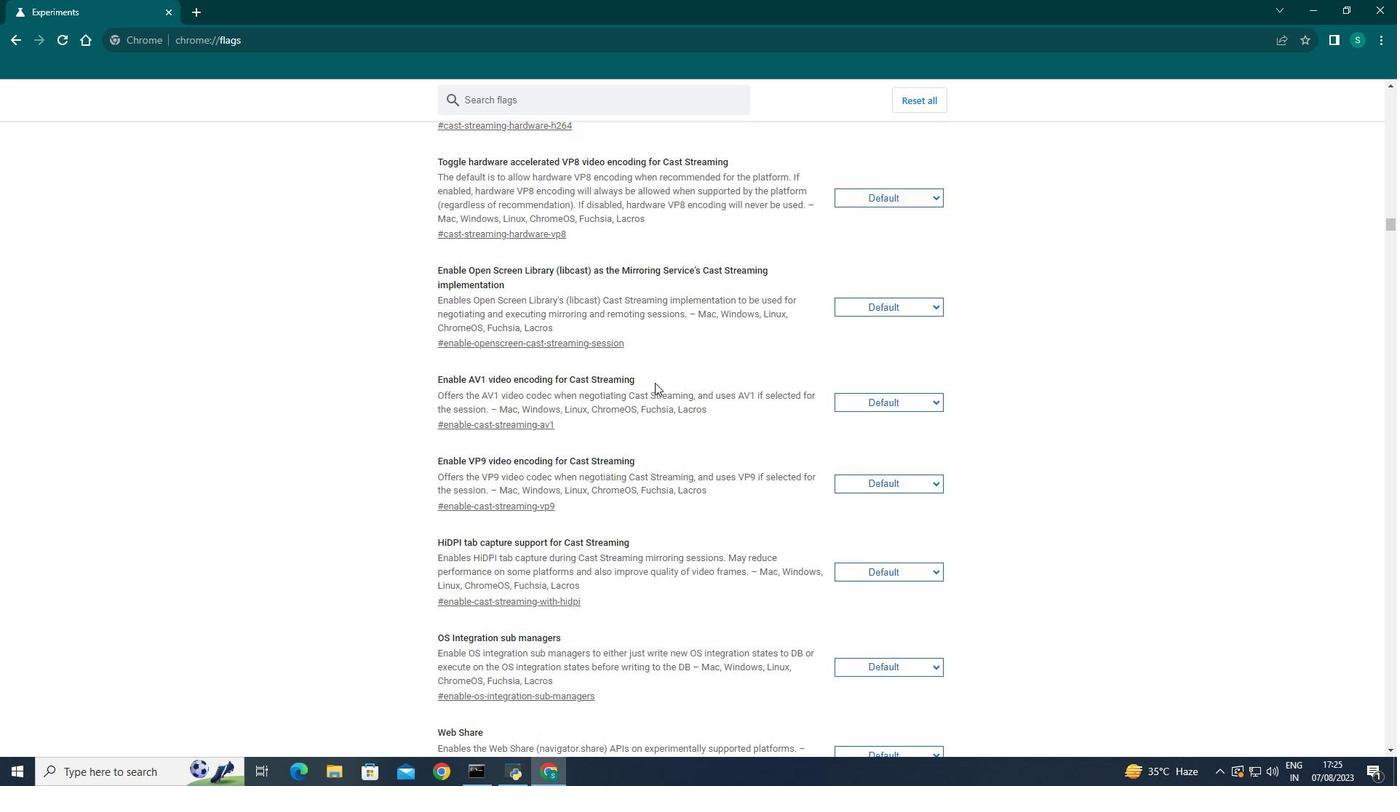 
Action: Mouse scrolled (655, 382) with delta (0, 0)
Screenshot: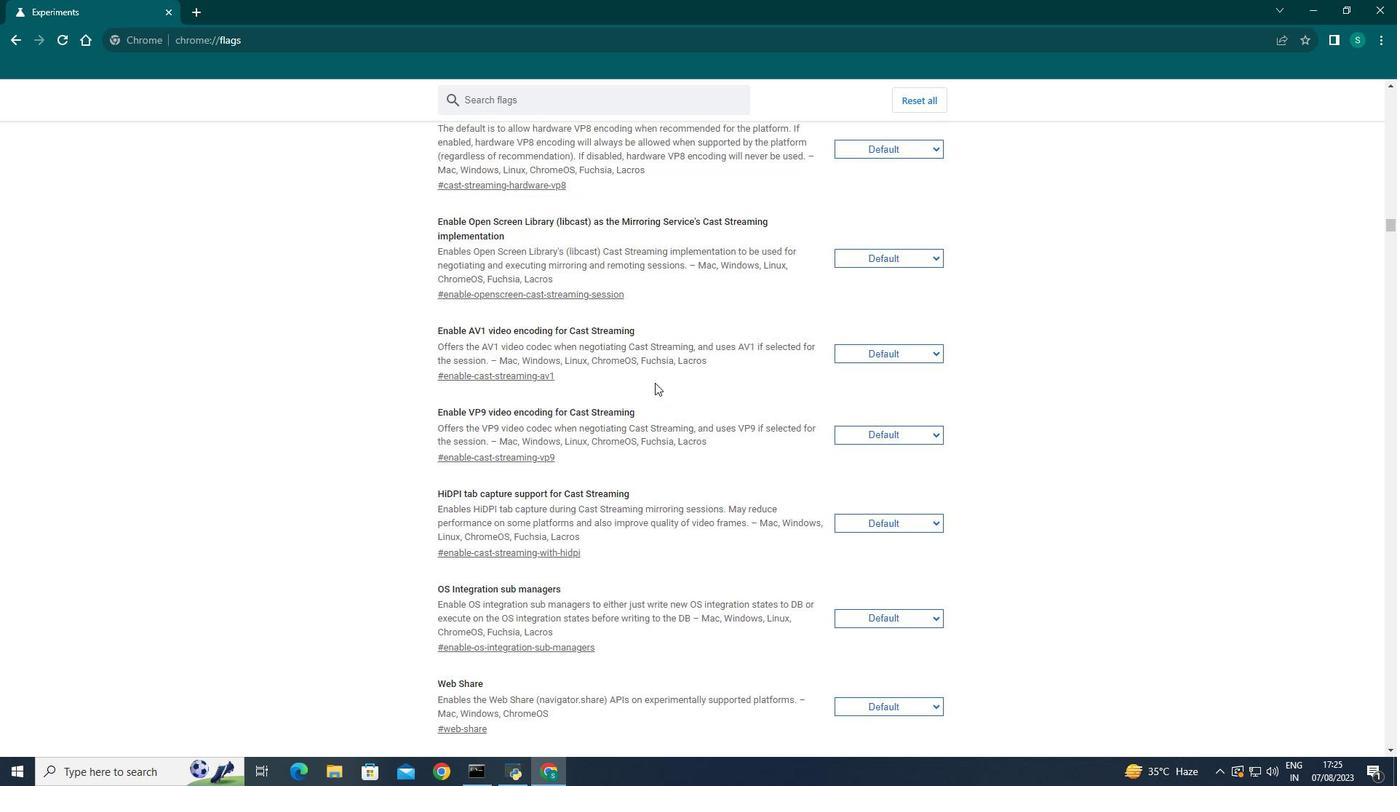 
Action: Mouse scrolled (655, 382) with delta (0, 0)
Screenshot: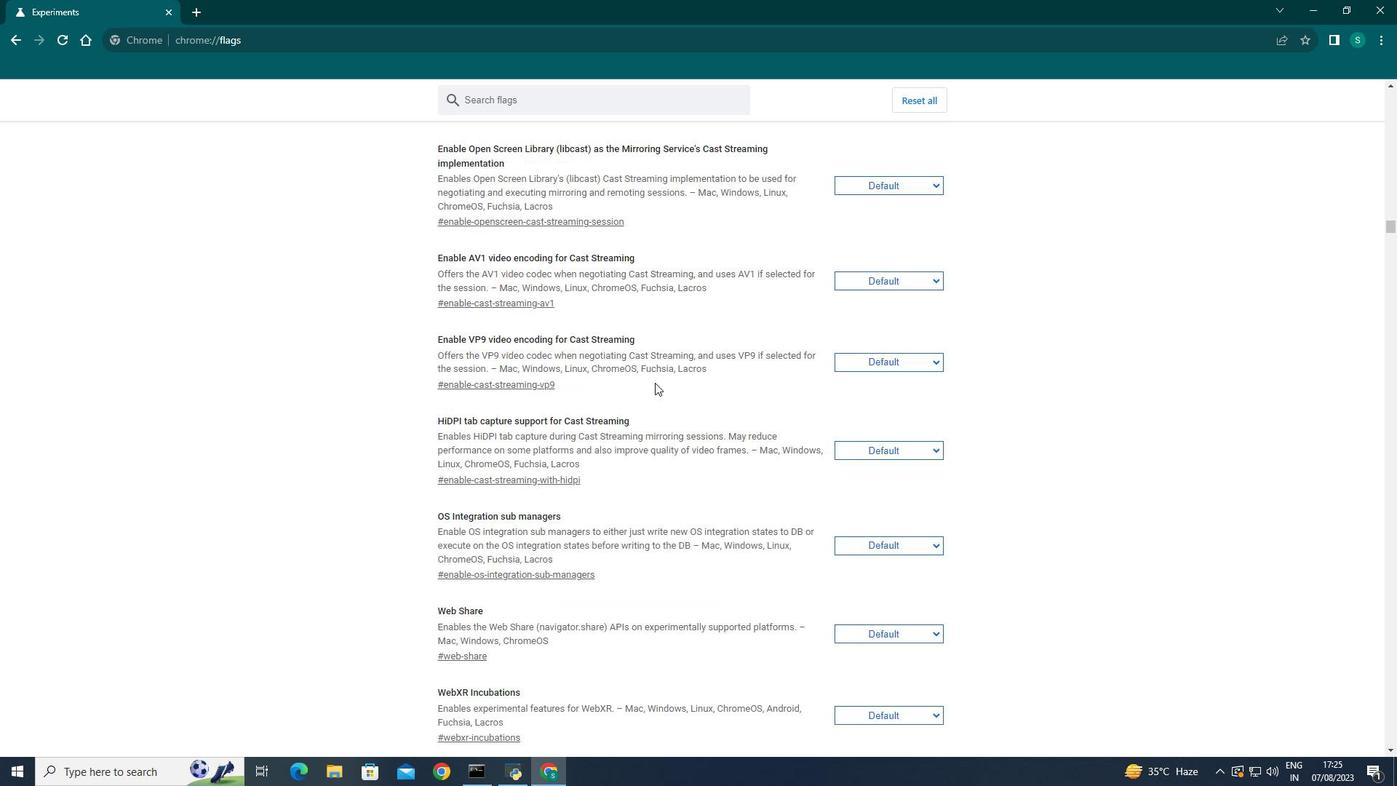 
Action: Mouse scrolled (655, 382) with delta (0, 0)
Screenshot: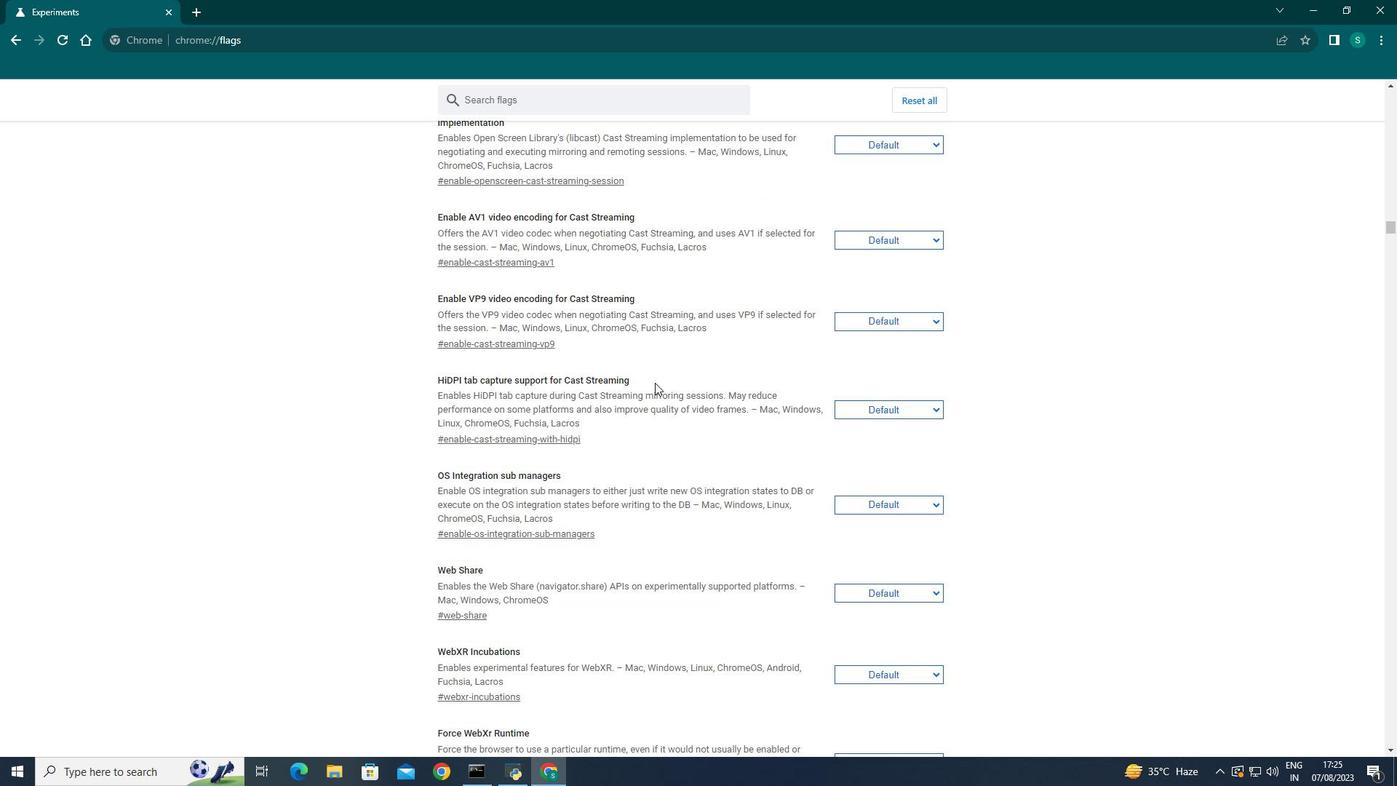 
Action: Mouse scrolled (655, 382) with delta (0, 0)
Screenshot: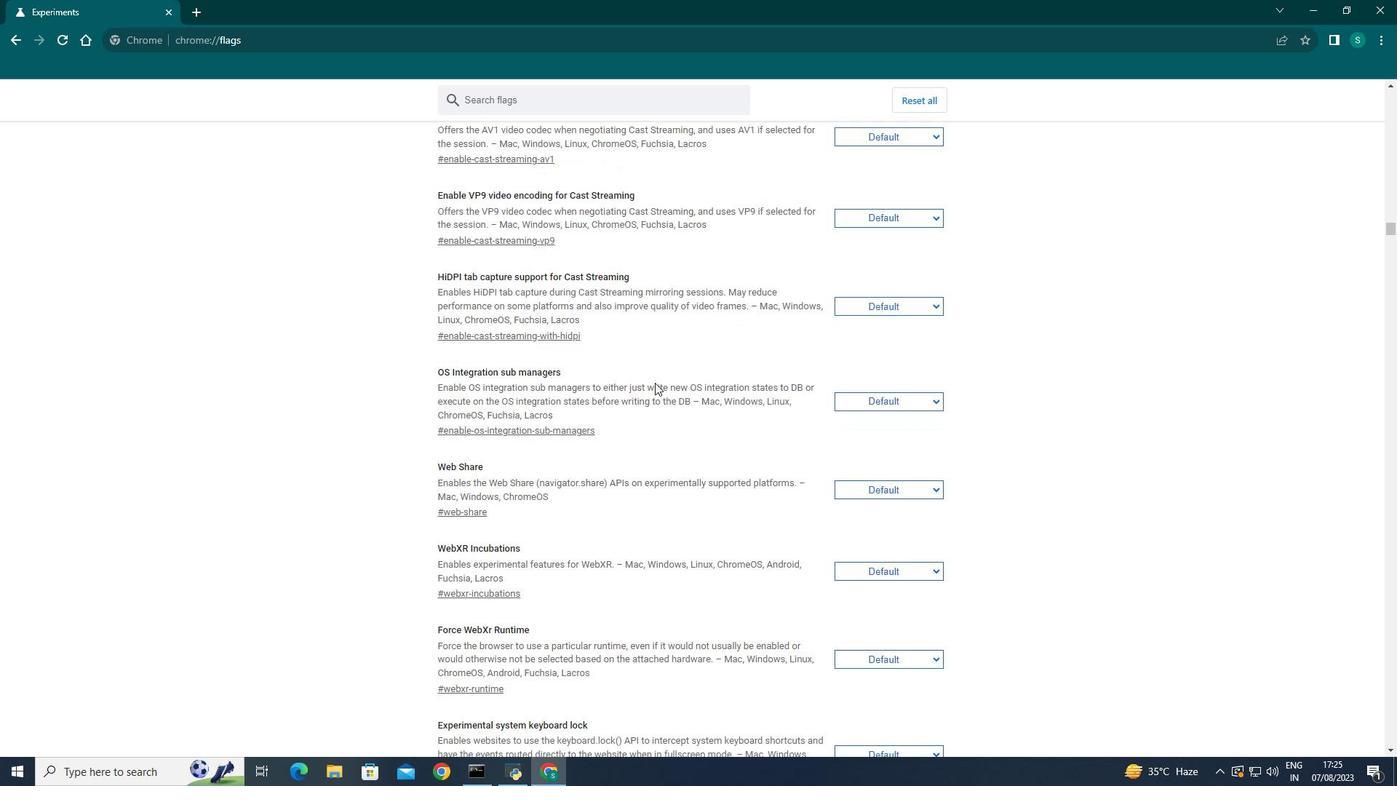 
Action: Mouse scrolled (655, 382) with delta (0, 0)
Screenshot: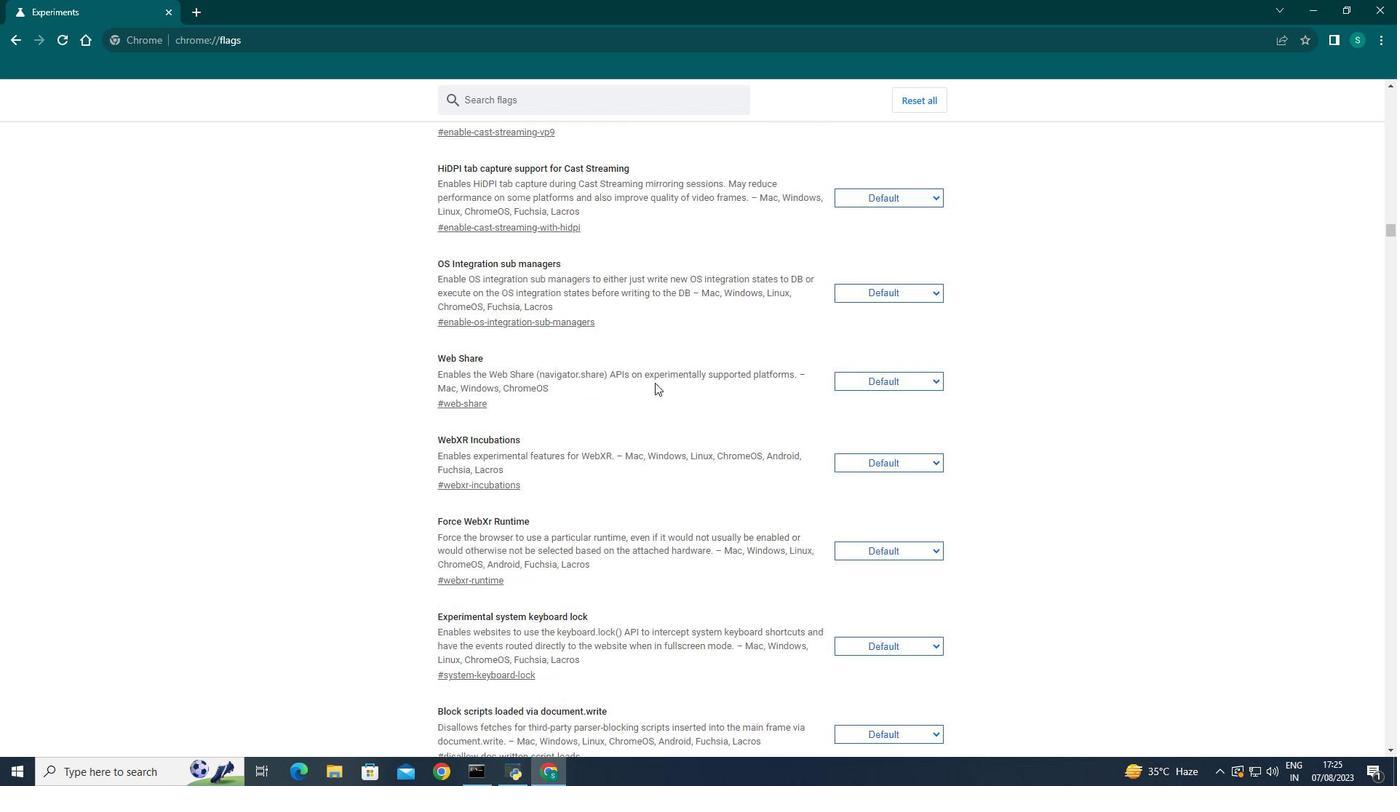 
Action: Mouse scrolled (655, 382) with delta (0, 0)
Screenshot: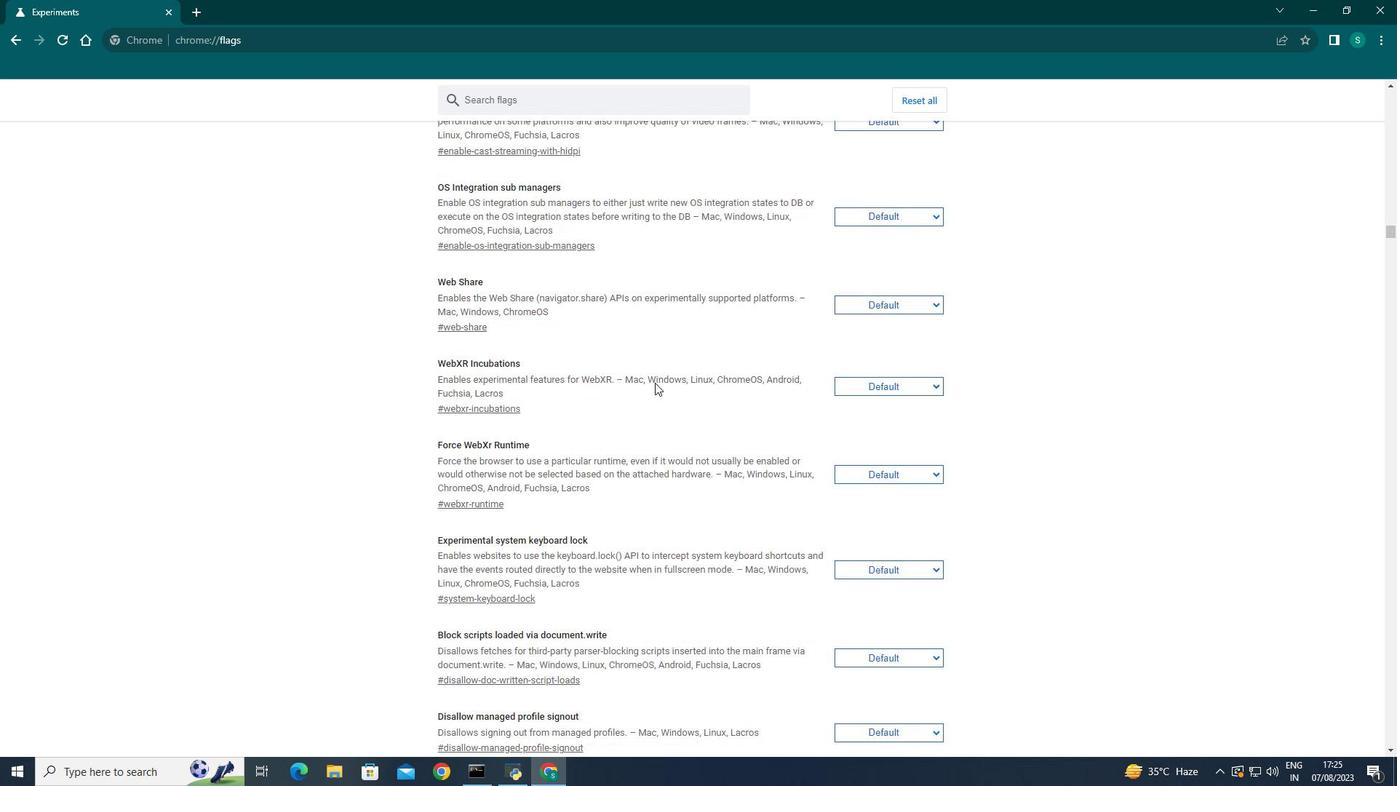 
Action: Mouse scrolled (655, 382) with delta (0, 0)
Screenshot: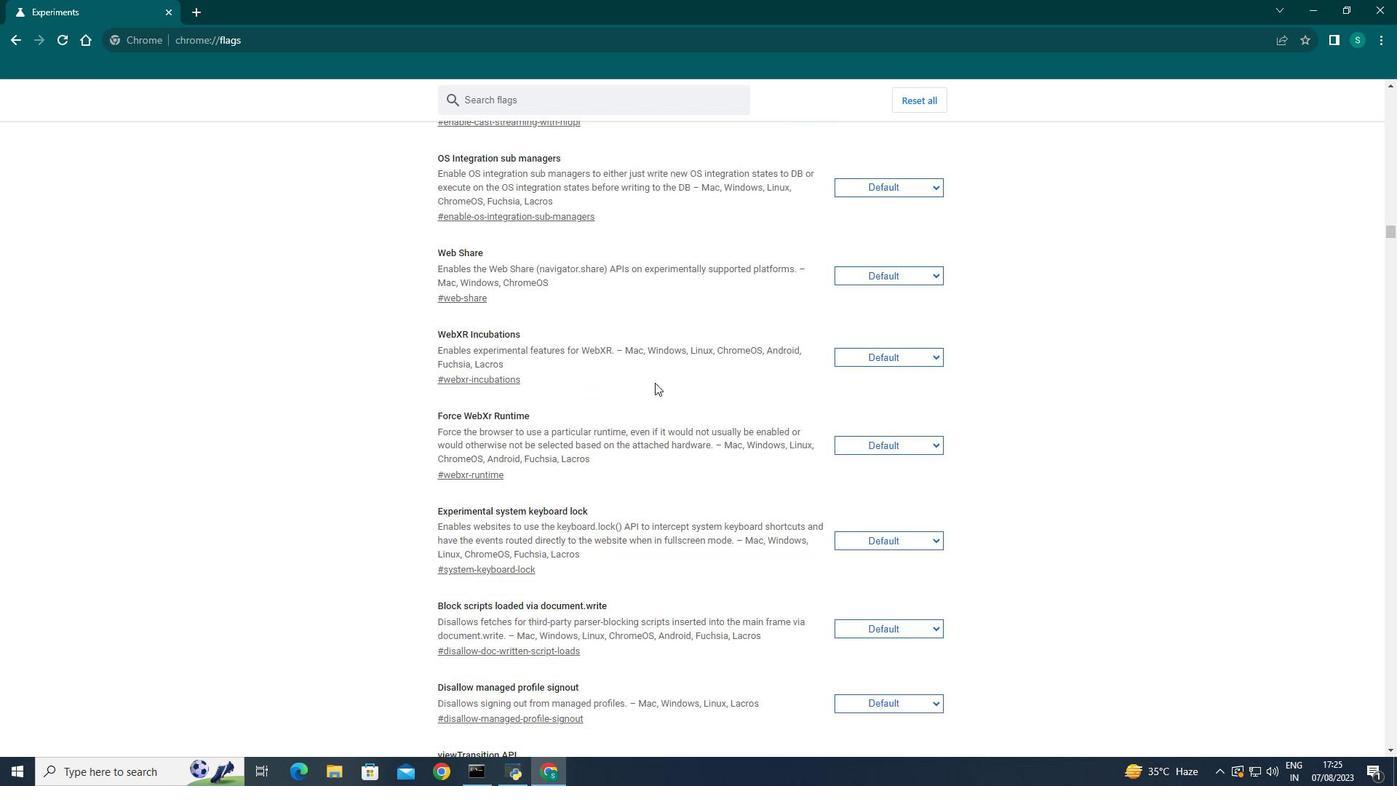 
Action: Mouse scrolled (655, 383) with delta (0, 0)
Screenshot: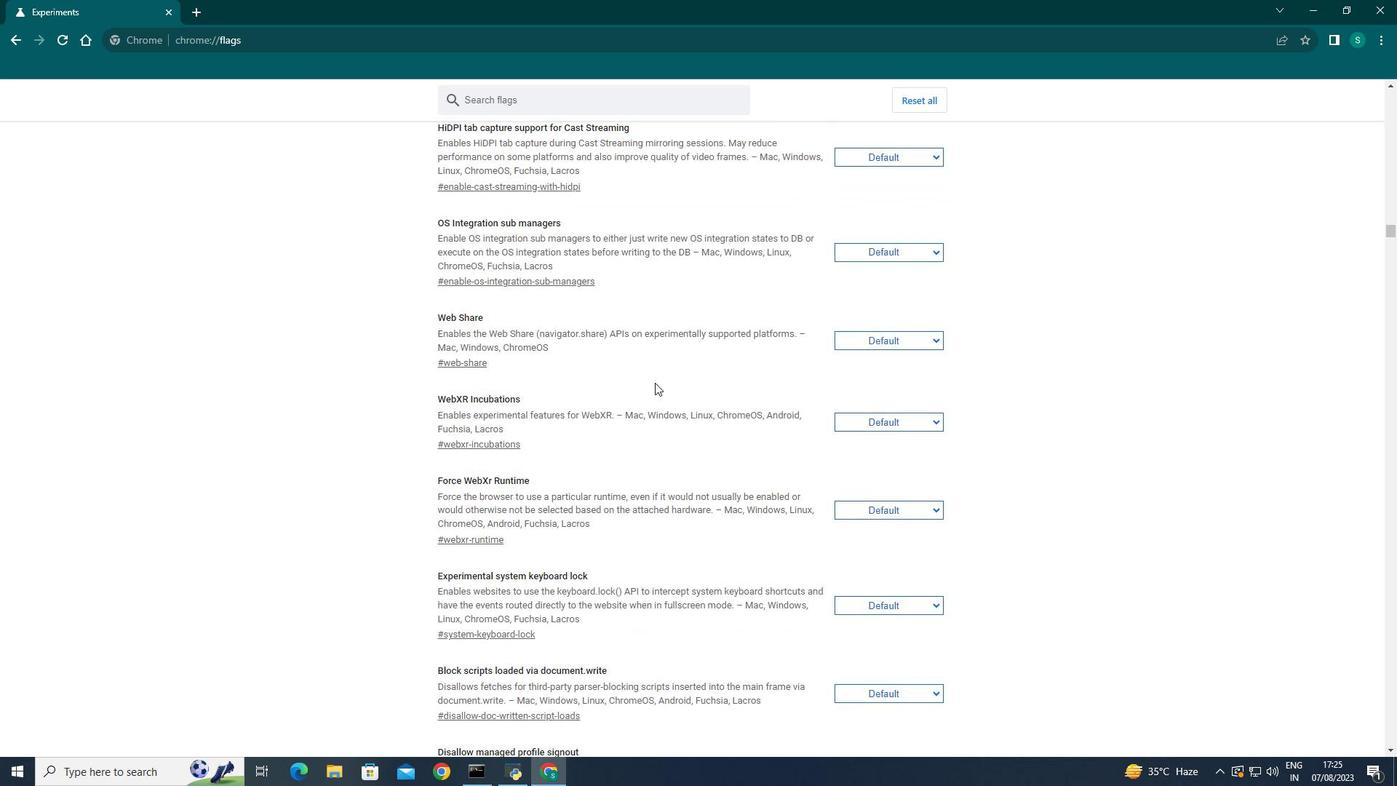 
Action: Mouse scrolled (655, 382) with delta (0, 0)
Screenshot: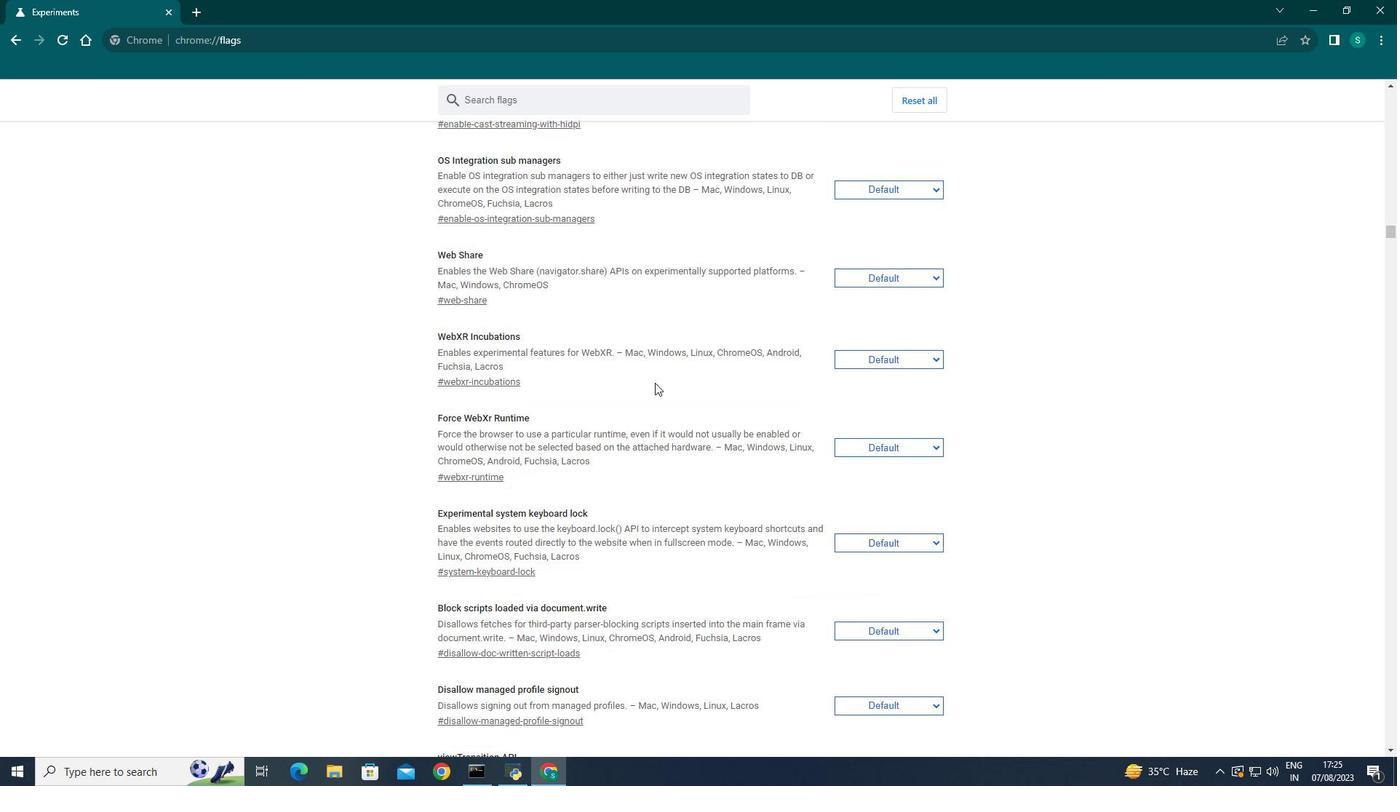 
Action: Mouse scrolled (655, 382) with delta (0, 0)
Screenshot: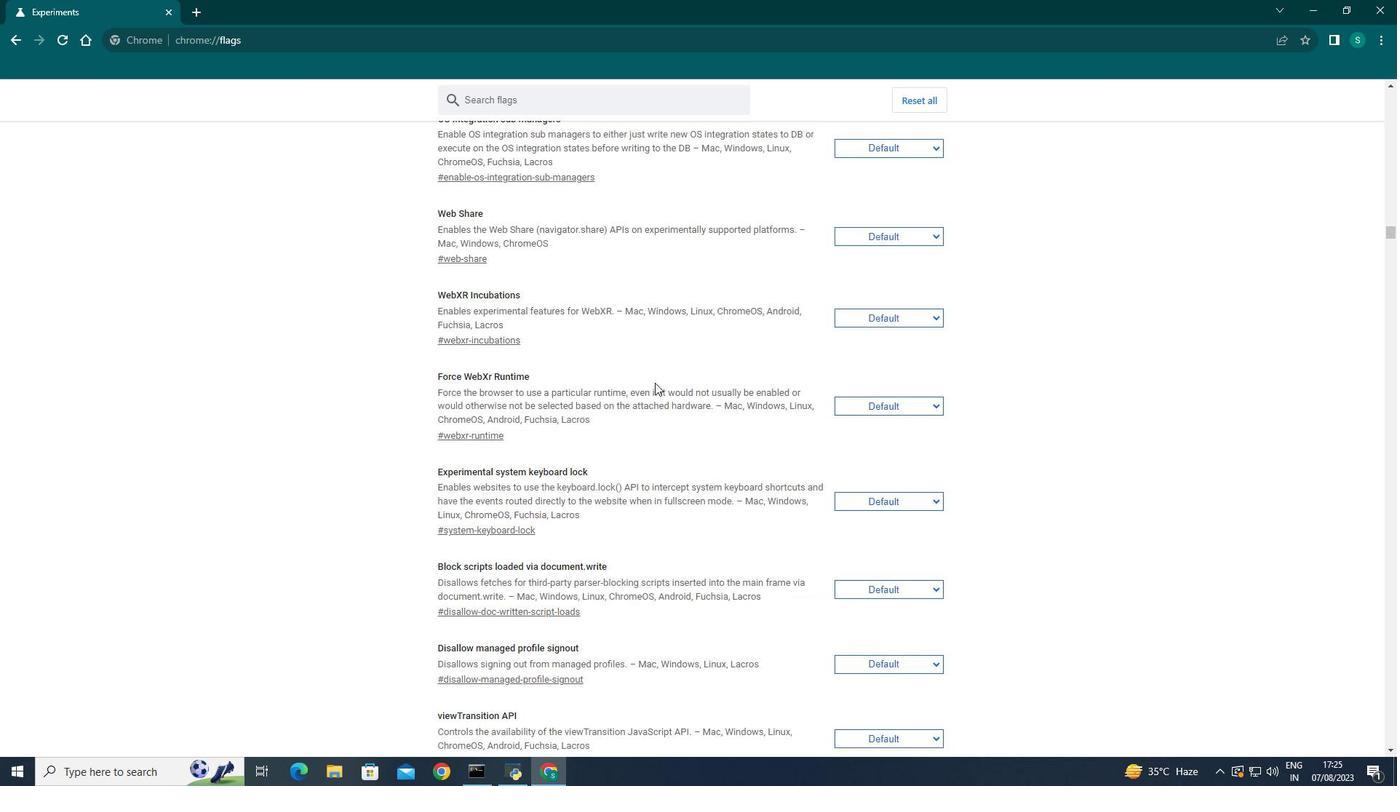 
Action: Mouse scrolled (655, 382) with delta (0, 0)
Screenshot: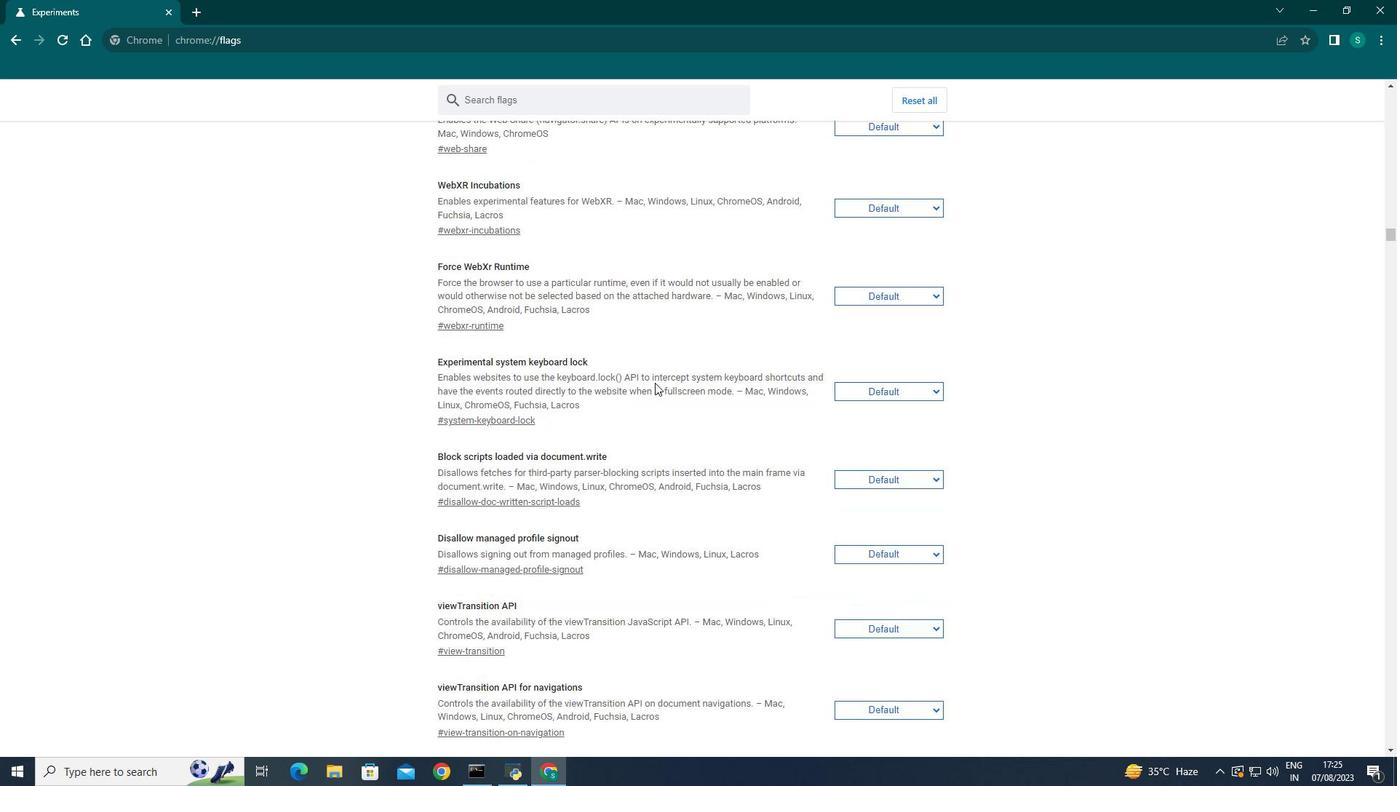
Action: Mouse scrolled (655, 382) with delta (0, 0)
Screenshot: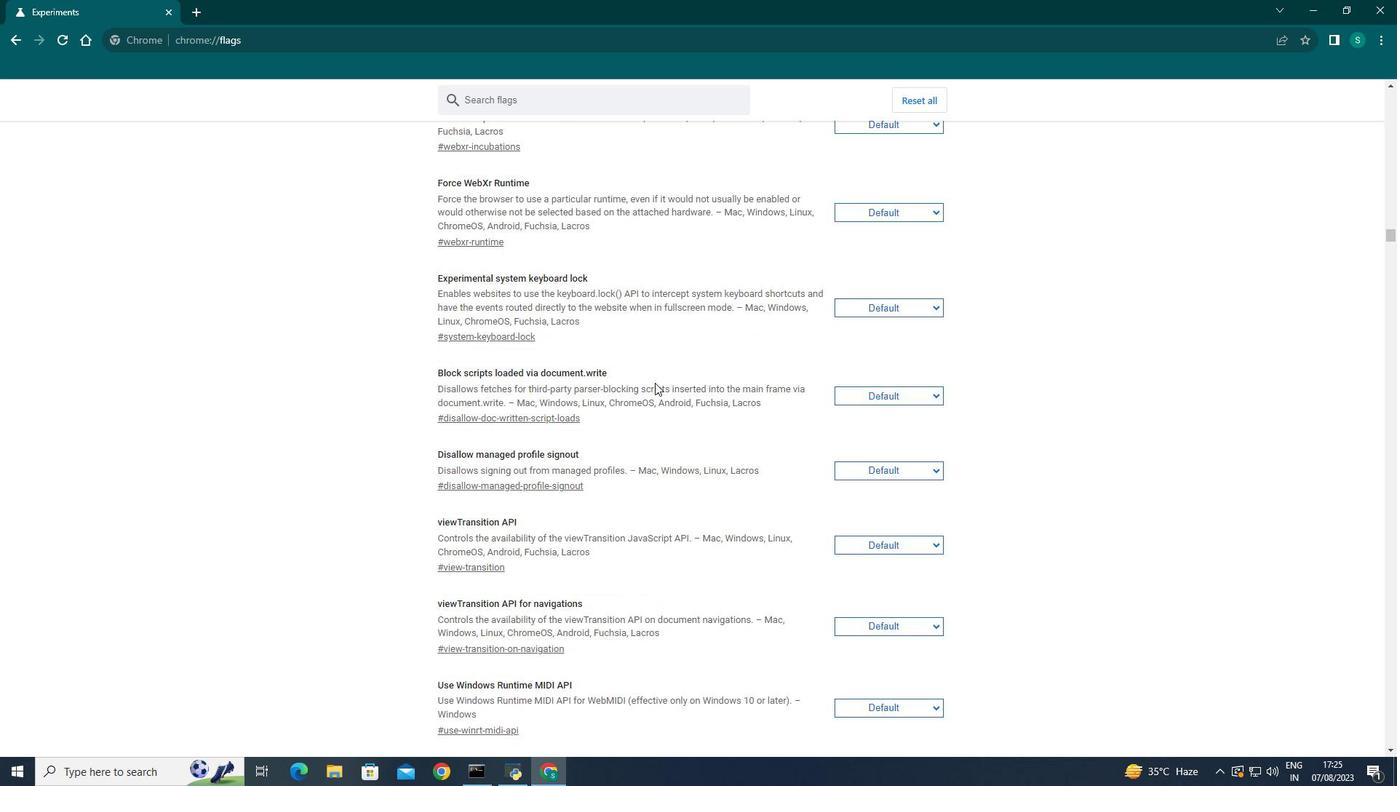 
Action: Mouse scrolled (655, 382) with delta (0, 0)
Screenshot: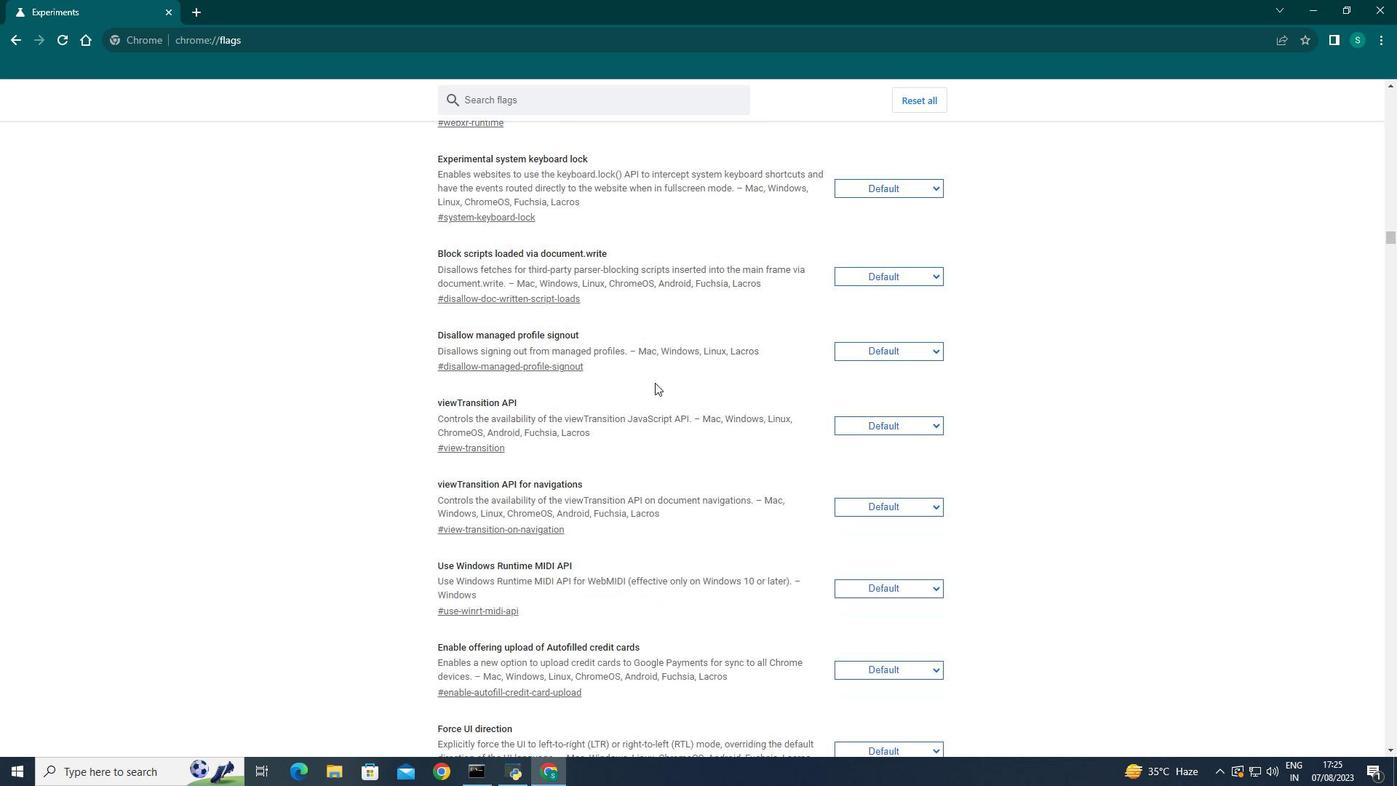 
Action: Mouse scrolled (655, 382) with delta (0, 0)
Screenshot: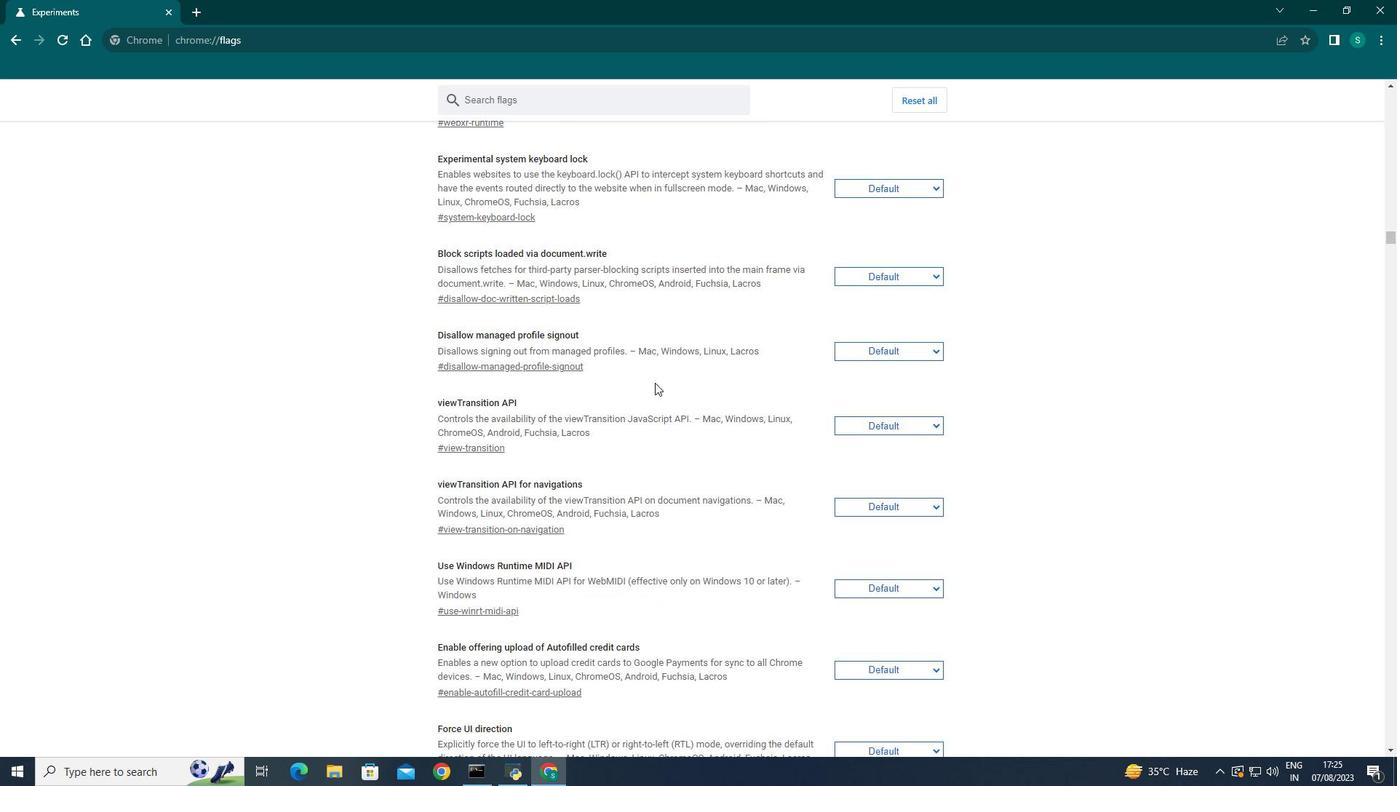 
Action: Mouse scrolled (655, 382) with delta (0, 0)
Screenshot: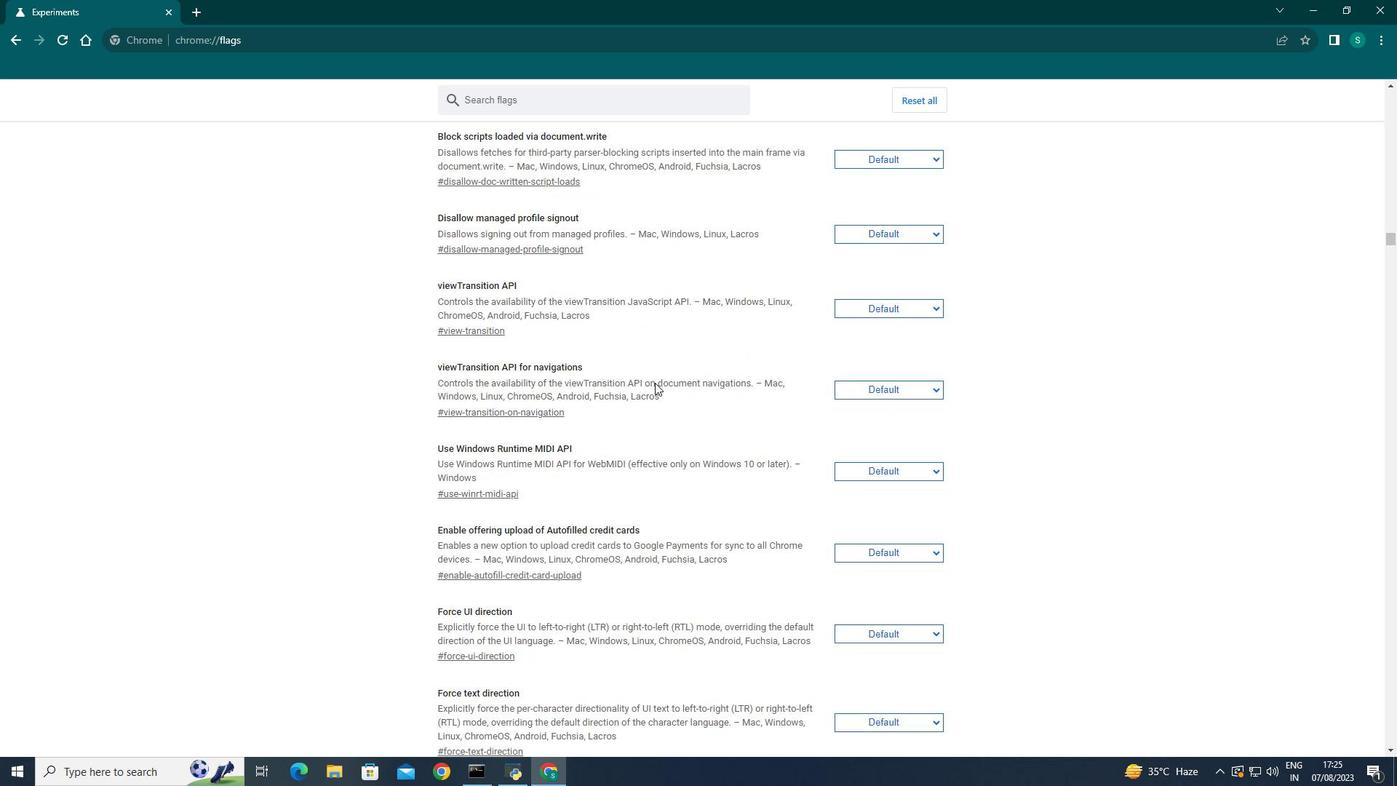
Action: Mouse scrolled (655, 382) with delta (0, 0)
Screenshot: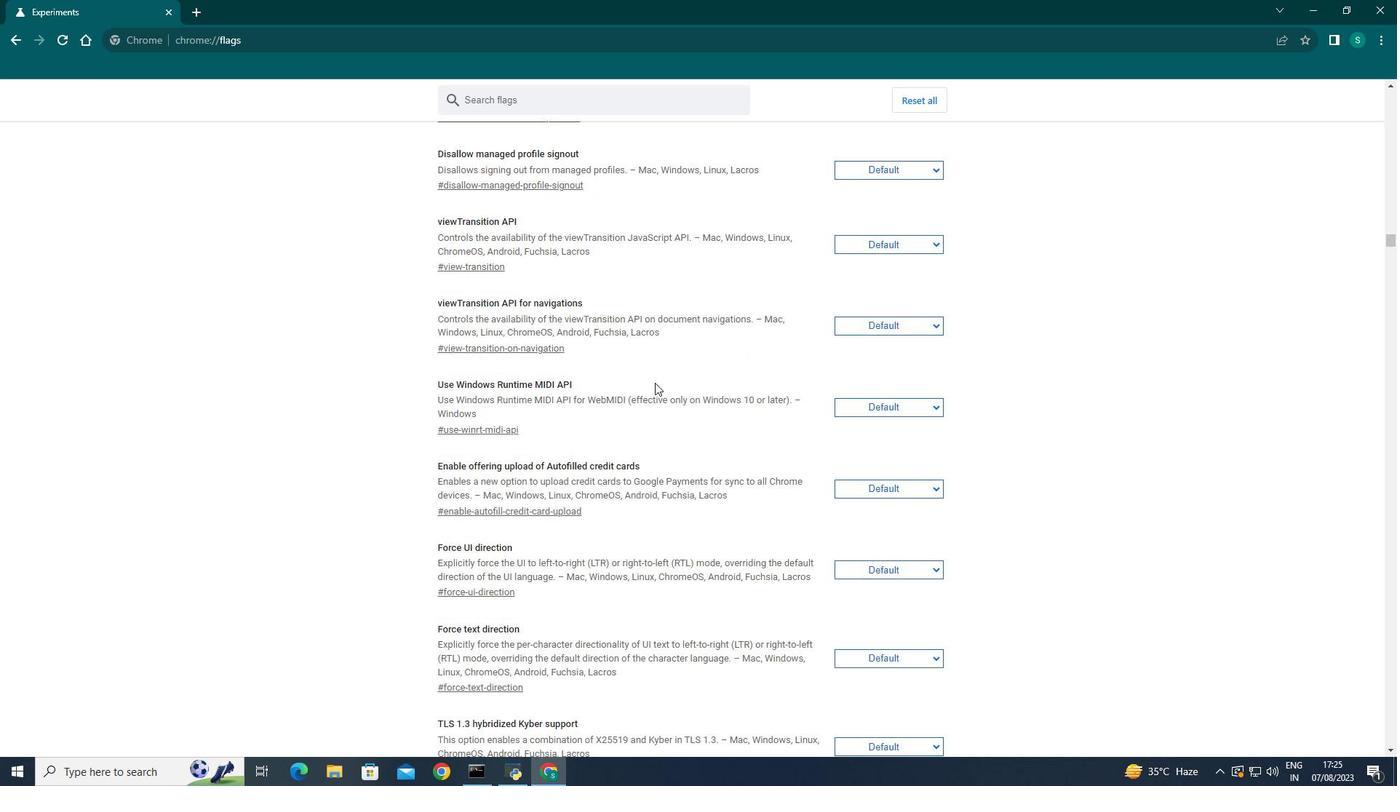 
Action: Mouse scrolled (655, 382) with delta (0, 0)
Screenshot: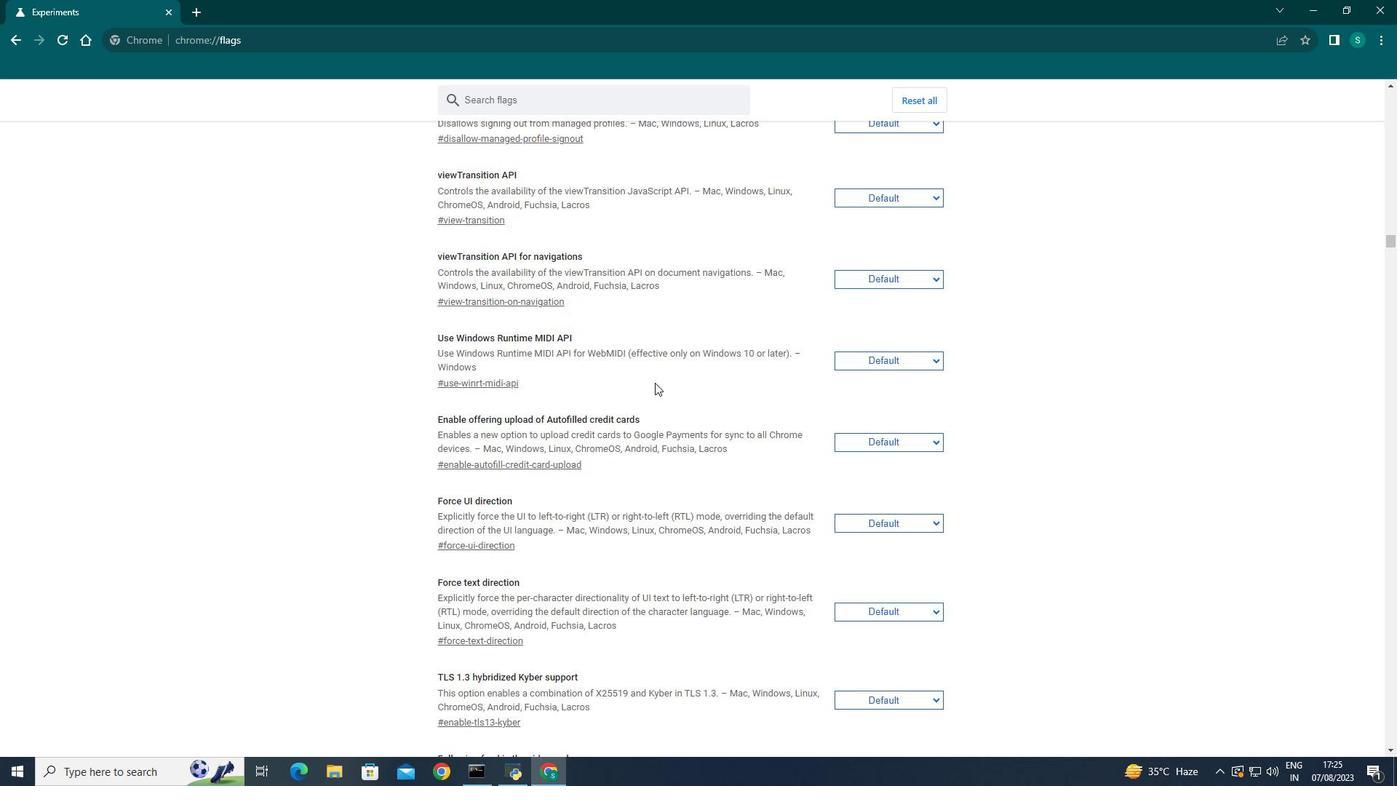 
Action: Mouse moved to (473, 499)
Screenshot: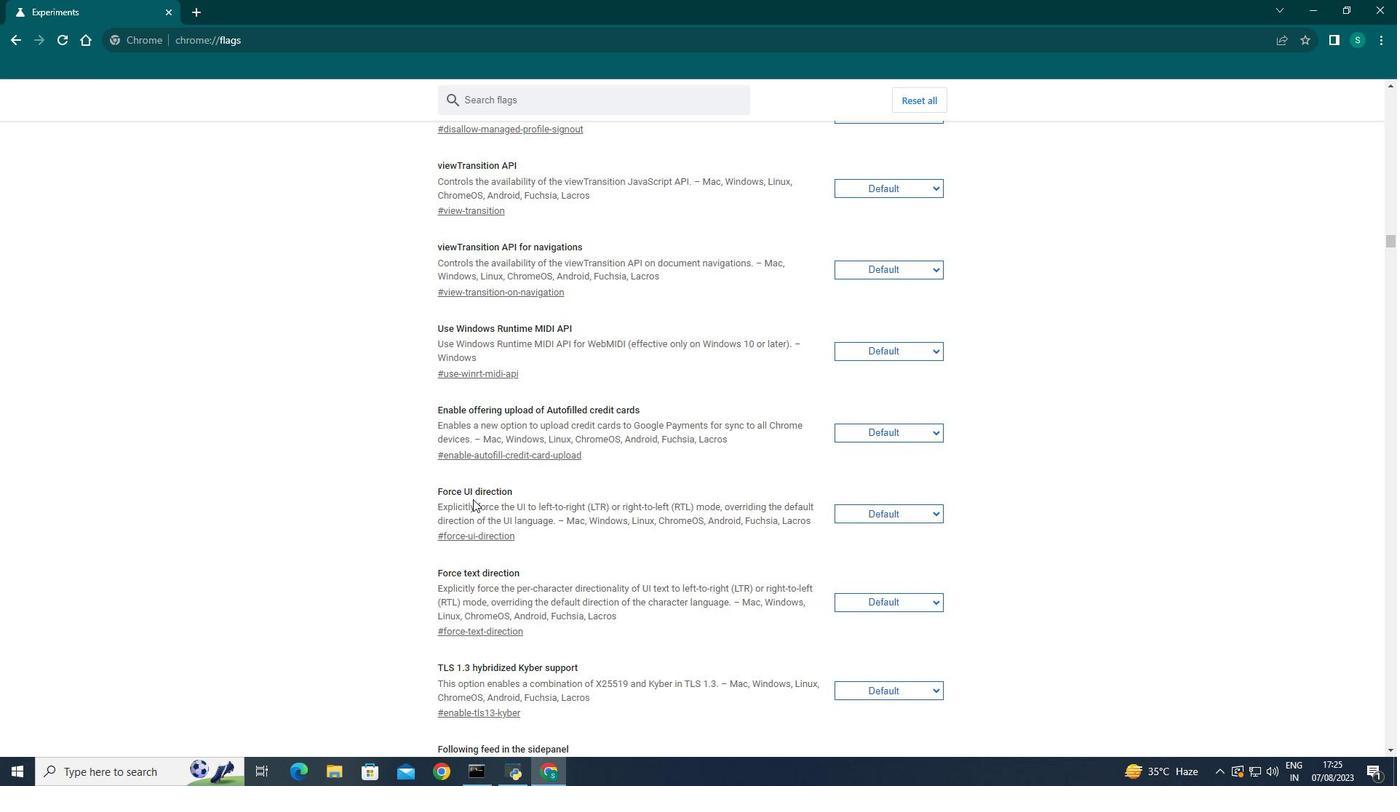 
Action: Mouse scrolled (473, 498) with delta (0, 0)
Screenshot: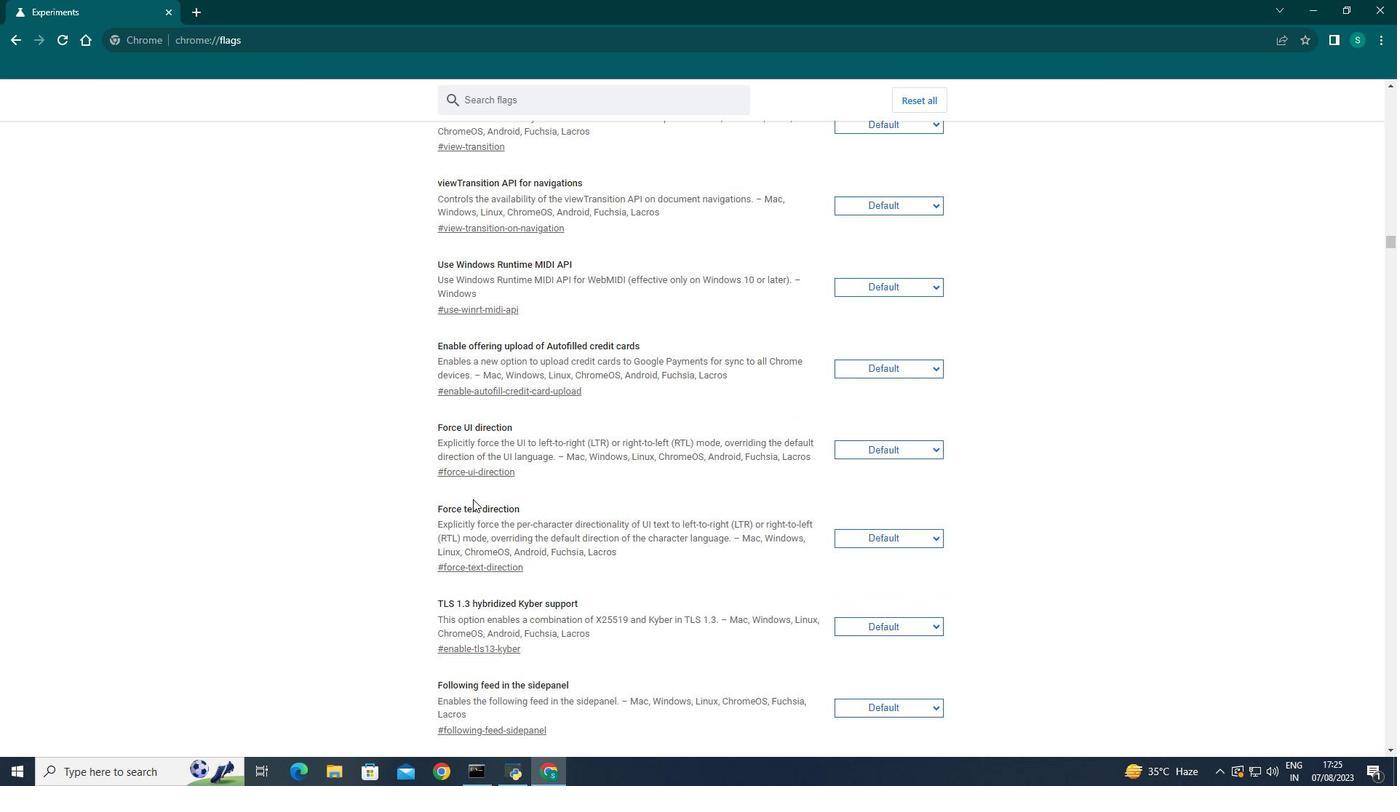 
Action: Mouse scrolled (473, 498) with delta (0, 0)
Screenshot: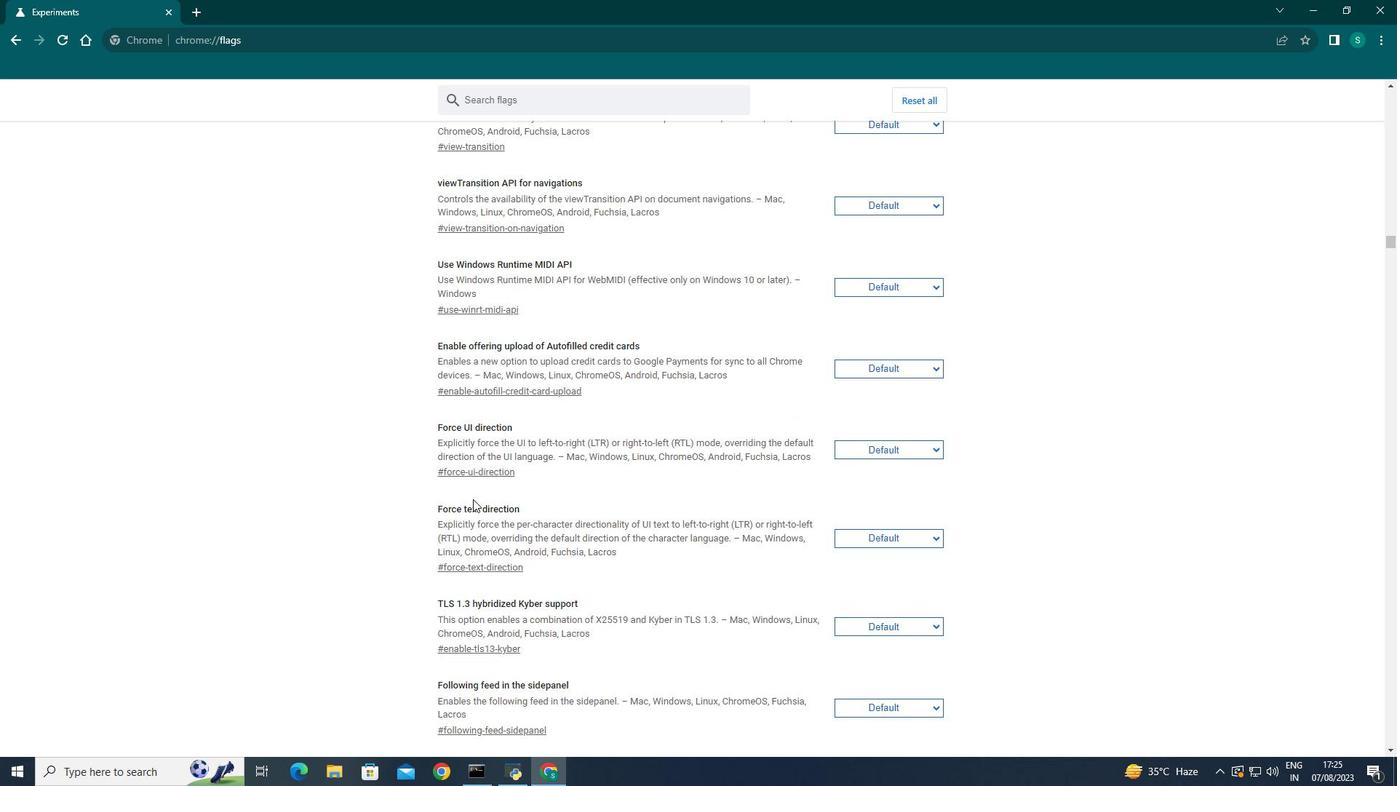 
Action: Mouse scrolled (473, 498) with delta (0, 0)
Screenshot: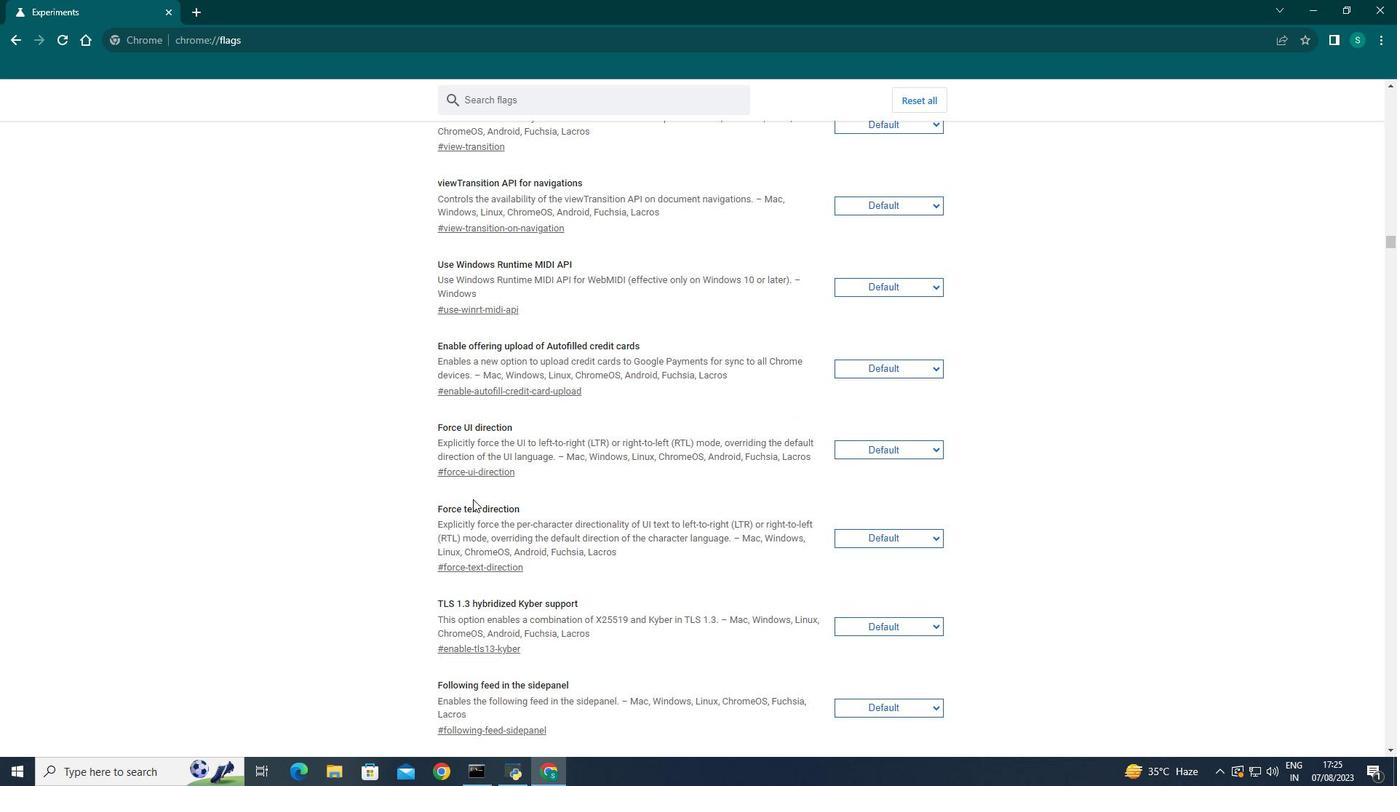 
Action: Mouse scrolled (473, 498) with delta (0, 0)
Screenshot: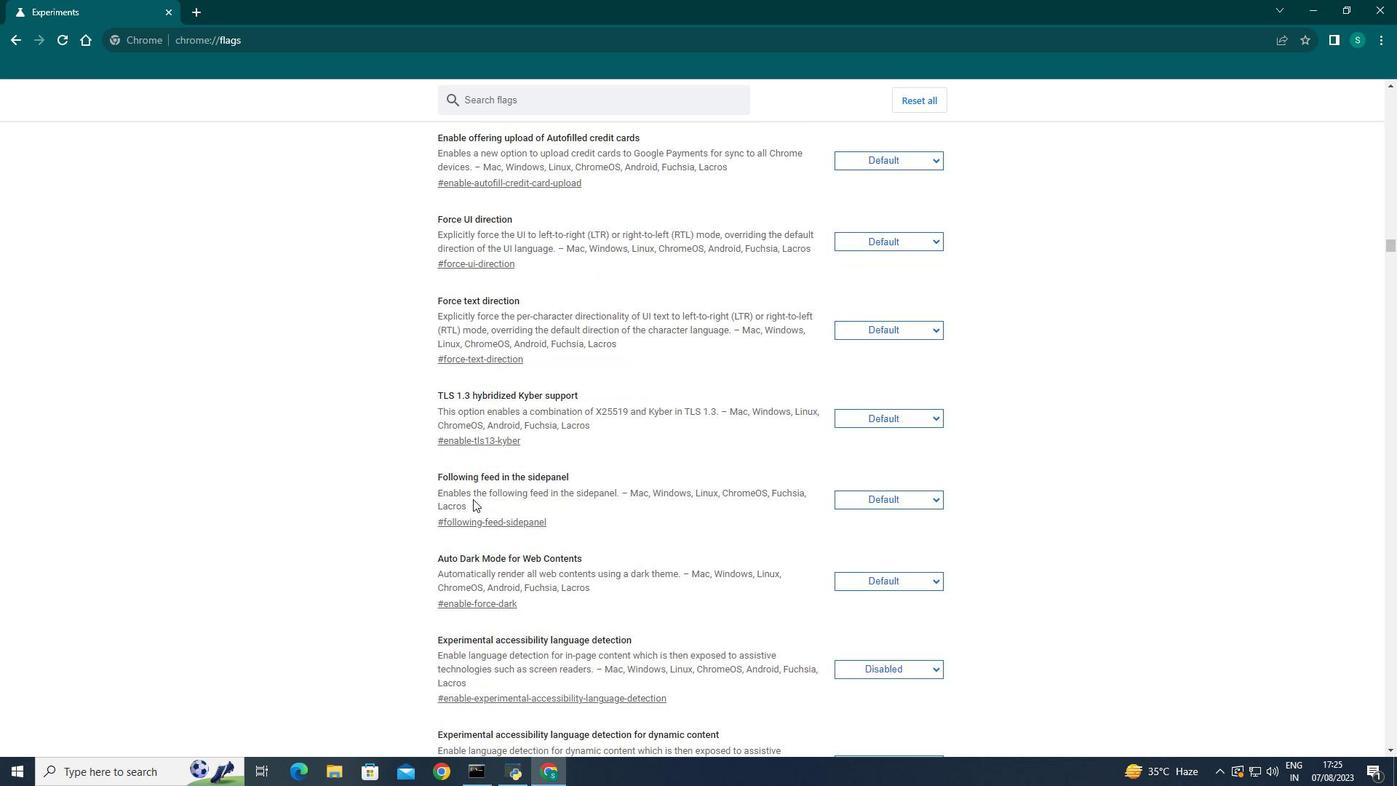 
Action: Mouse scrolled (473, 498) with delta (0, 0)
Screenshot: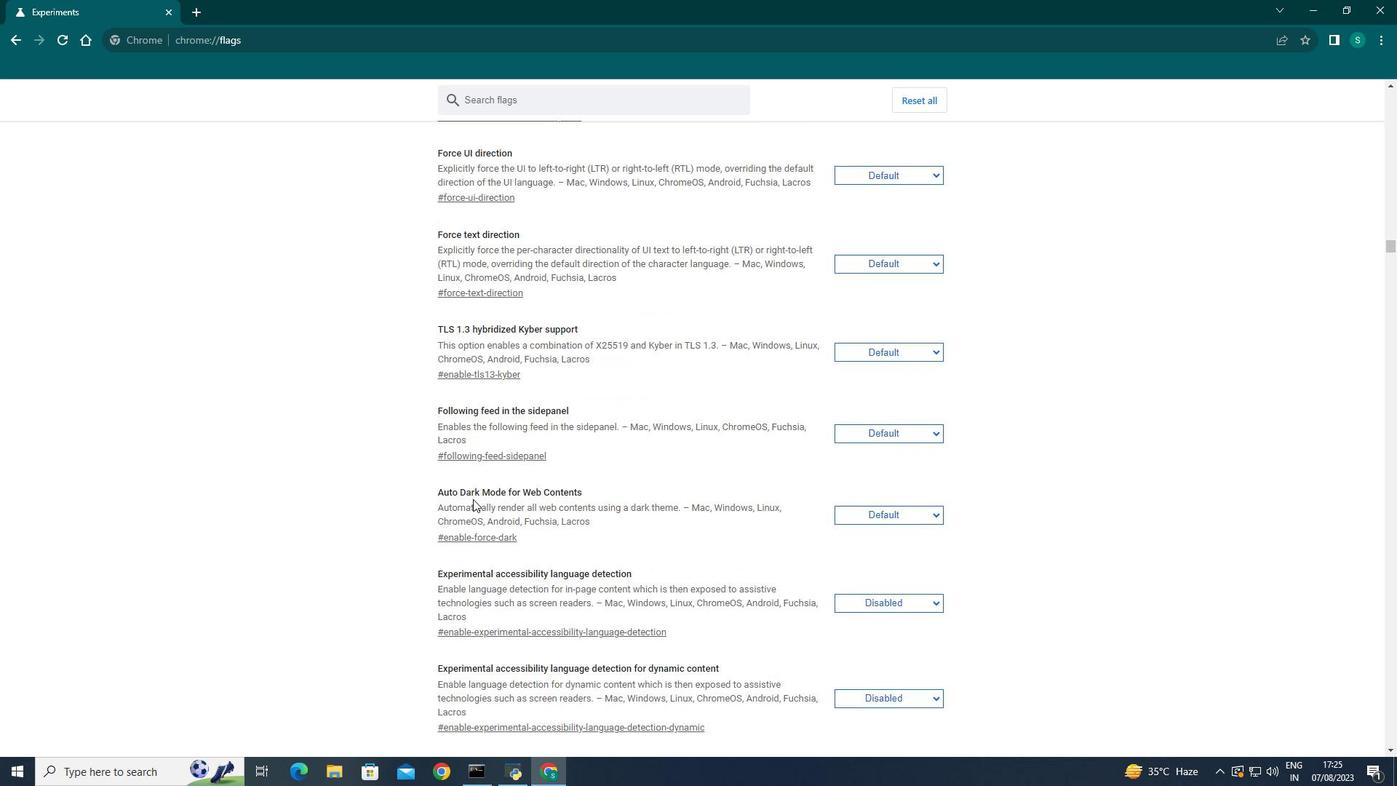 
Action: Mouse scrolled (473, 498) with delta (0, 0)
Screenshot: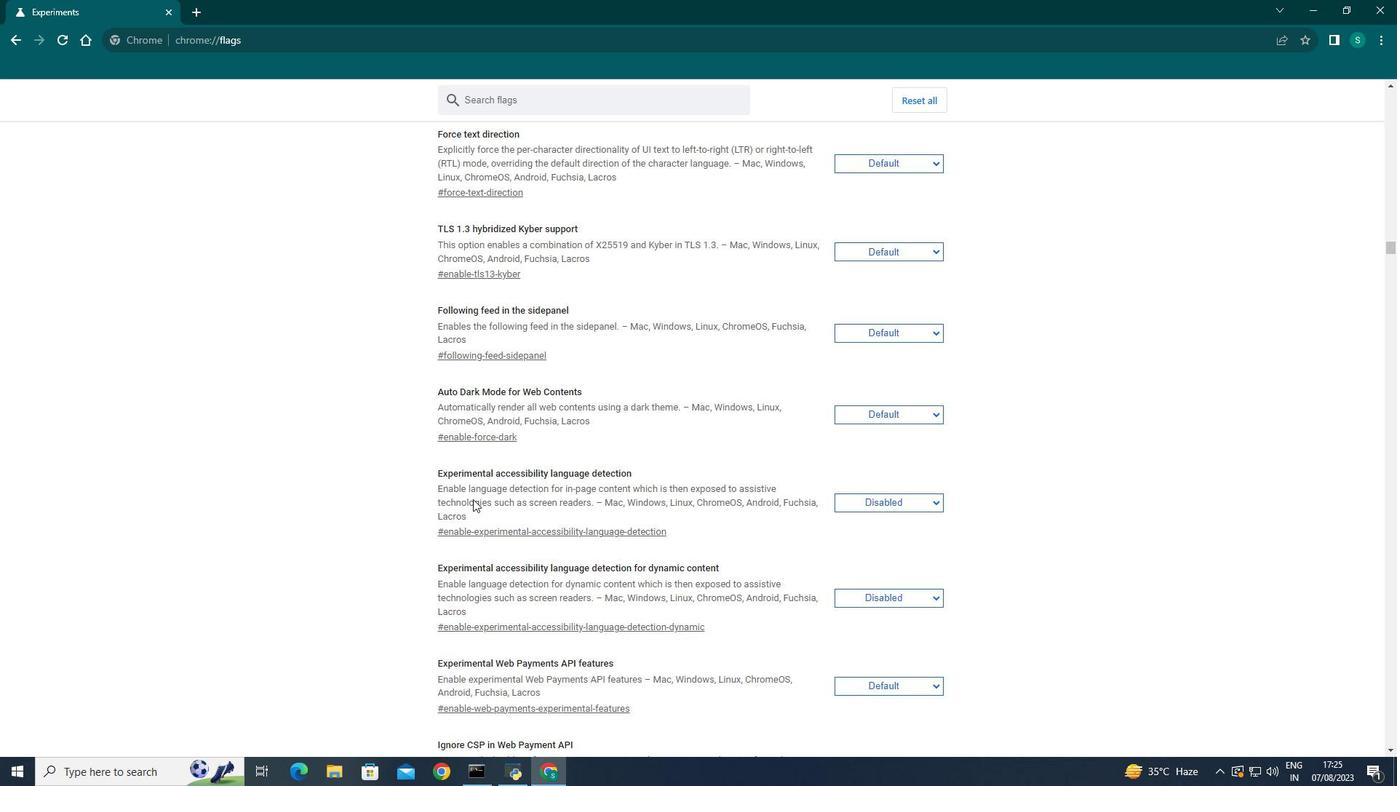 
Action: Mouse scrolled (473, 498) with delta (0, 0)
Screenshot: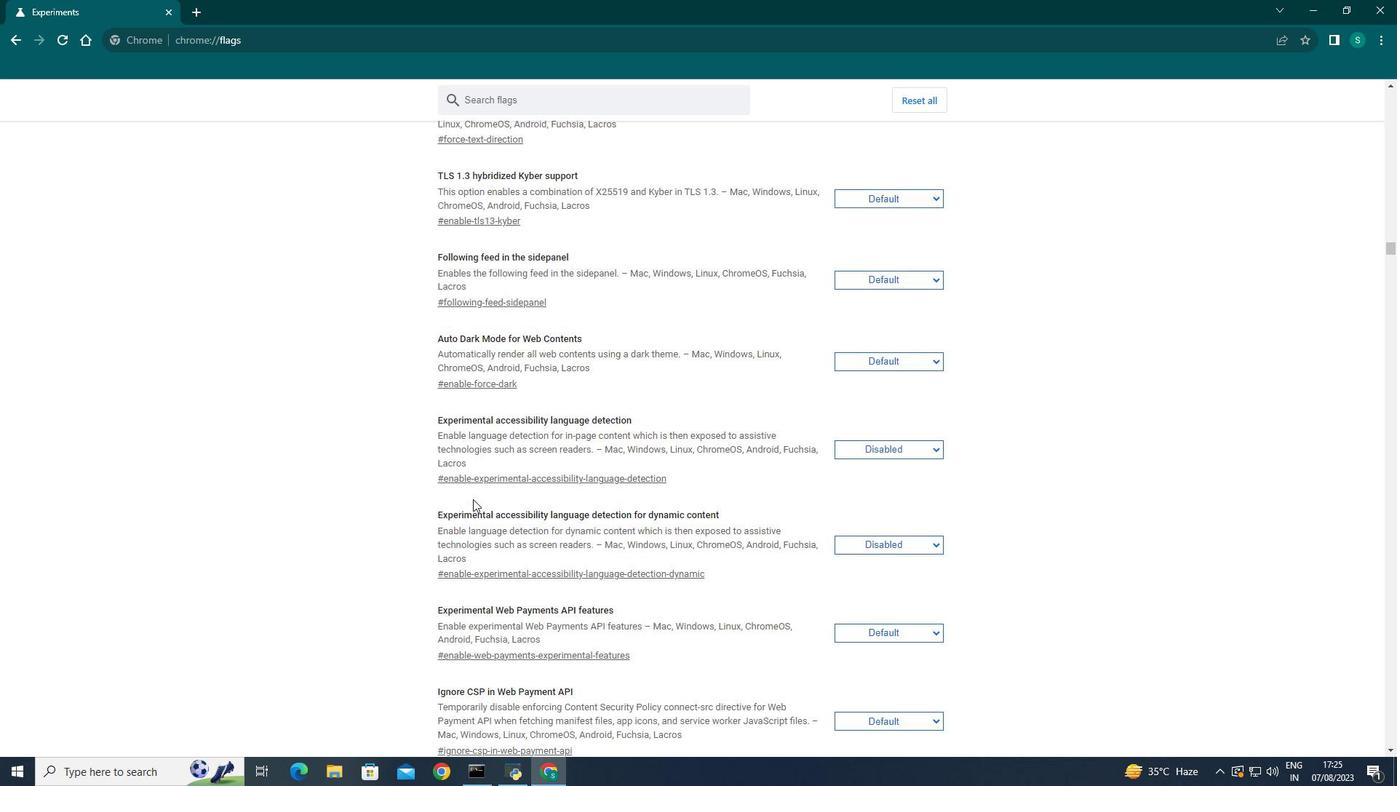 
Action: Mouse scrolled (473, 498) with delta (0, 0)
Screenshot: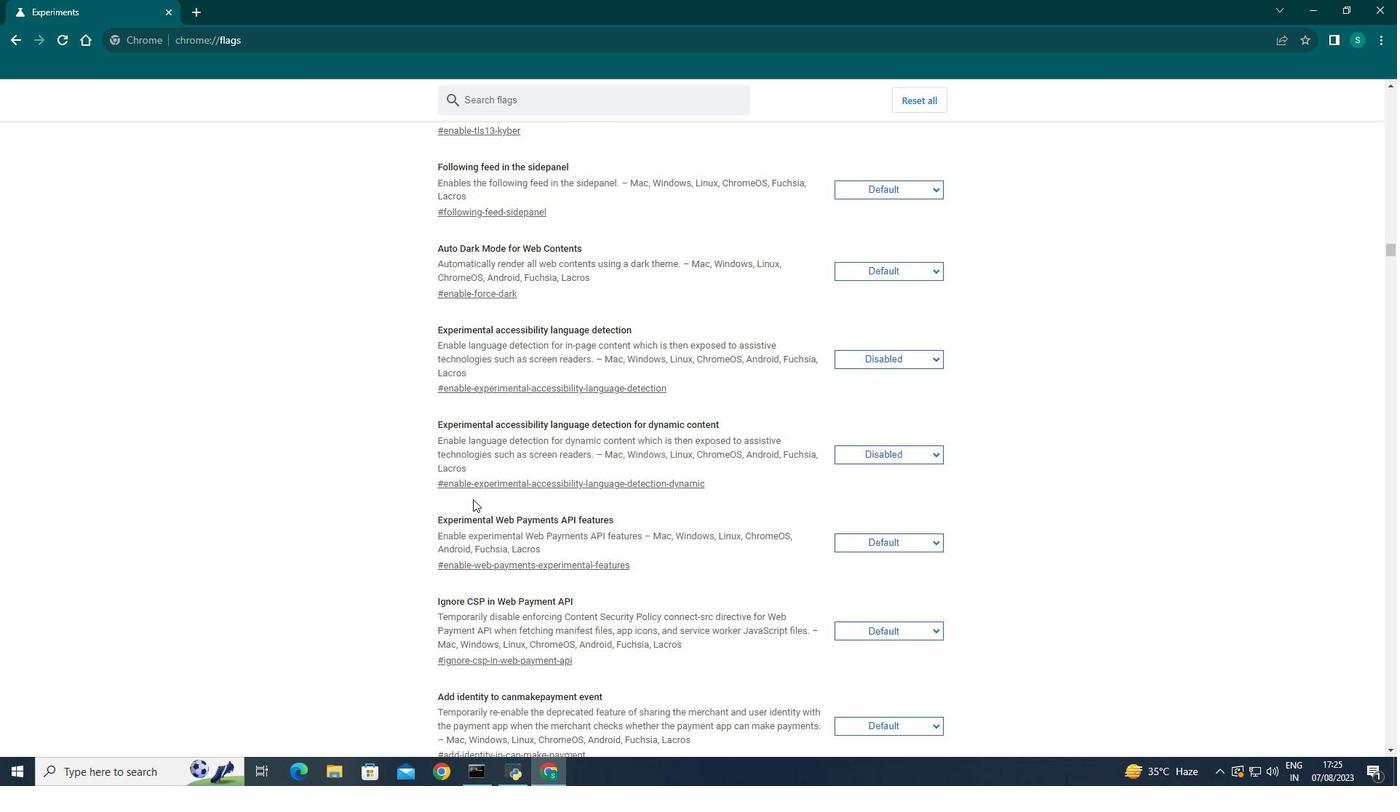 
Action: Mouse scrolled (473, 498) with delta (0, 0)
Screenshot: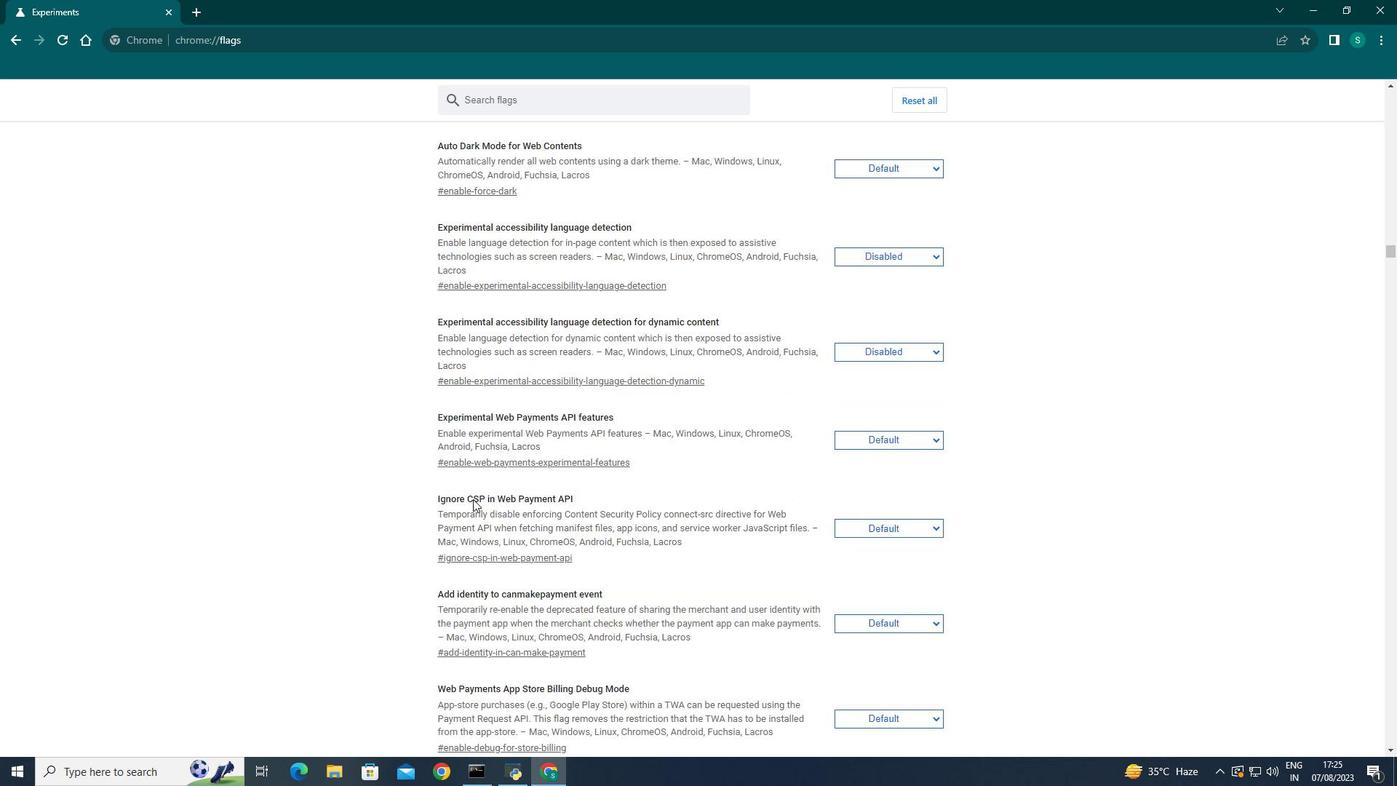 
Action: Mouse scrolled (473, 498) with delta (0, 0)
Screenshot: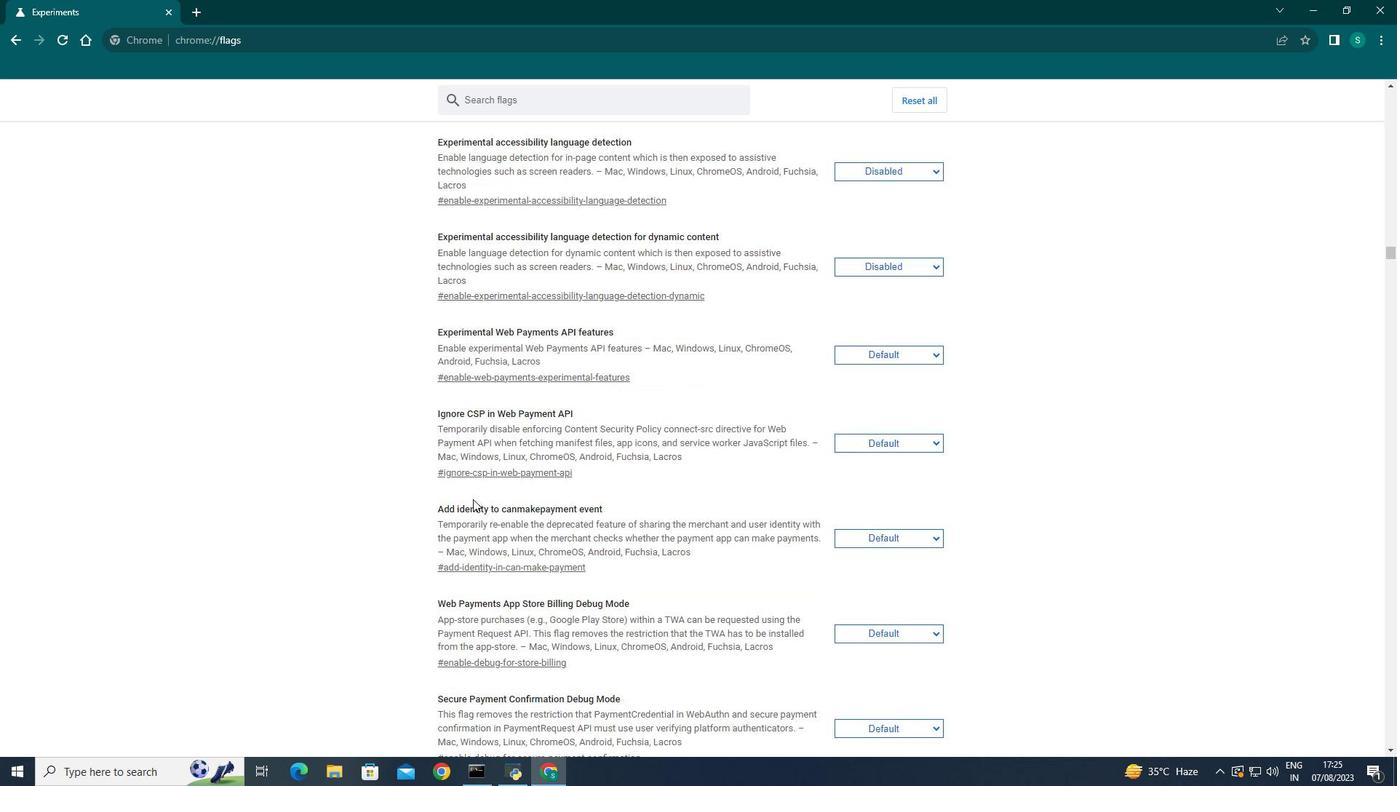 
Action: Mouse scrolled (473, 498) with delta (0, 0)
Screenshot: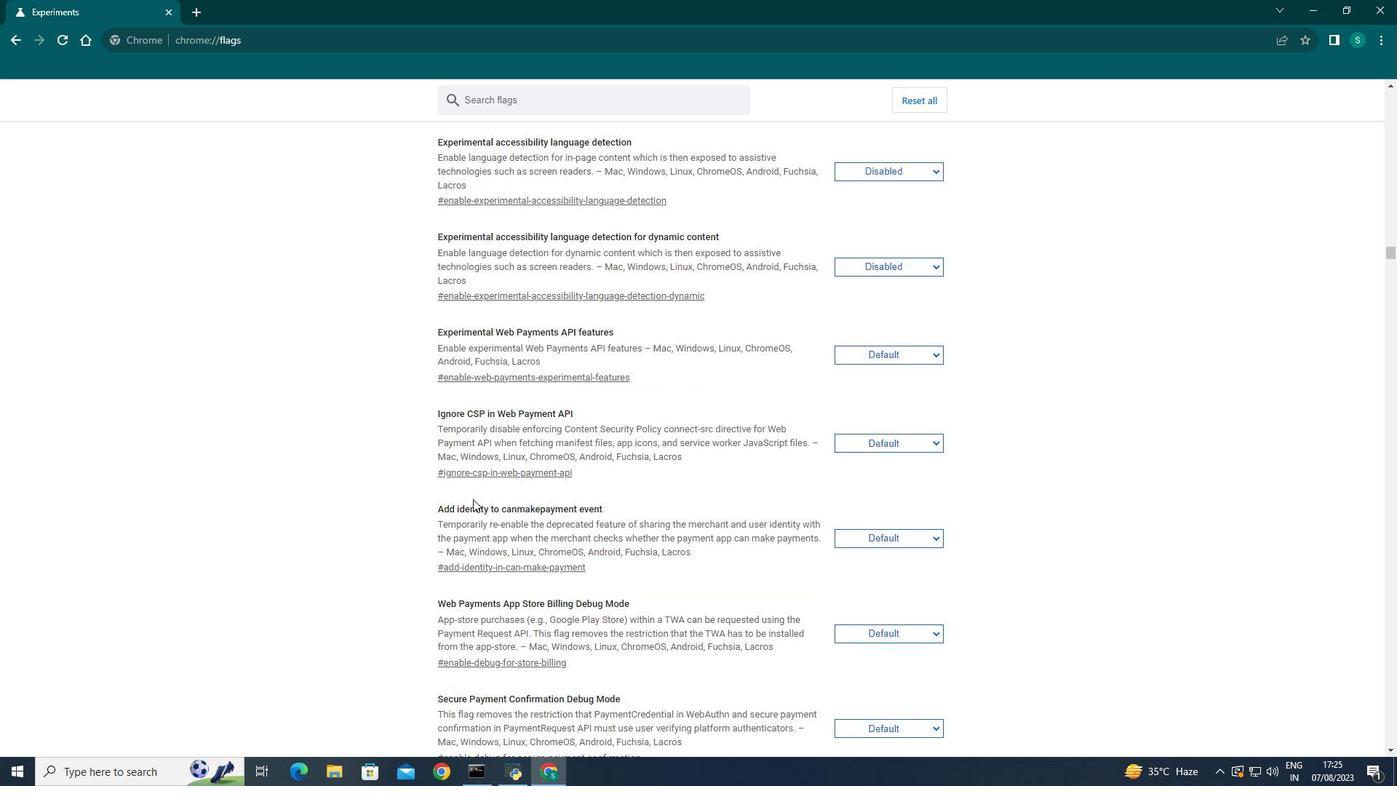 
Action: Mouse scrolled (473, 498) with delta (0, 0)
Screenshot: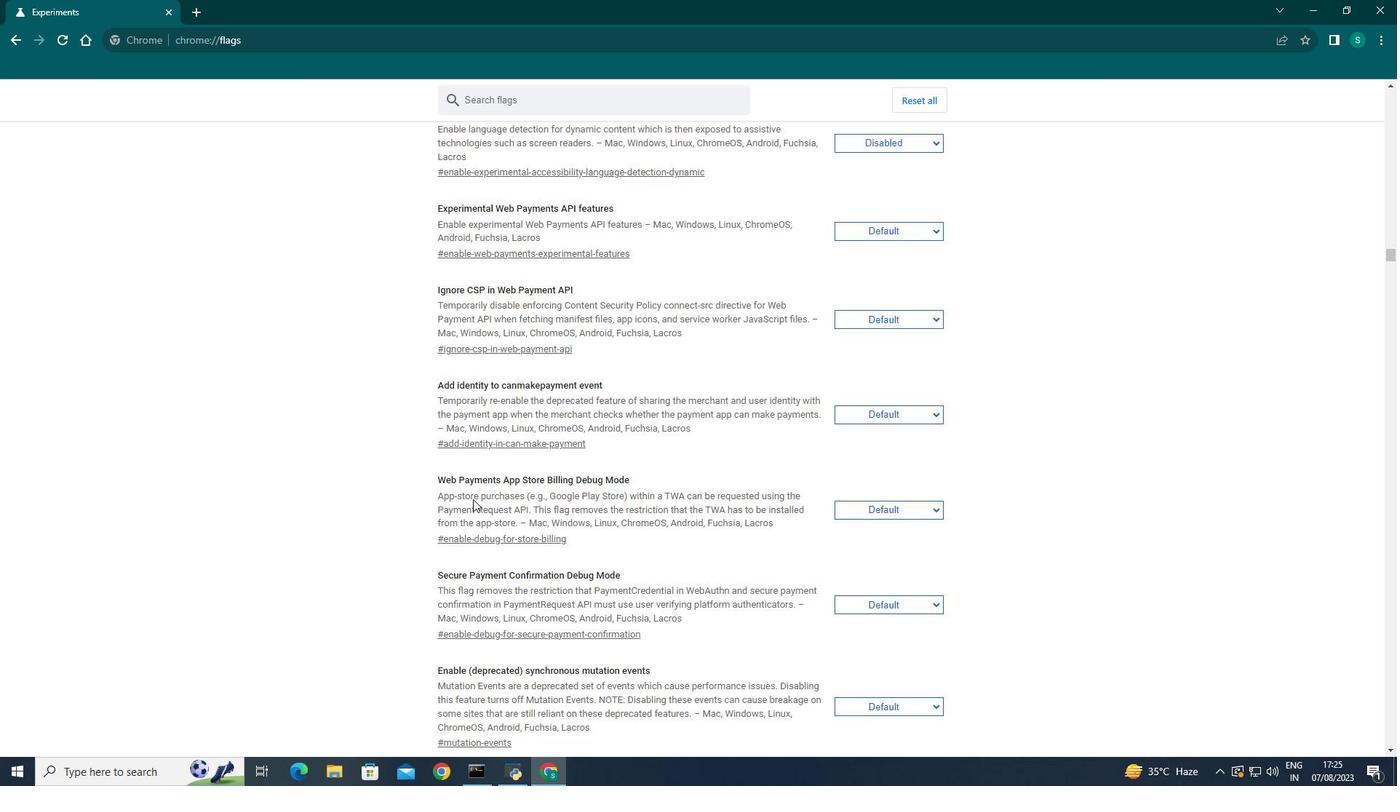 
Action: Mouse scrolled (473, 498) with delta (0, 0)
Screenshot: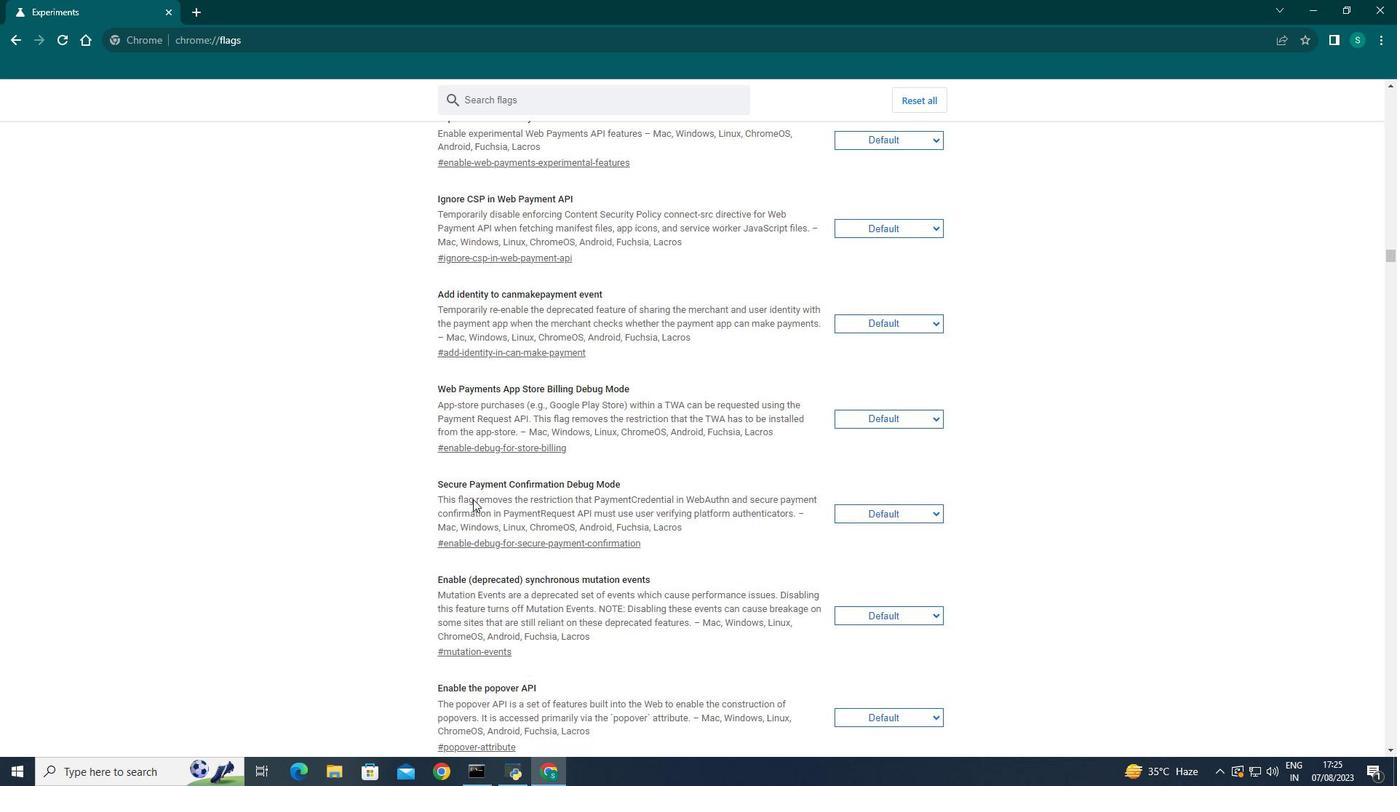 
Action: Mouse scrolled (473, 498) with delta (0, 0)
Screenshot: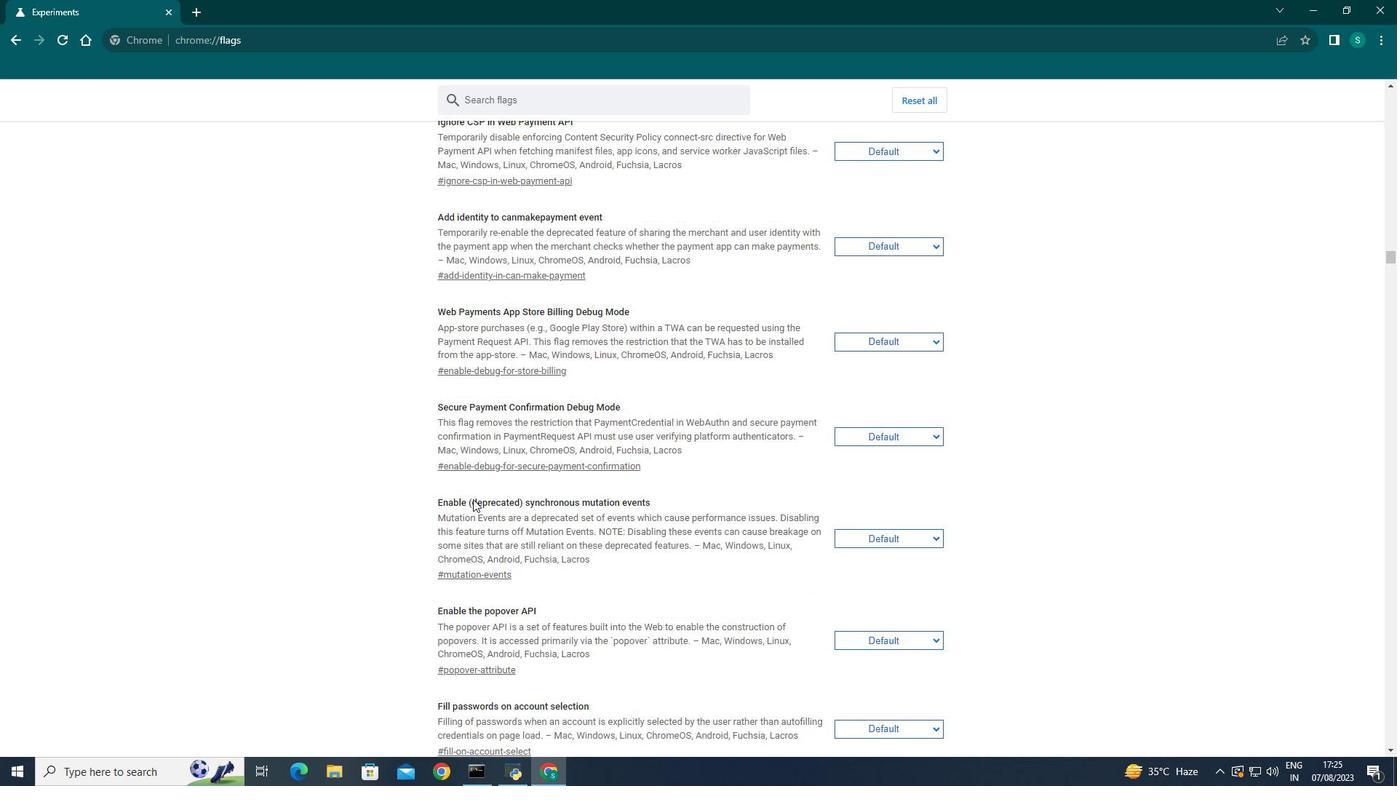 
Action: Mouse scrolled (473, 498) with delta (0, 0)
Screenshot: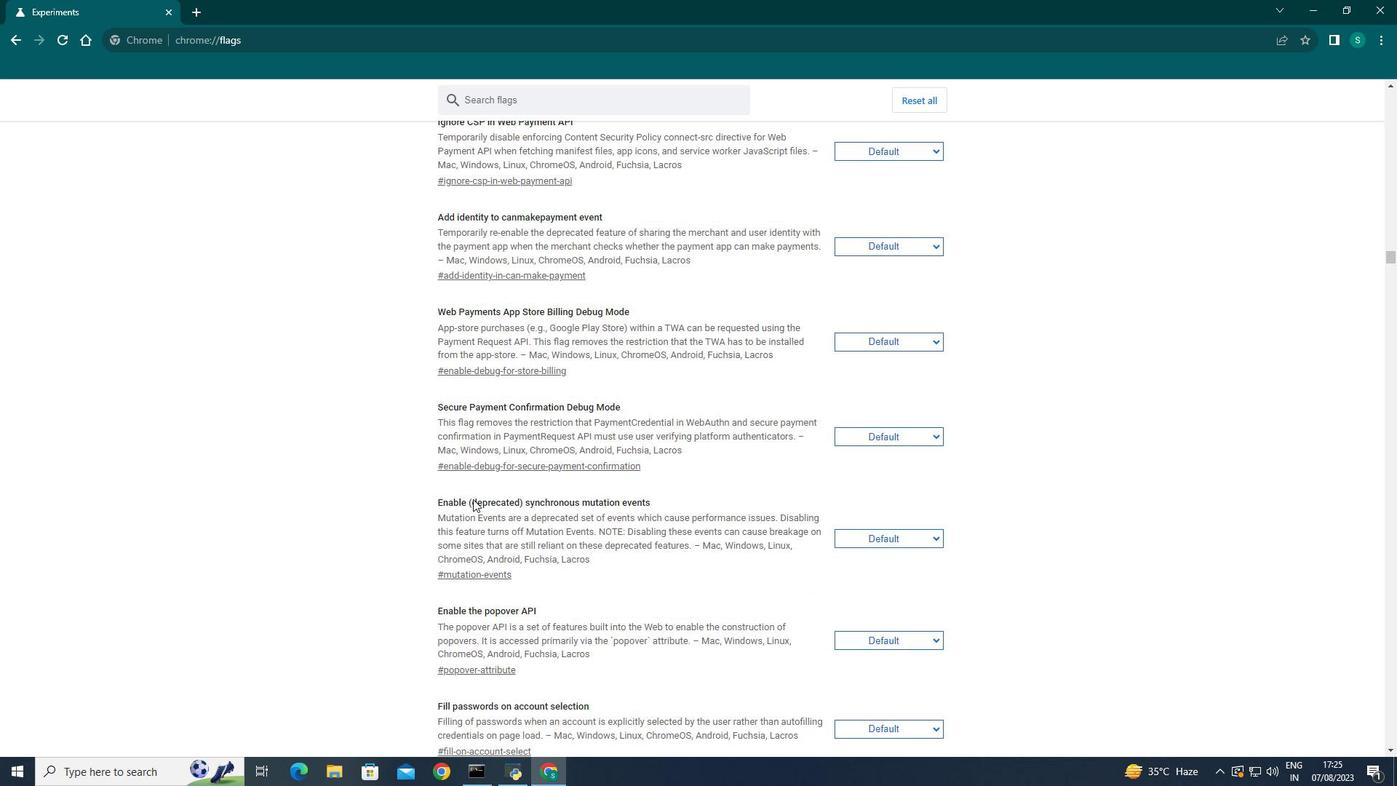 
Action: Mouse scrolled (473, 498) with delta (0, 0)
Screenshot: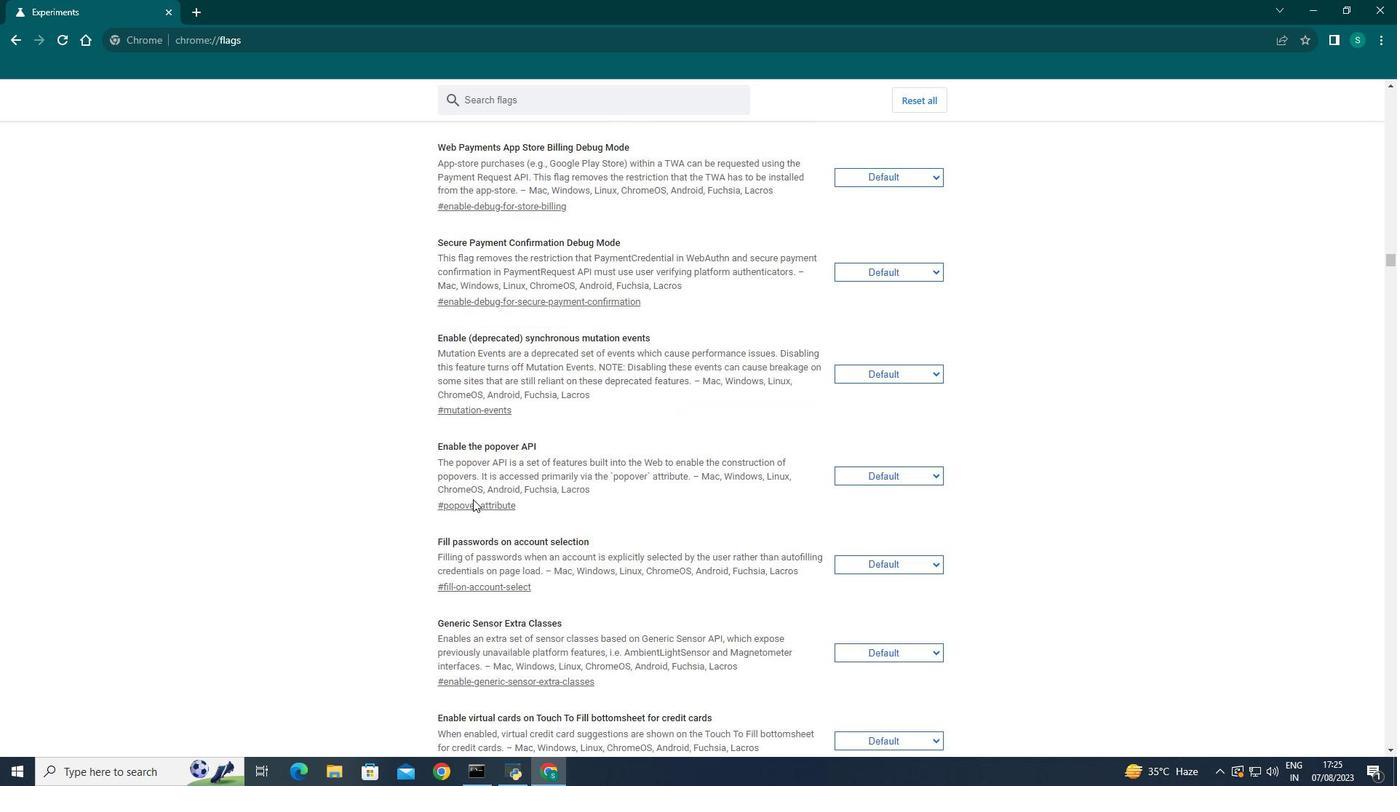 
Action: Mouse scrolled (473, 498) with delta (0, 0)
Screenshot: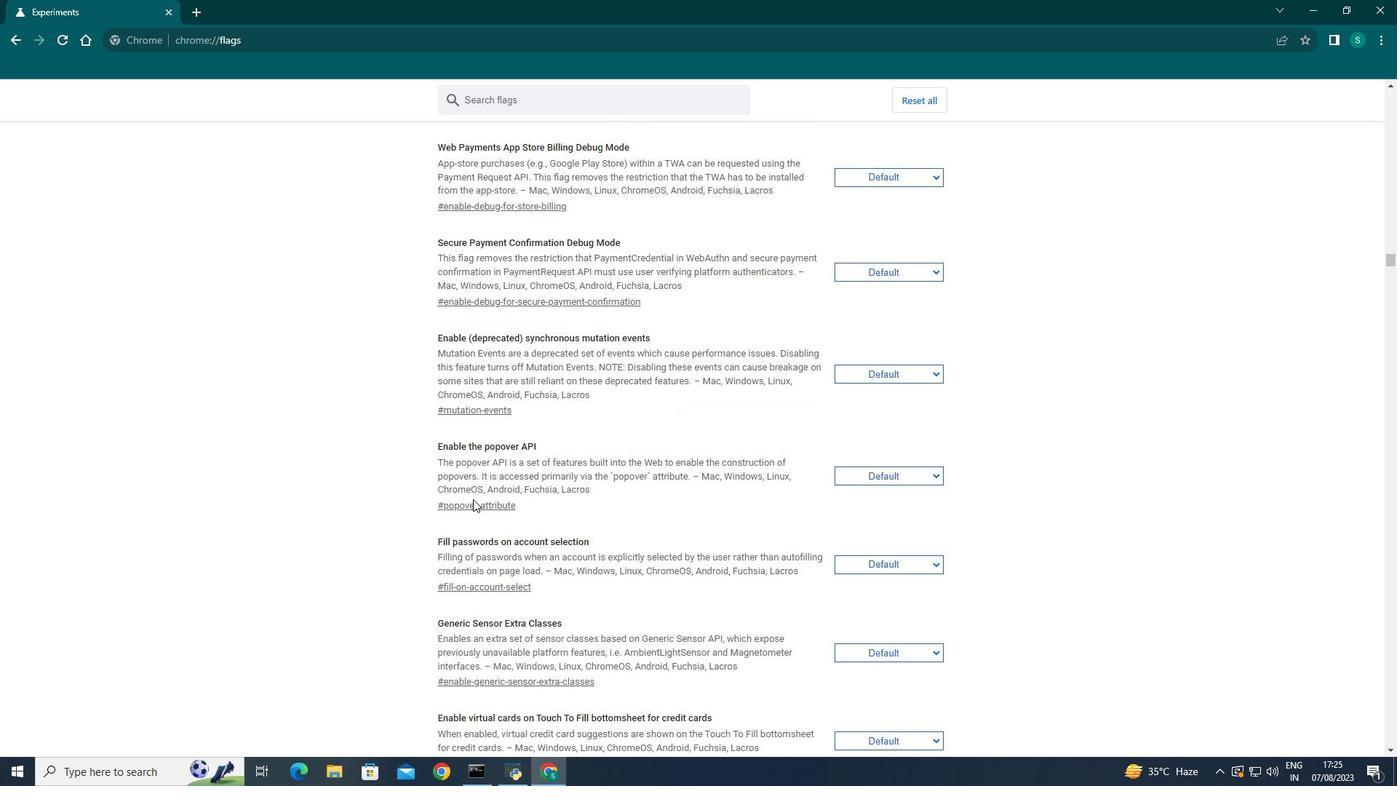 
Action: Mouse scrolled (473, 498) with delta (0, 0)
Screenshot: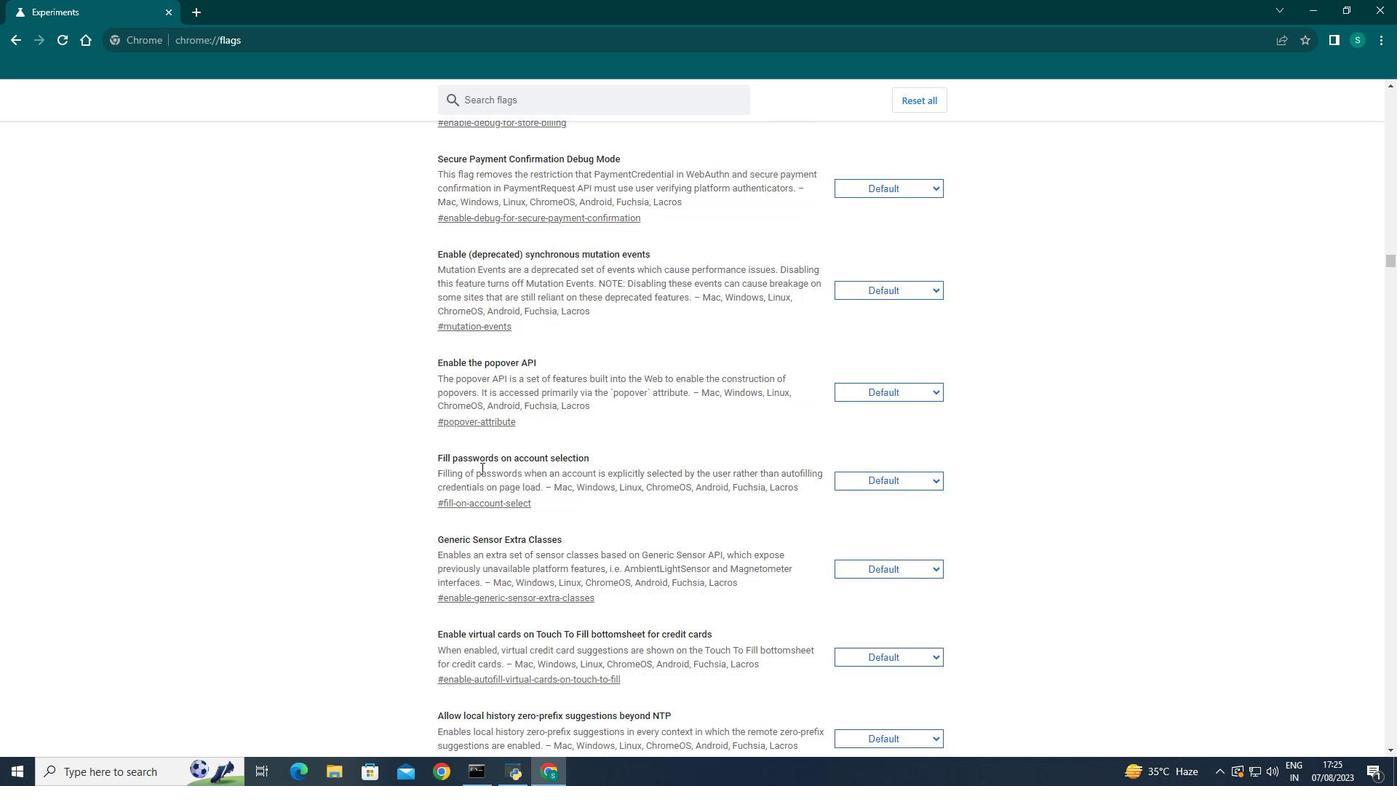 
Action: Mouse moved to (503, 98)
Screenshot: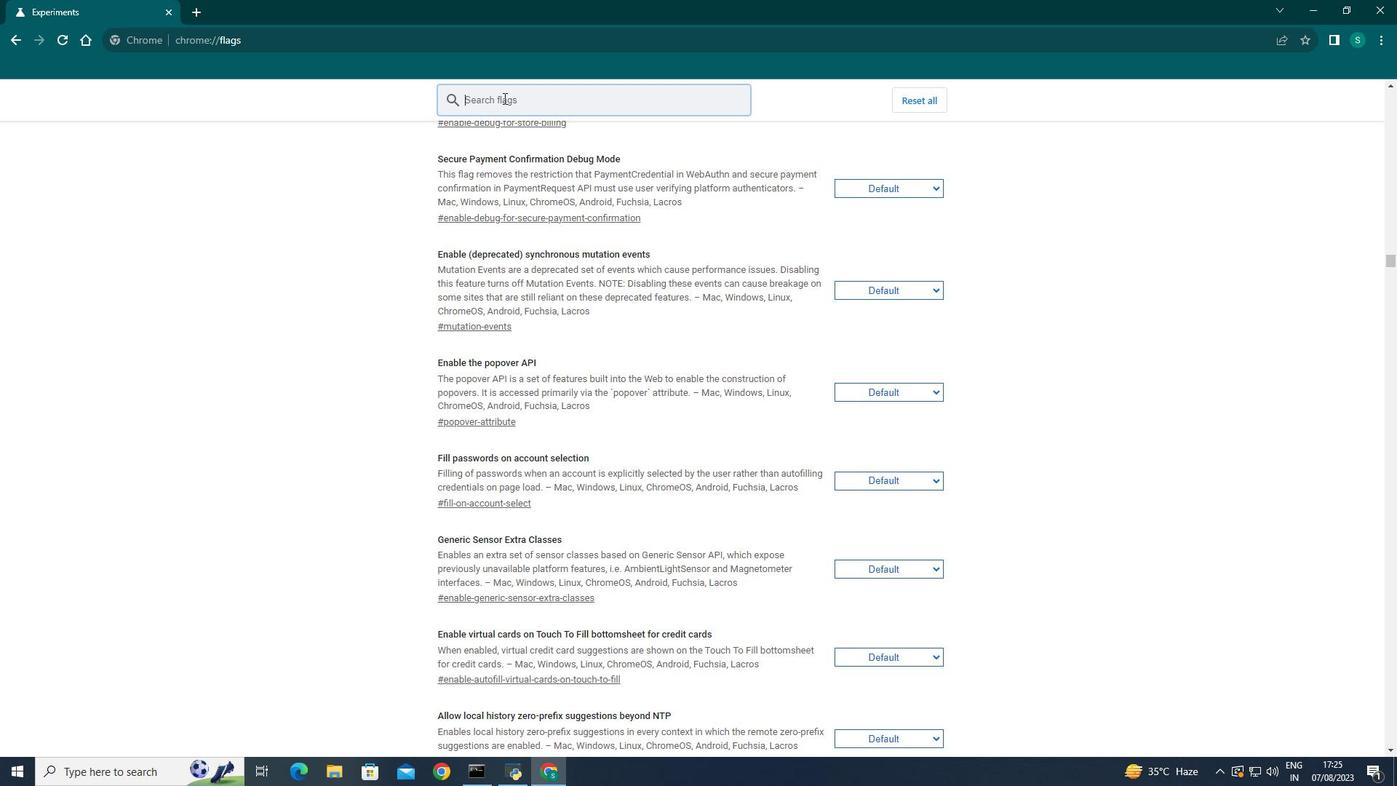 
Action: Mouse pressed left at (503, 98)
Screenshot: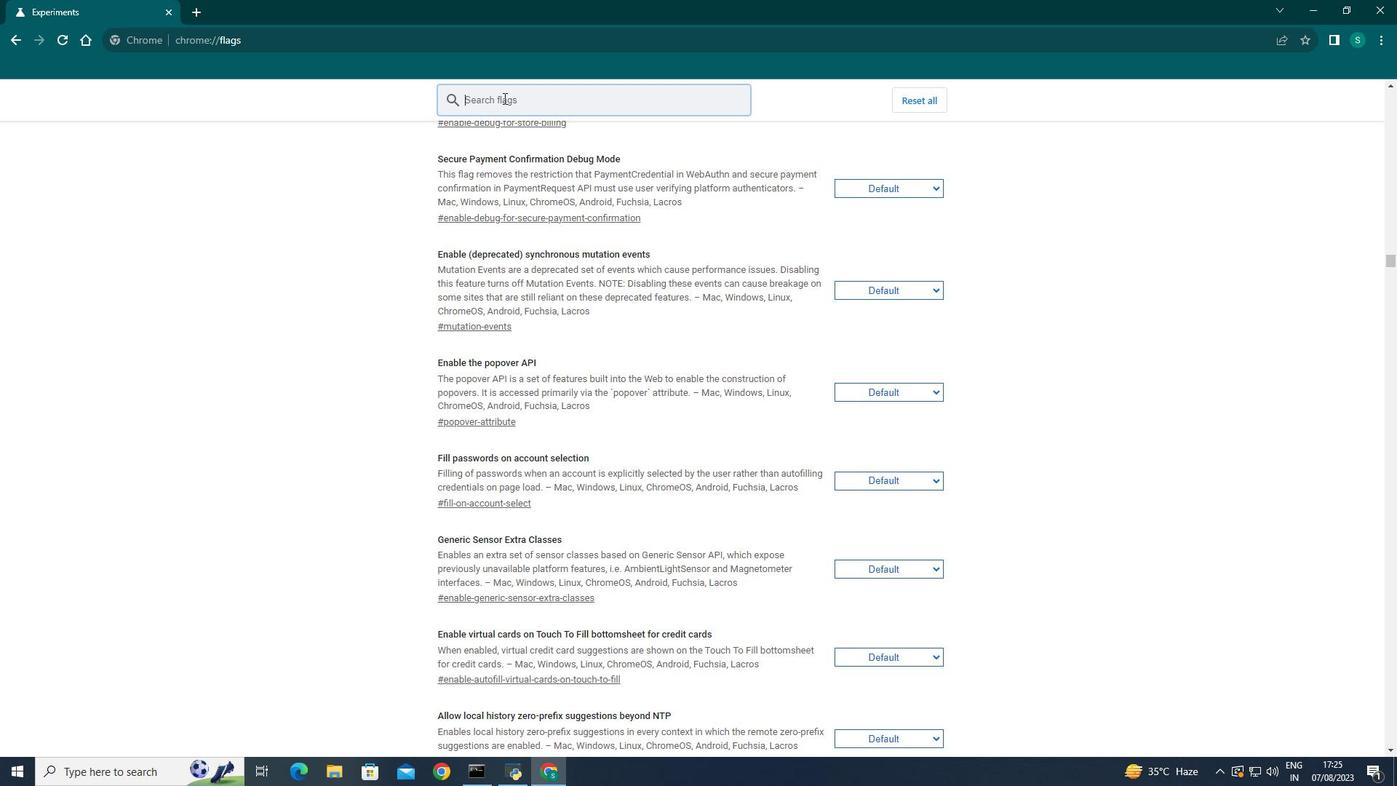 
Action: Key pressed ui
Screenshot: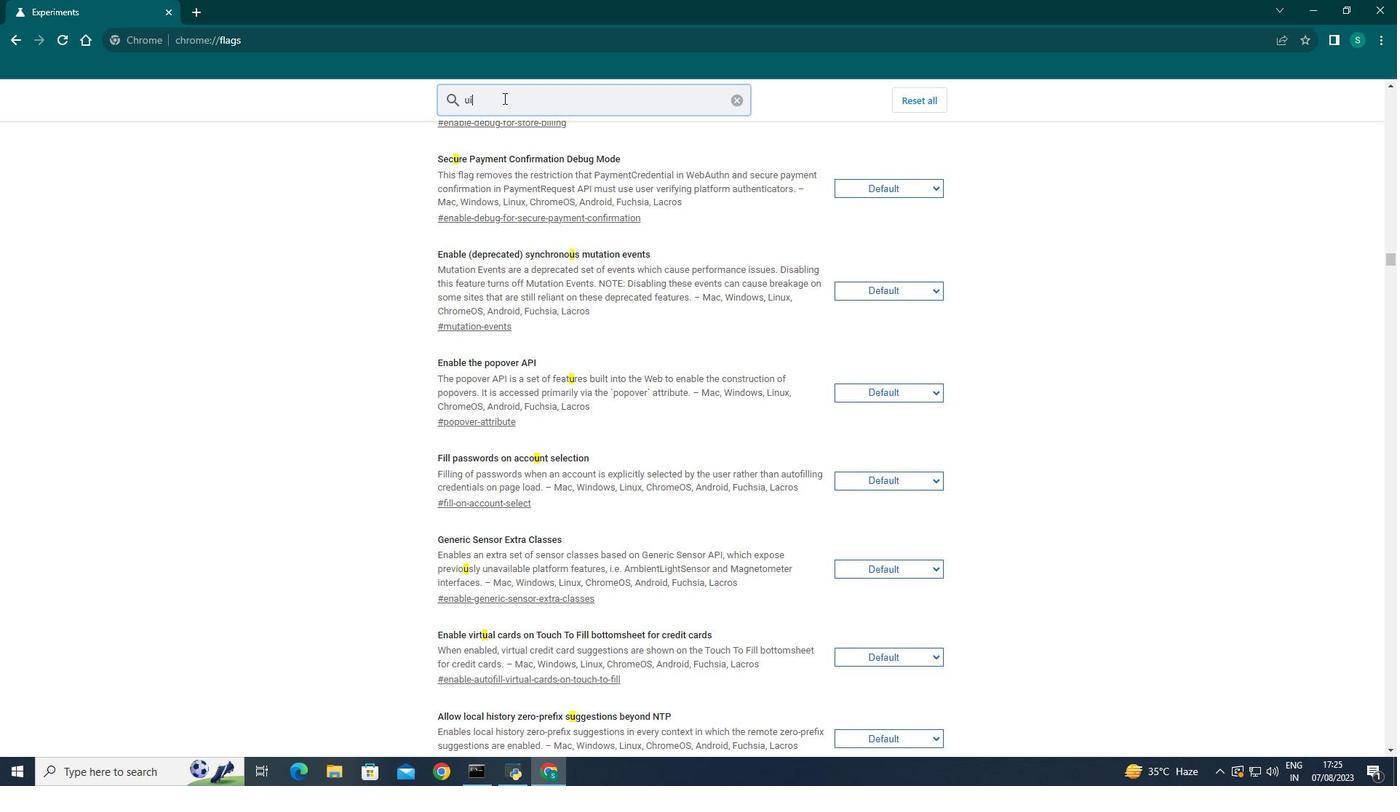 
Action: Mouse moved to (558, 303)
Screenshot: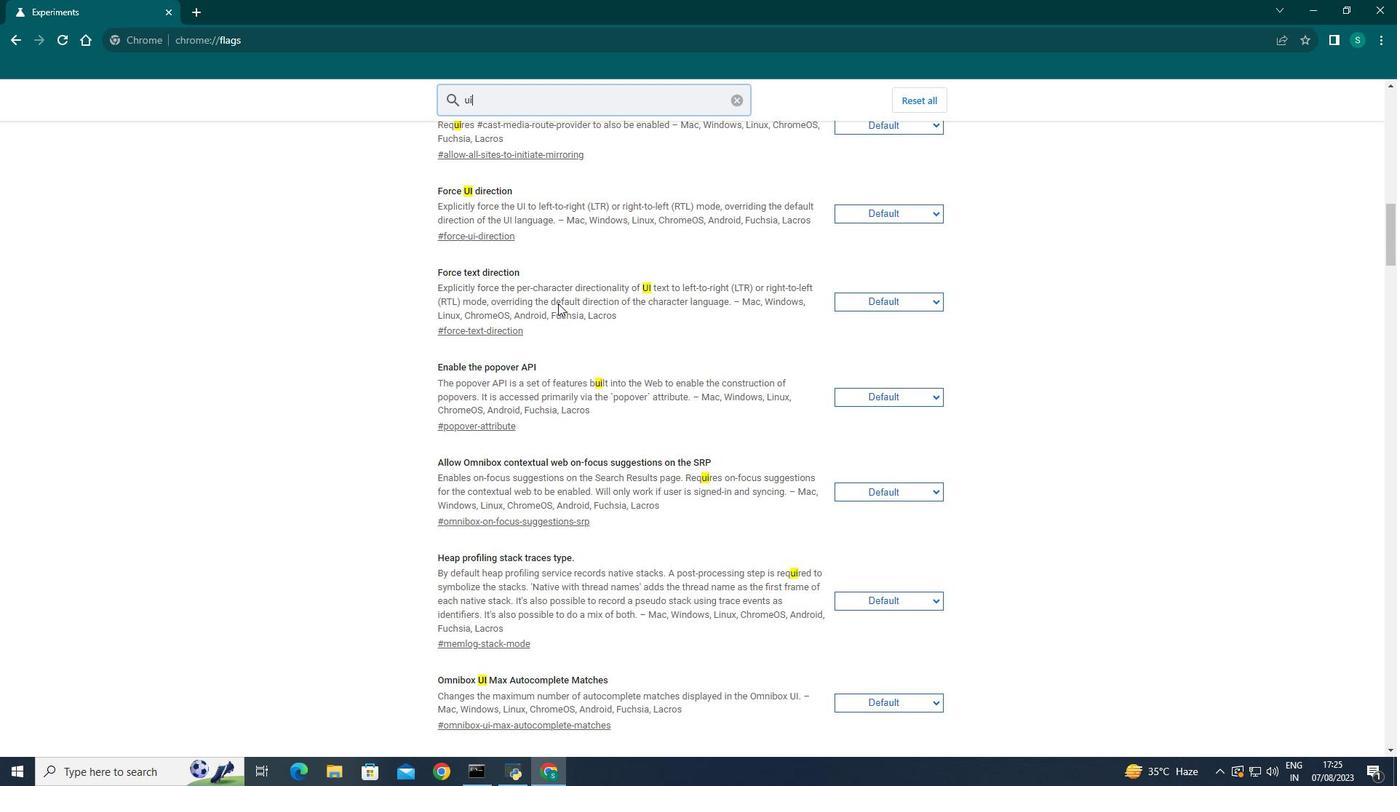 
Action: Mouse scrolled (558, 304) with delta (0, 0)
Screenshot: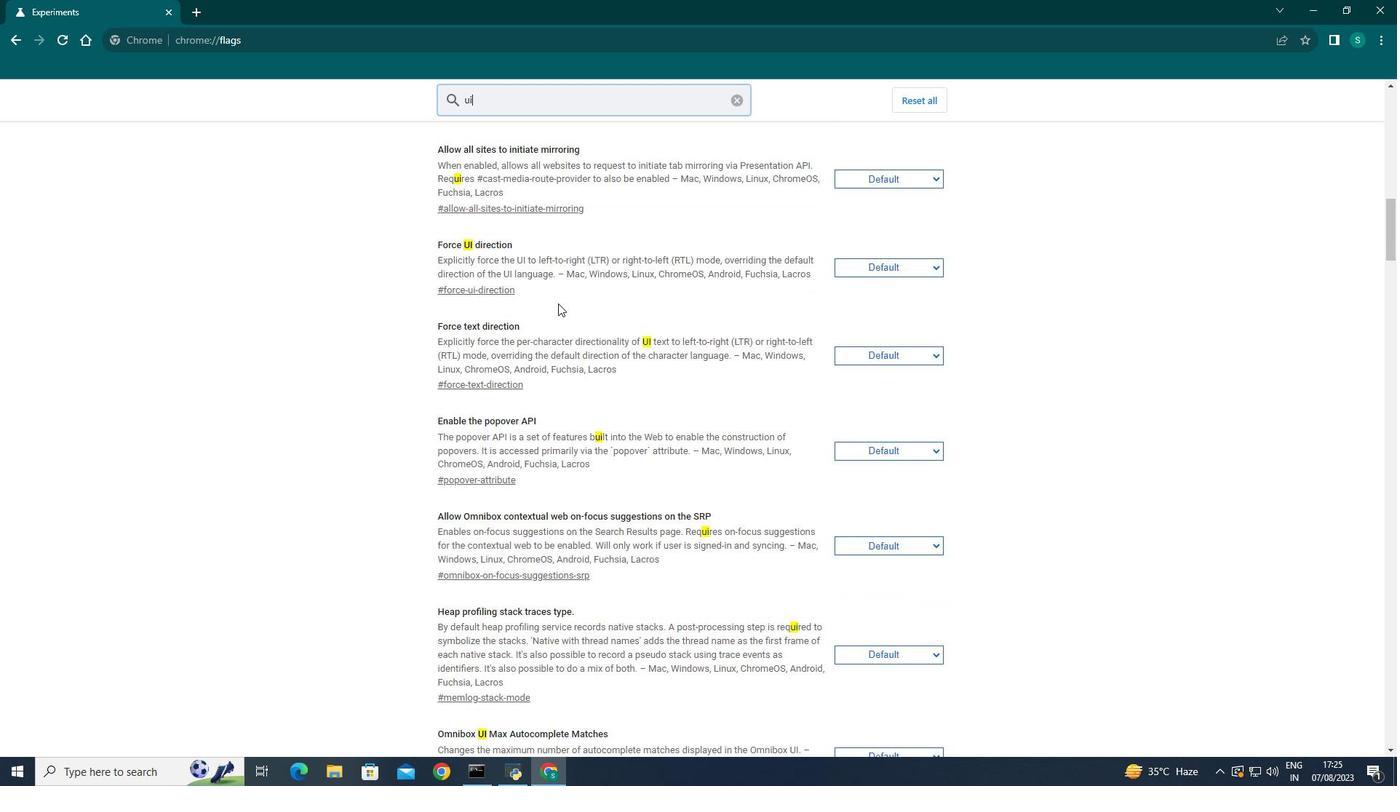 
Action: Mouse scrolled (558, 304) with delta (0, 0)
Screenshot: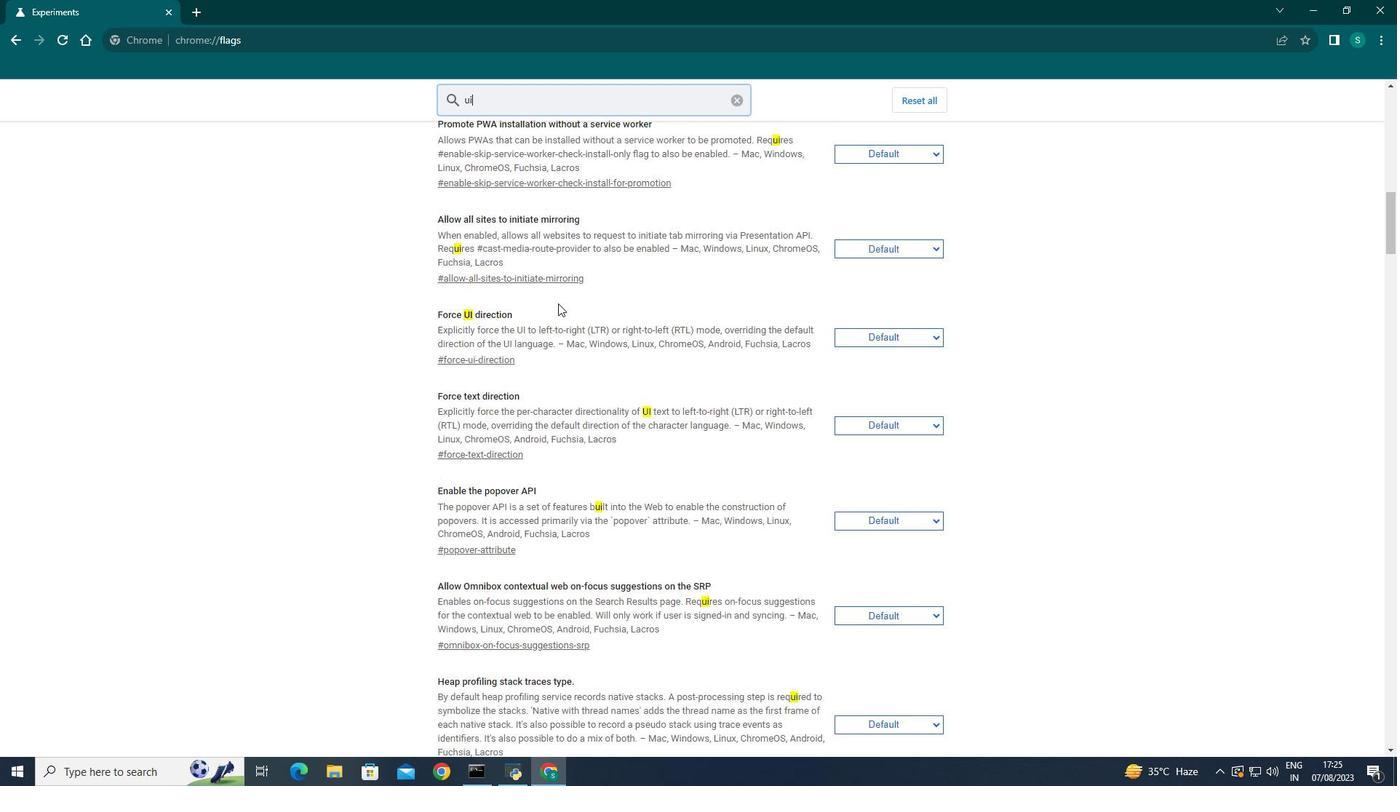 
Action: Mouse scrolled (558, 304) with delta (0, 0)
Screenshot: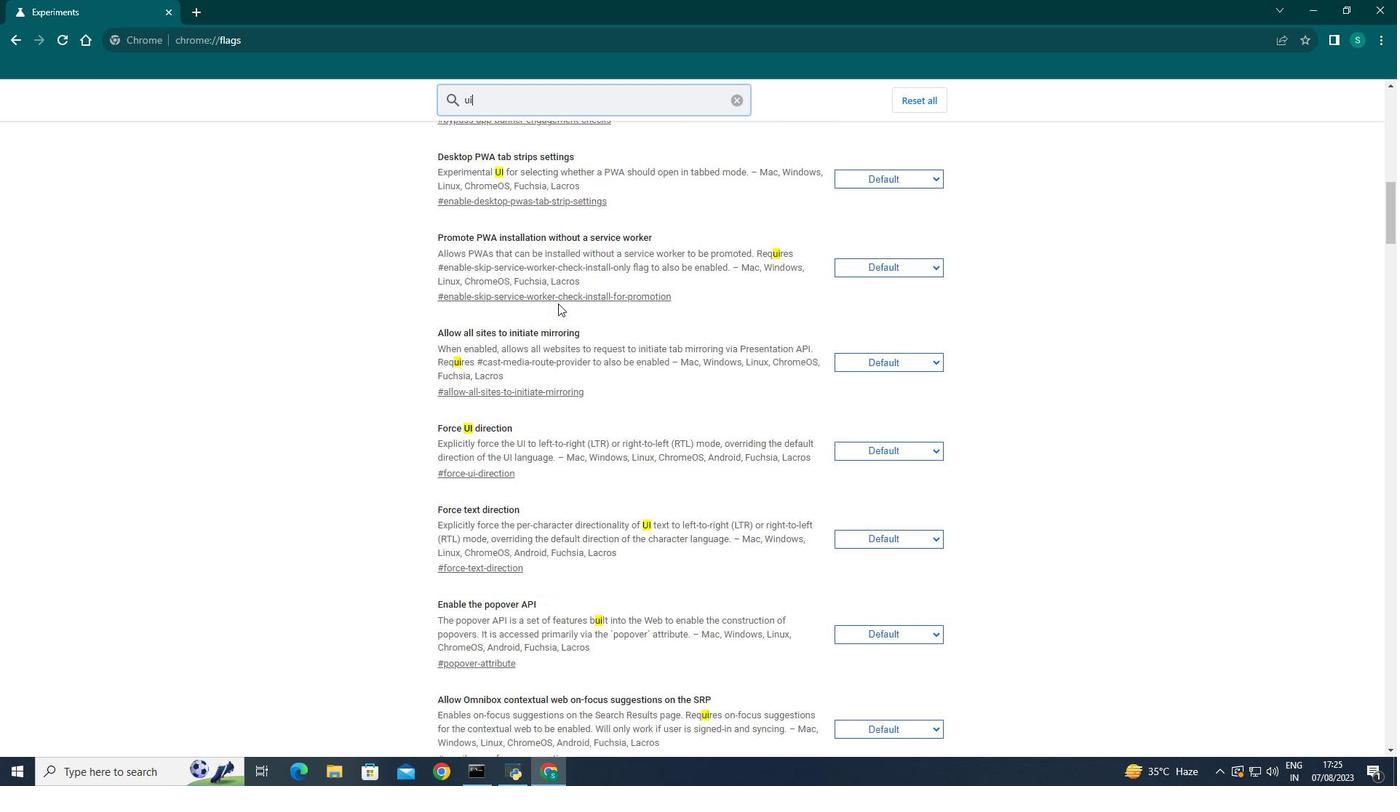 
Action: Mouse scrolled (558, 304) with delta (0, 0)
Screenshot: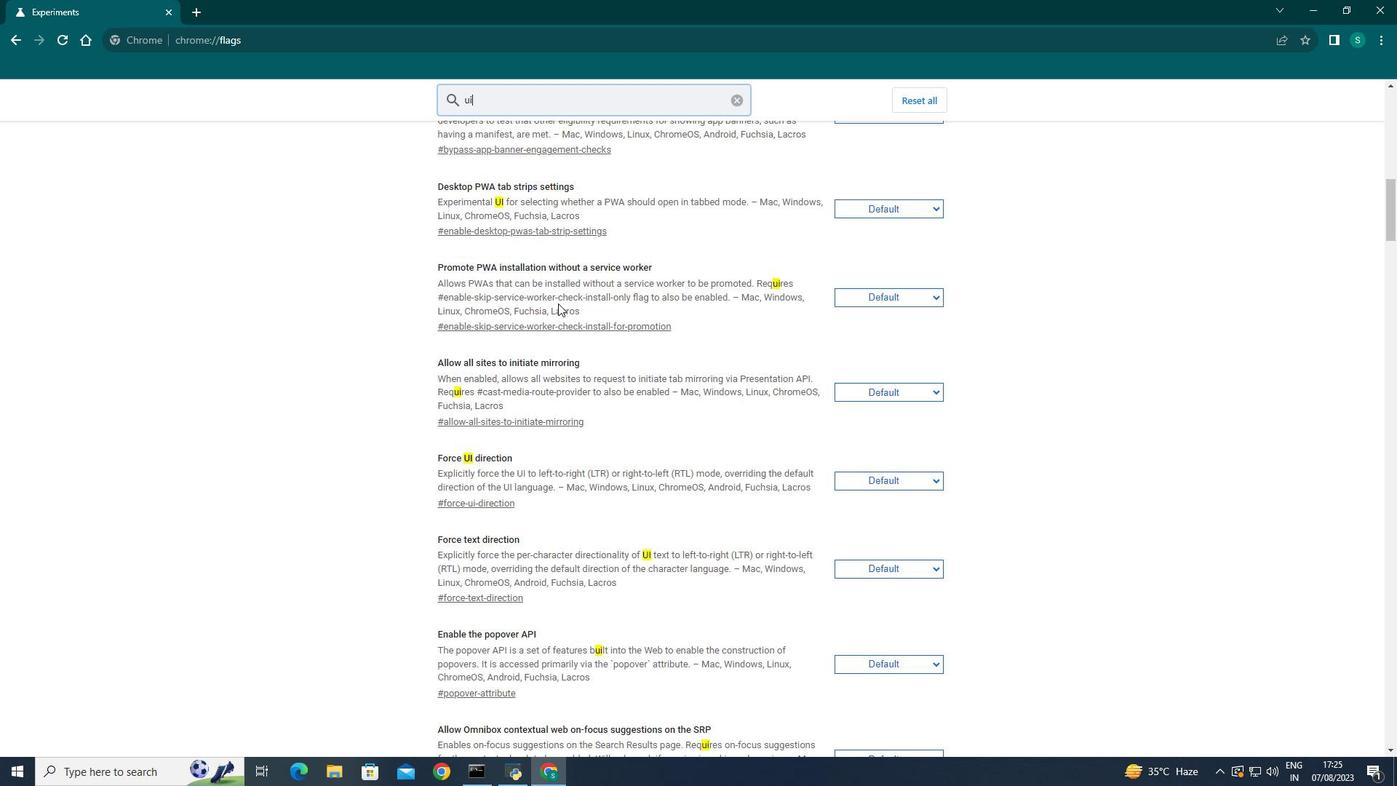 
Action: Mouse scrolled (558, 304) with delta (0, 0)
Screenshot: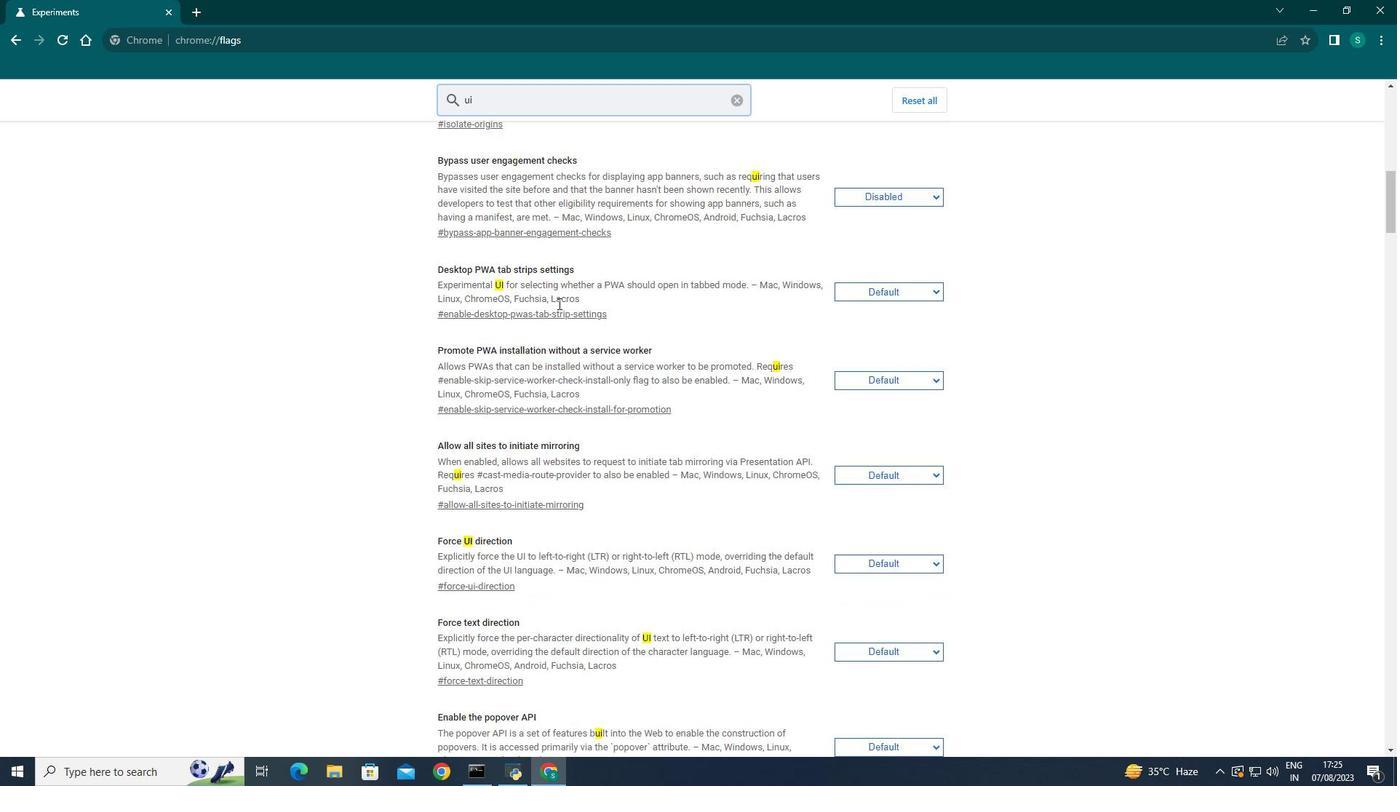 
Action: Mouse scrolled (558, 304) with delta (0, 0)
Screenshot: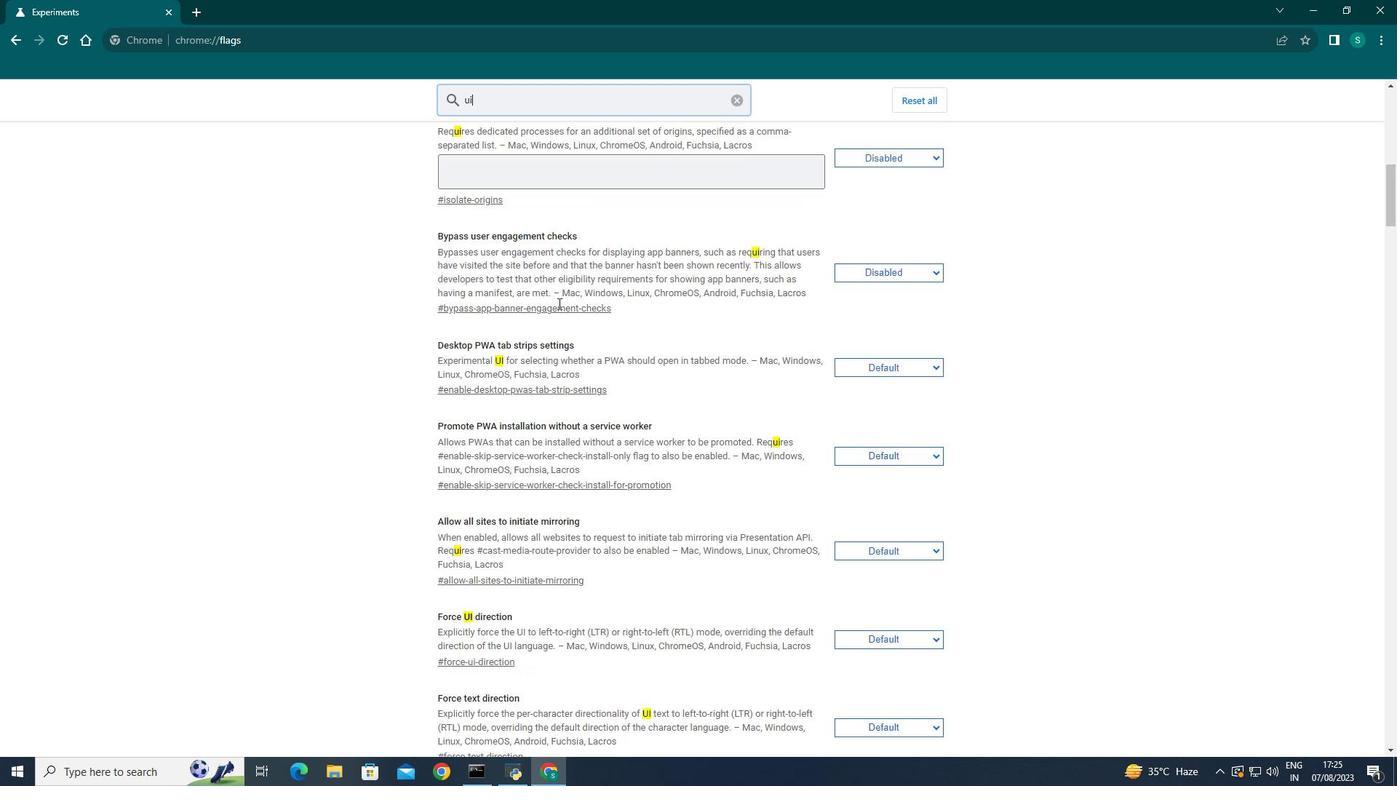 
Action: Mouse scrolled (558, 304) with delta (0, 0)
Screenshot: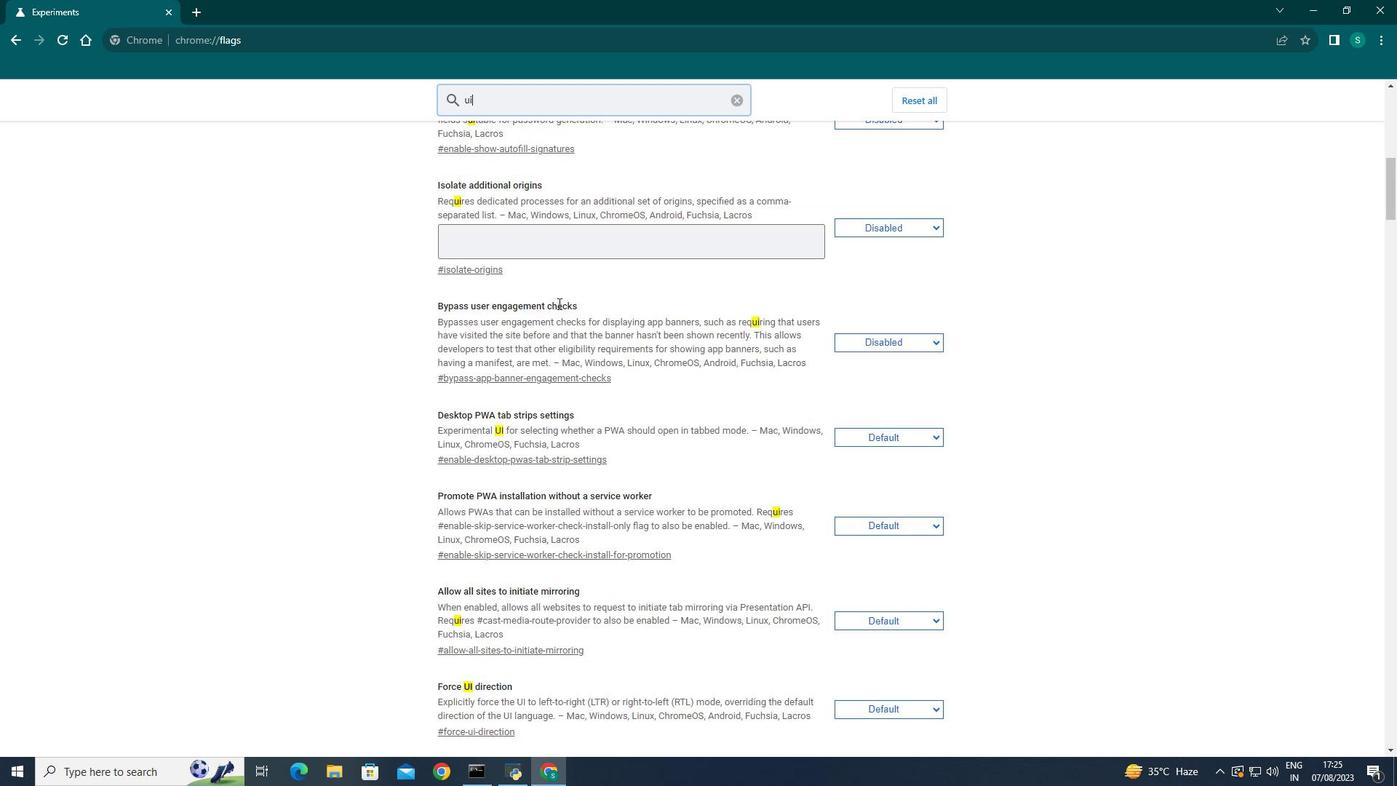 
Action: Mouse scrolled (558, 304) with delta (0, 0)
Screenshot: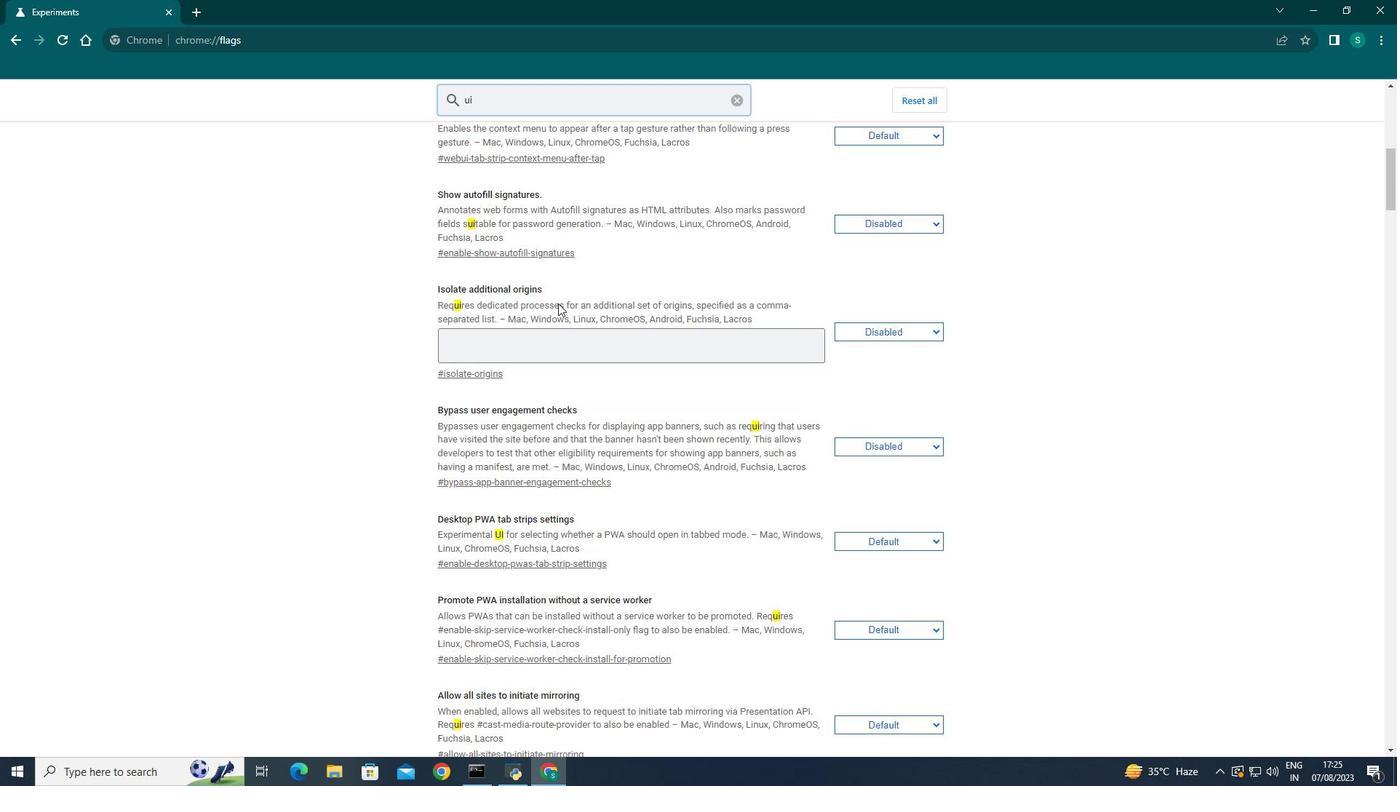 
Action: Mouse scrolled (558, 304) with delta (0, 0)
Screenshot: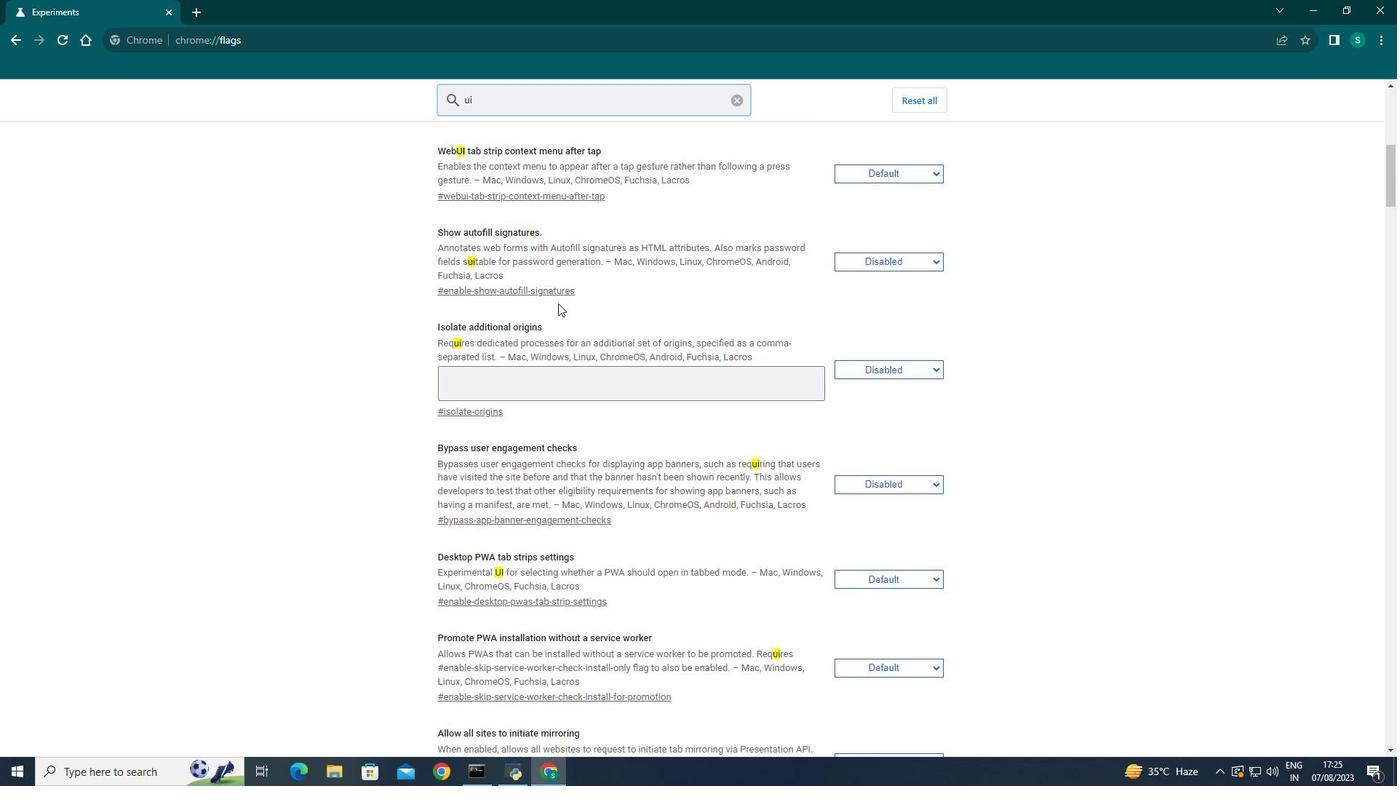
Action: Mouse scrolled (558, 304) with delta (0, 0)
Screenshot: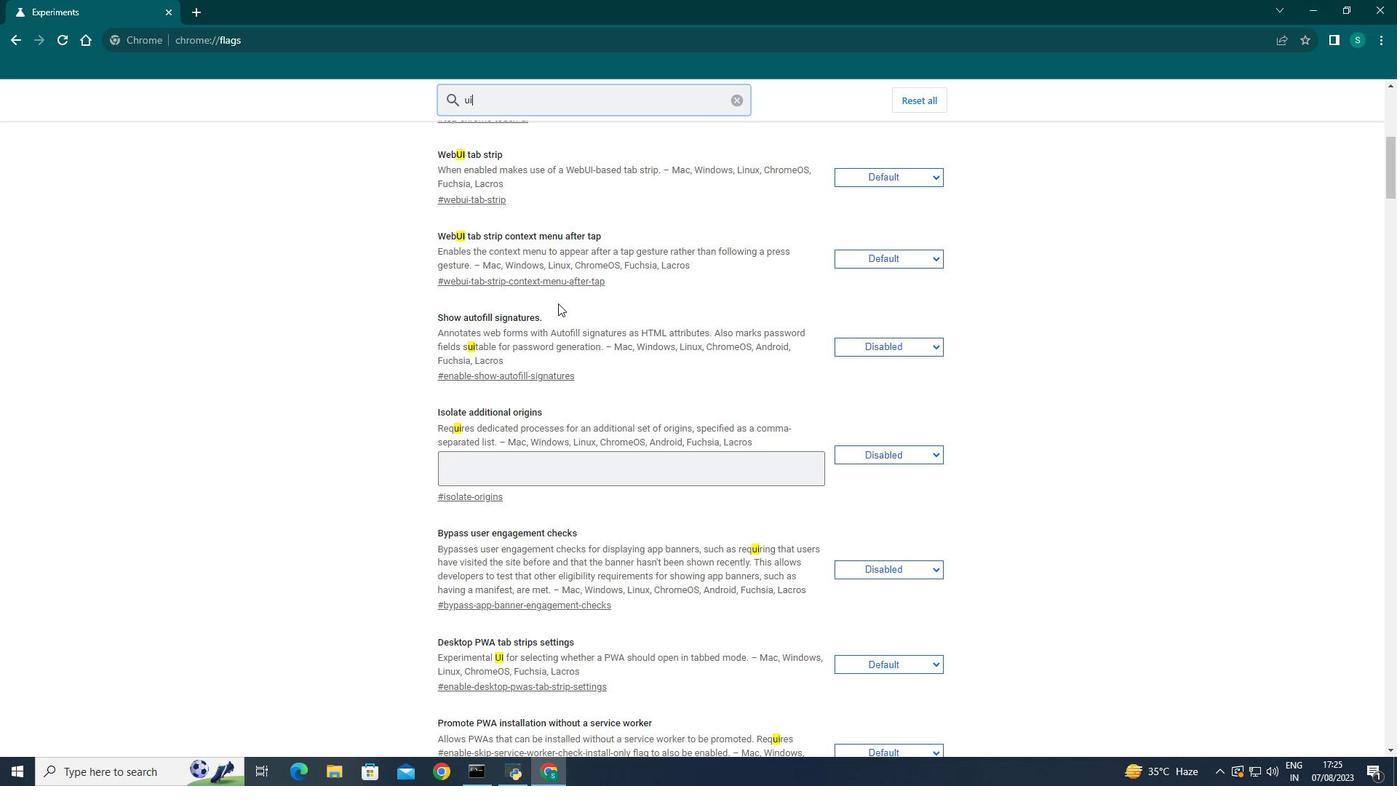 
Action: Mouse scrolled (558, 304) with delta (0, 0)
Screenshot: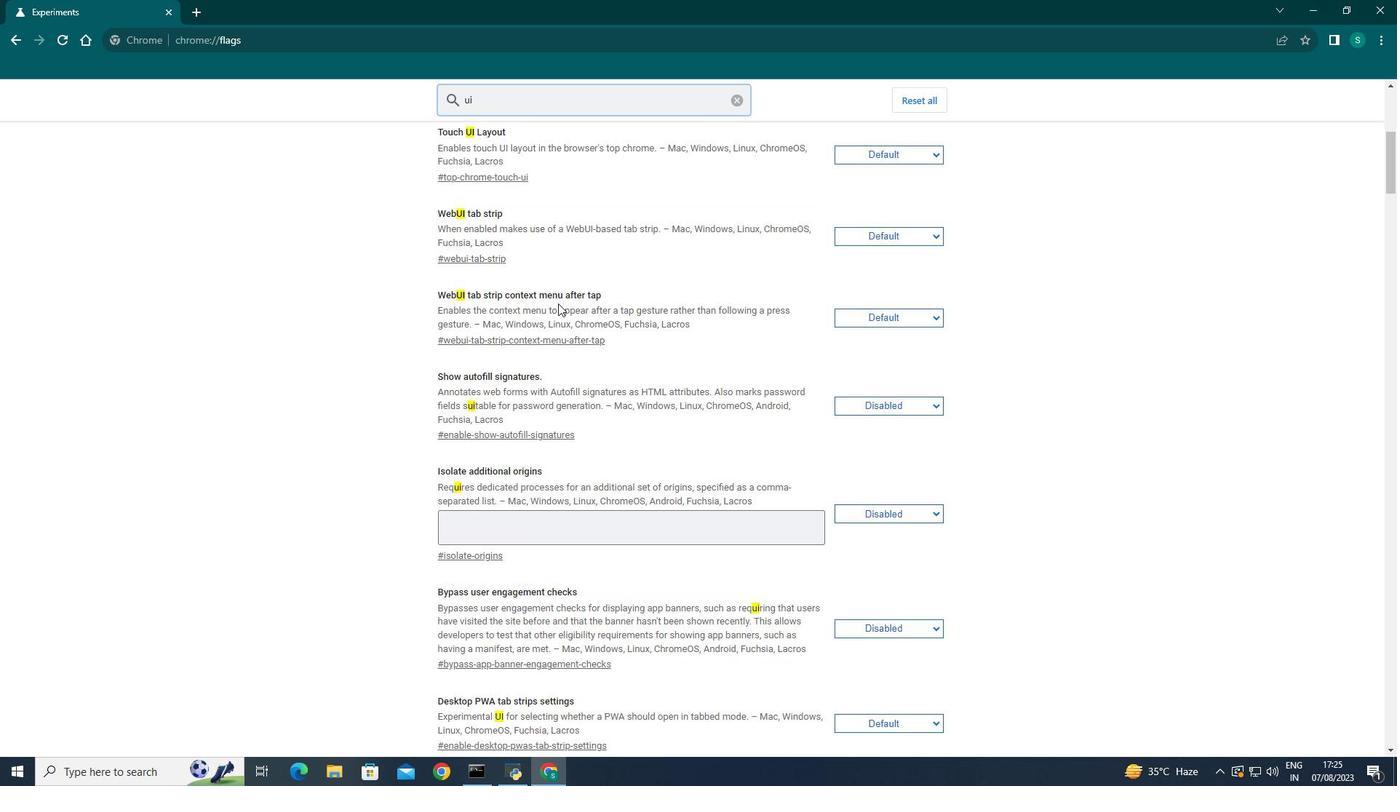 
Action: Mouse scrolled (558, 304) with delta (0, 0)
Screenshot: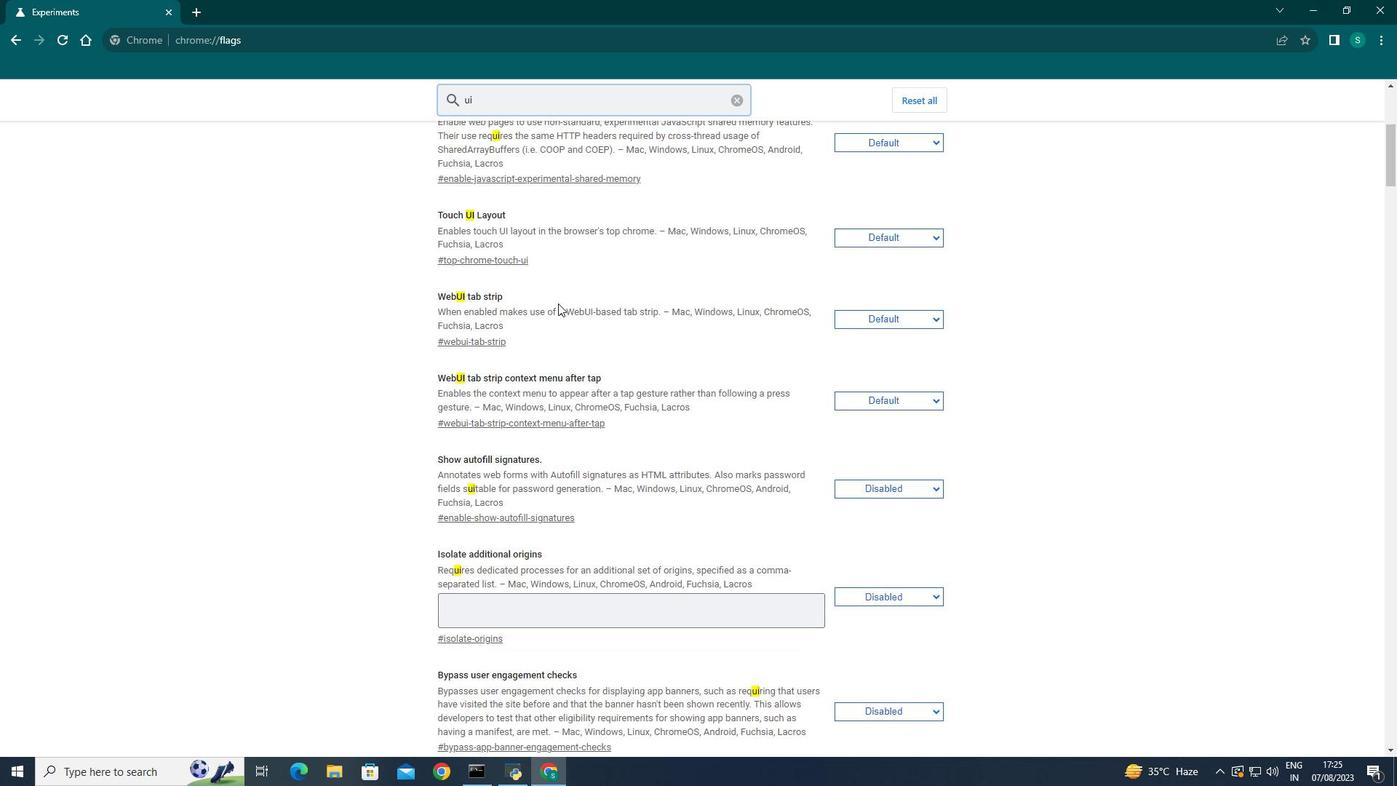 
Action: Mouse scrolled (558, 304) with delta (0, 0)
Screenshot: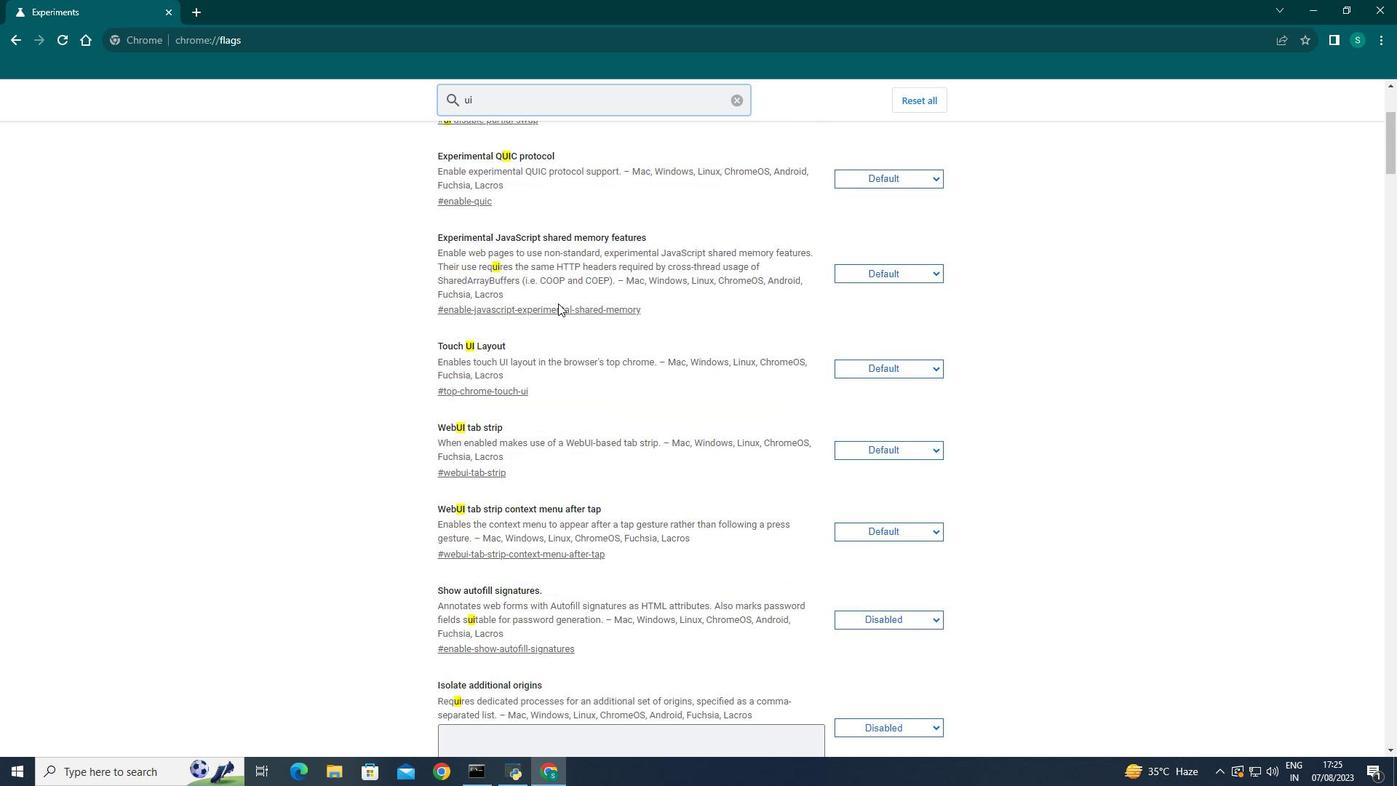 
Action: Mouse scrolled (558, 304) with delta (0, 0)
Screenshot: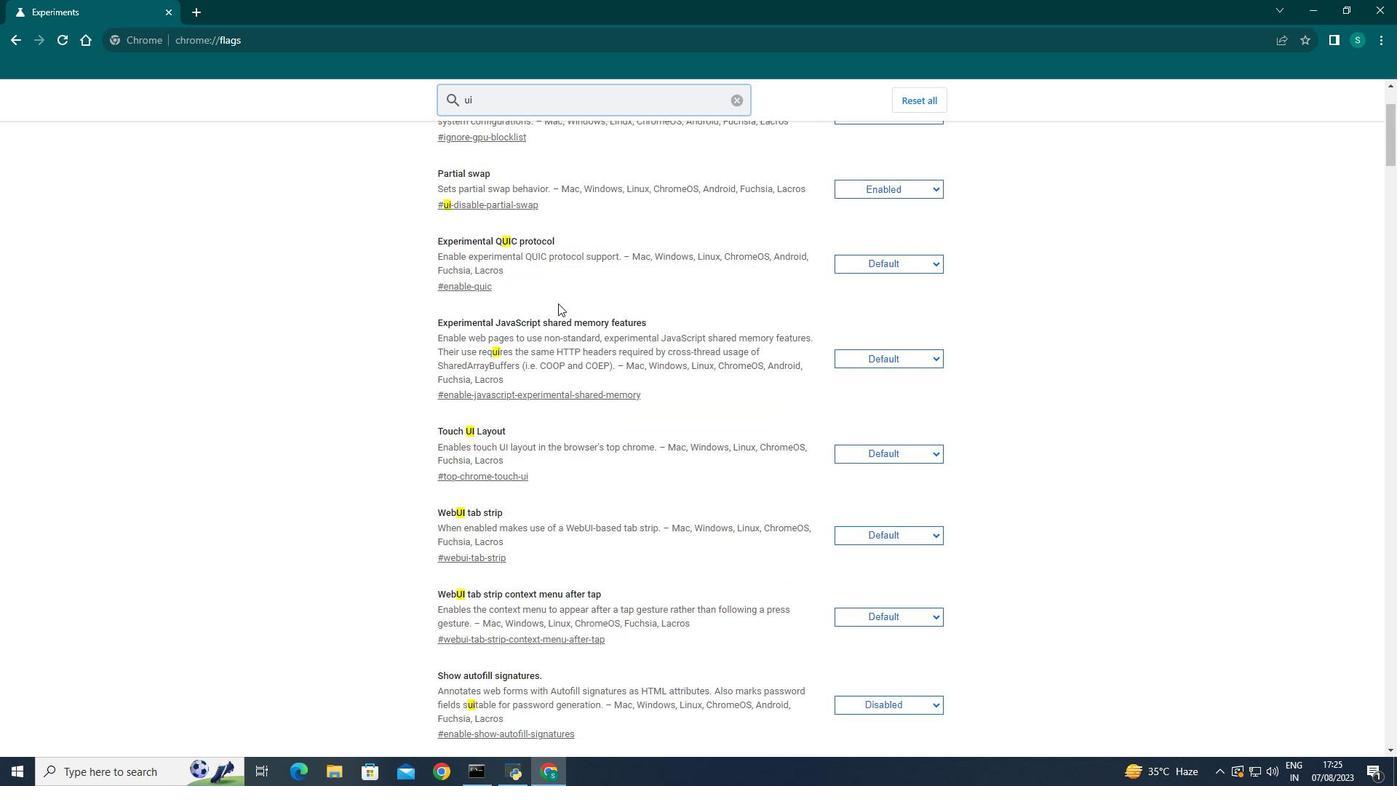 
Action: Mouse scrolled (558, 304) with delta (0, 0)
Screenshot: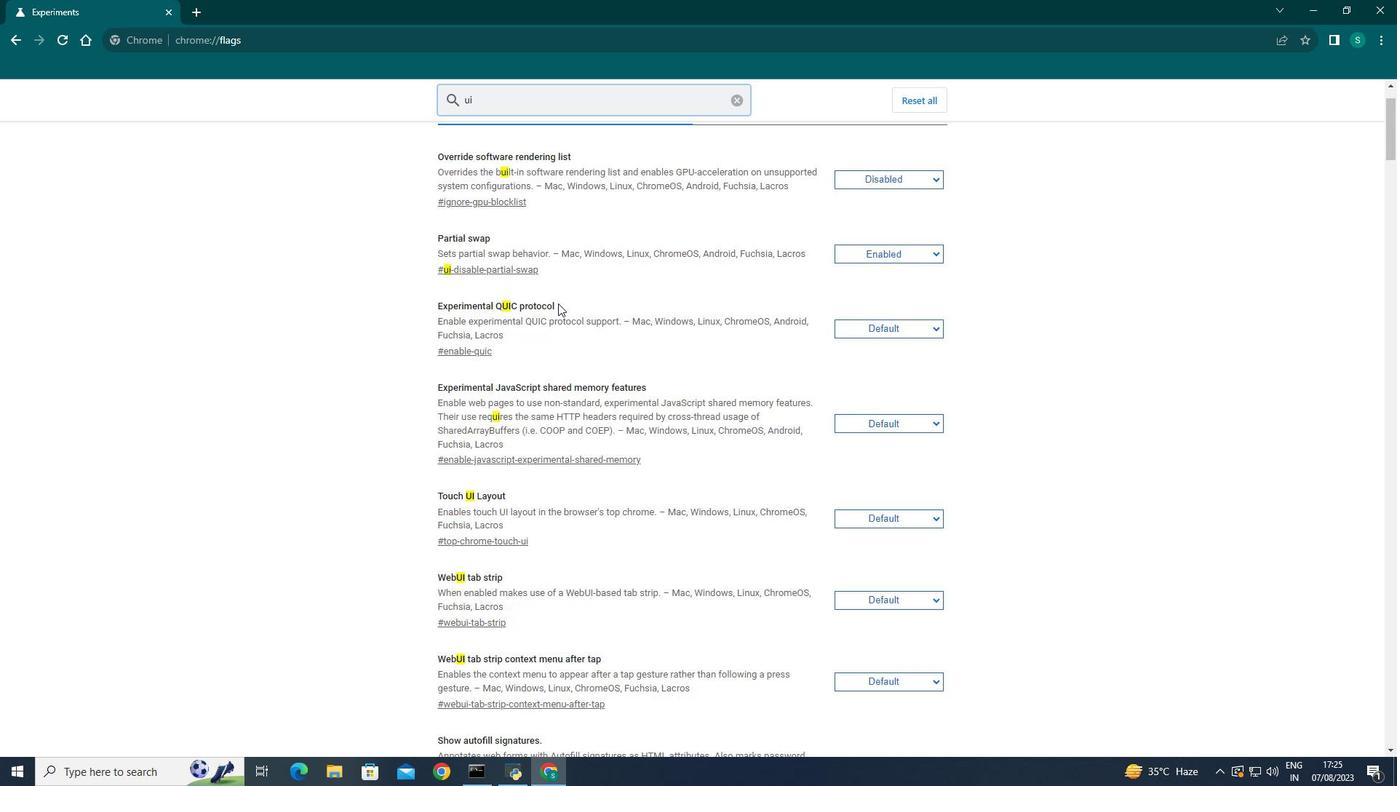 
Action: Mouse scrolled (558, 304) with delta (0, 0)
Screenshot: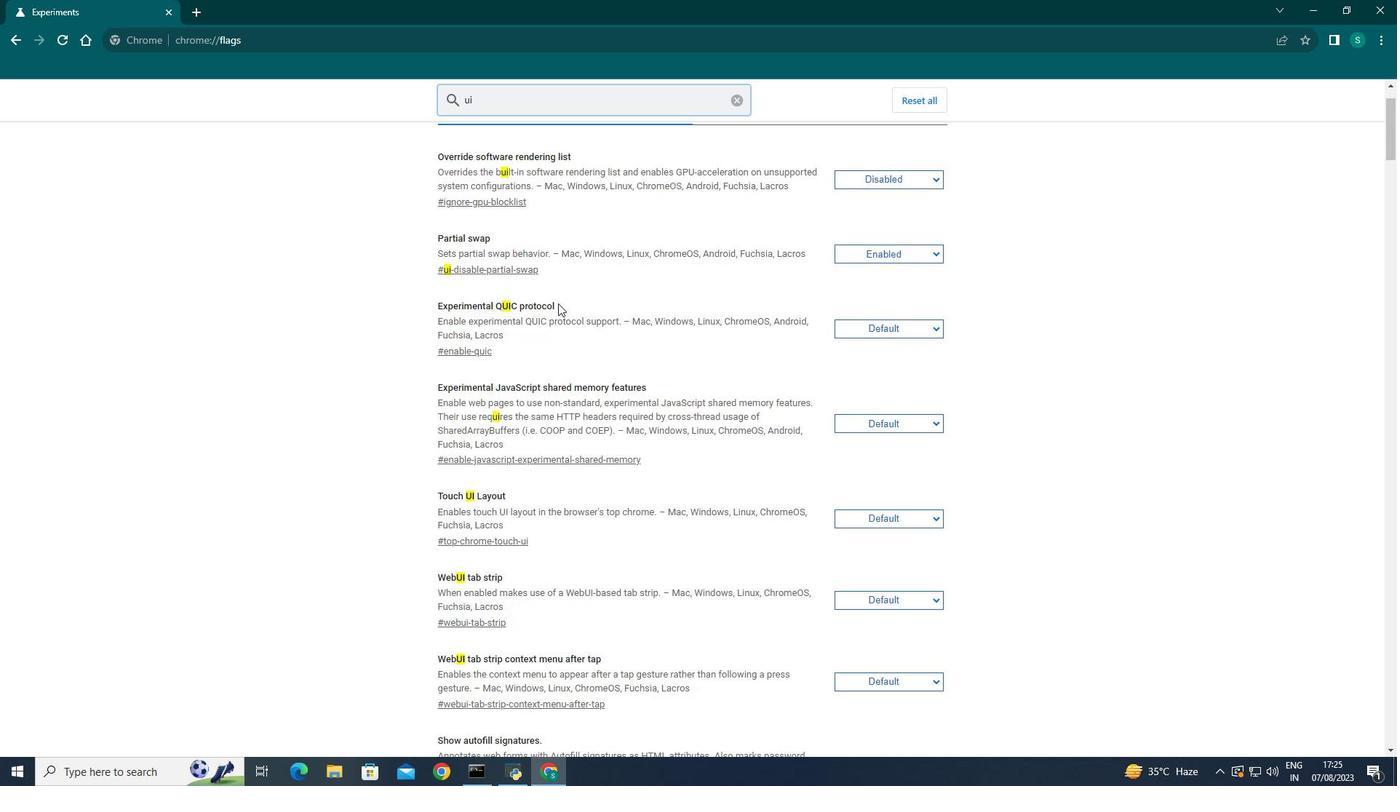 
Action: Mouse scrolled (558, 304) with delta (0, 0)
Screenshot: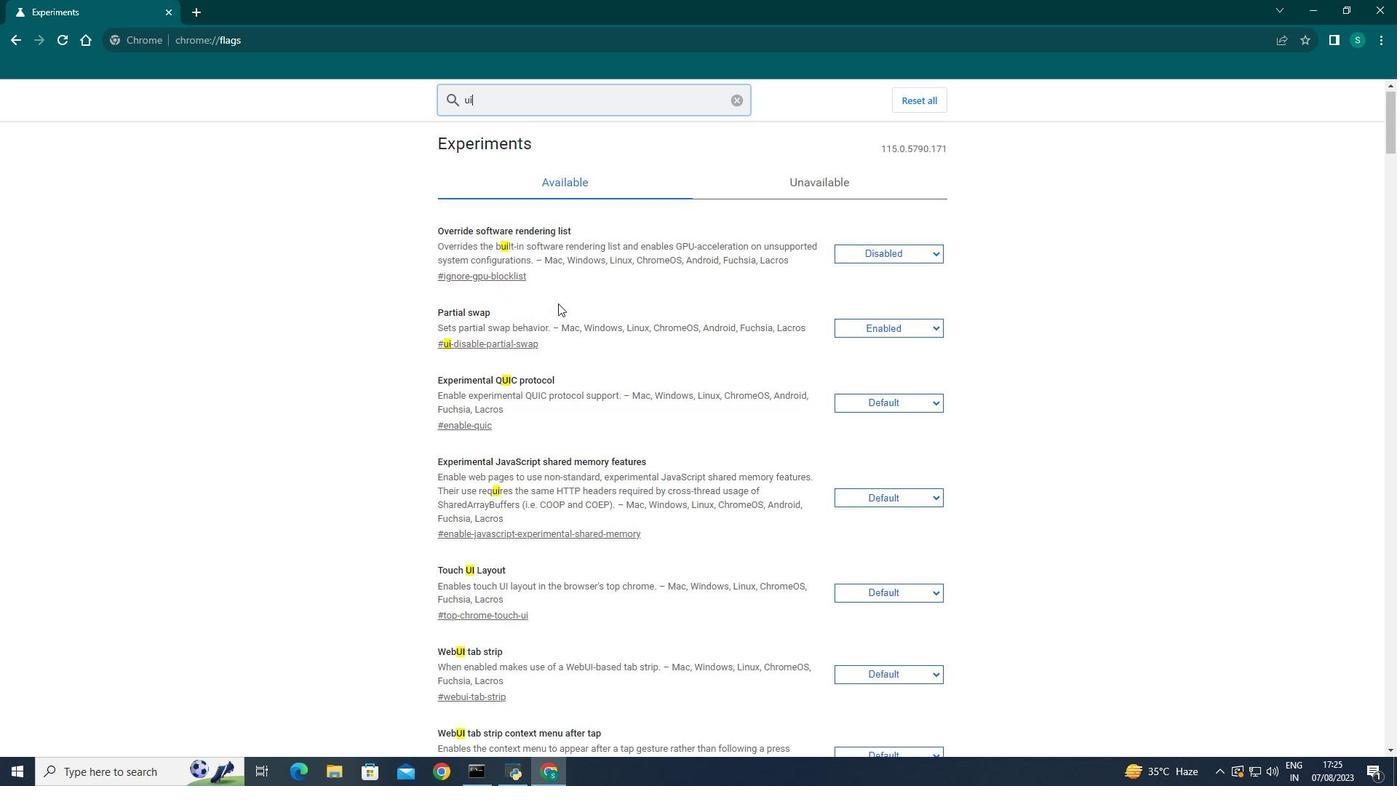 
Action: Mouse scrolled (558, 302) with delta (0, 0)
Screenshot: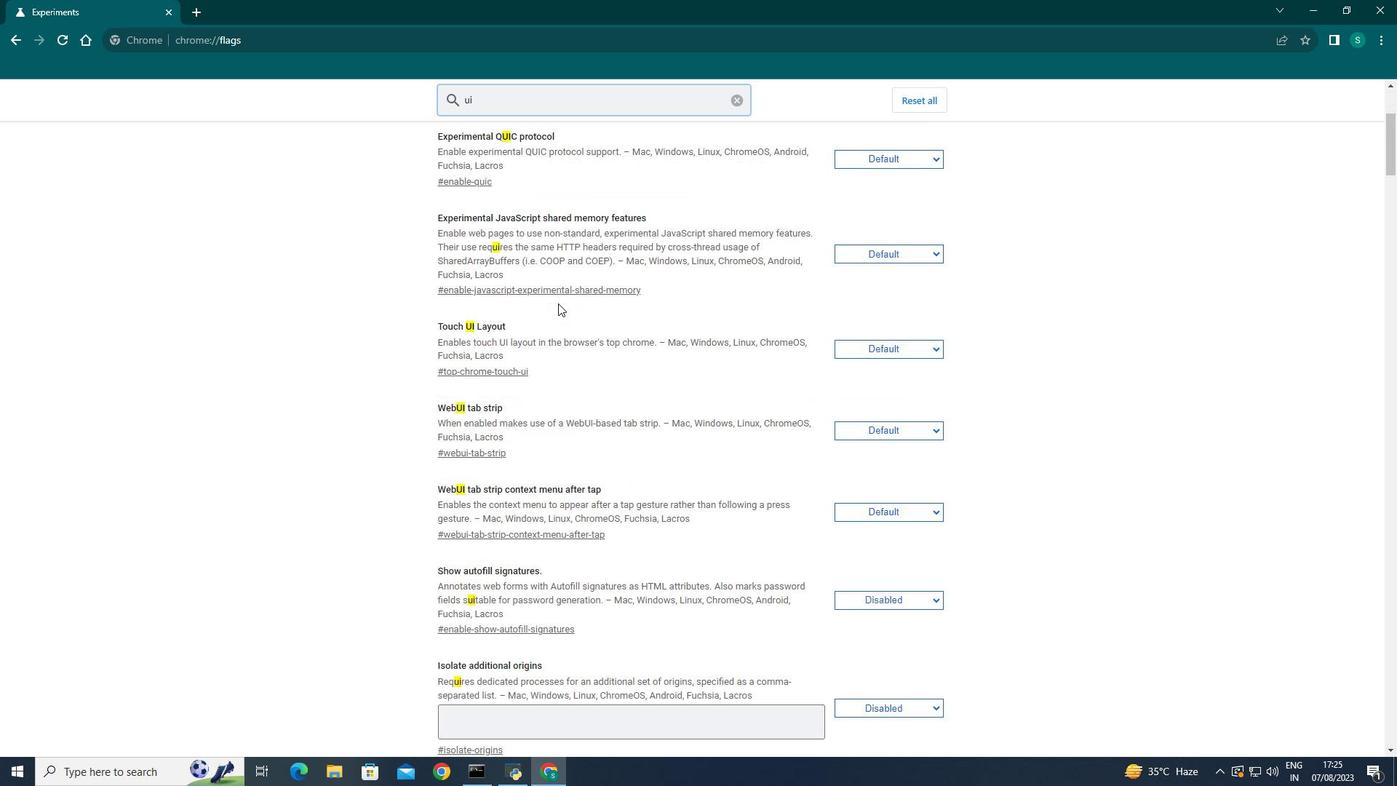 
Action: Mouse scrolled (558, 302) with delta (0, 0)
Screenshot: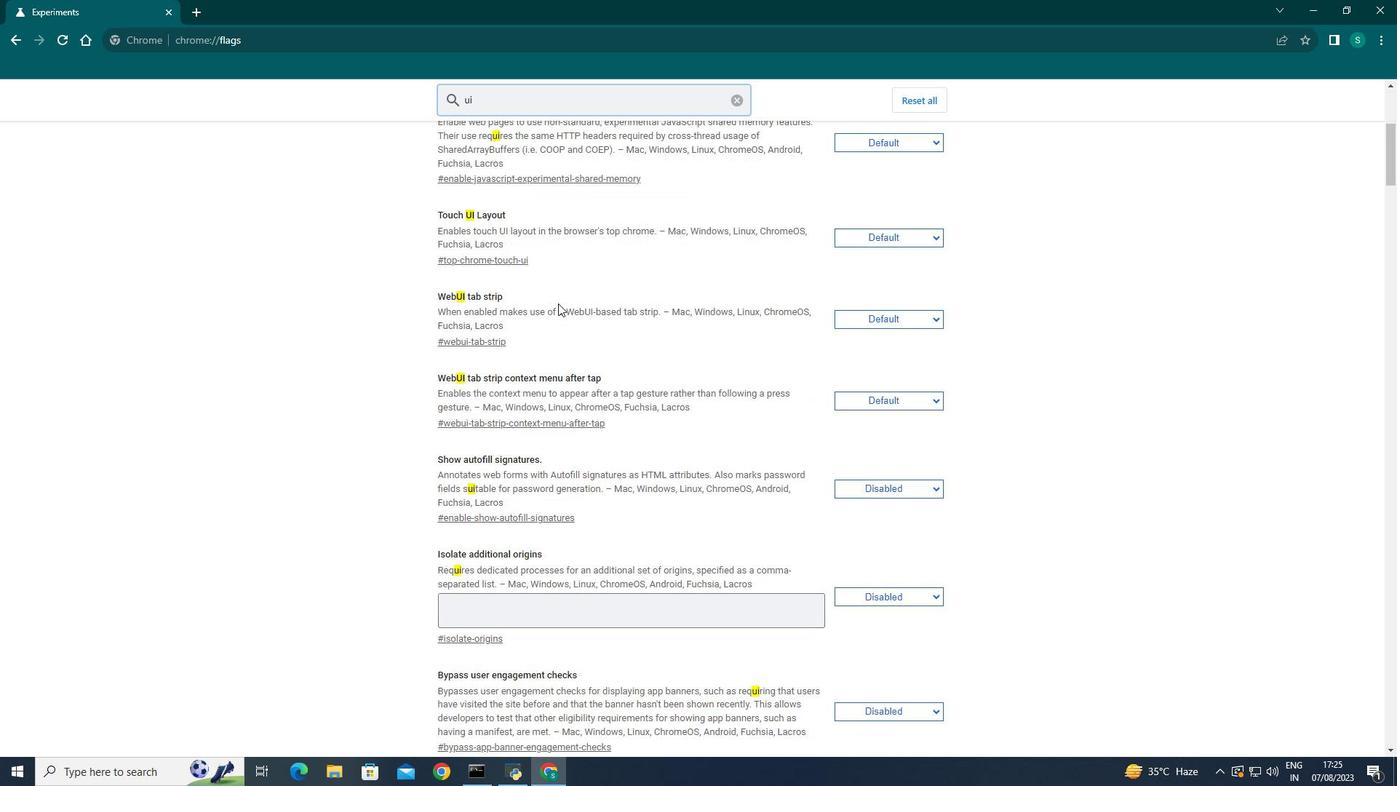 
Action: Mouse scrolled (558, 302) with delta (0, 0)
Screenshot: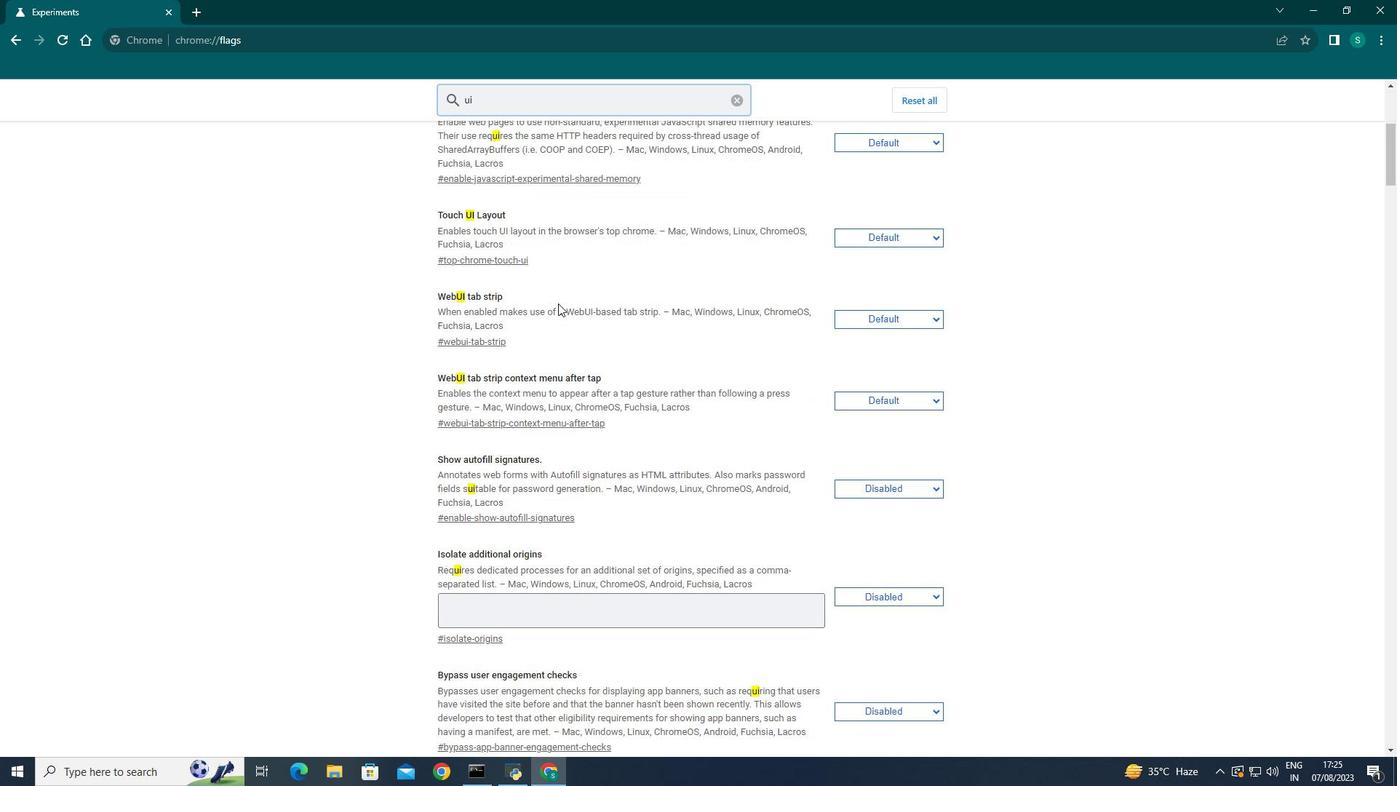 
Action: Mouse scrolled (558, 302) with delta (0, 0)
Screenshot: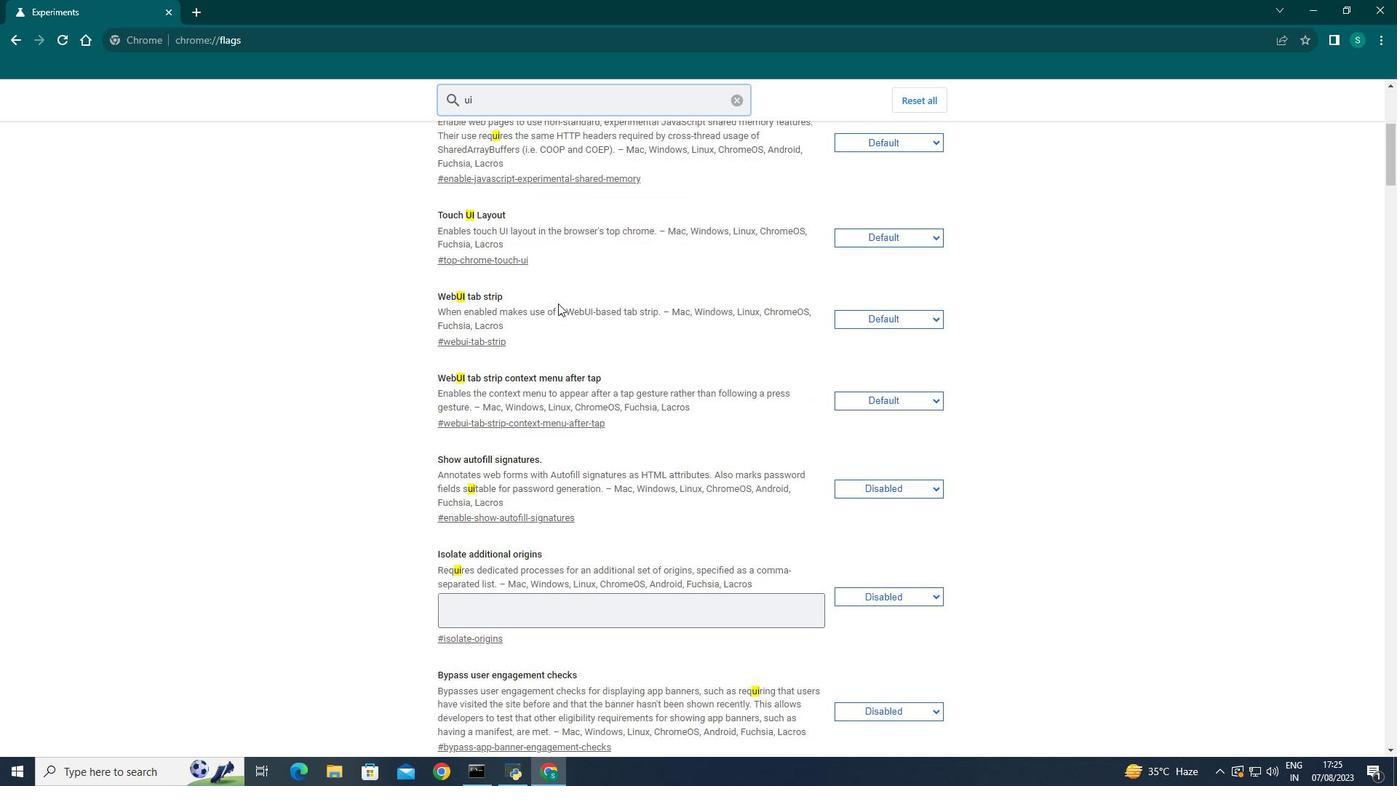
Action: Mouse scrolled (558, 302) with delta (0, 0)
Screenshot: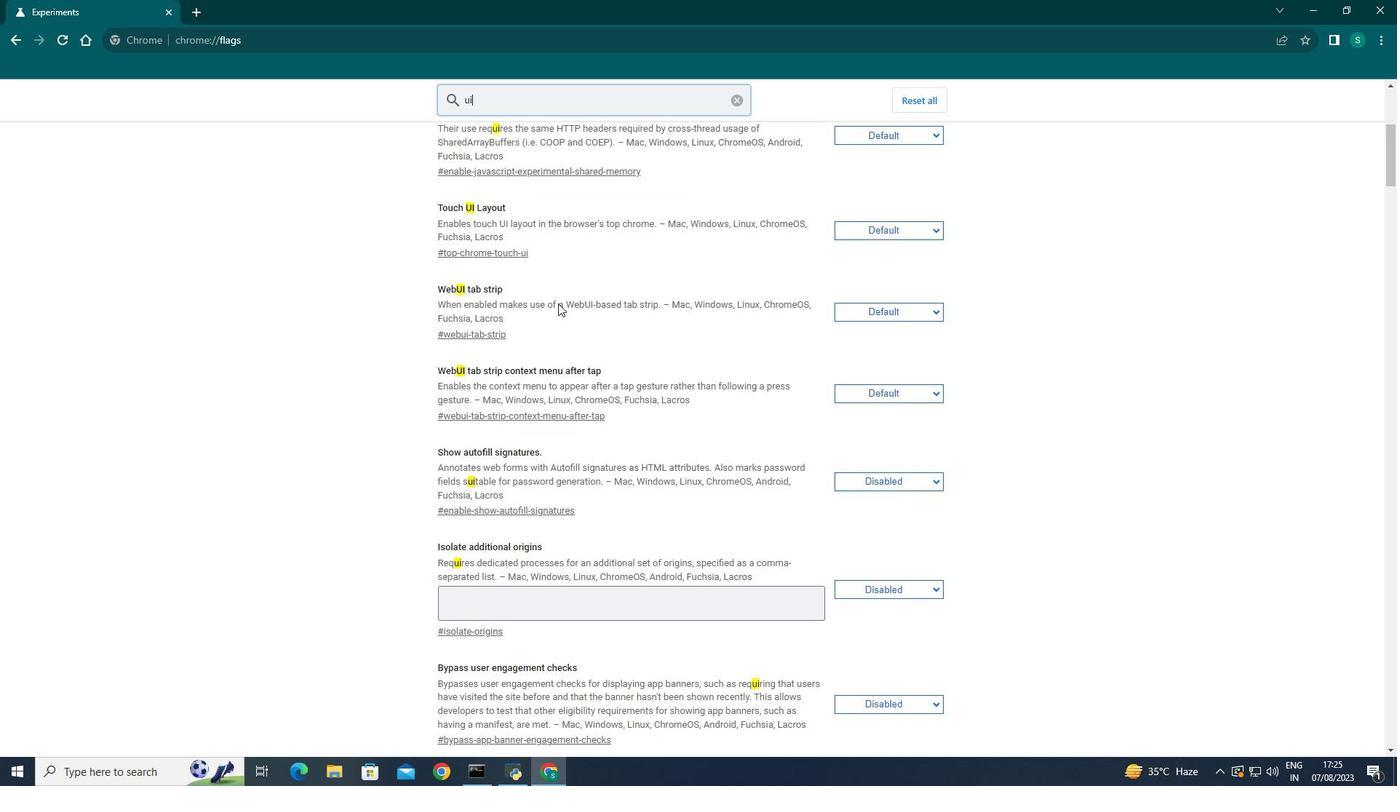 
Action: Mouse moved to (558, 303)
Screenshot: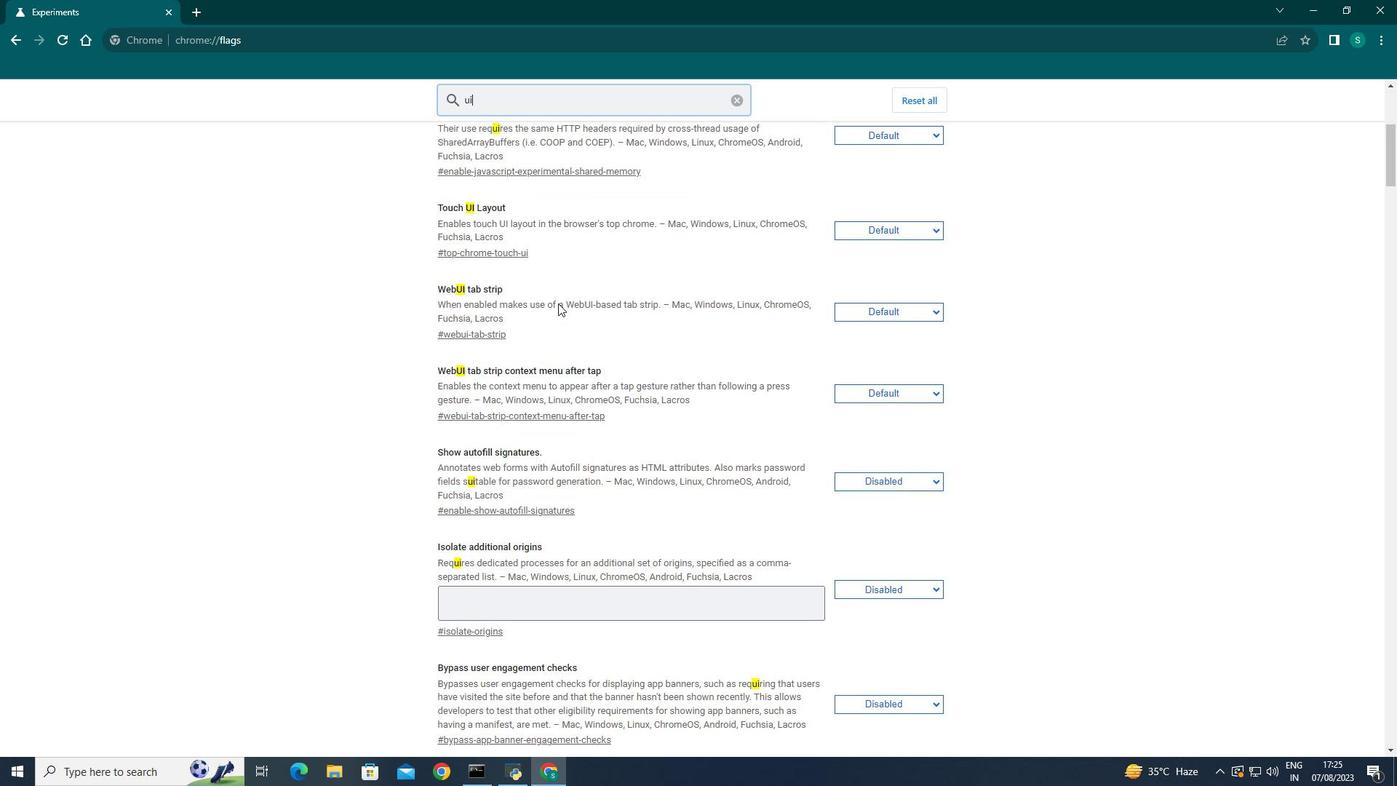 
Action: Mouse scrolled (558, 302) with delta (0, 0)
Screenshot: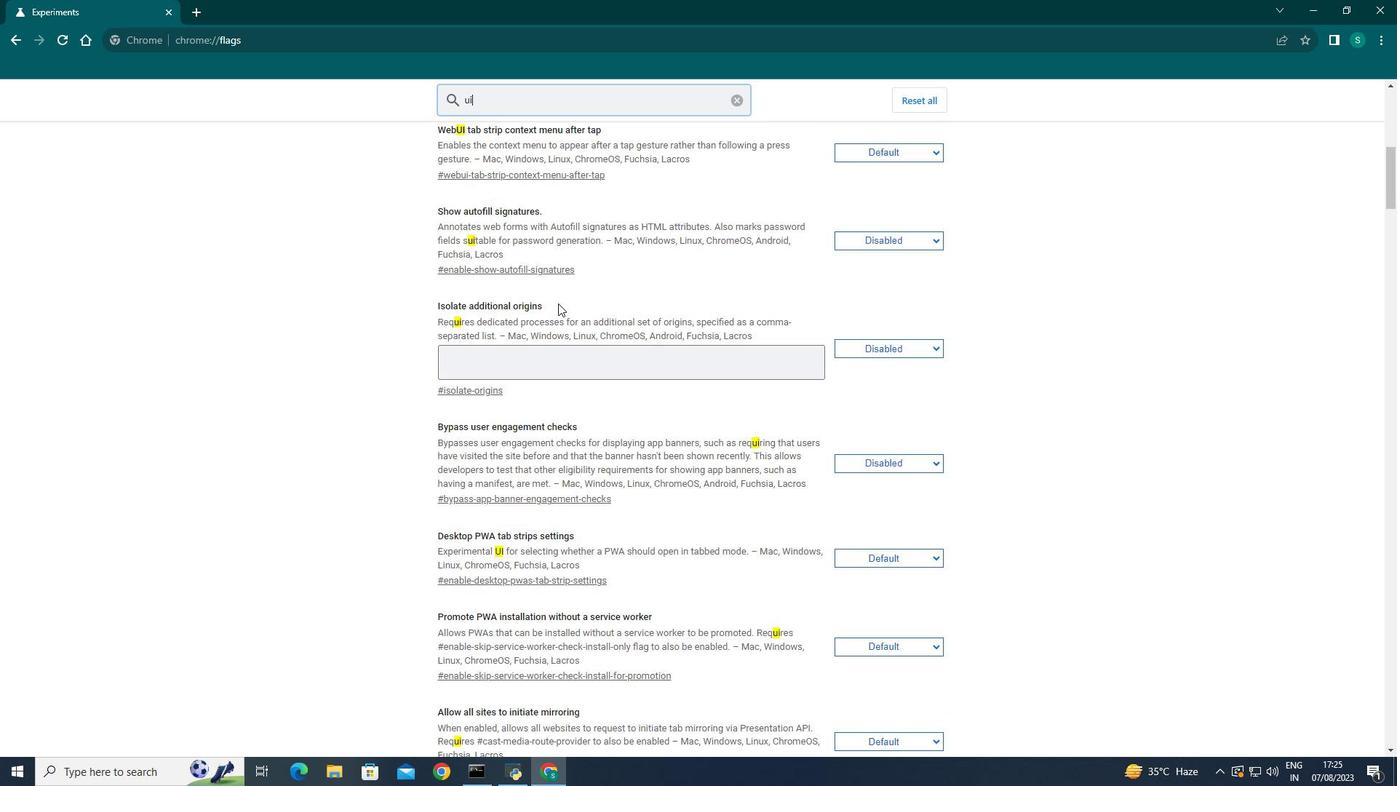 
Action: Mouse scrolled (558, 302) with delta (0, 0)
Screenshot: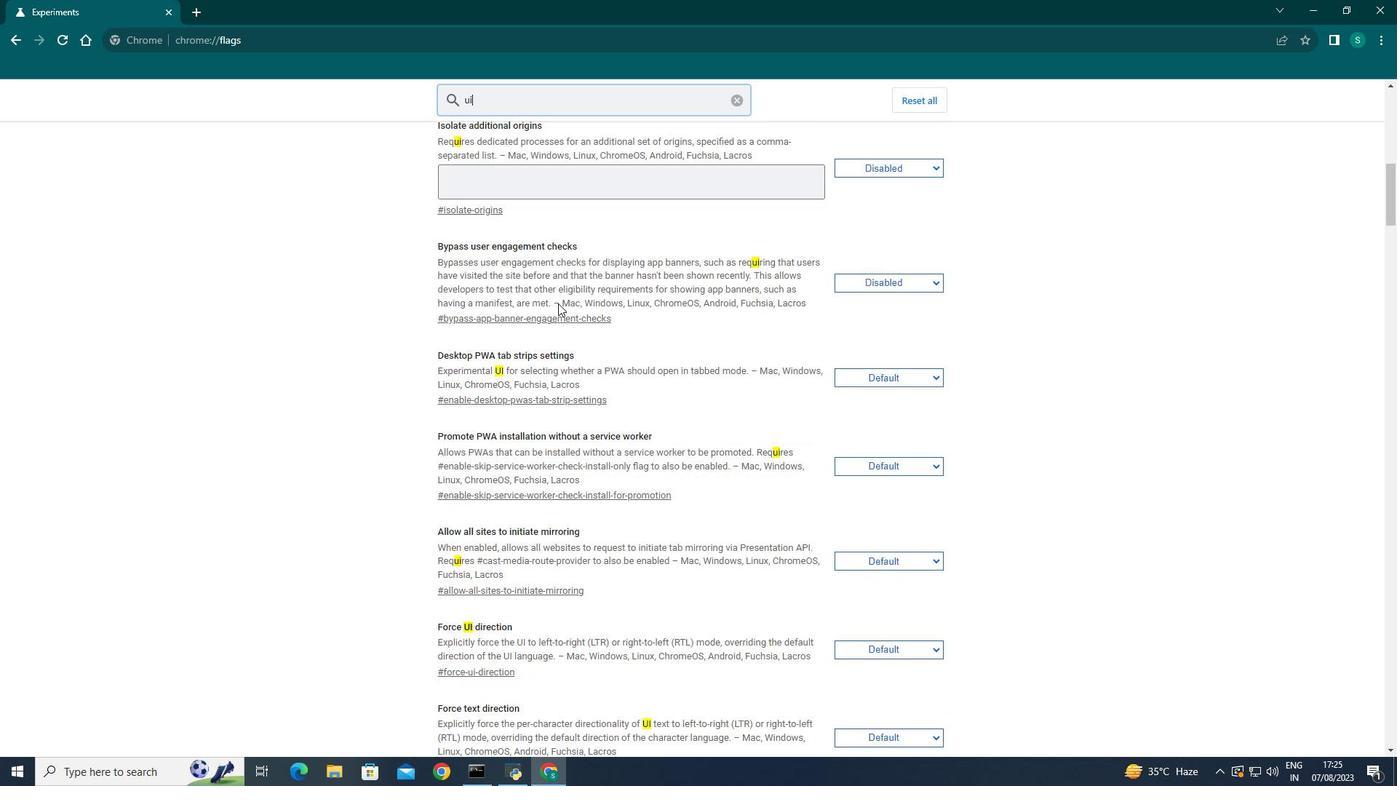 
Action: Mouse scrolled (558, 302) with delta (0, 0)
Screenshot: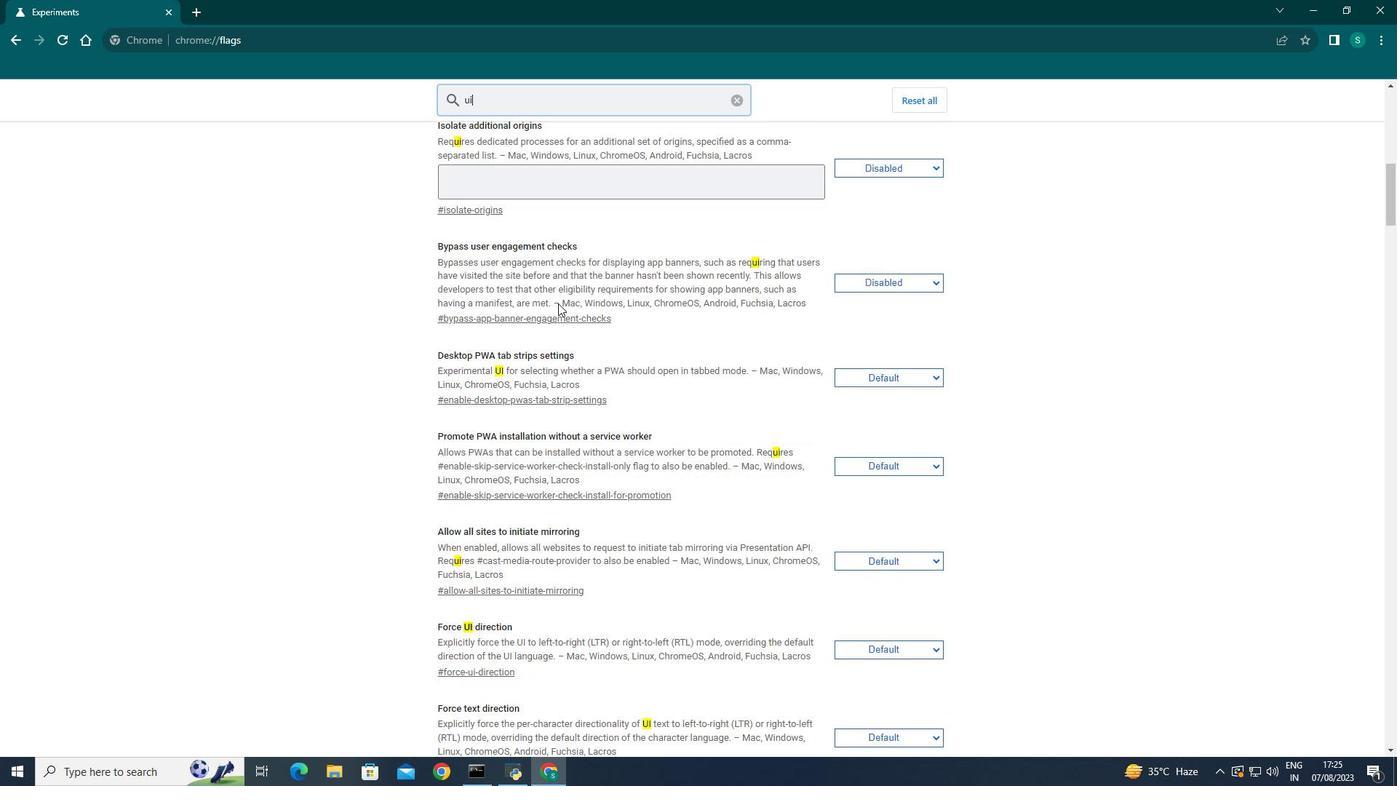 
Action: Mouse scrolled (558, 302) with delta (0, 0)
Screenshot: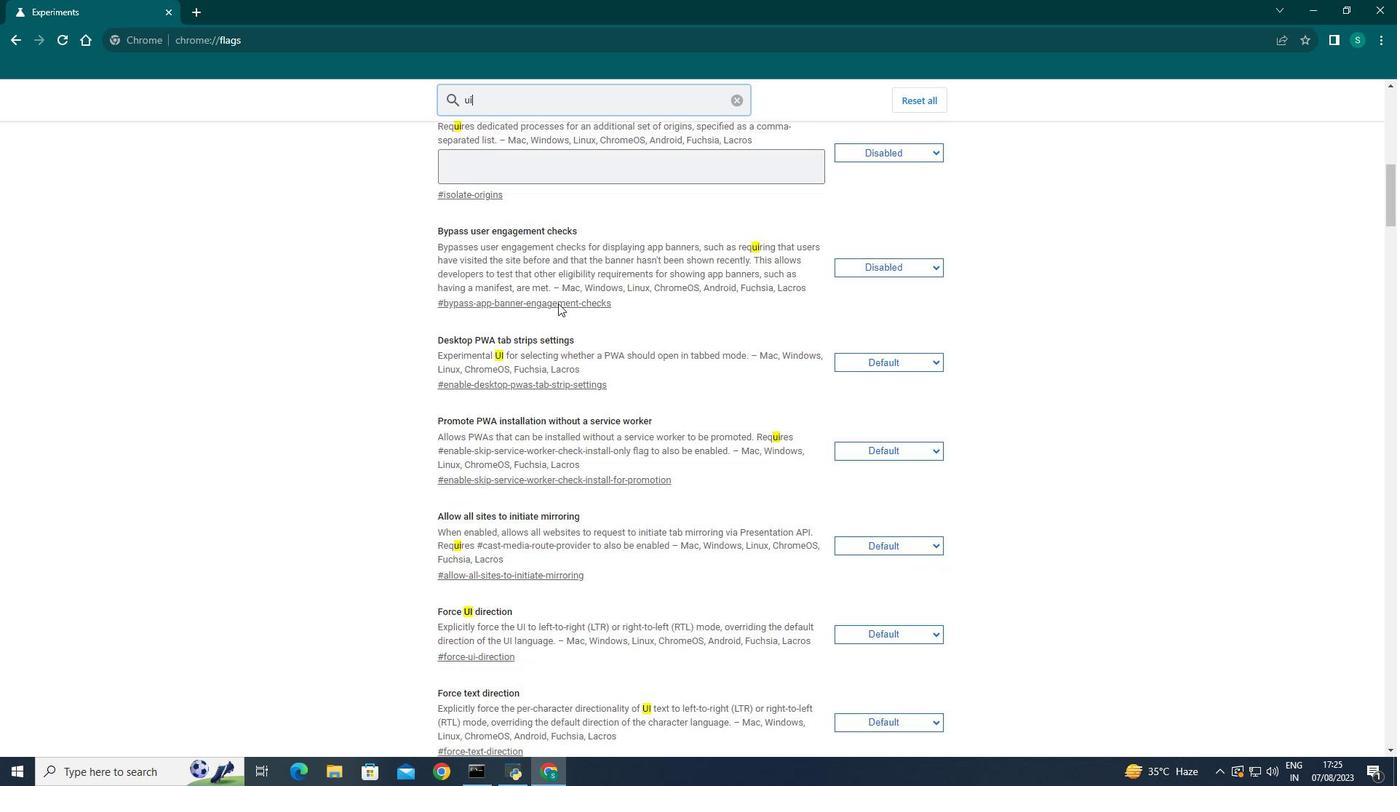 
Action: Mouse scrolled (558, 302) with delta (0, 0)
Screenshot: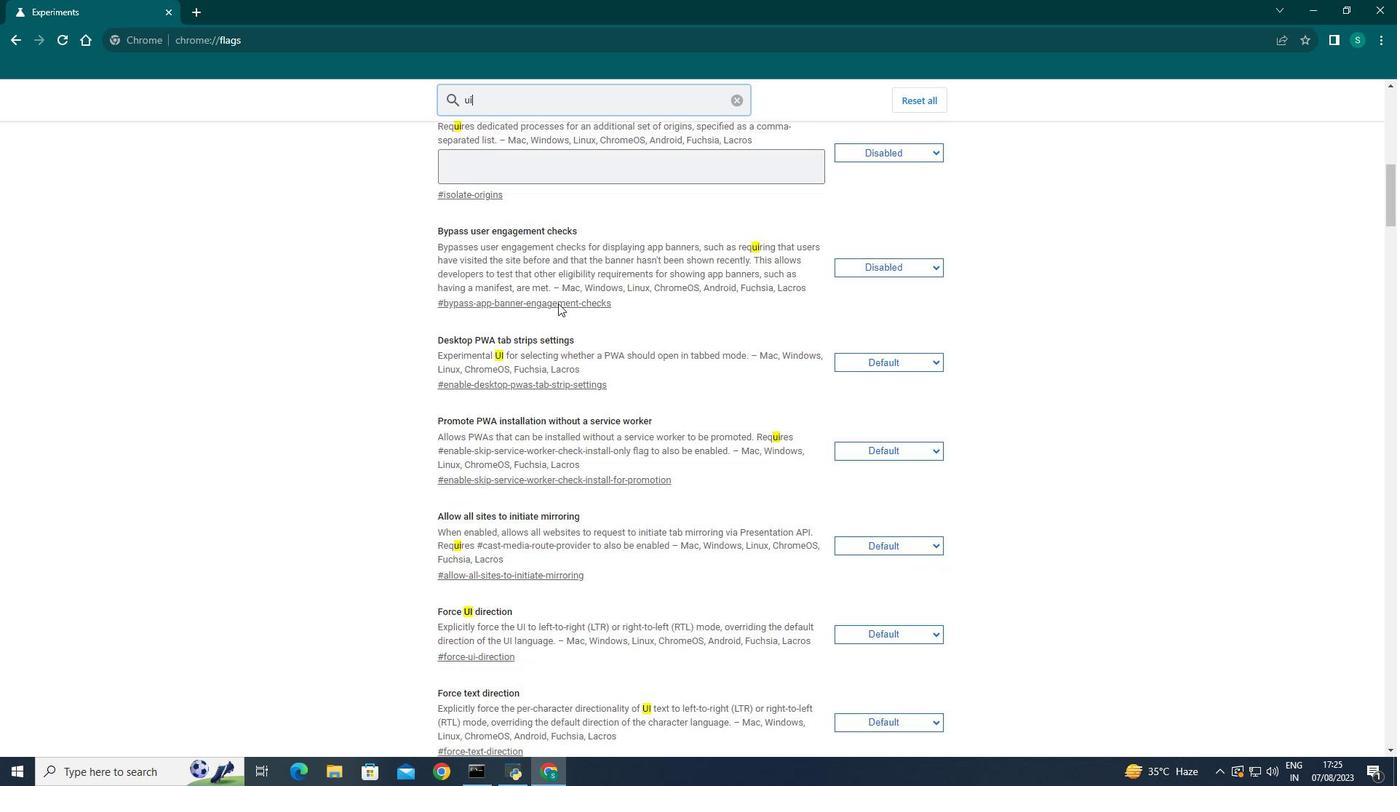 
Action: Mouse scrolled (558, 302) with delta (0, 0)
Screenshot: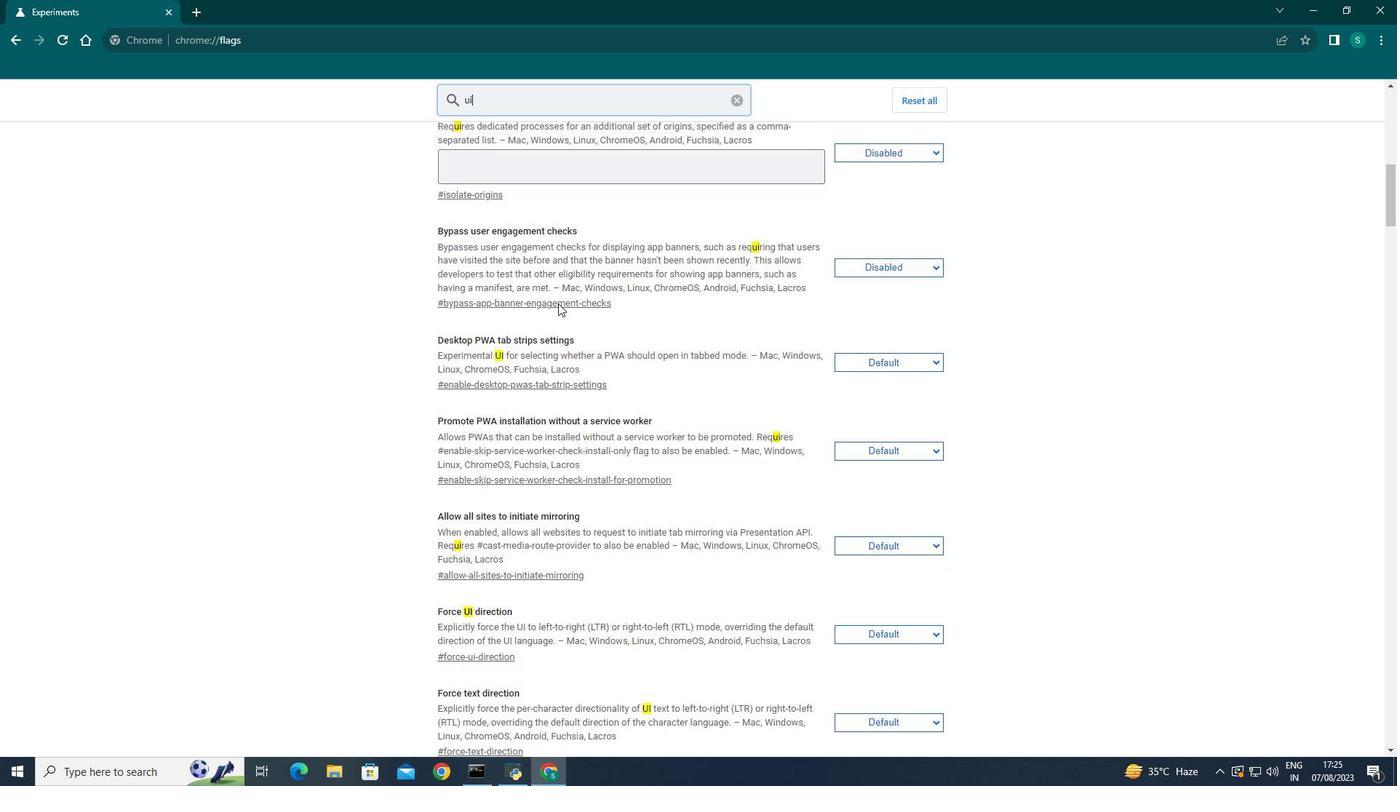 
Action: Mouse scrolled (558, 302) with delta (0, 0)
Screenshot: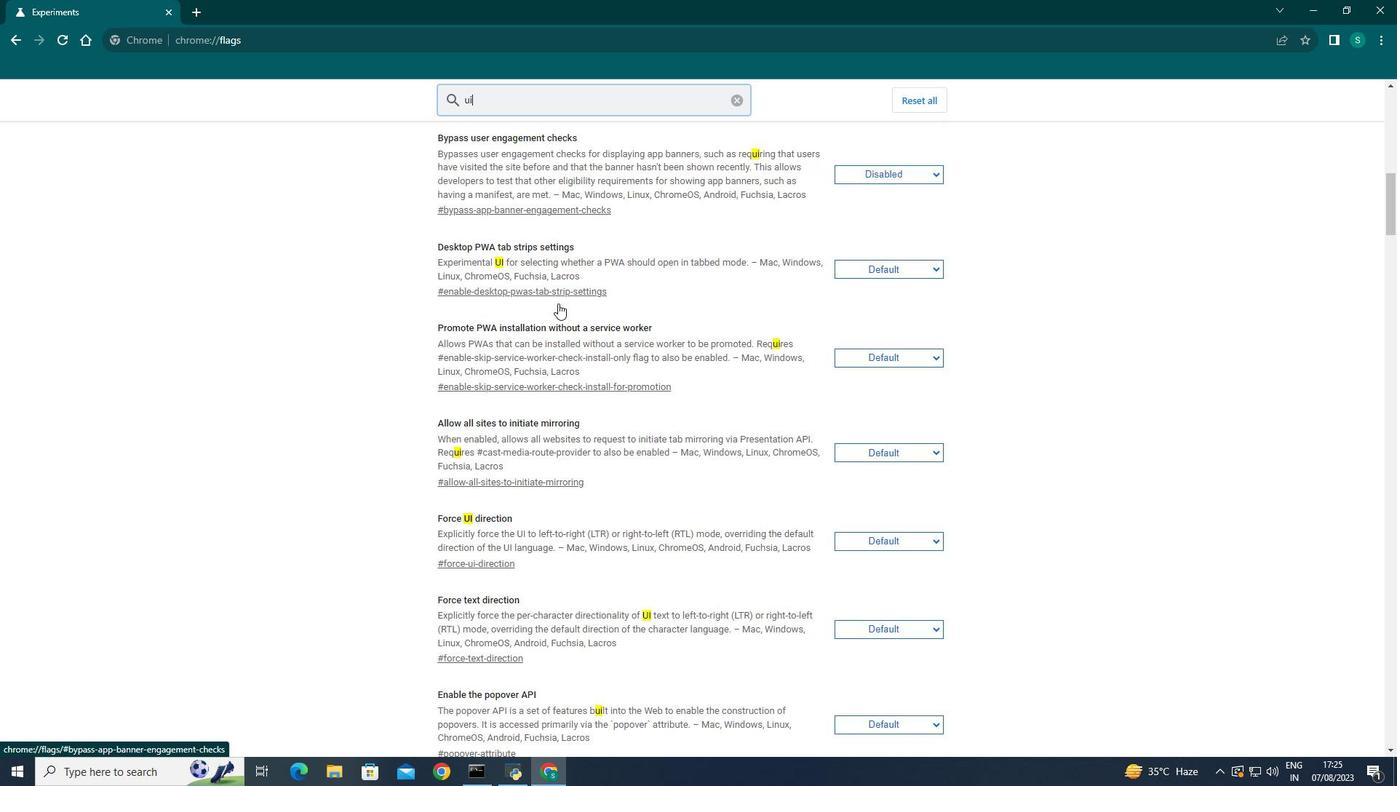 
Action: Mouse scrolled (558, 302) with delta (0, 0)
Screenshot: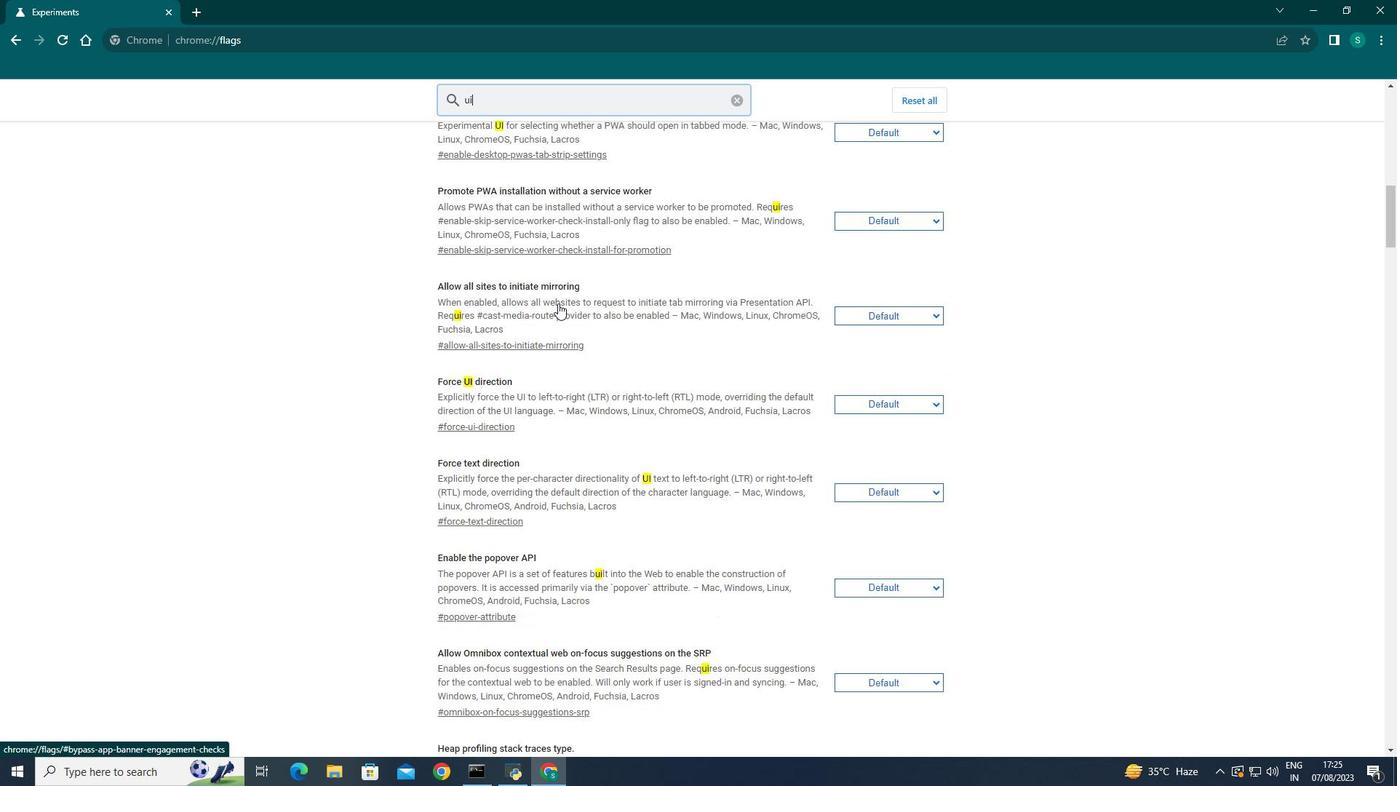 
Action: Mouse scrolled (558, 302) with delta (0, 0)
Screenshot: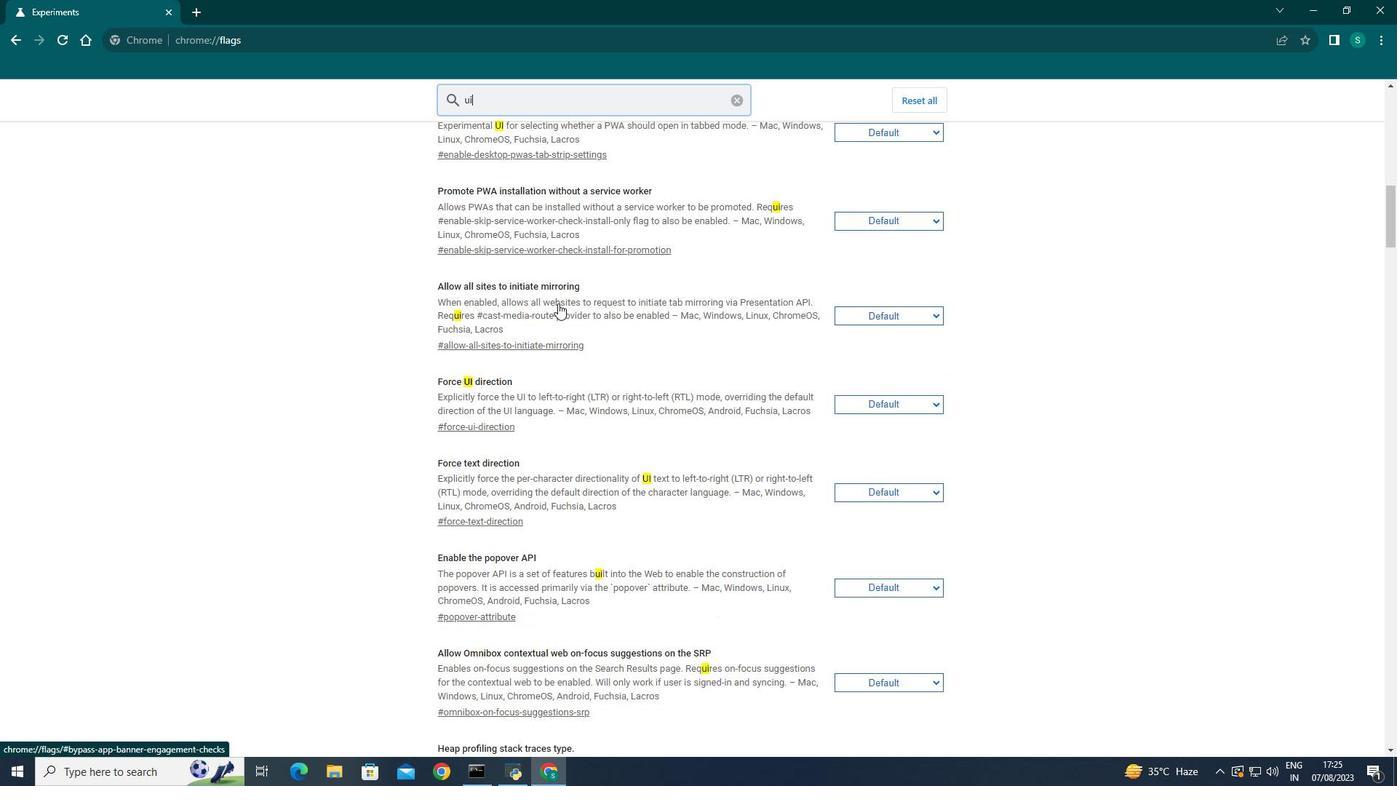 
Action: Mouse scrolled (558, 302) with delta (0, 0)
Screenshot: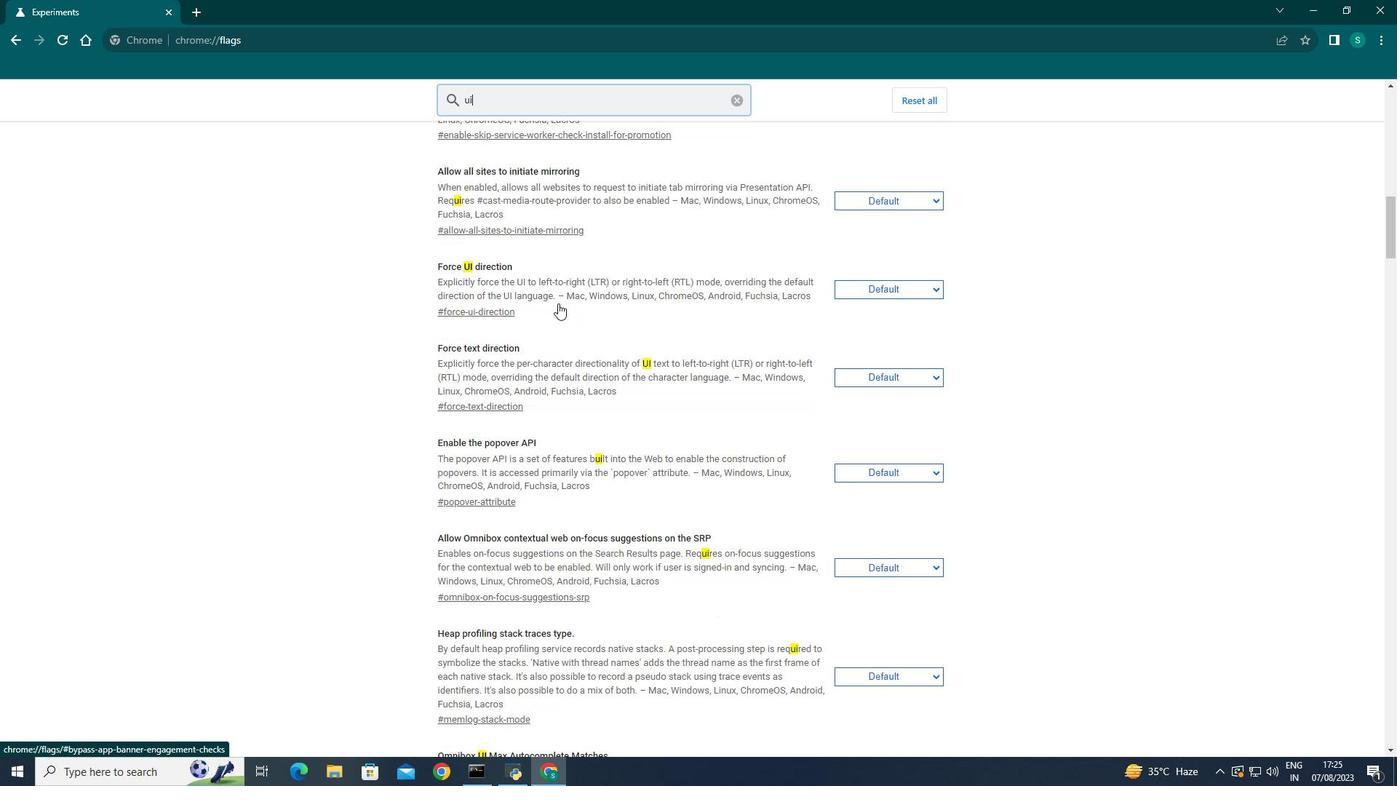 
Action: Mouse scrolled (558, 302) with delta (0, 0)
Screenshot: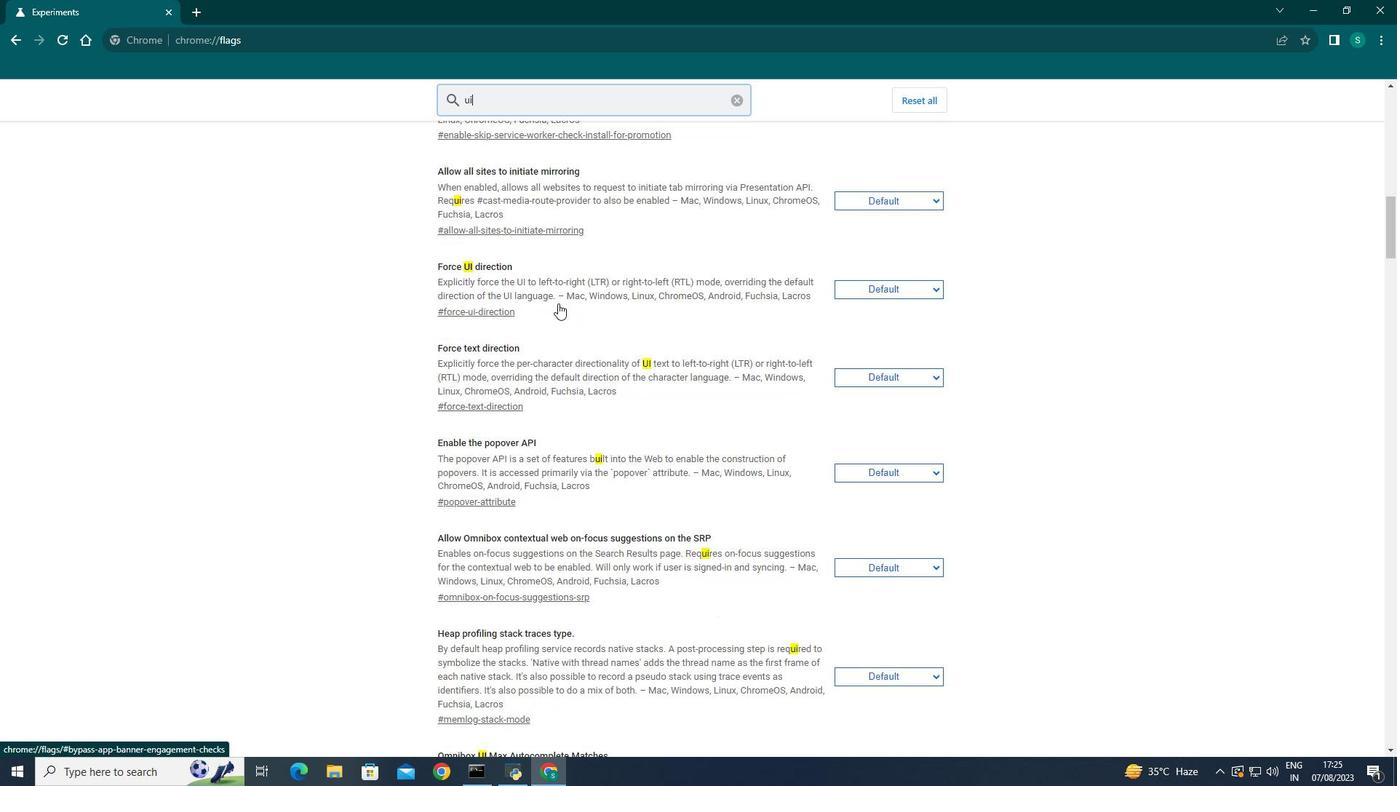 
Action: Mouse scrolled (558, 302) with delta (0, 0)
Screenshot: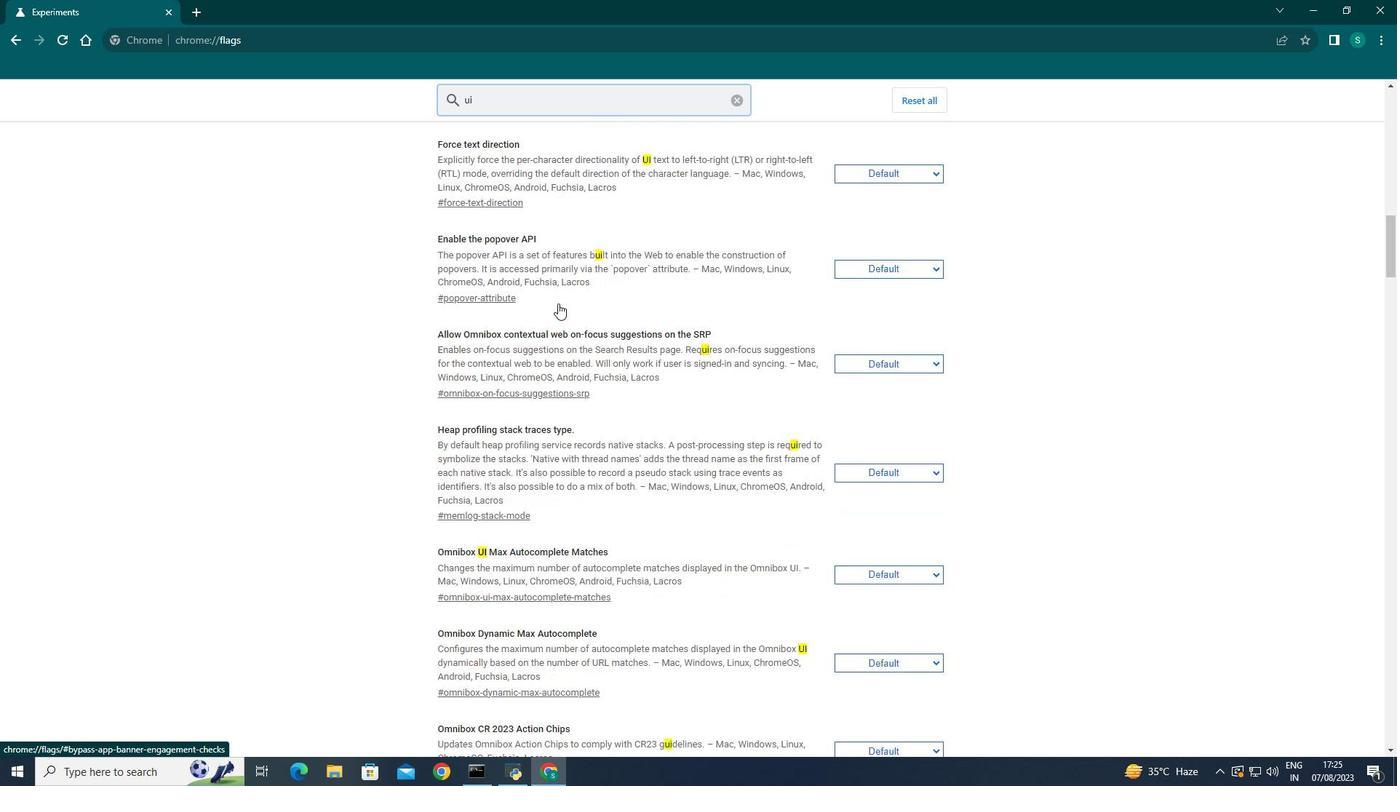 
Action: Mouse scrolled (558, 302) with delta (0, 0)
Screenshot: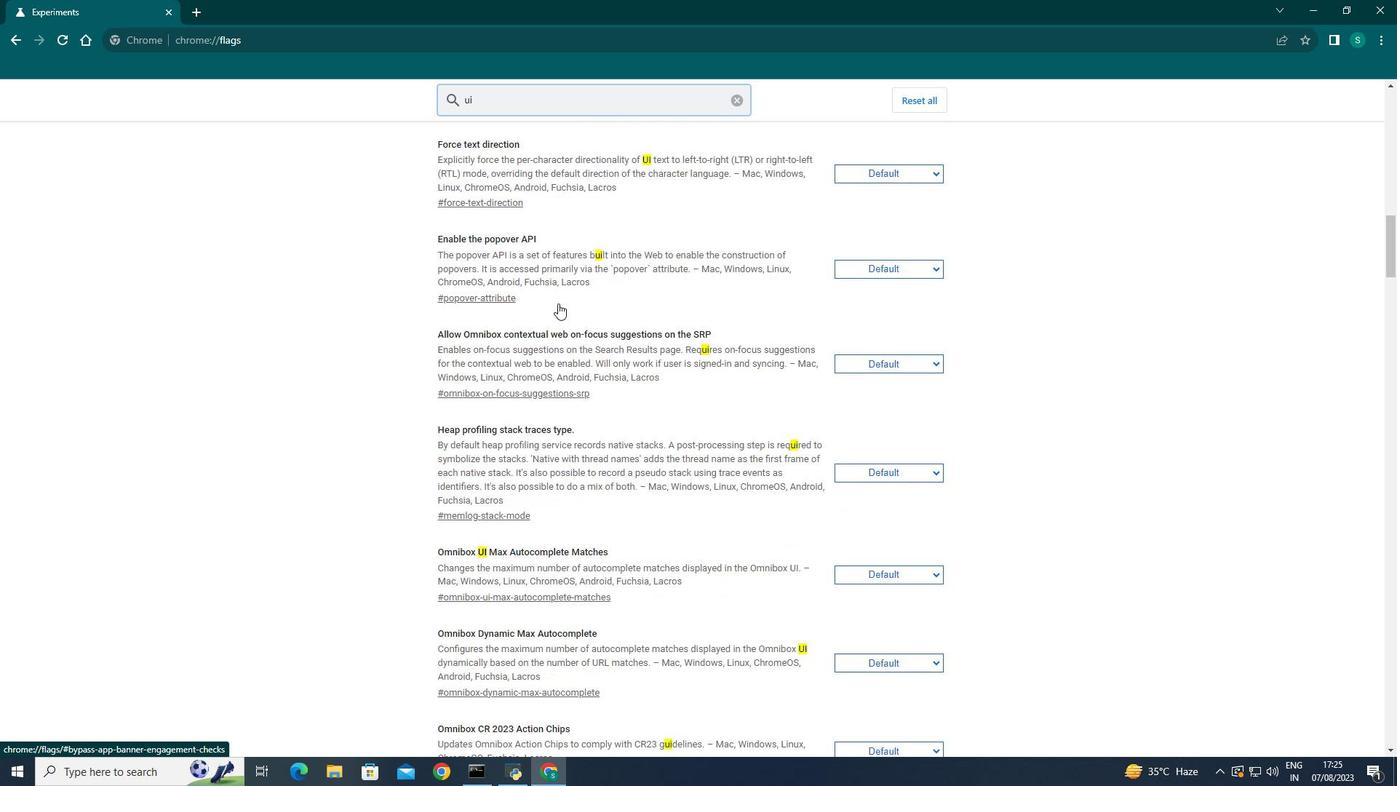 
Action: Mouse scrolled (558, 302) with delta (0, 0)
Screenshot: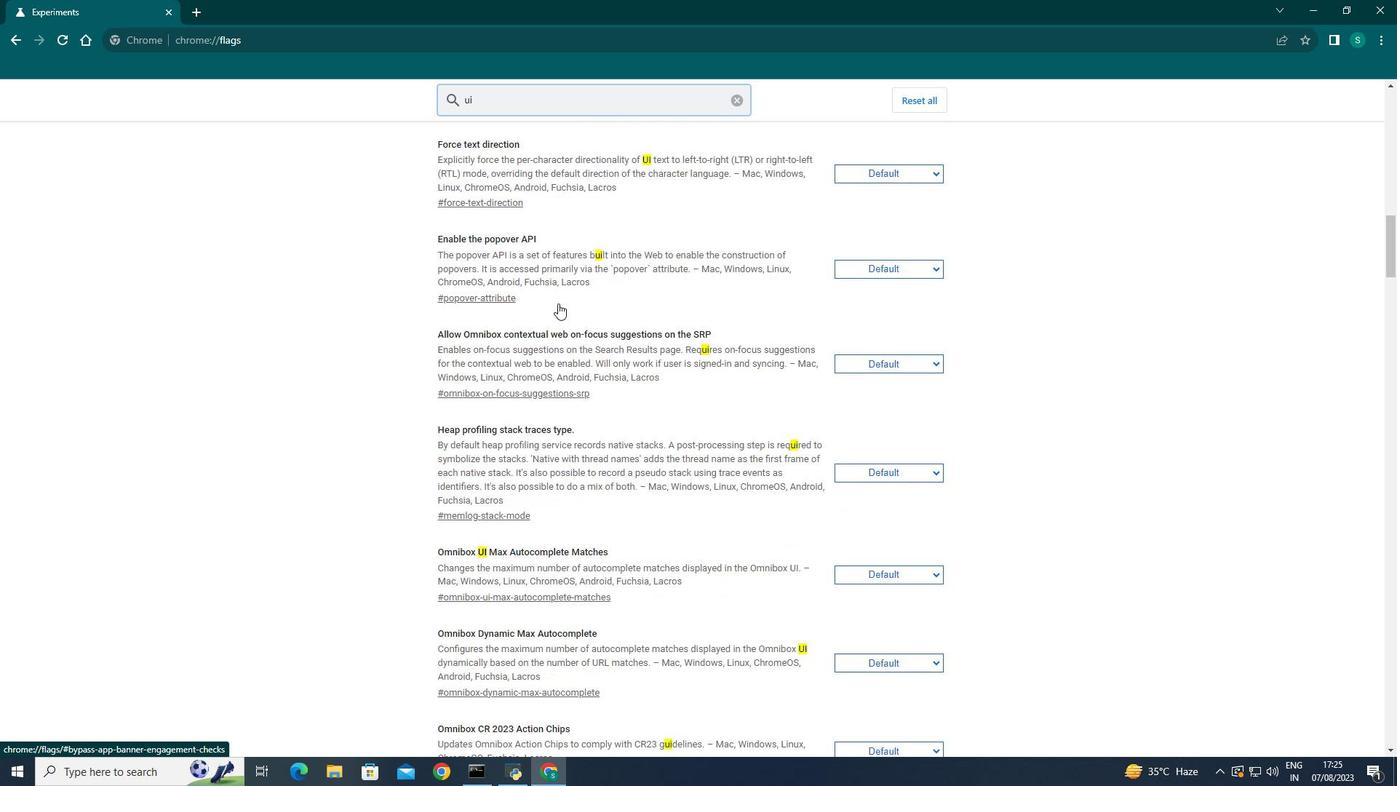 
Action: Mouse scrolled (558, 302) with delta (0, 0)
Screenshot: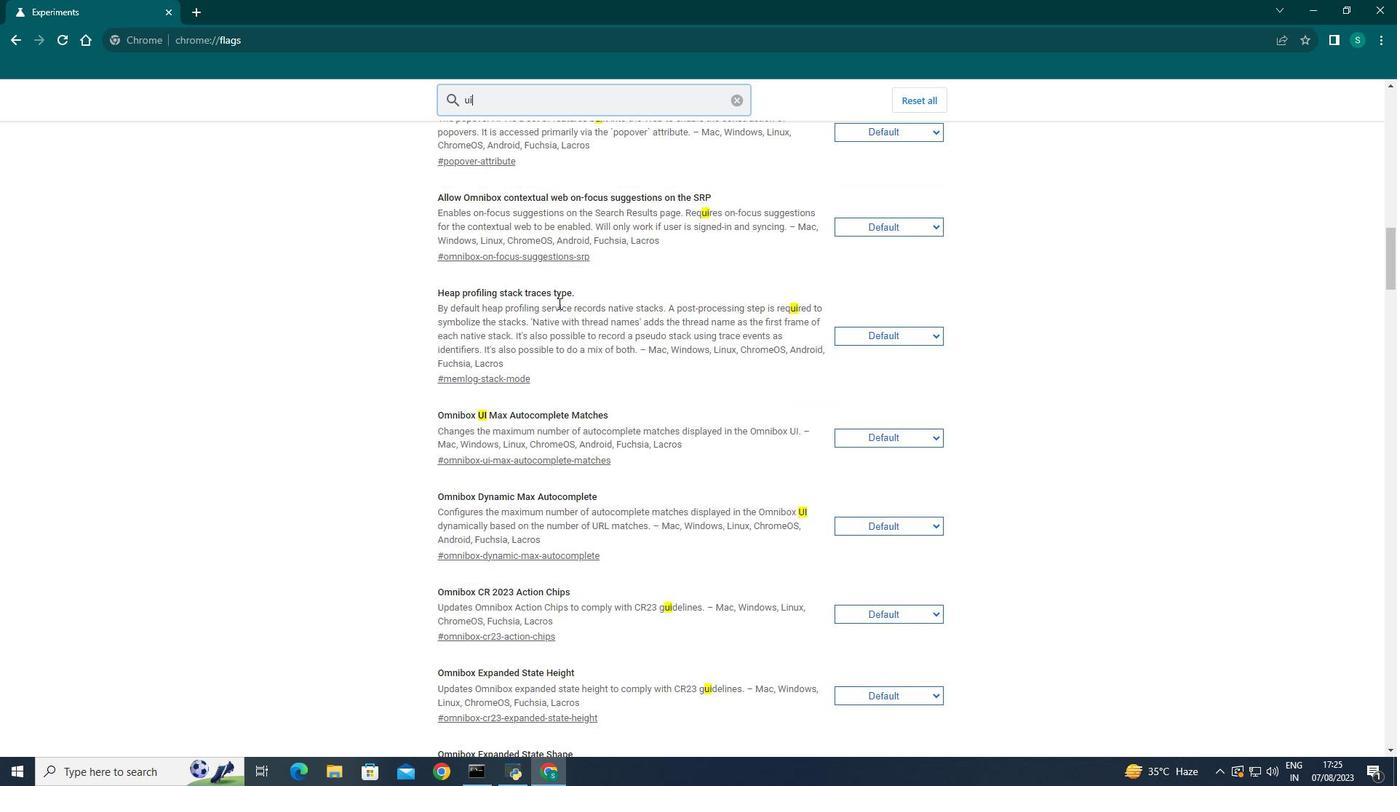 
Action: Mouse scrolled (558, 302) with delta (0, 0)
Screenshot: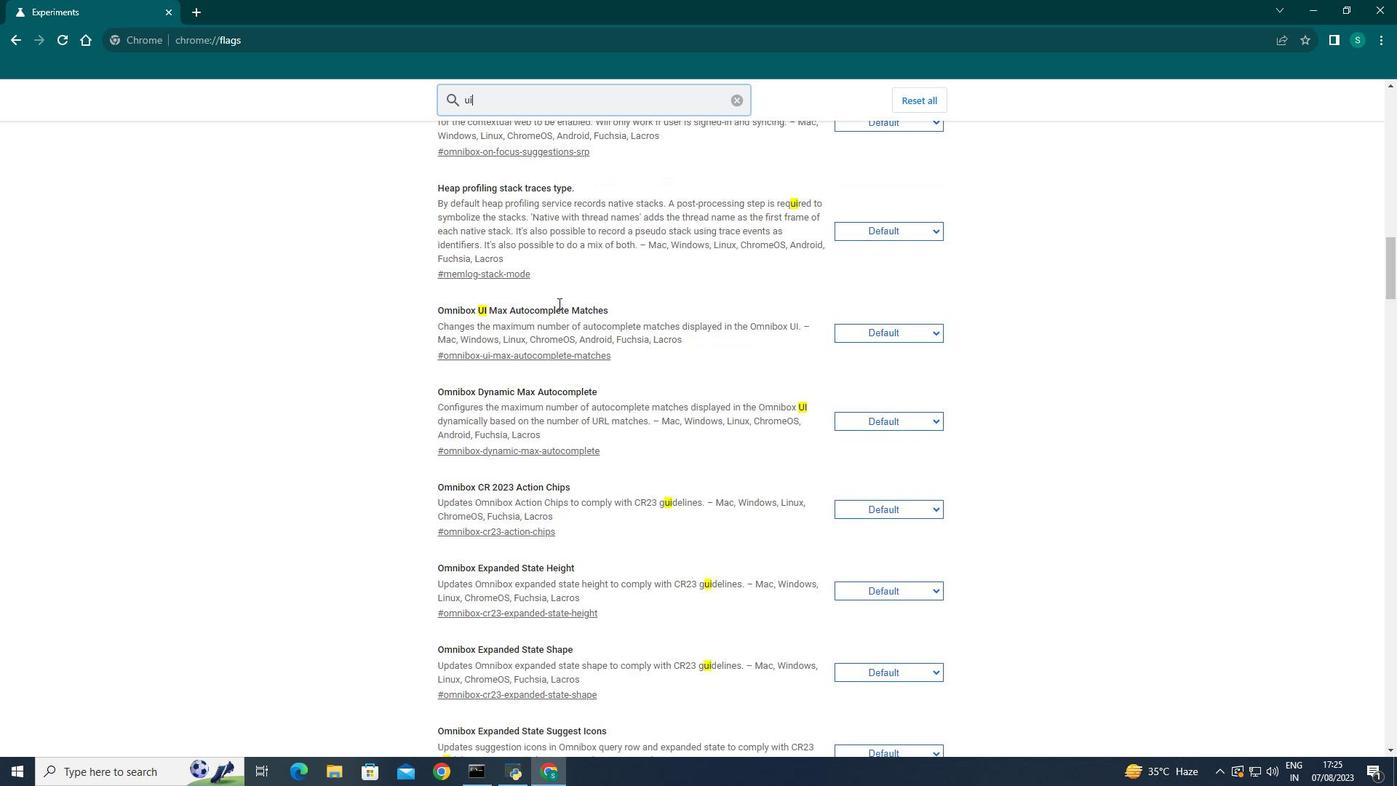 
Action: Mouse scrolled (558, 302) with delta (0, 0)
Screenshot: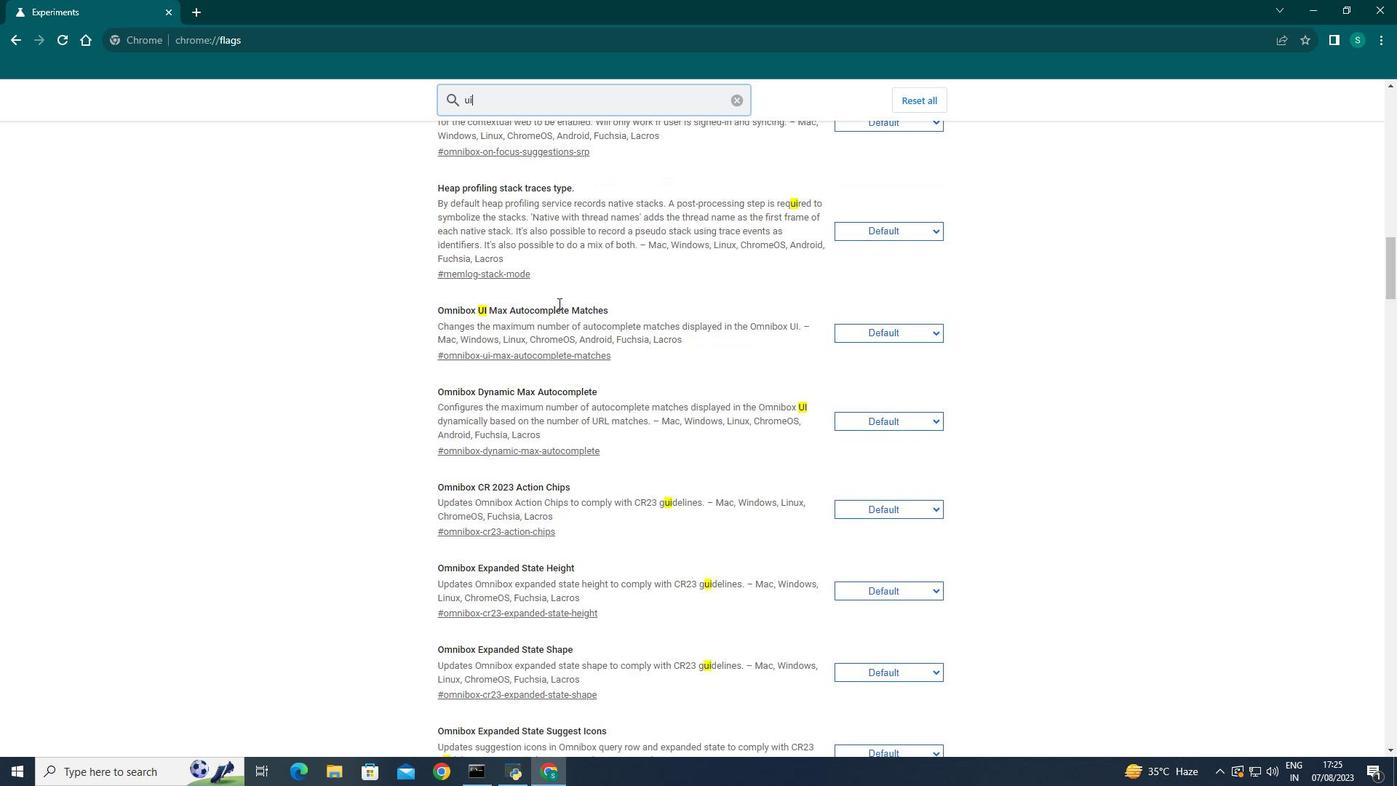 
Action: Mouse scrolled (558, 302) with delta (0, 0)
Screenshot: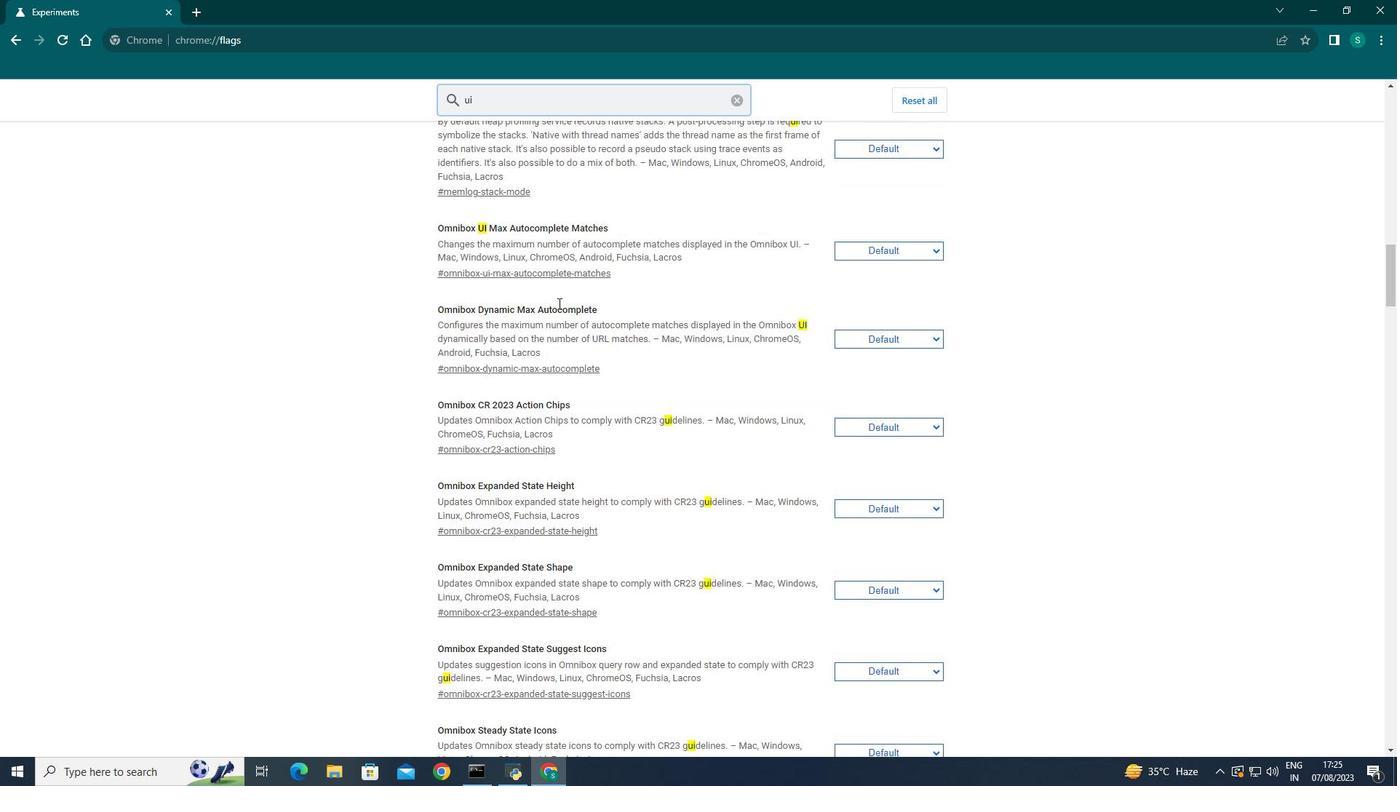 
Action: Mouse moved to (518, 95)
Screenshot: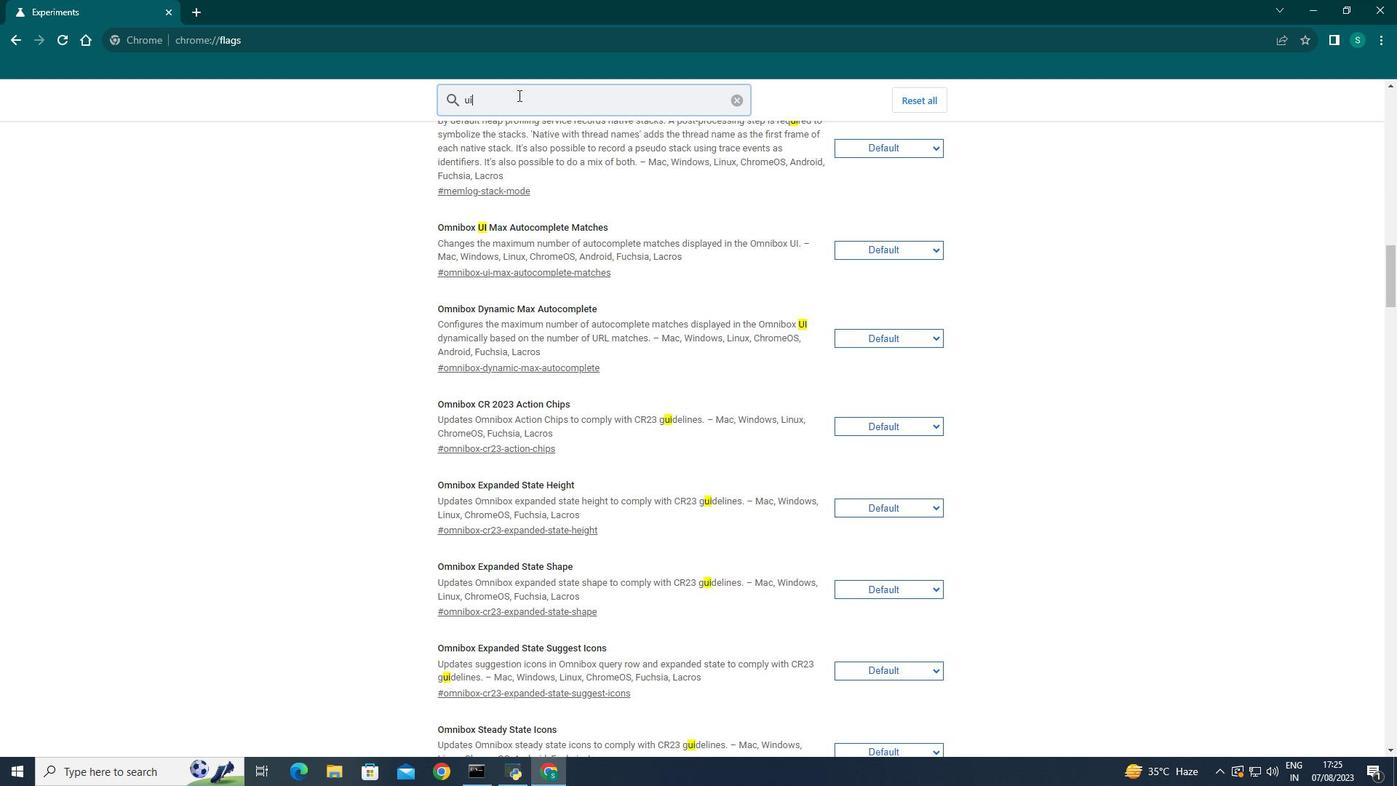 
Action: Mouse pressed left at (518, 95)
Screenshot: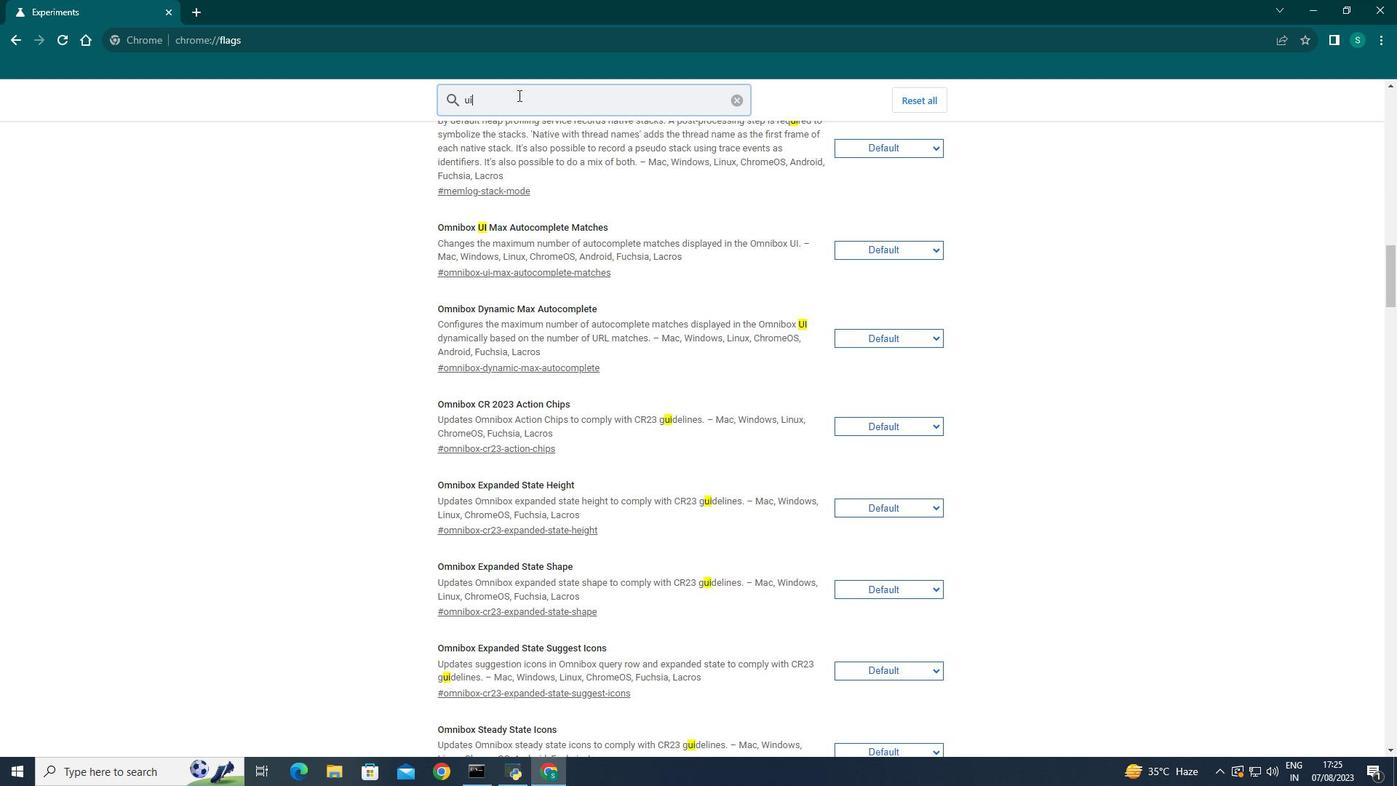 
Action: Key pressed <Key.backspace><Key.backspace>mute
Screenshot: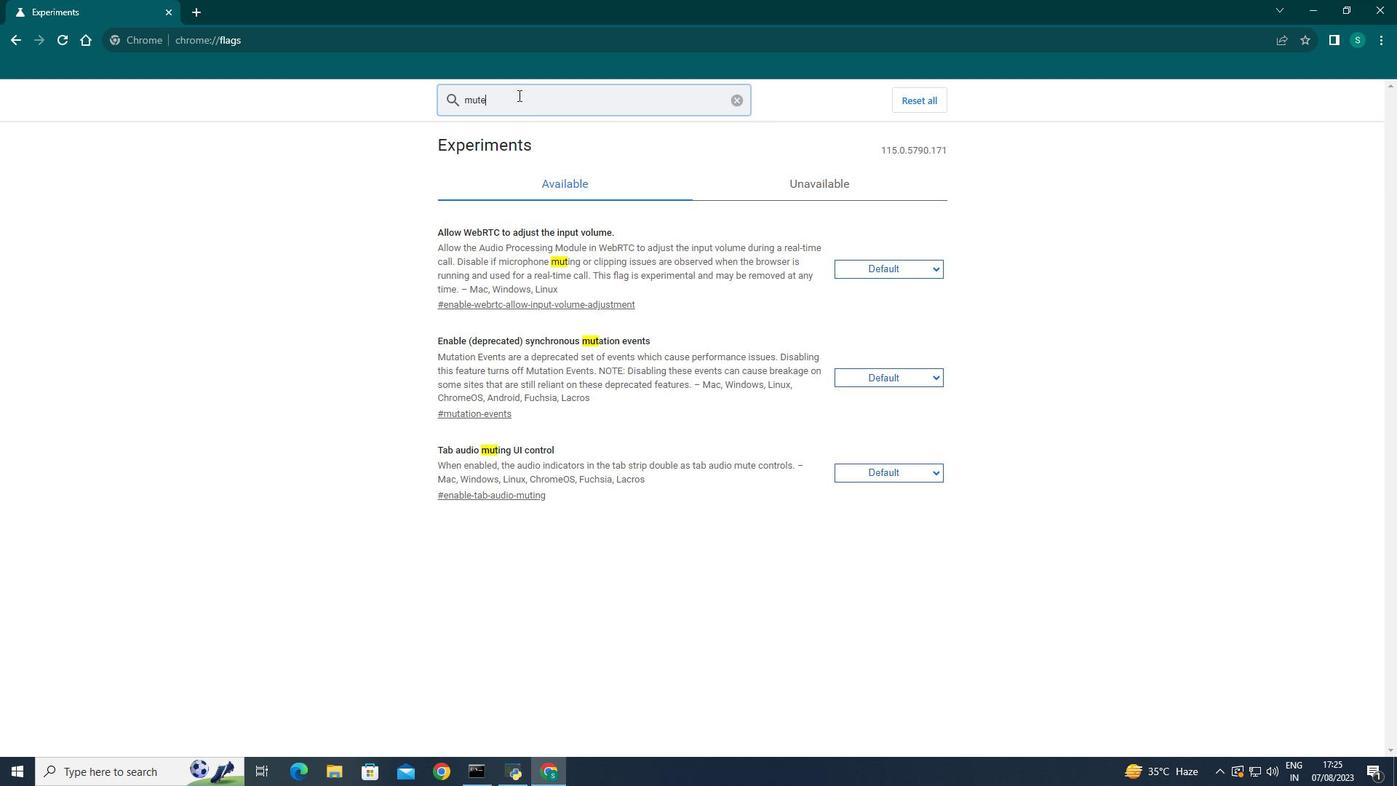 
Action: Mouse moved to (872, 258)
Screenshot: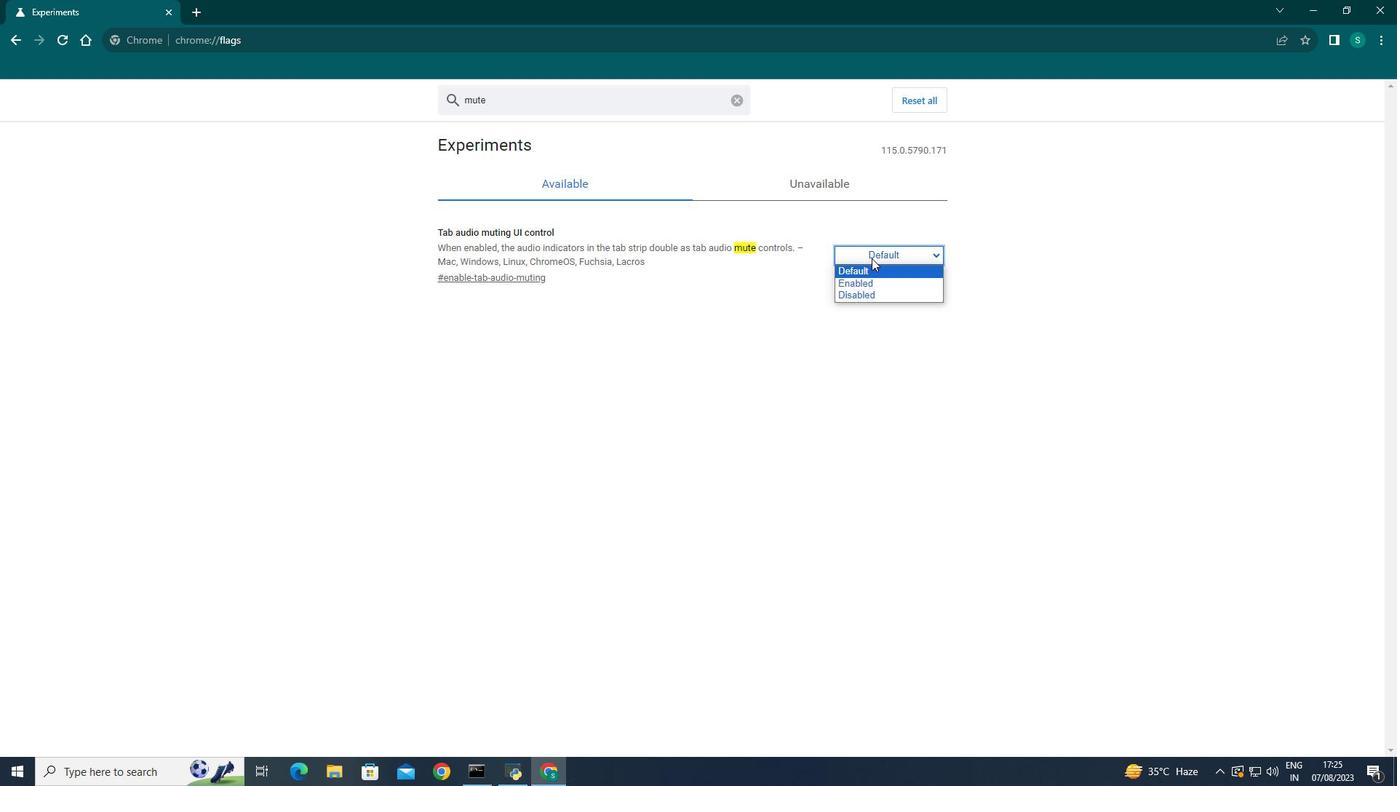 
Action: Mouse pressed left at (872, 258)
Screenshot: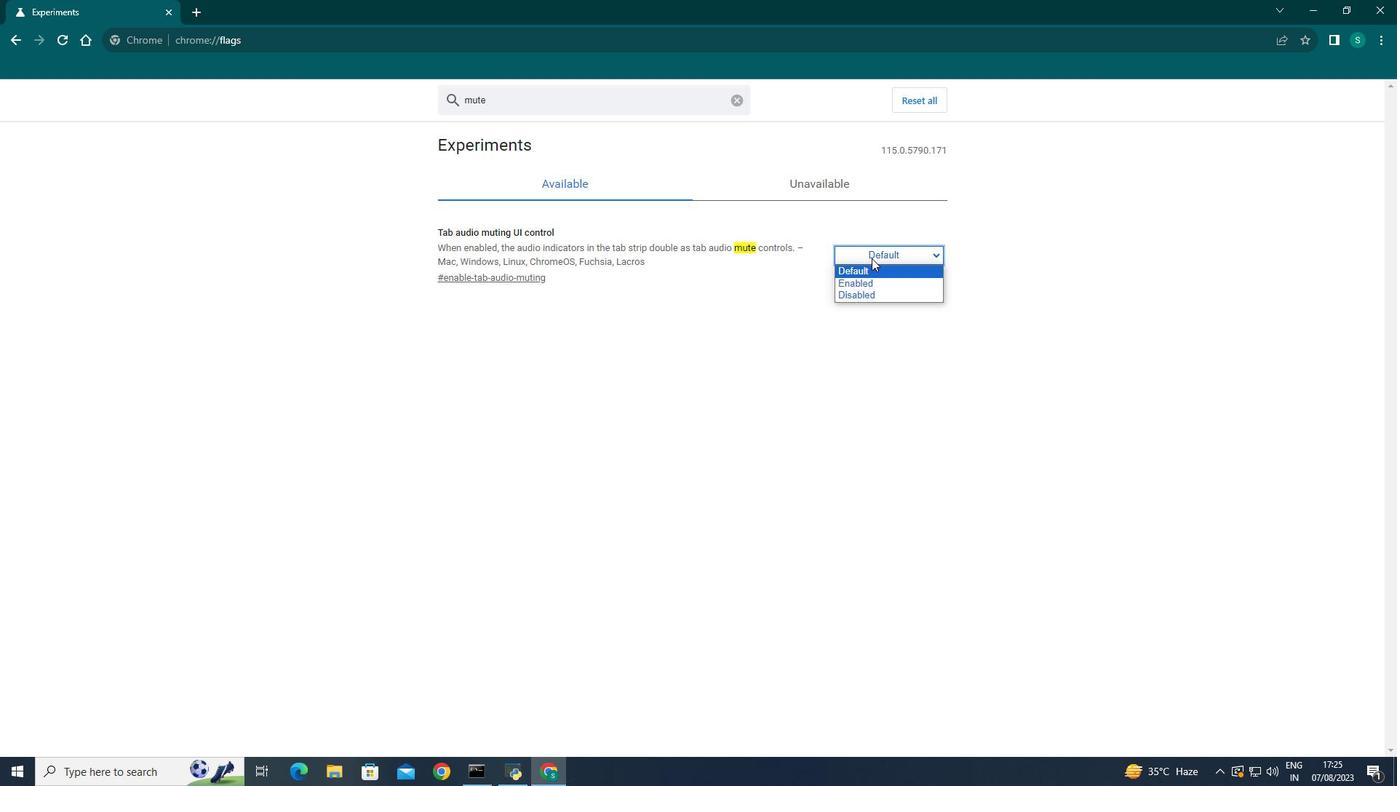 
Action: Mouse moved to (861, 282)
Screenshot: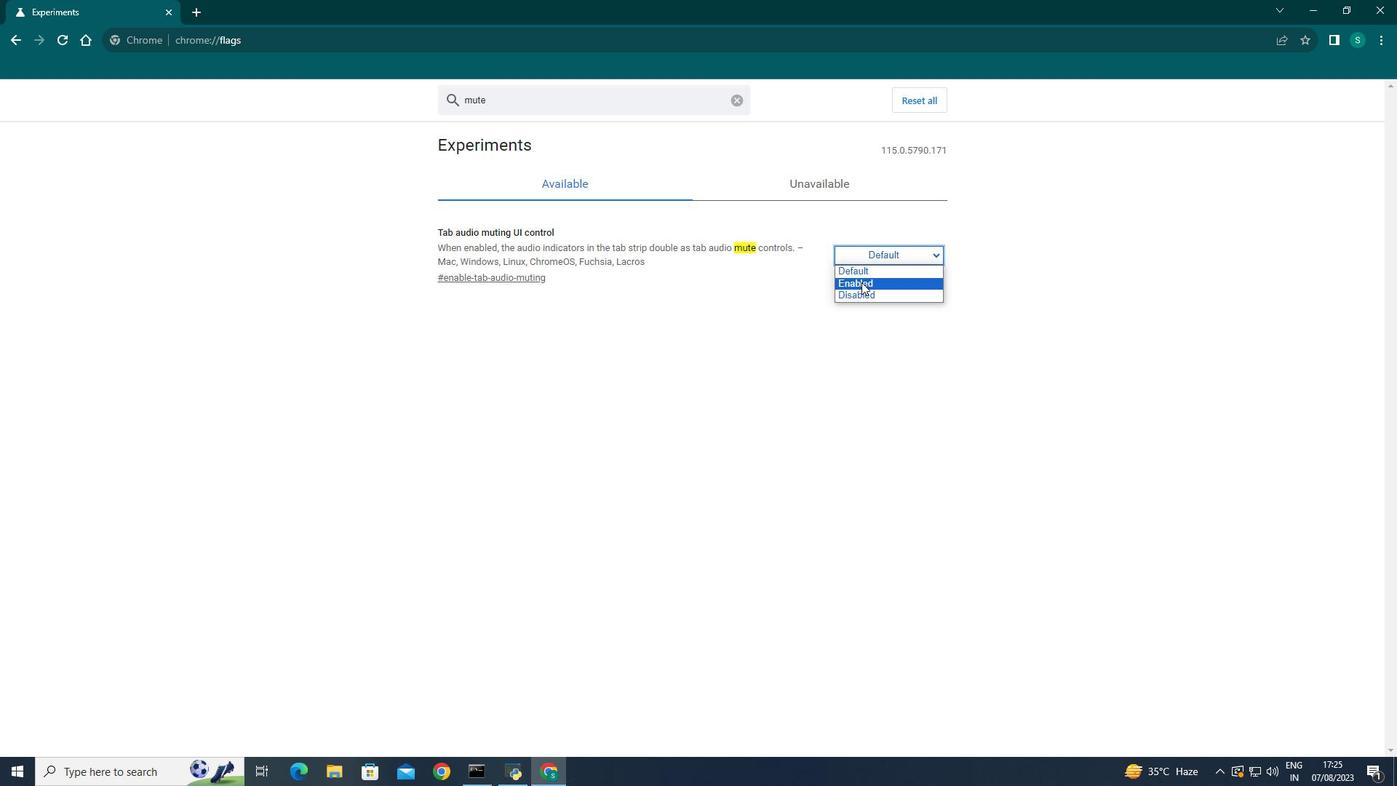 
Action: Mouse pressed left at (861, 282)
Screenshot: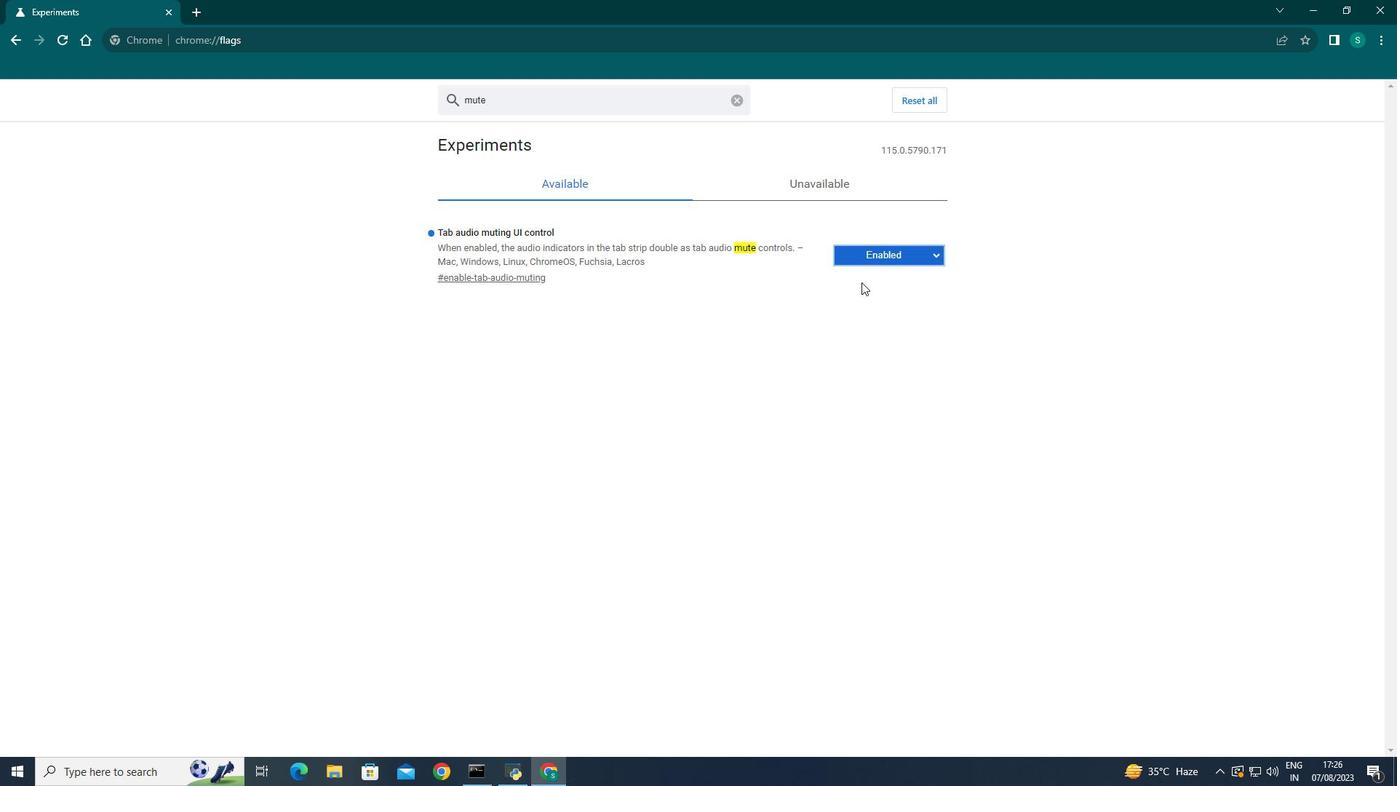 
Action: Mouse moved to (1317, 719)
Screenshot: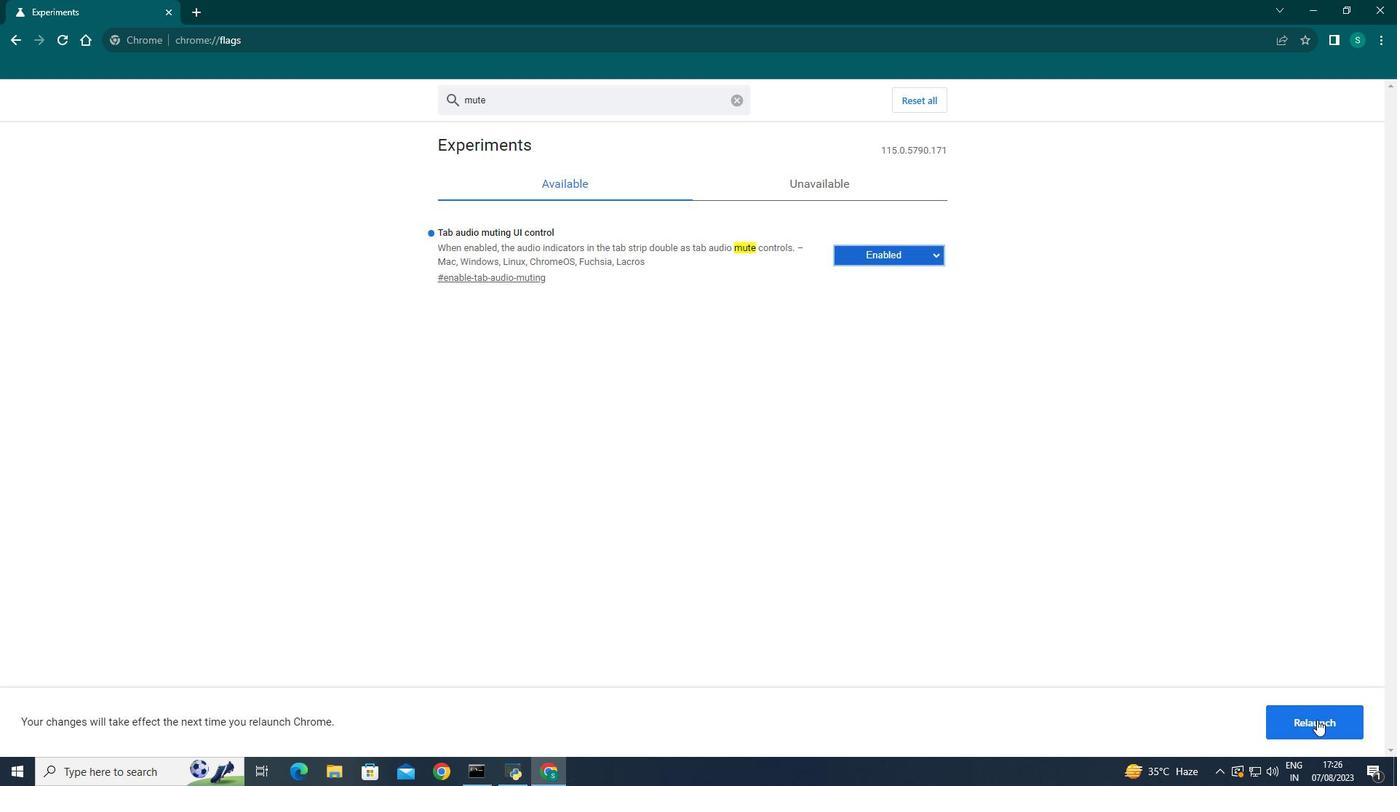 
Action: Mouse pressed left at (1317, 719)
Screenshot: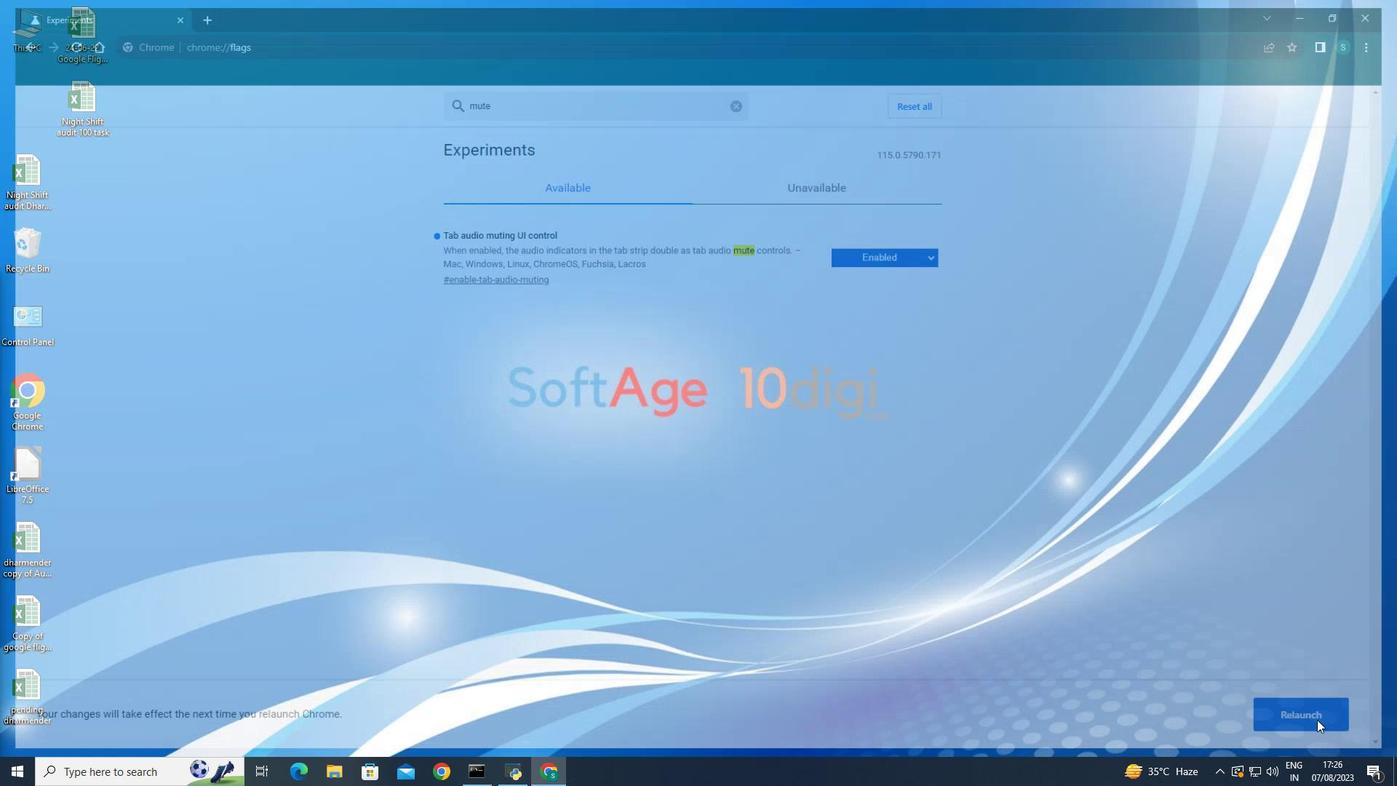 
Action: Mouse moved to (194, 7)
Screenshot: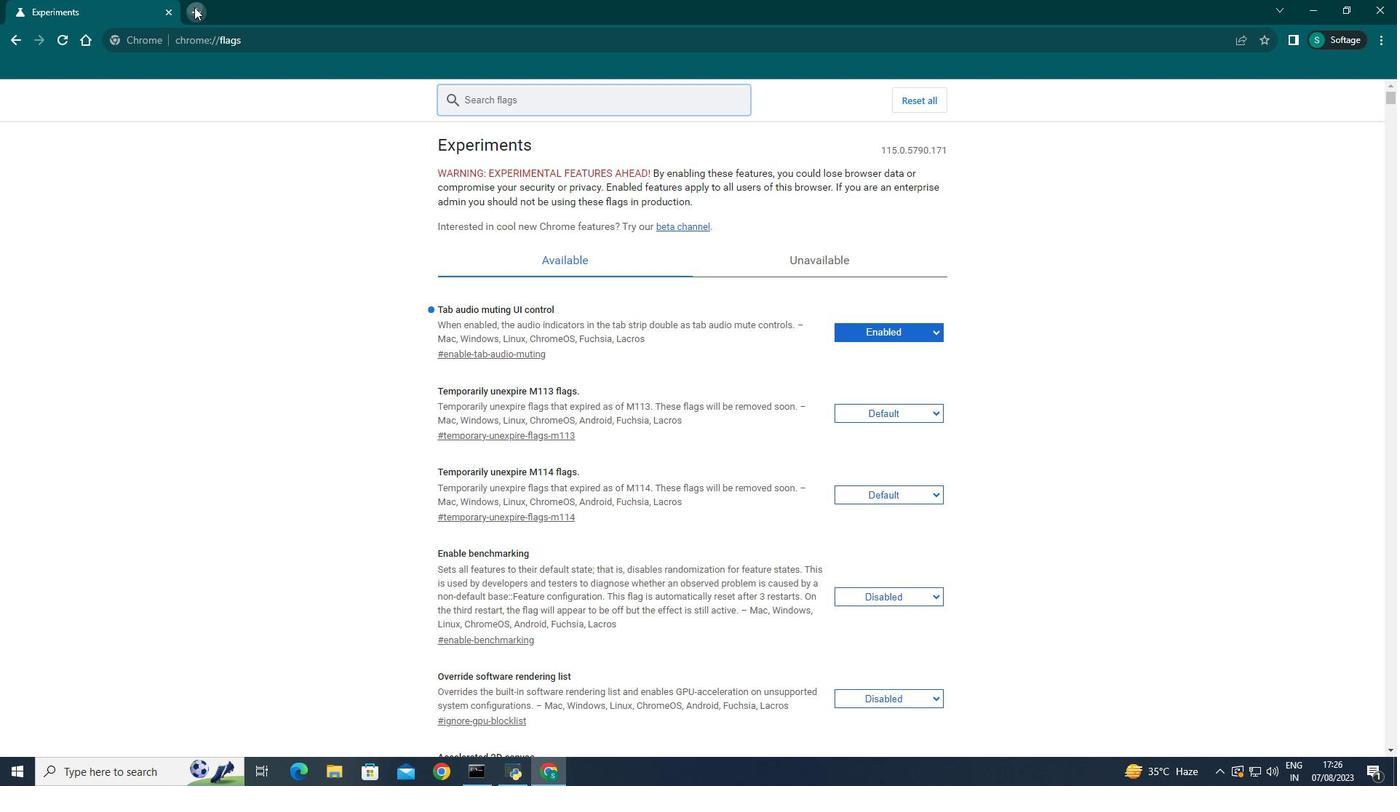 
Action: Mouse pressed left at (194, 7)
Screenshot: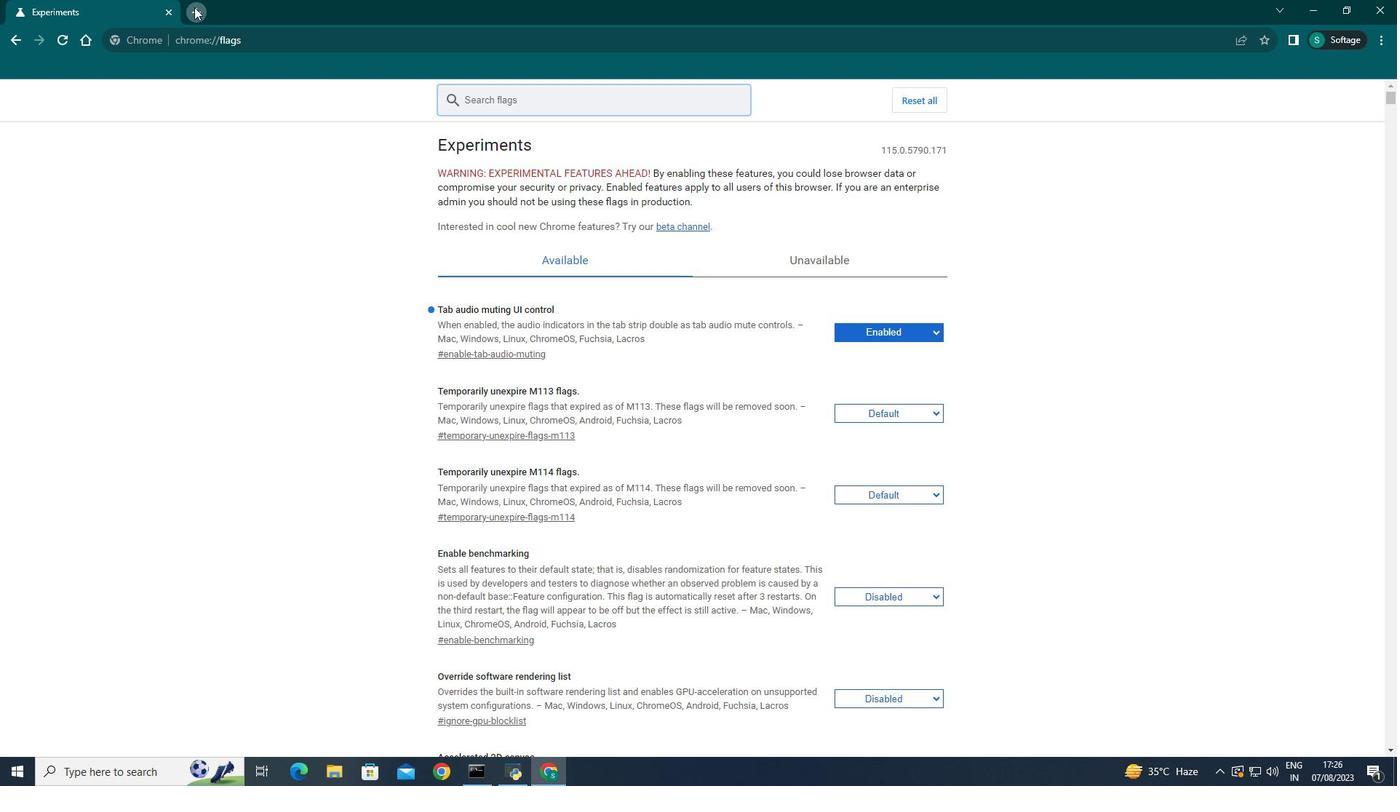 
Action: Mouse moved to (198, 36)
Screenshot: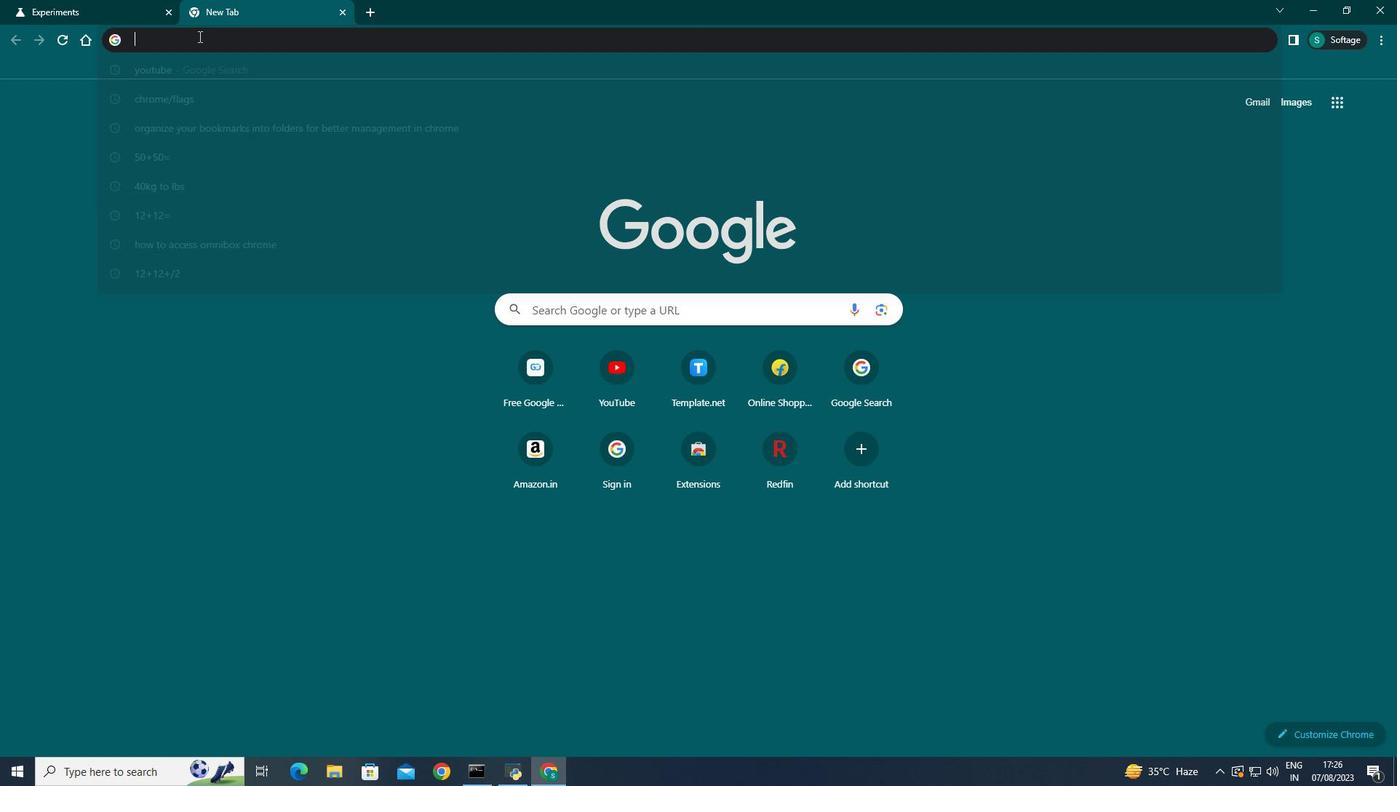 
Action: Mouse pressed left at (198, 36)
Screenshot: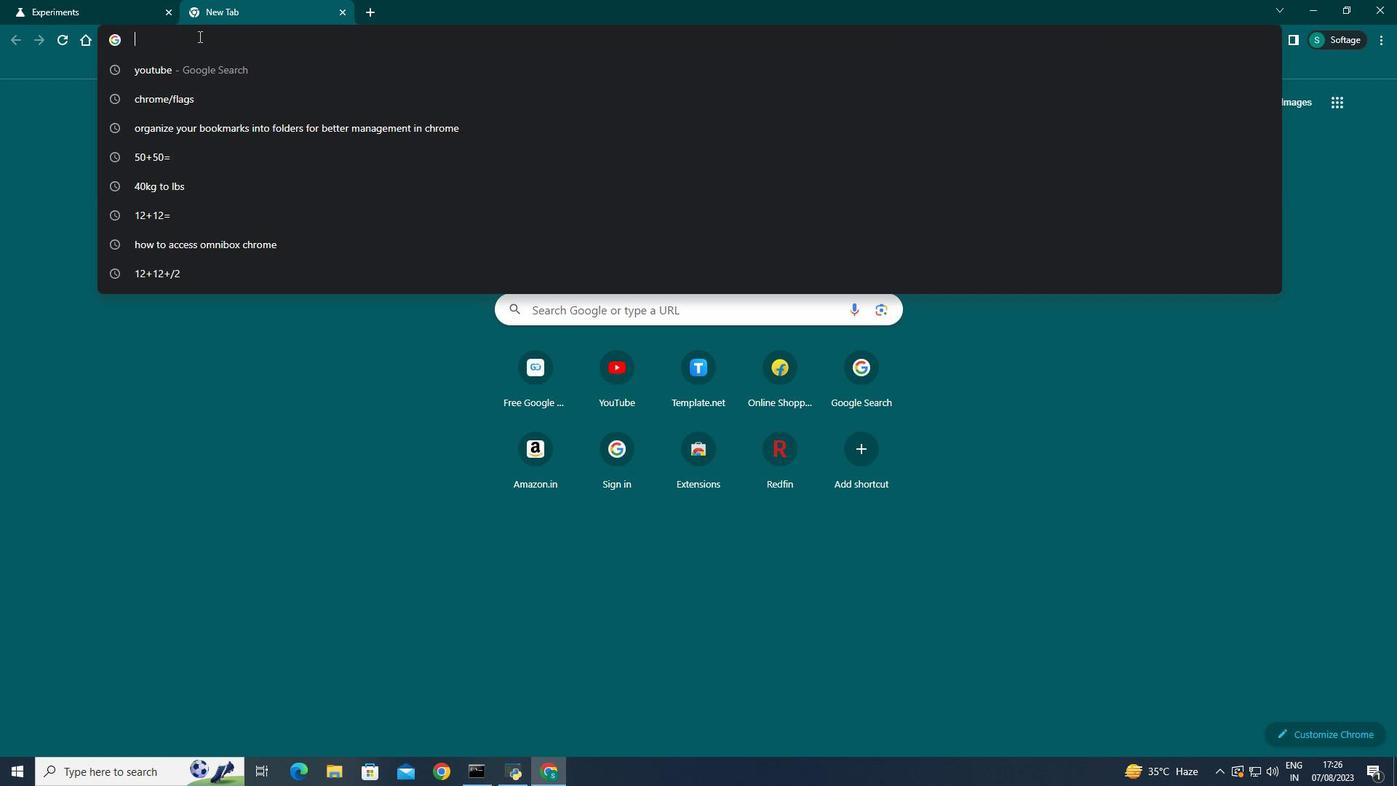 
Action: Key pressed you
Screenshot: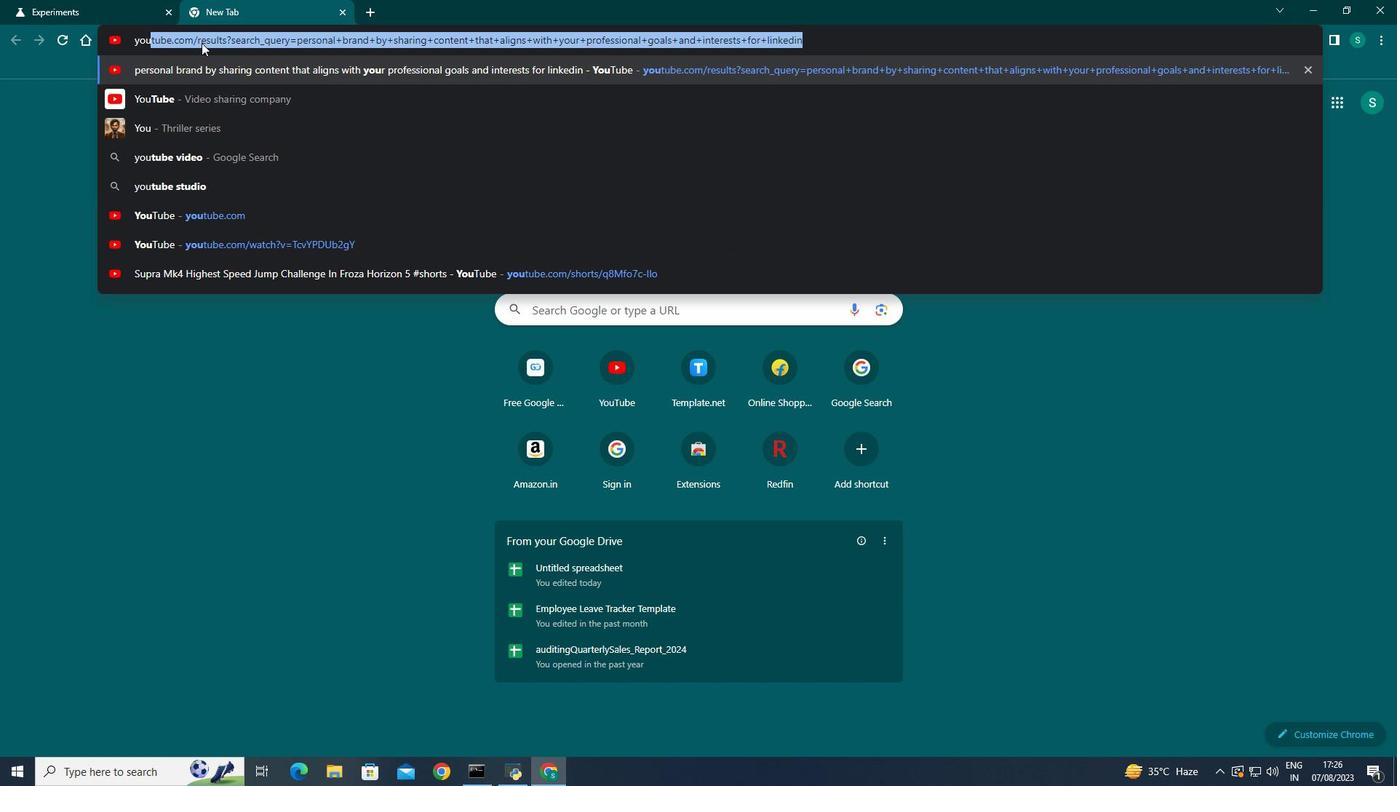
Action: Mouse moved to (170, 104)
Screenshot: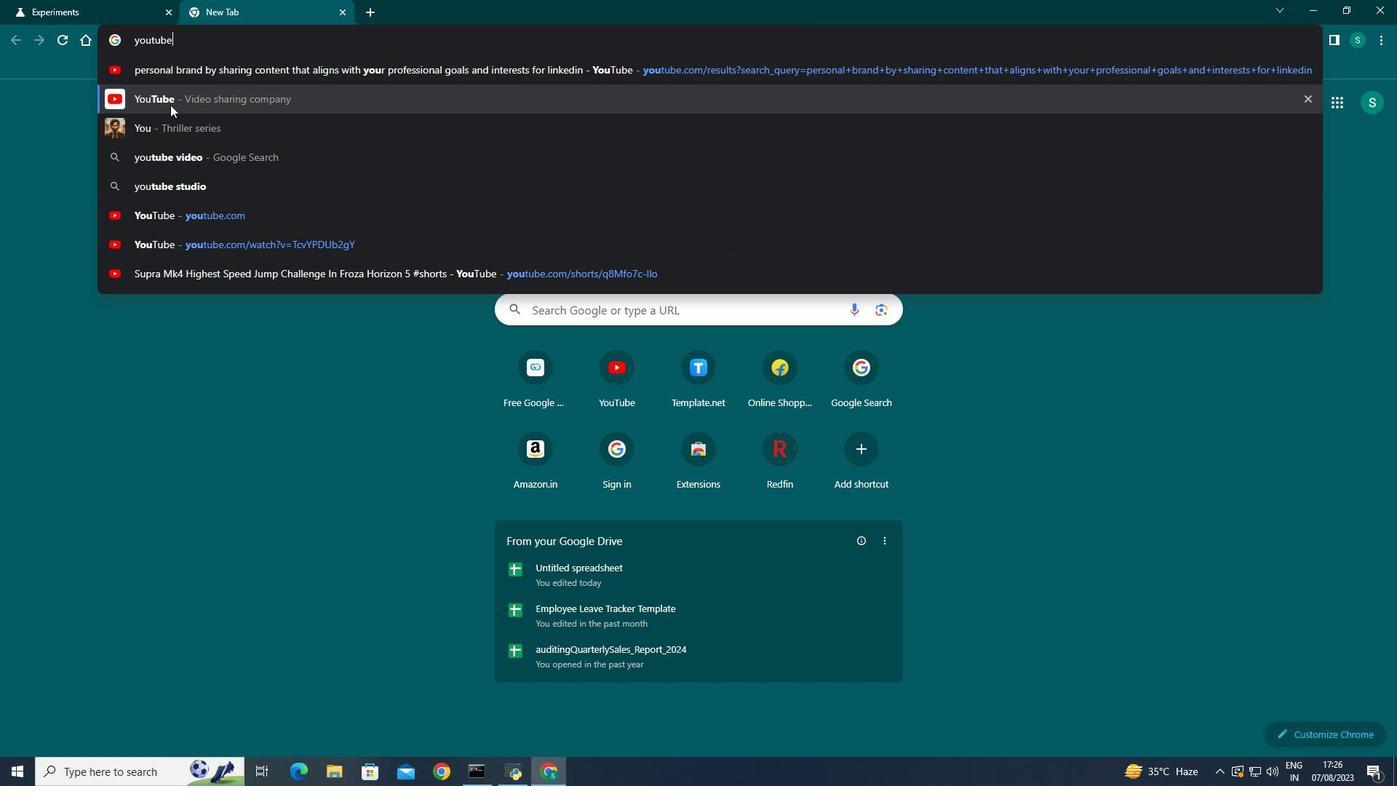 
Action: Mouse pressed left at (170, 104)
Screenshot: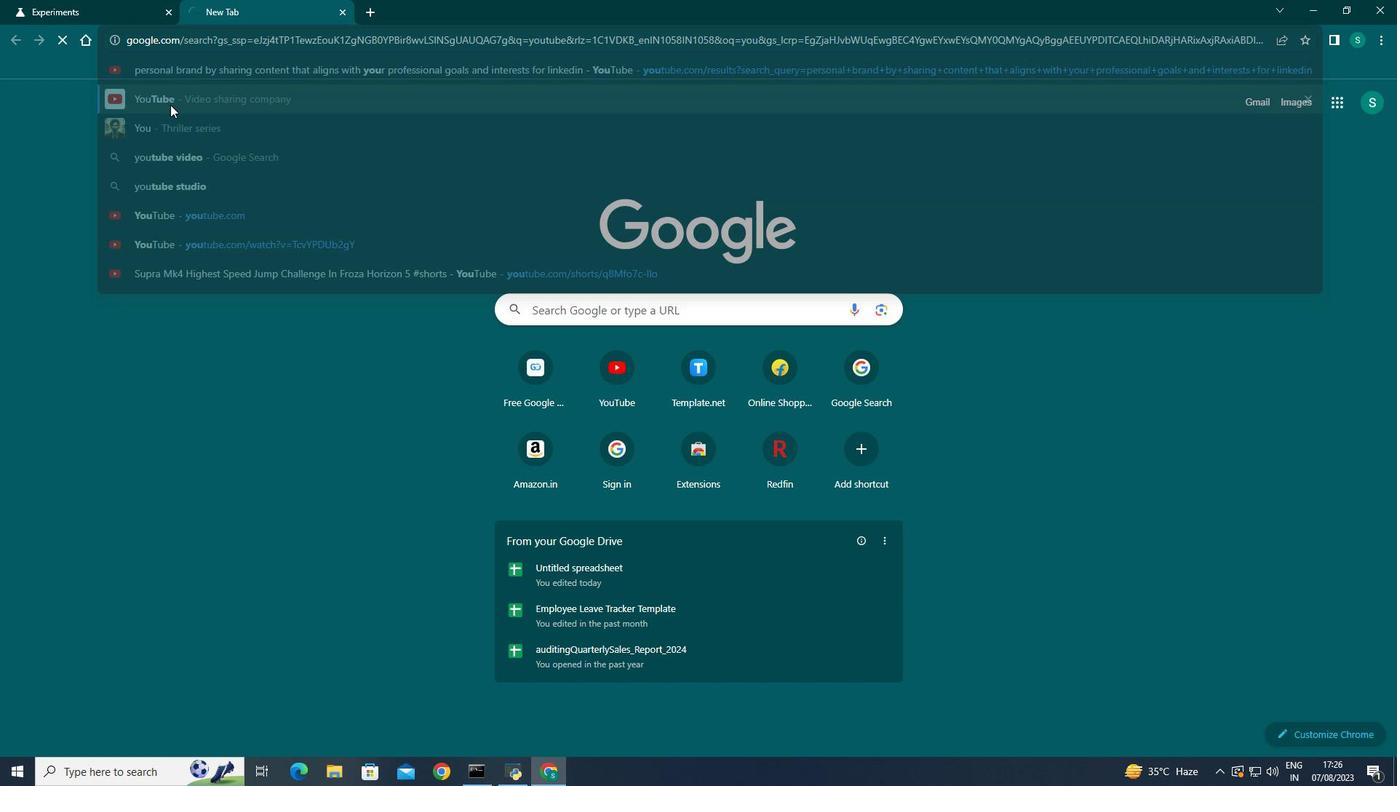 
Action: Mouse moved to (247, 260)
Screenshot: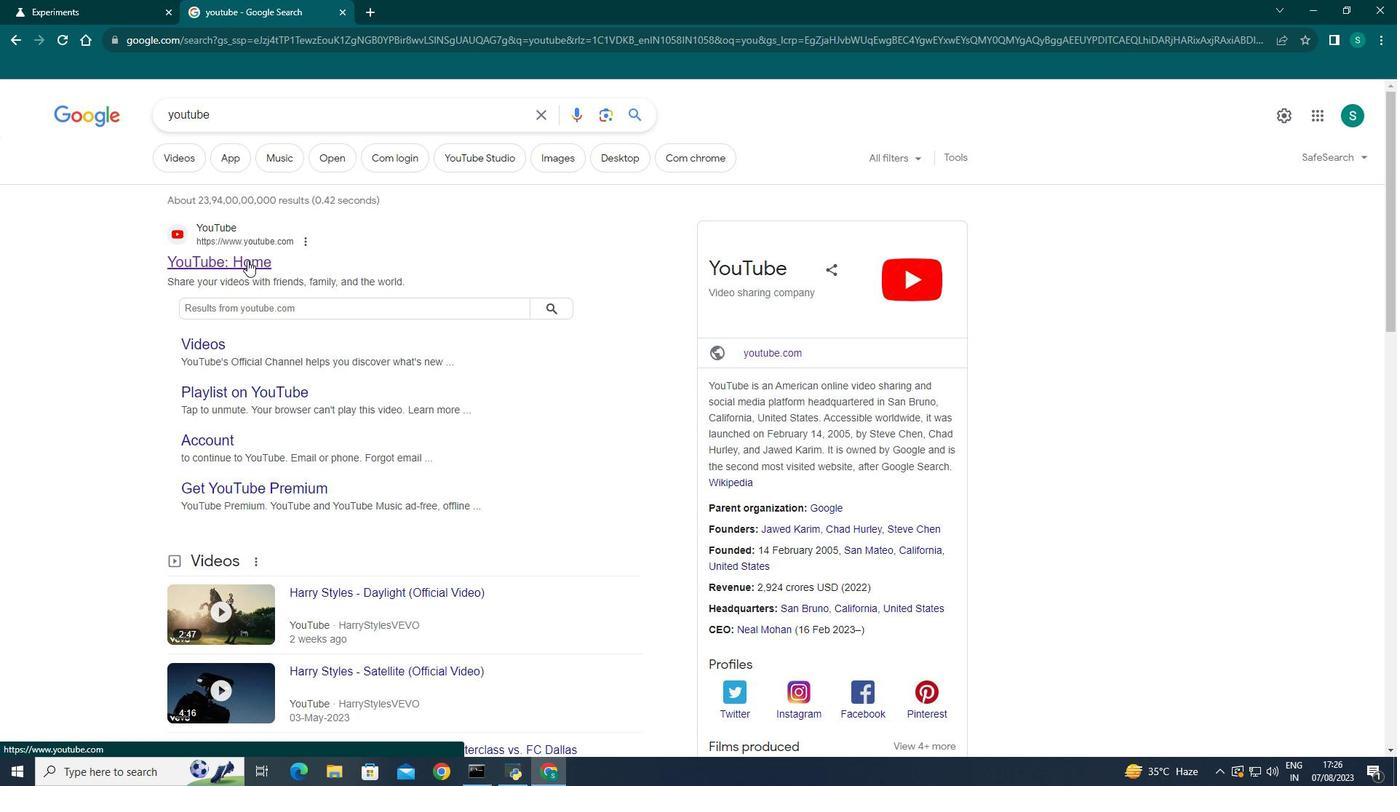 
Action: Mouse pressed left at (247, 260)
Screenshot: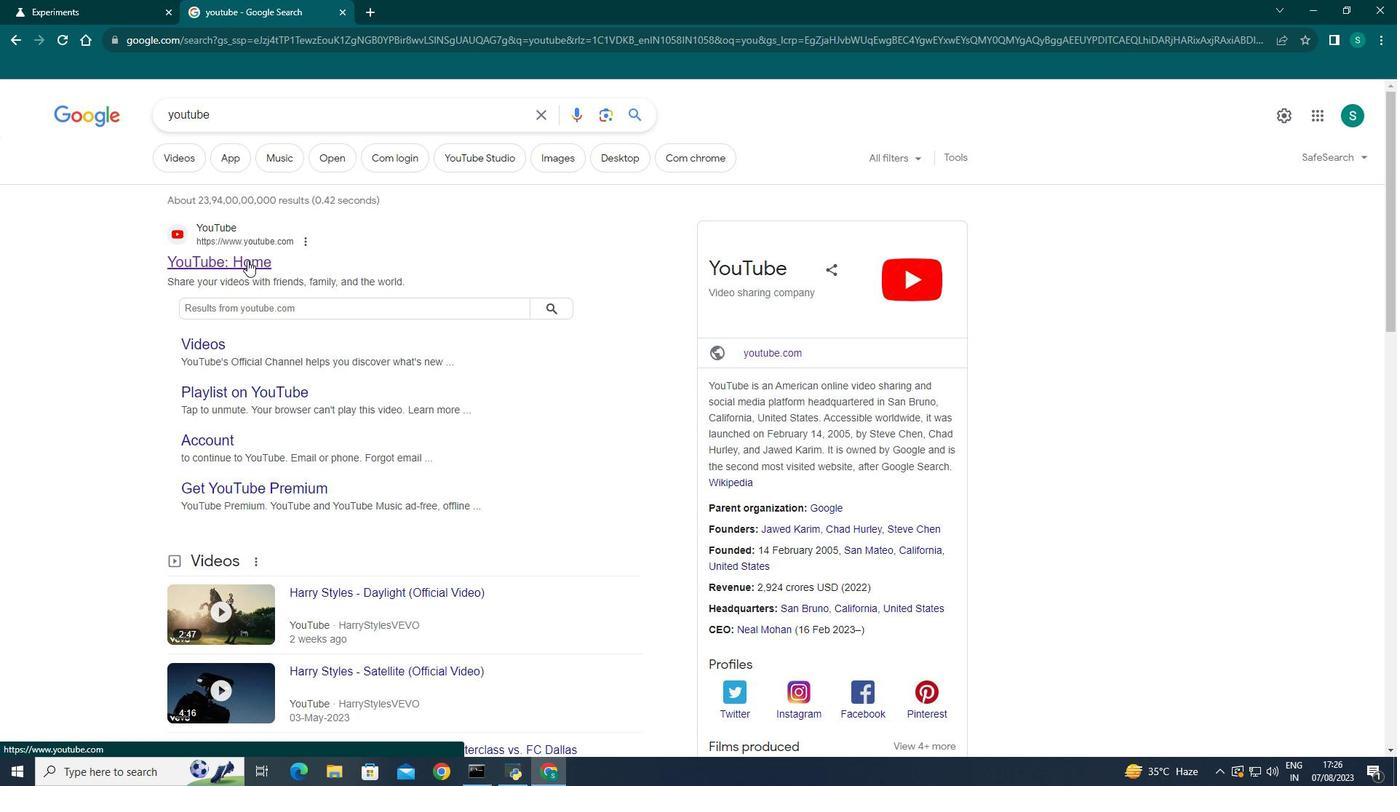 
Action: Mouse moved to (503, 253)
Screenshot: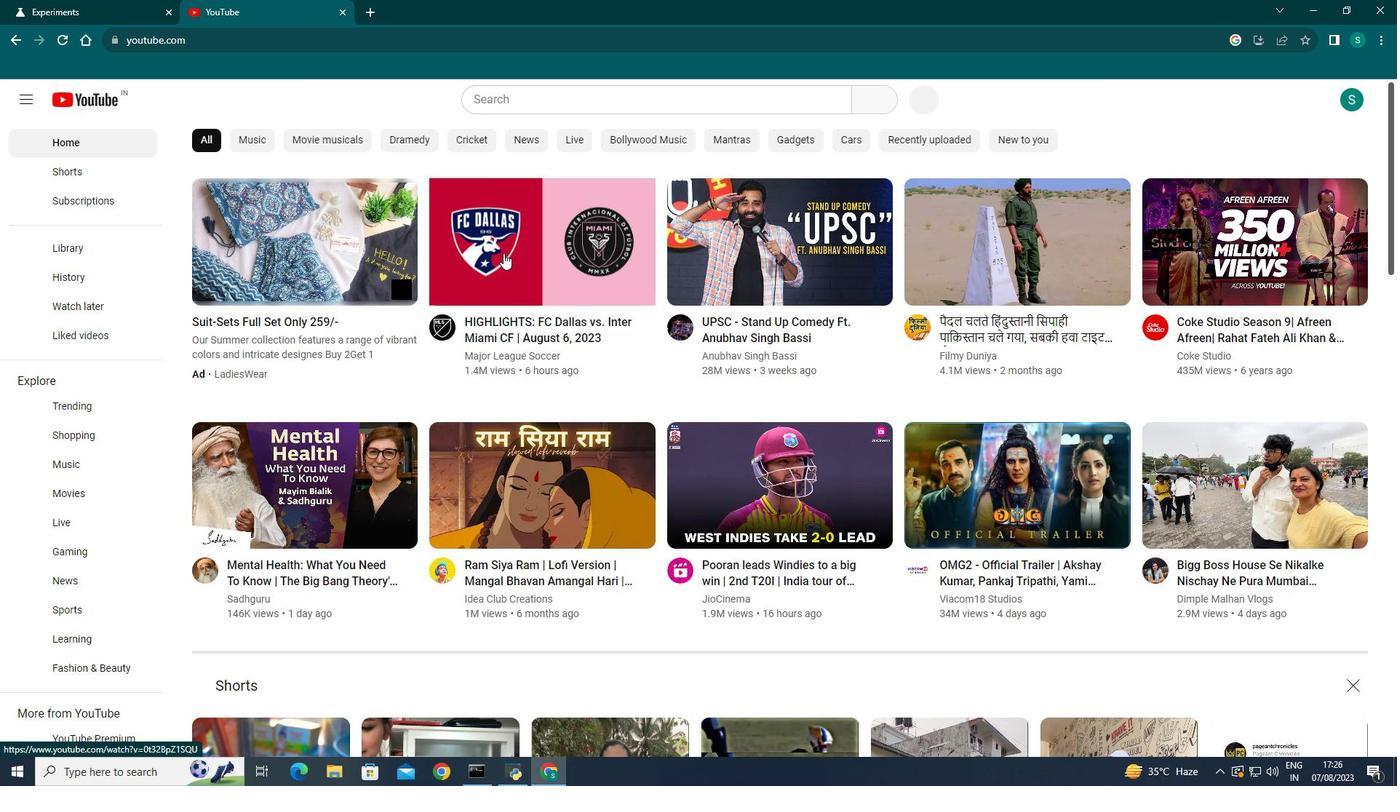
Action: Mouse pressed left at (503, 253)
Screenshot: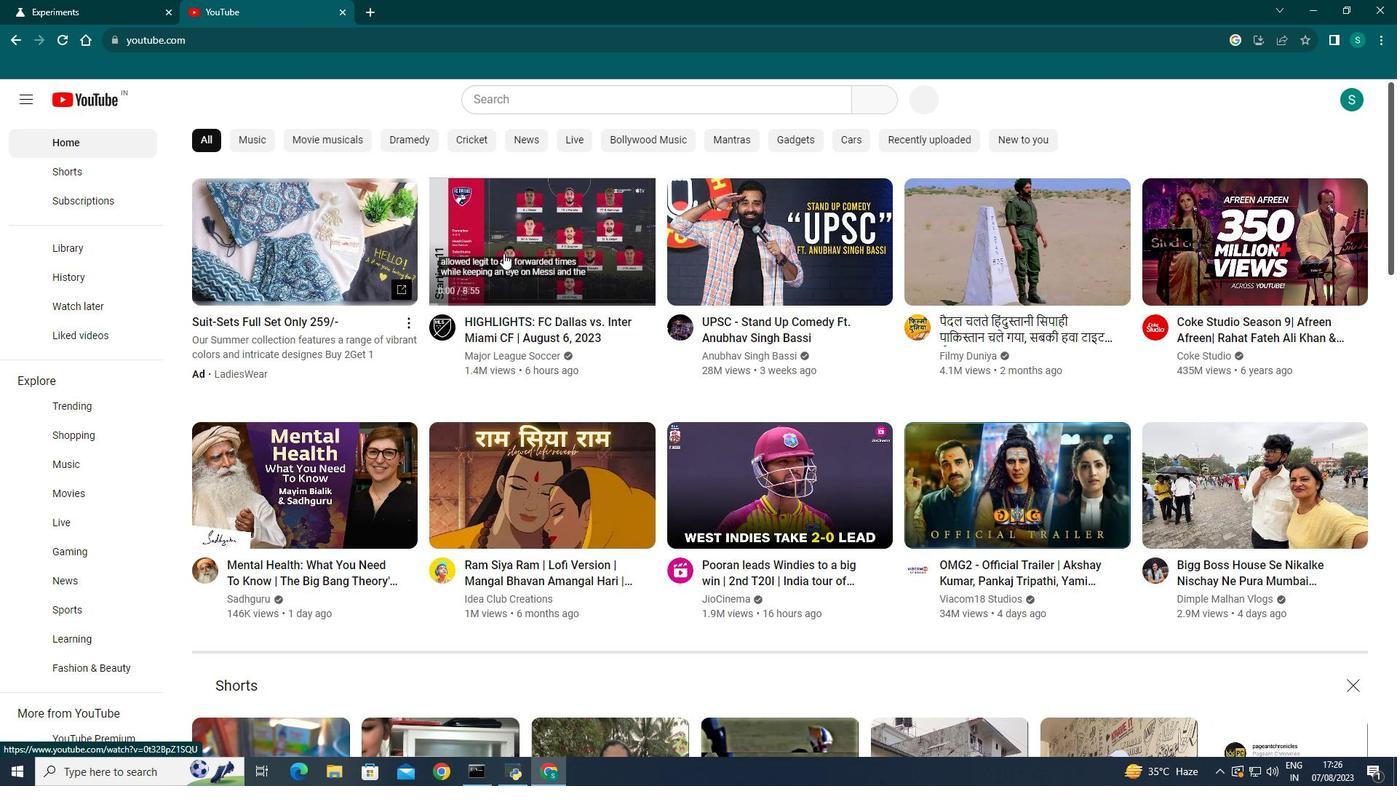 
Action: Mouse moved to (326, 10)
Screenshot: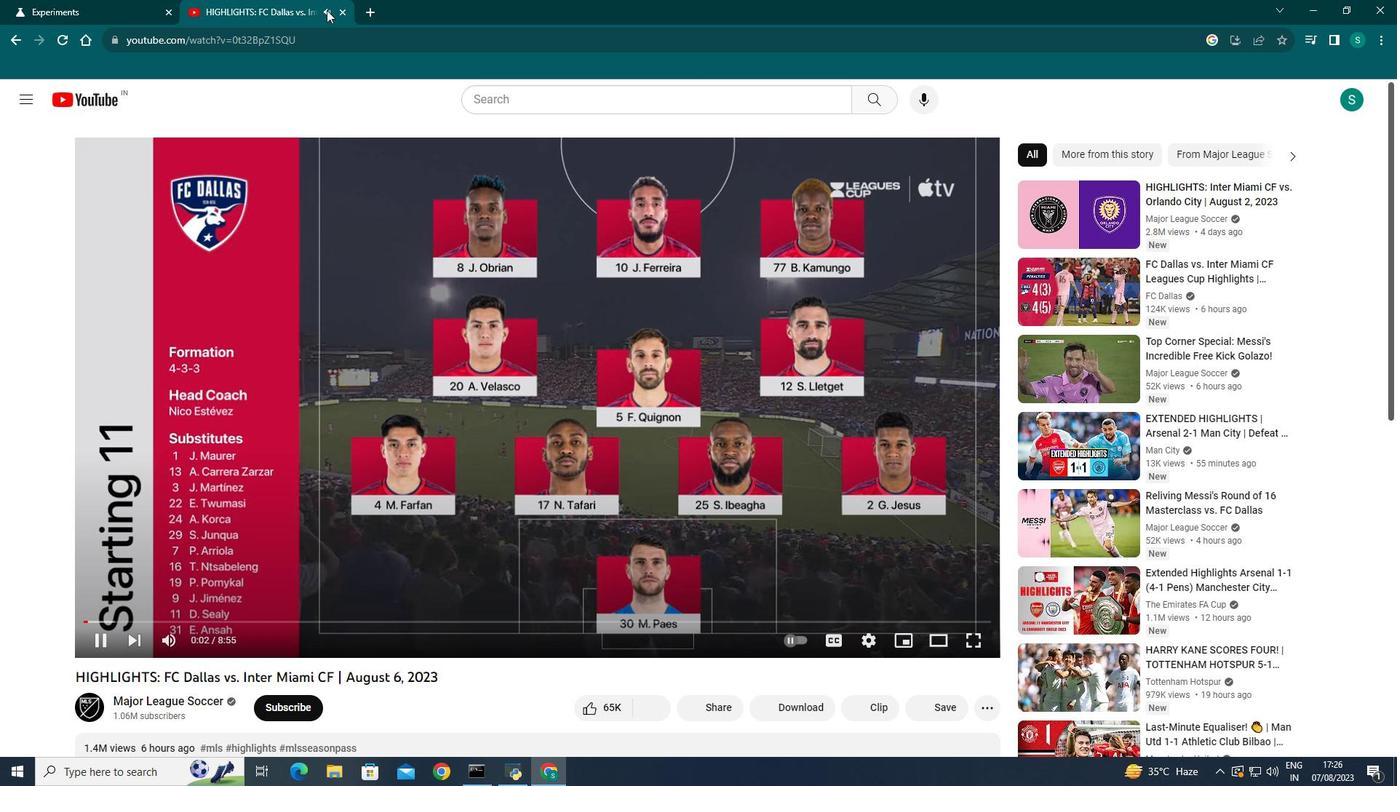 
Action: Mouse pressed left at (326, 10)
Screenshot: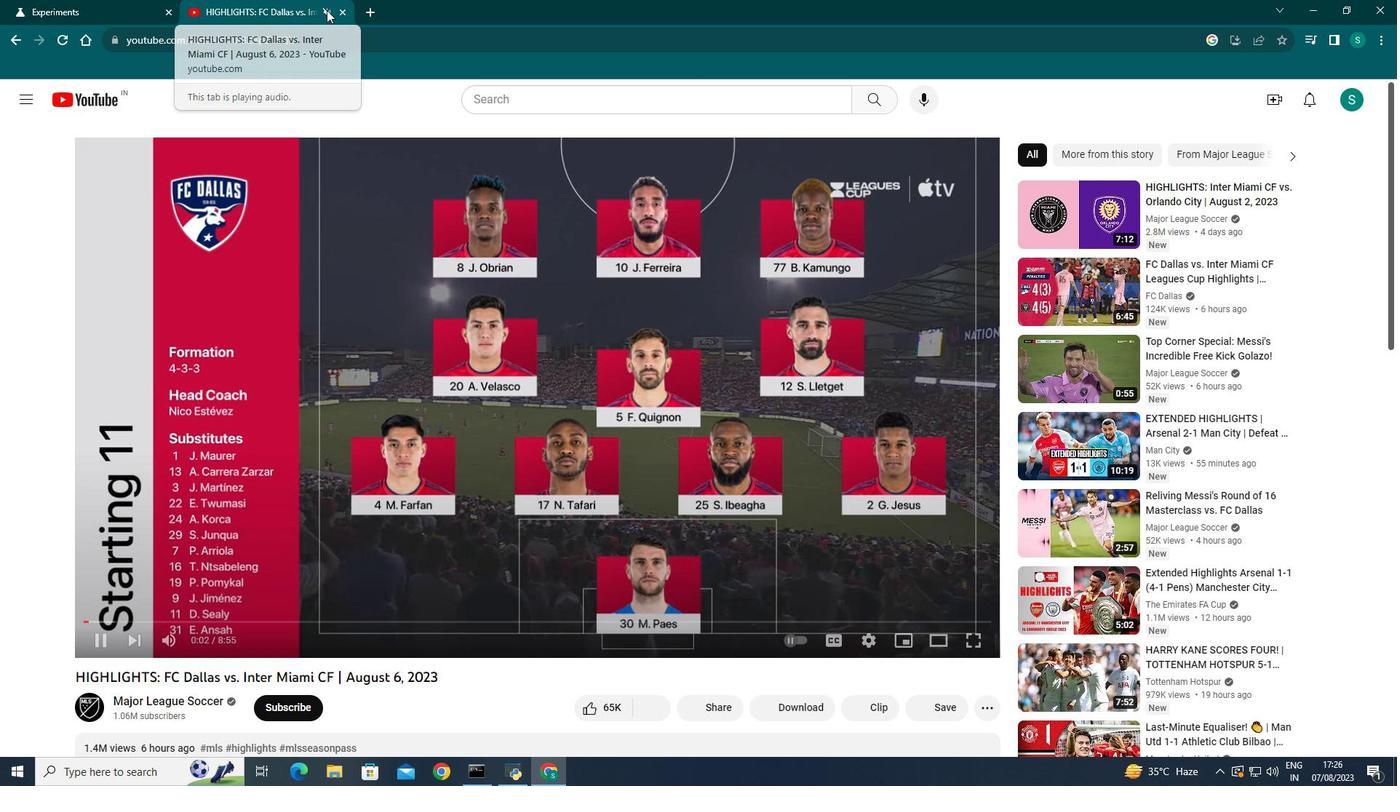 
Action: Mouse pressed left at (326, 10)
Screenshot: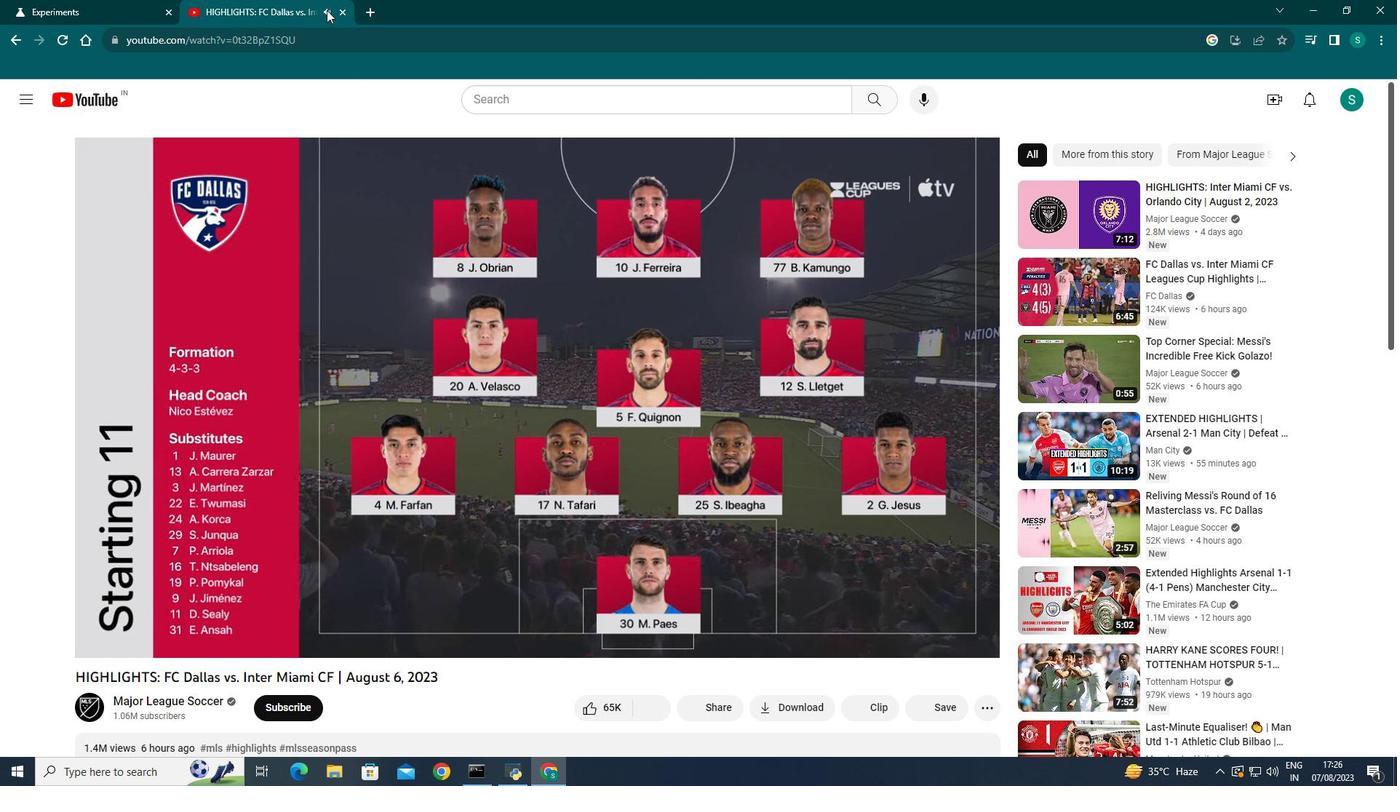 
Action: Mouse pressed left at (326, 10)
Screenshot: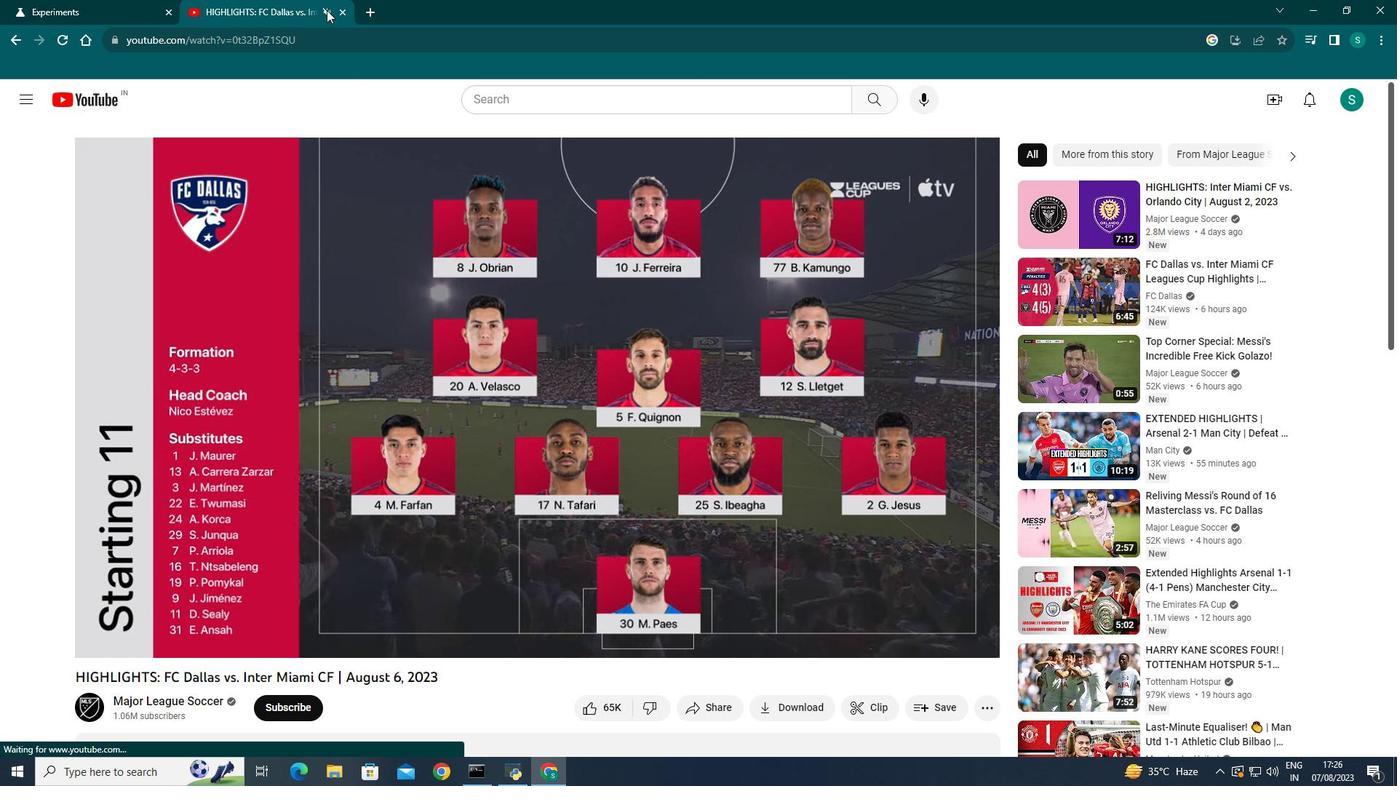 
Action: Mouse pressed left at (326, 10)
Screenshot: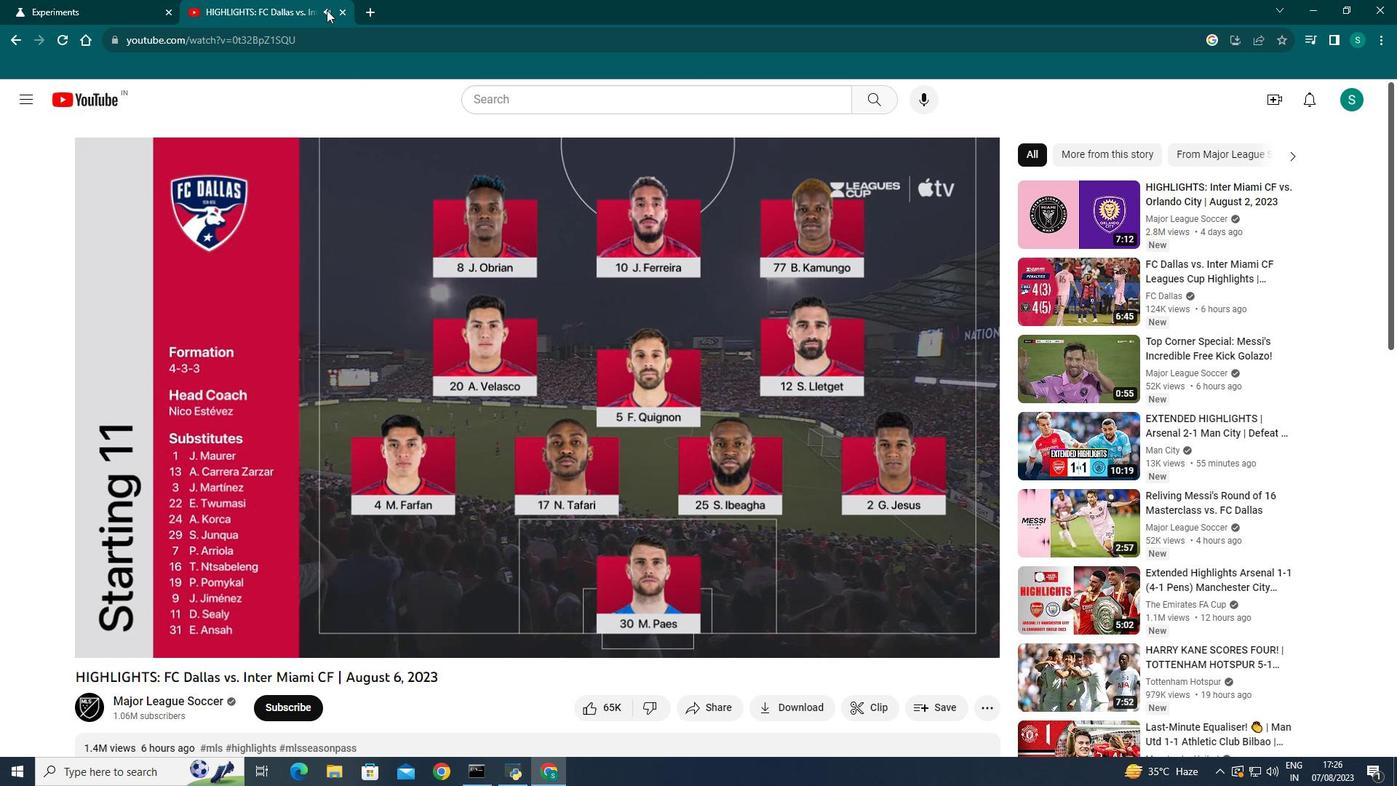 
Action: Mouse pressed left at (326, 10)
Screenshot: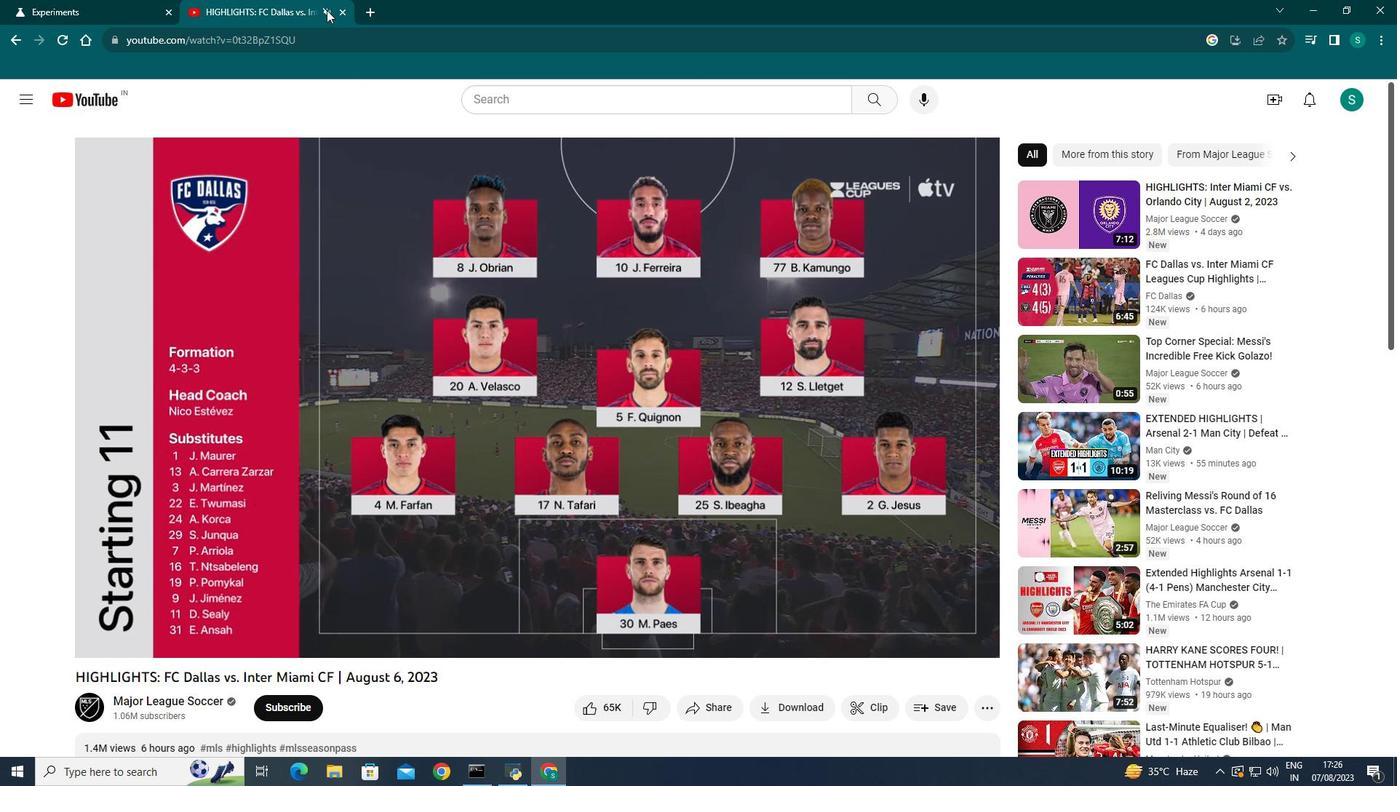
Action: Mouse pressed left at (326, 10)
Screenshot: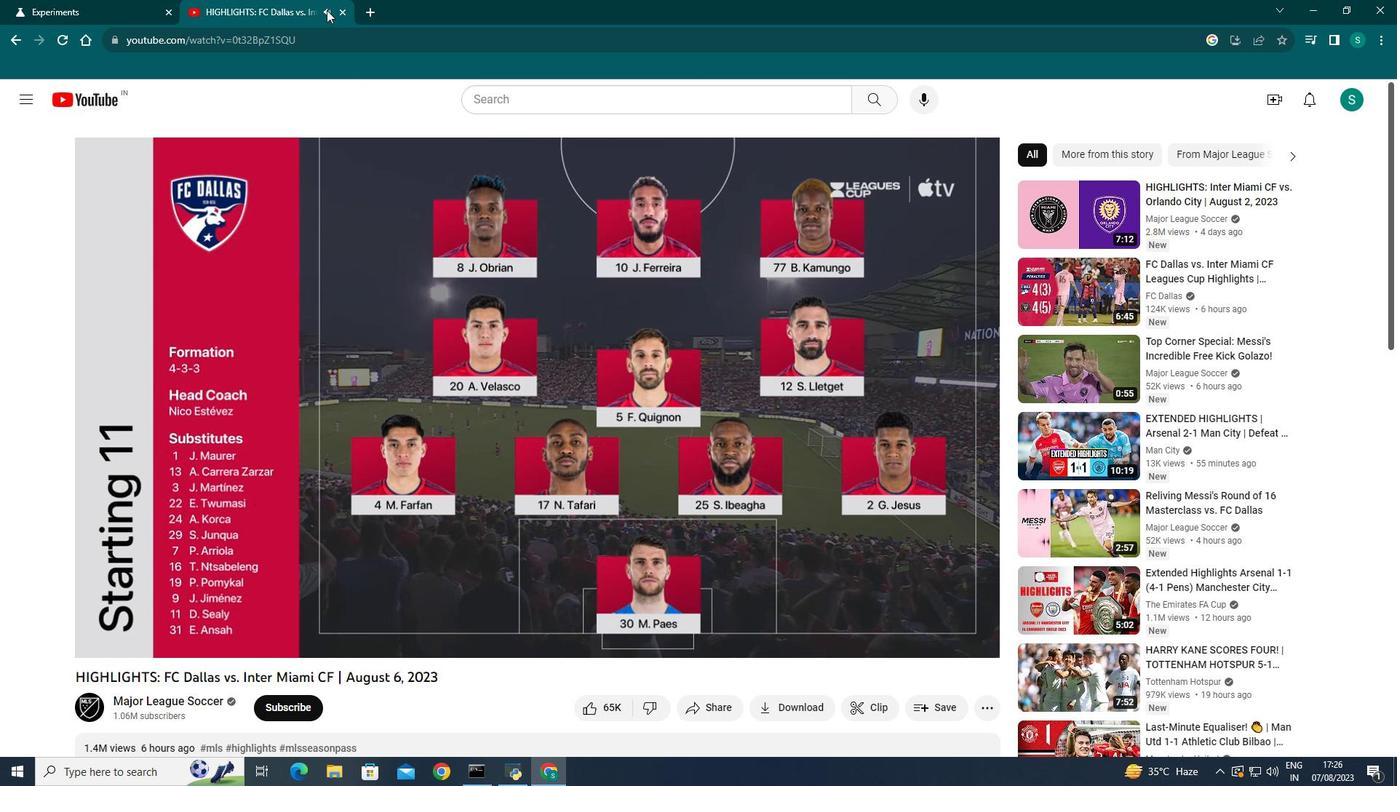 
Action: Mouse moved to (326, 16)
Screenshot: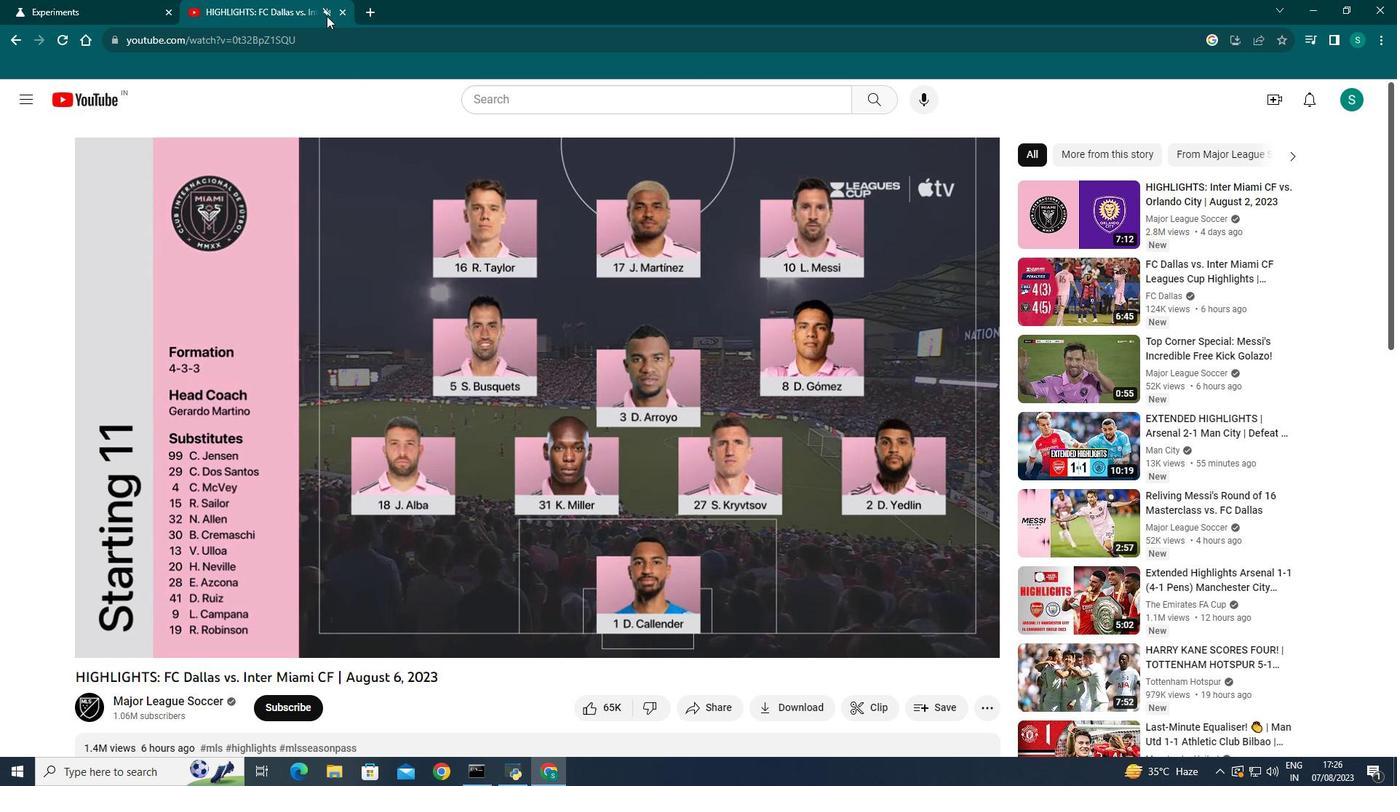 
Action: Mouse pressed left at (326, 16)
Screenshot: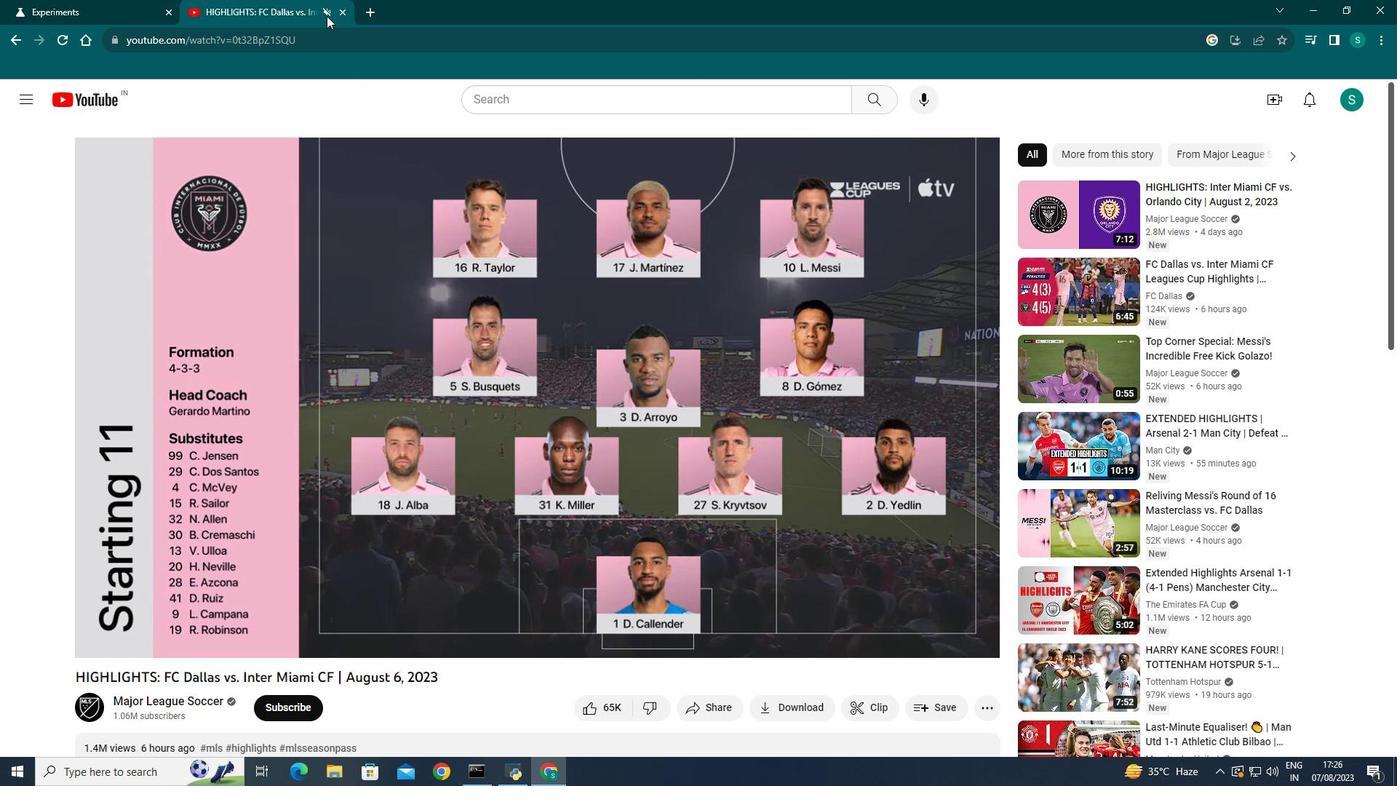 
Action: Mouse moved to (330, 29)
Screenshot: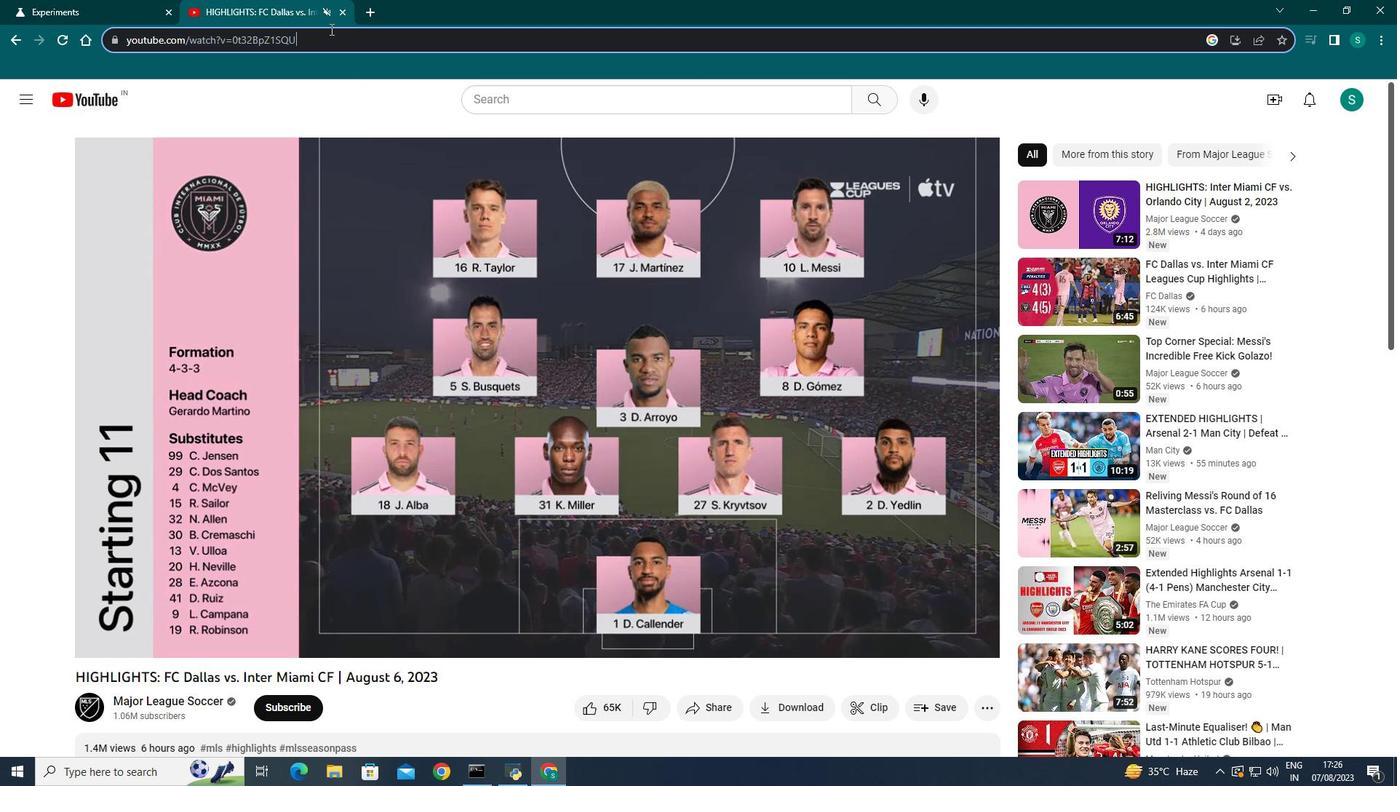 
Action: Mouse pressed left at (330, 29)
Screenshot: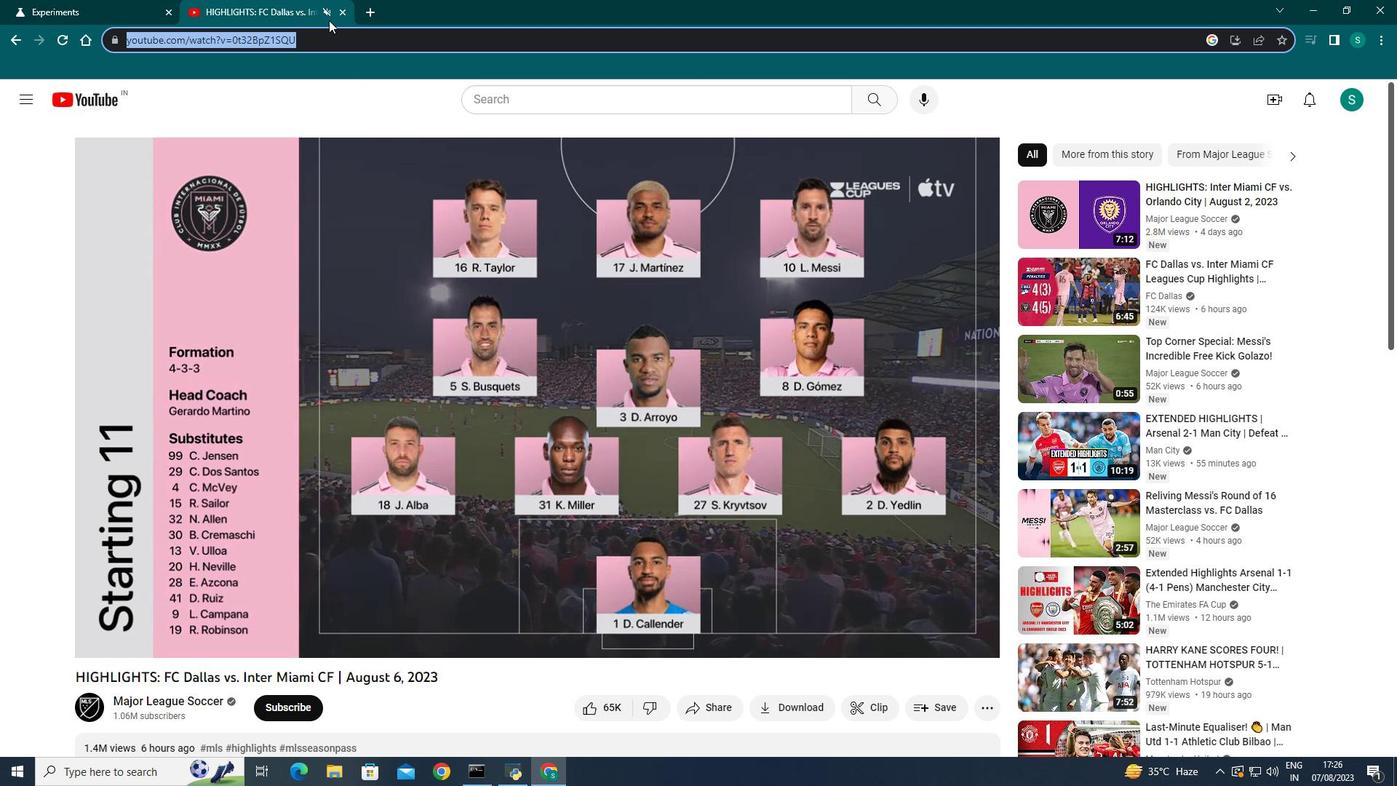 
Action: Mouse moved to (328, 8)
Screenshot: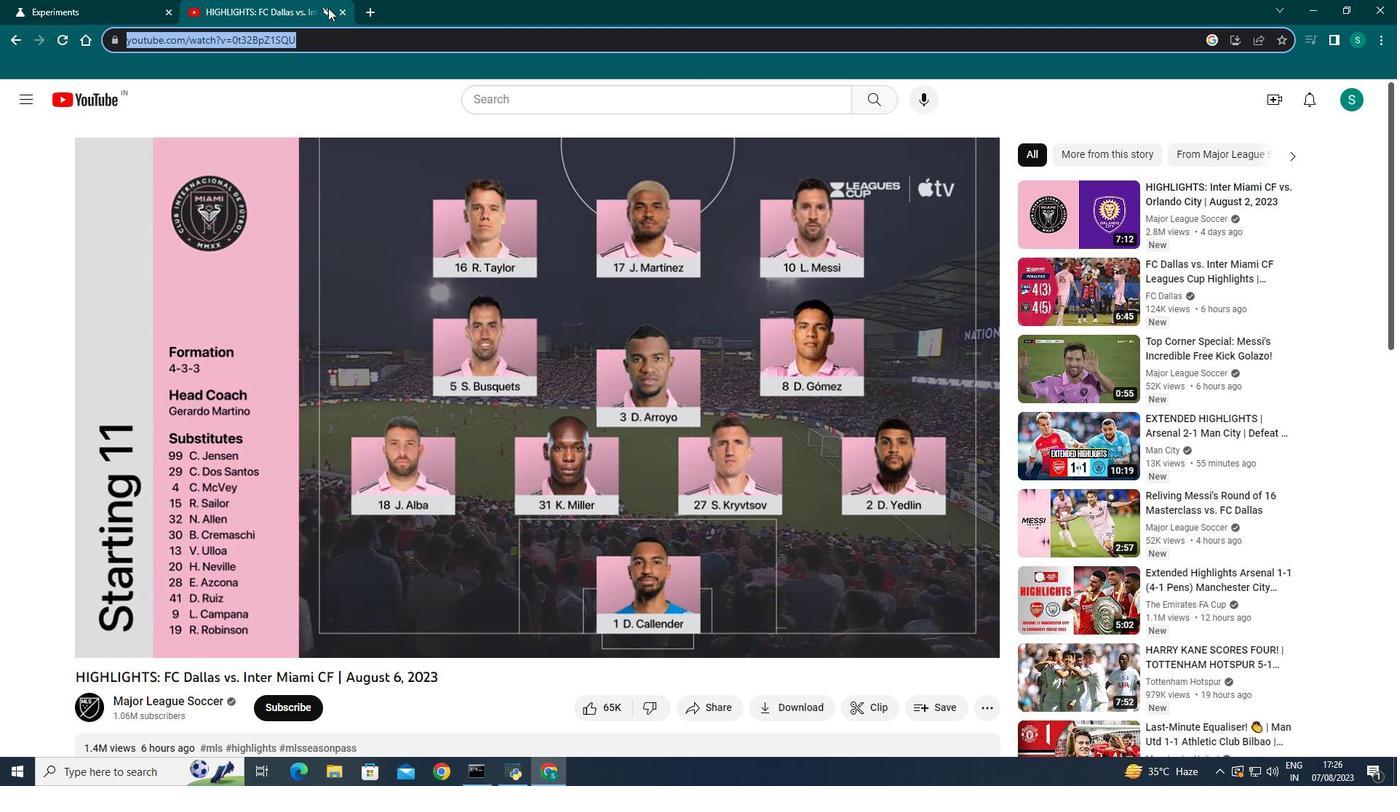 
Action: Mouse pressed left at (328, 8)
Screenshot: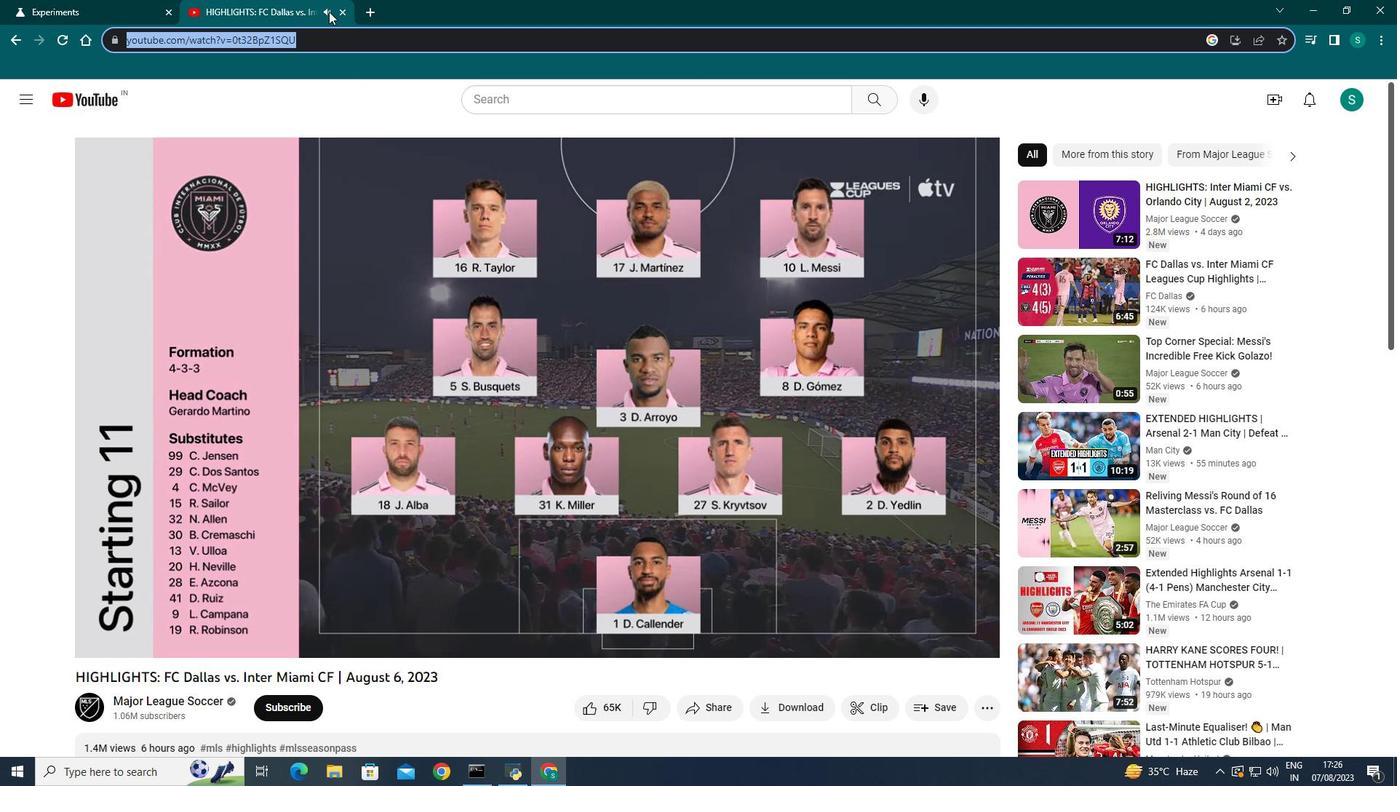 
Action: Mouse moved to (334, 69)
Screenshot: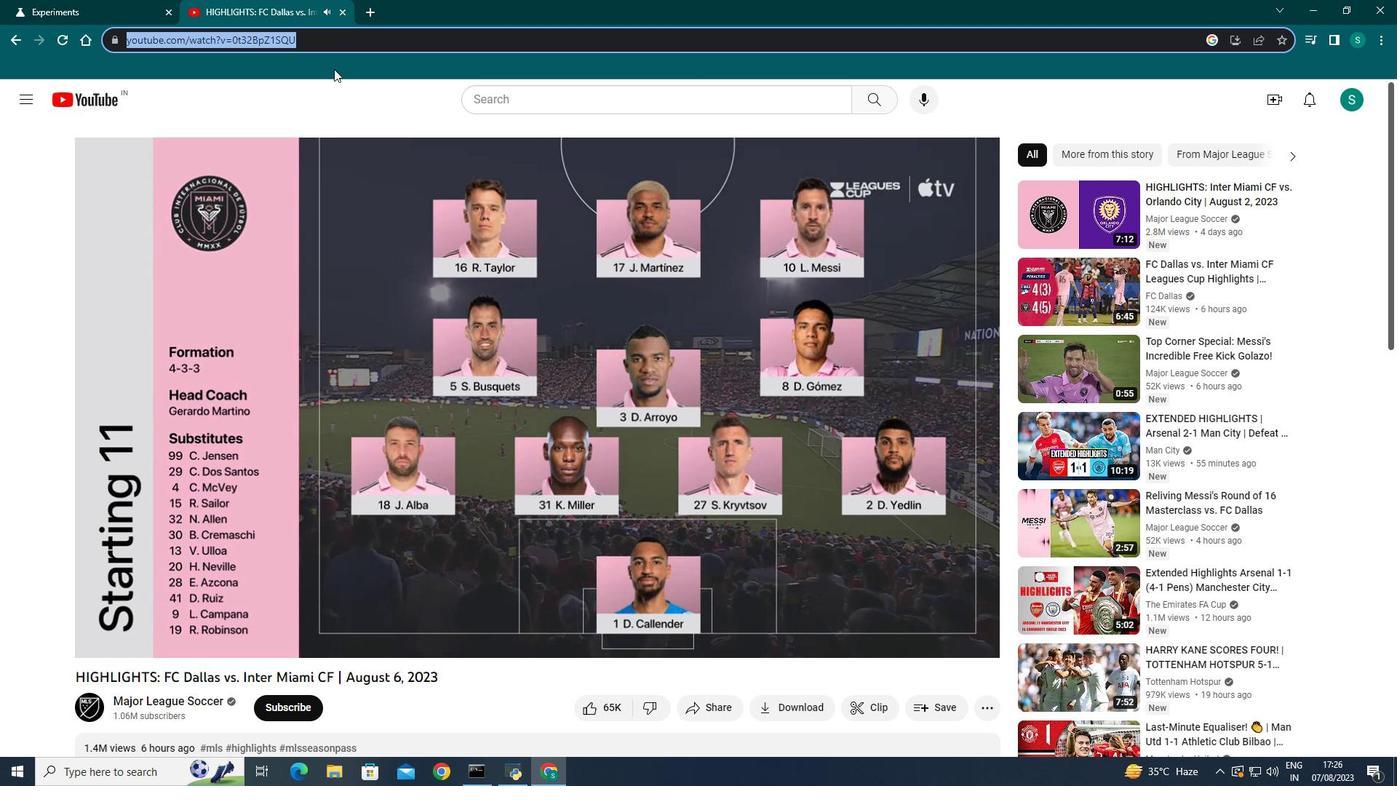 
Action: Mouse pressed left at (334, 69)
